 Task: Explore upcoming open houses in San Diego, California, to visit properties with a private courtyard or patio, and take note of the outdoor living spaces.
Action: Mouse pressed left at (317, 219)
Screenshot: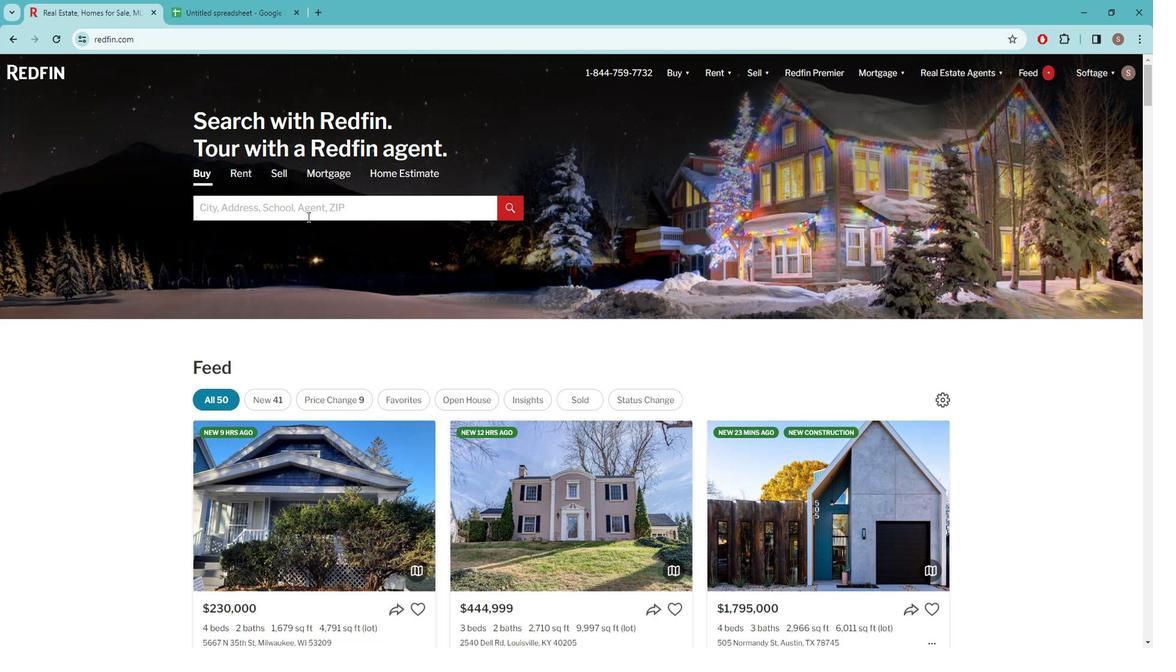 
Action: Key pressed s<Key.caps_lock>AN<Key.space><Key.caps_lock>d<Key.caps_lock>IEGO
Screenshot: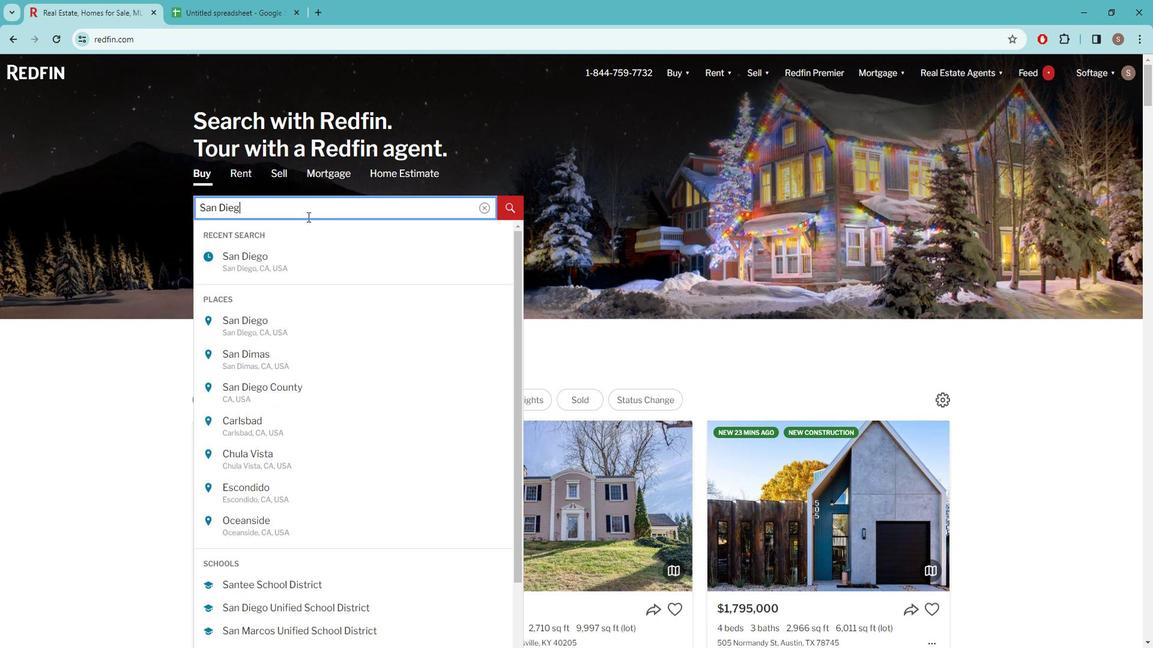 
Action: Mouse moved to (309, 266)
Screenshot: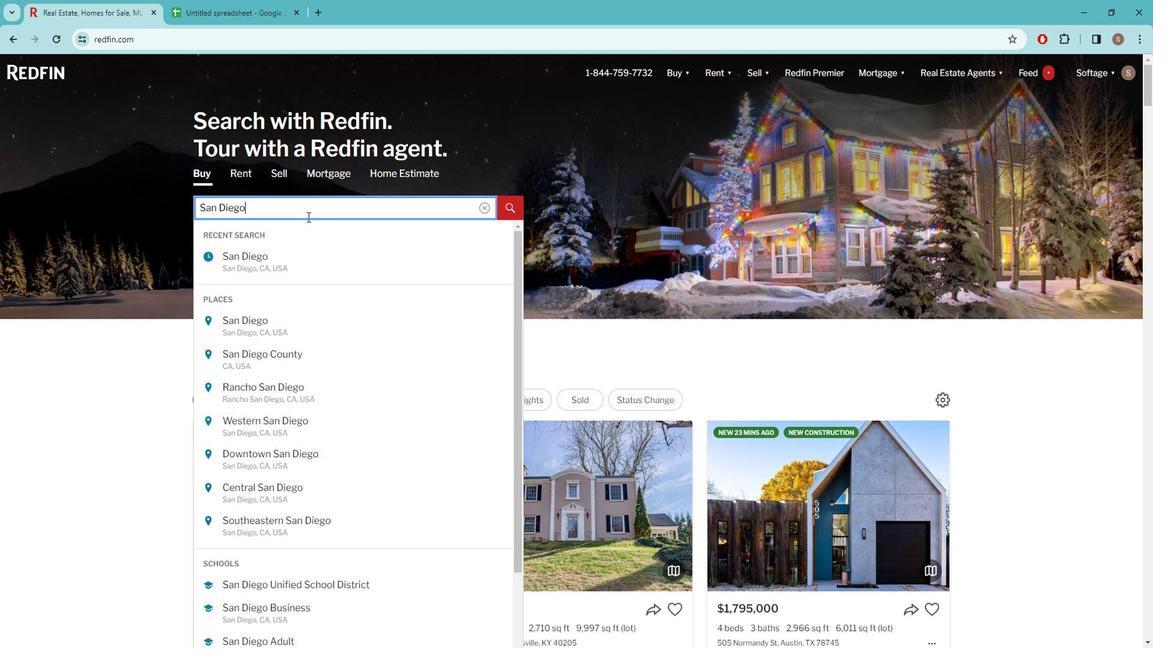 
Action: Mouse pressed left at (309, 266)
Screenshot: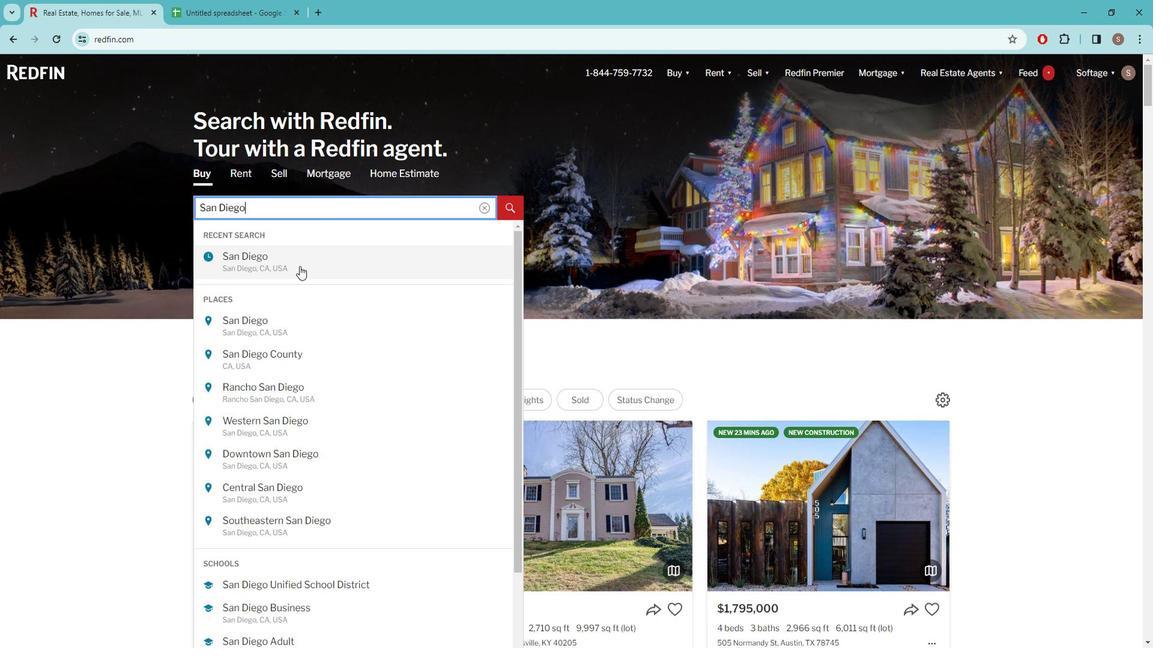 
Action: Mouse moved to (1021, 162)
Screenshot: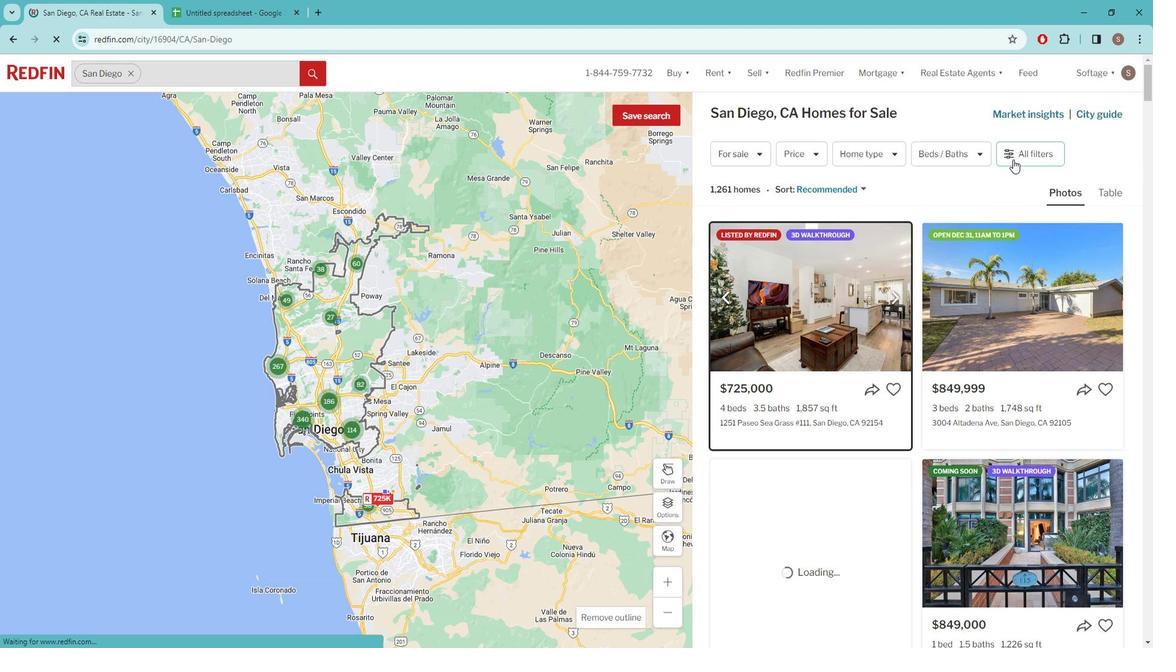 
Action: Mouse pressed left at (1021, 162)
Screenshot: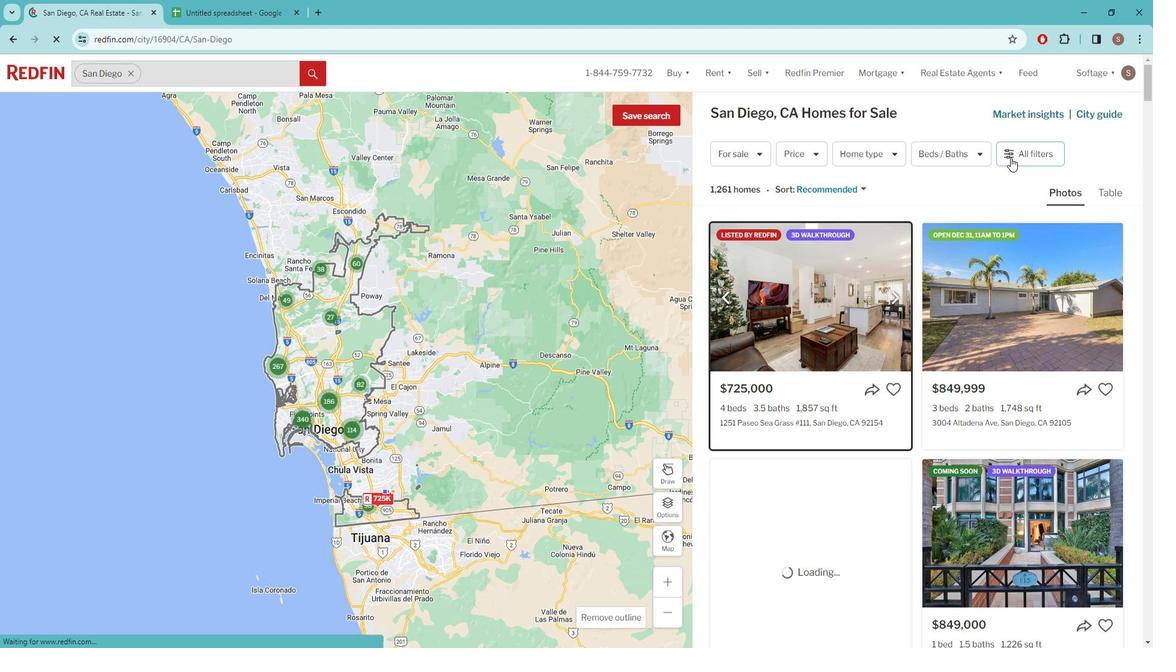 
Action: Mouse pressed left at (1021, 162)
Screenshot: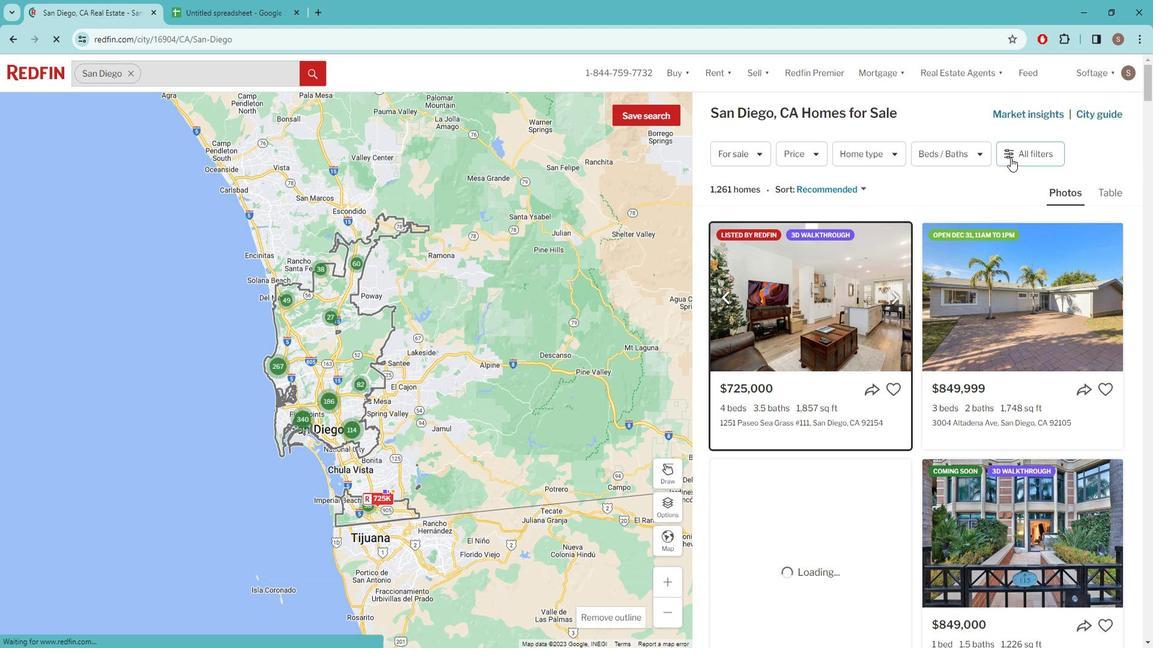 
Action: Mouse pressed left at (1021, 162)
Screenshot: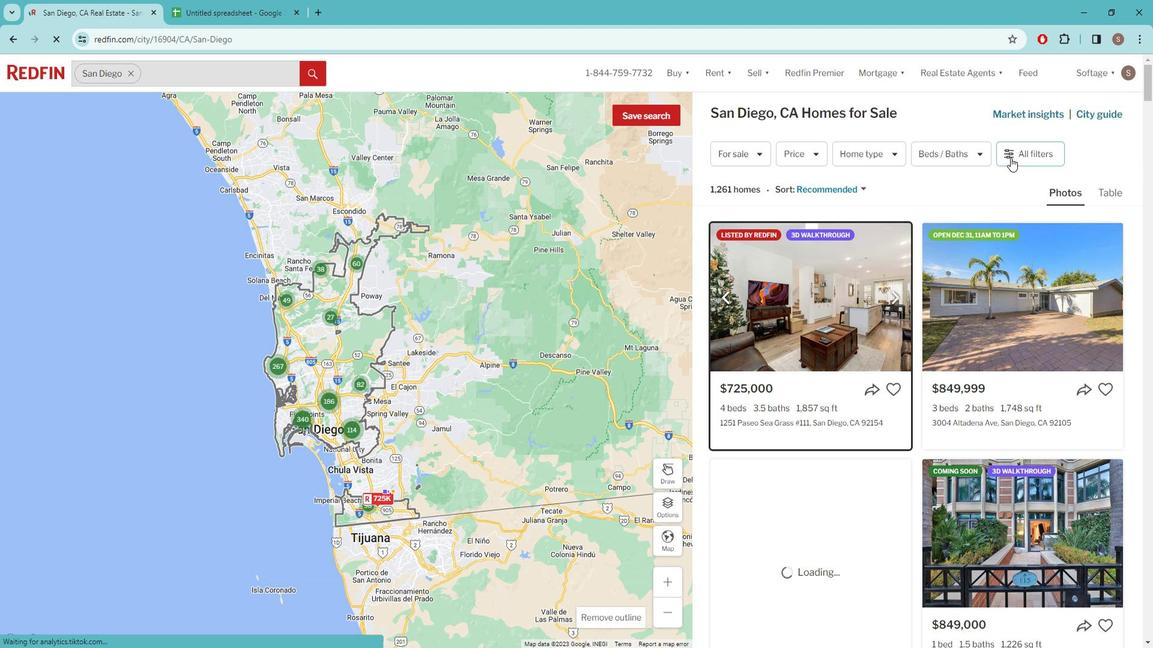 
Action: Mouse pressed left at (1021, 162)
Screenshot: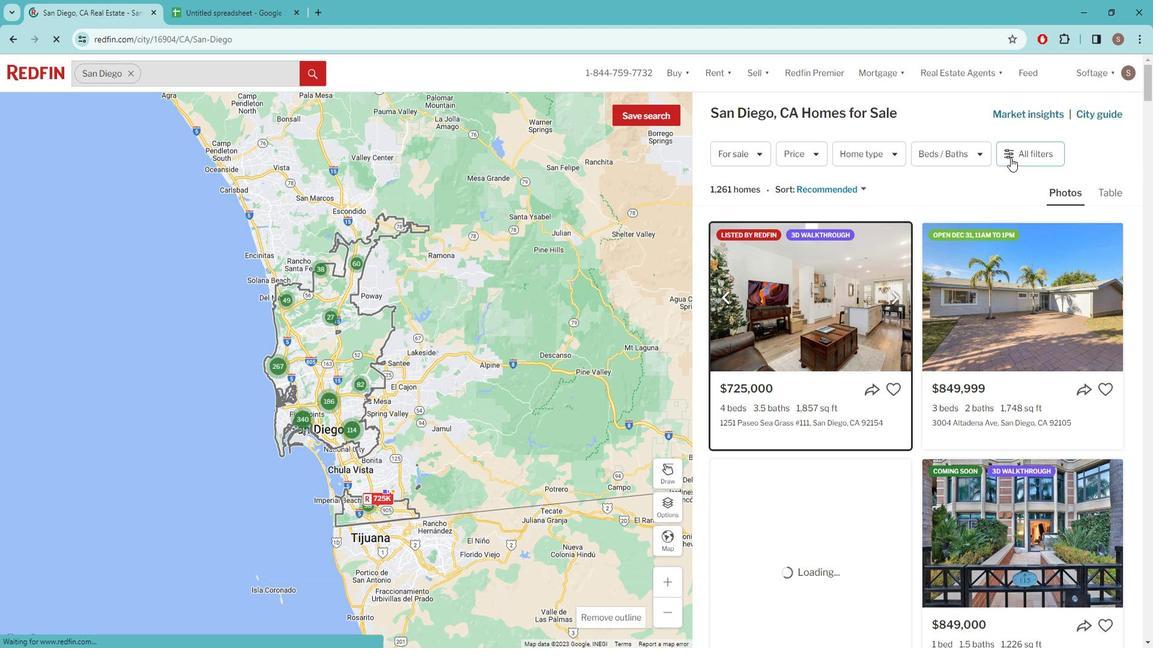 
Action: Mouse pressed left at (1021, 162)
Screenshot: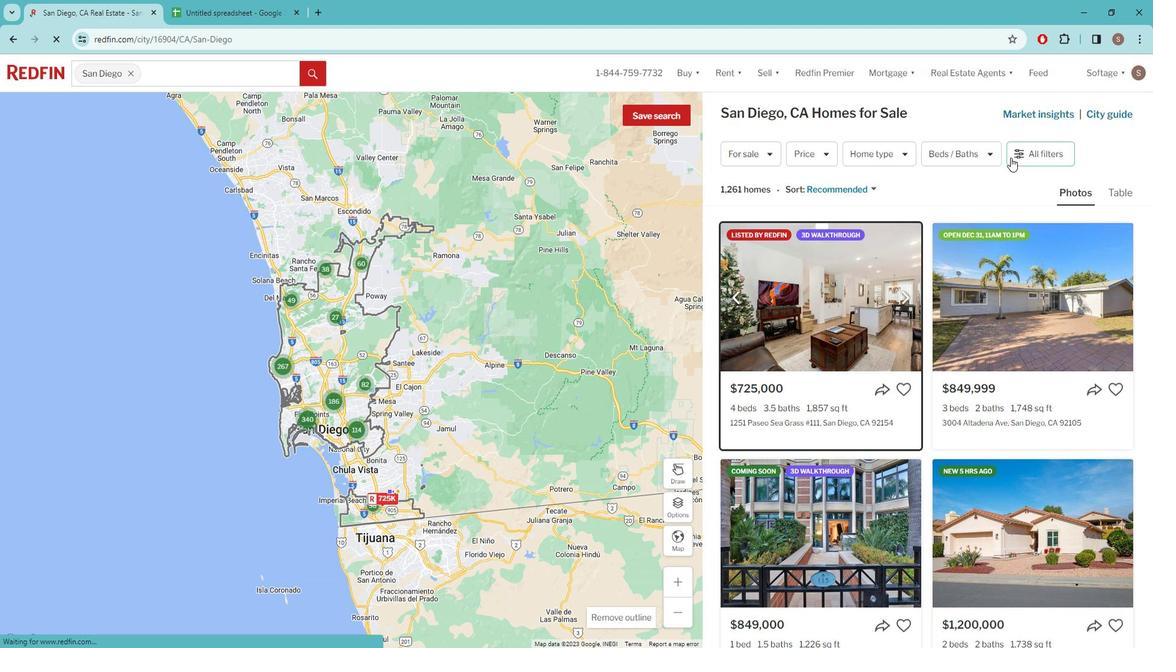 
Action: Mouse moved to (1028, 159)
Screenshot: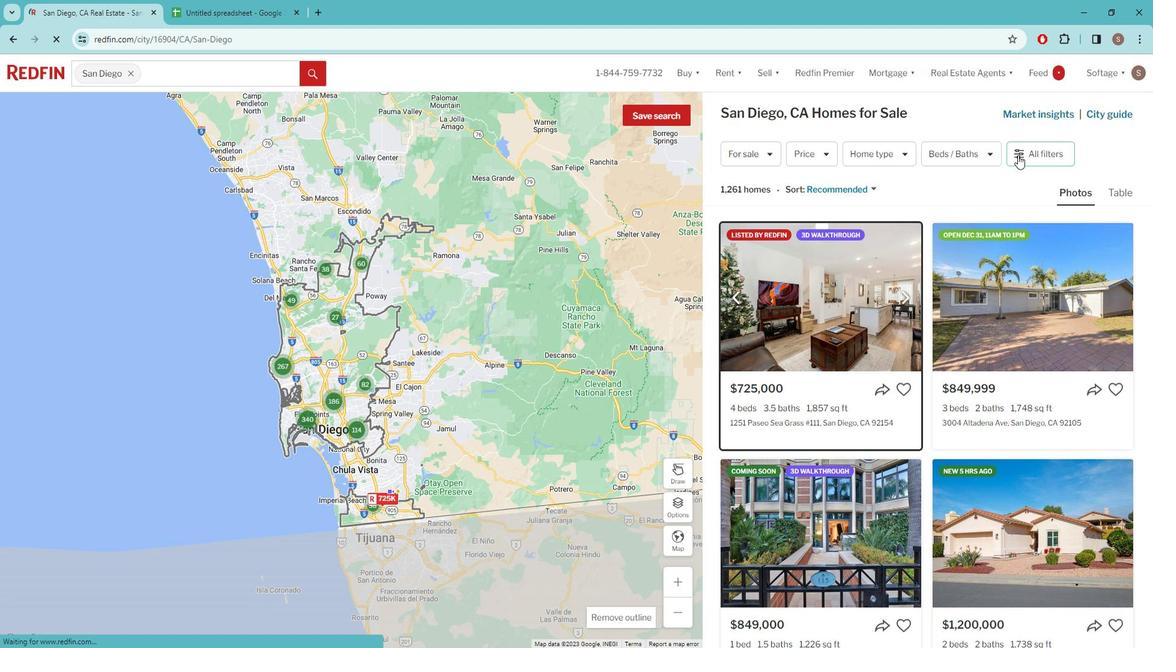 
Action: Mouse pressed left at (1028, 159)
Screenshot: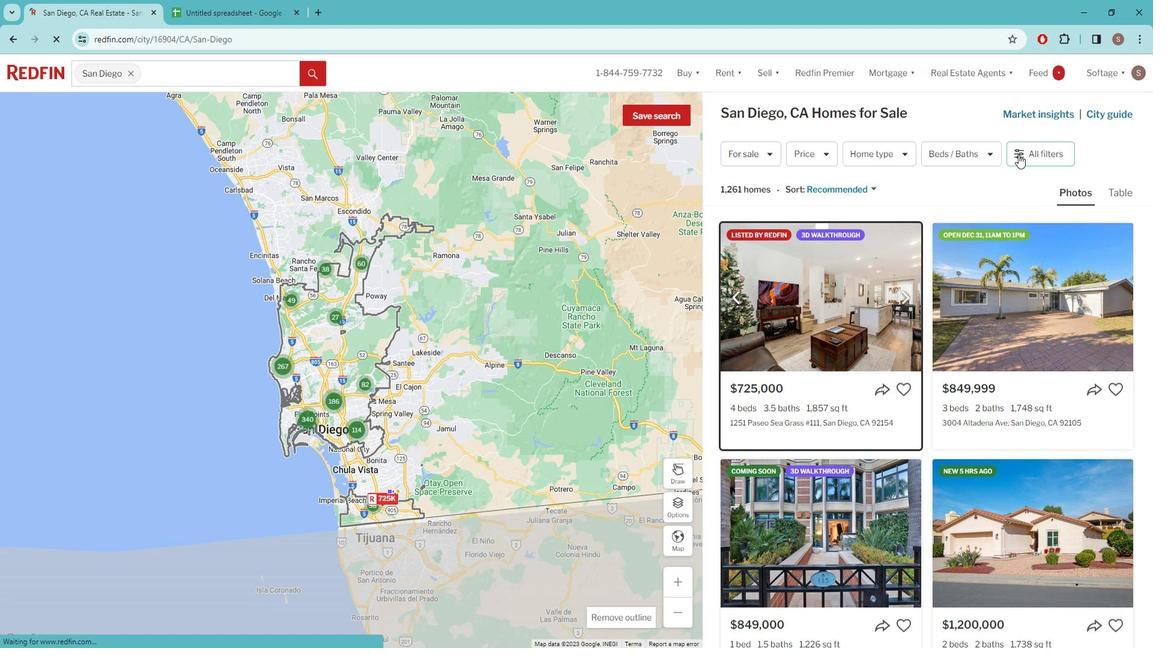 
Action: Mouse moved to (875, 287)
Screenshot: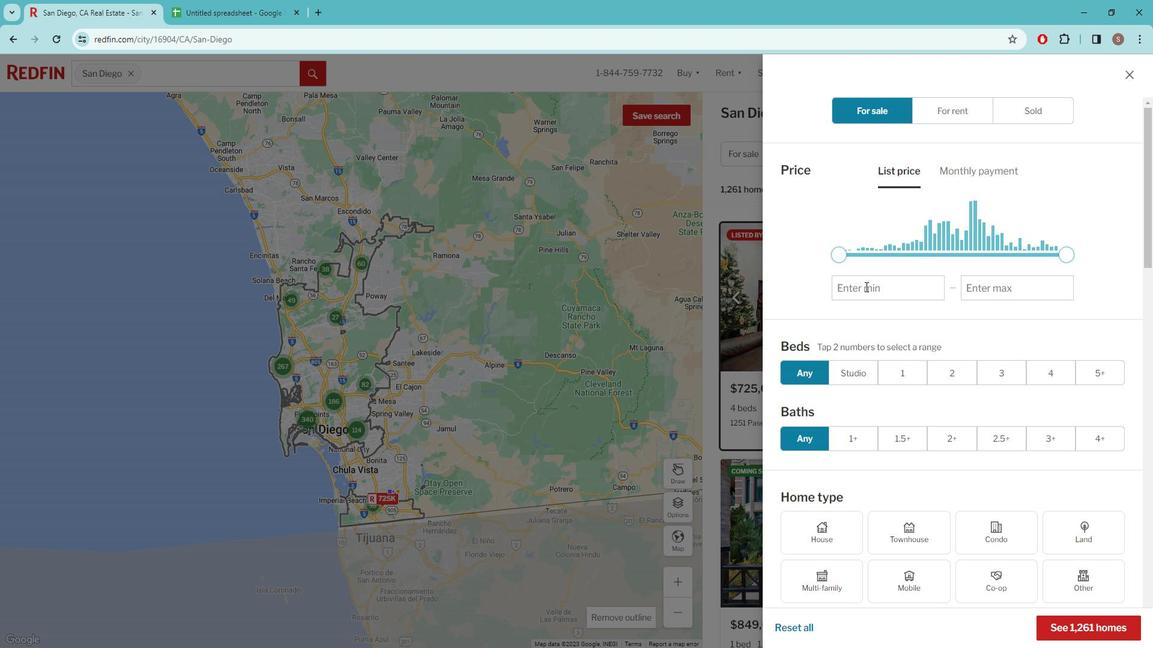 
Action: Mouse scrolled (875, 286) with delta (0, 0)
Screenshot: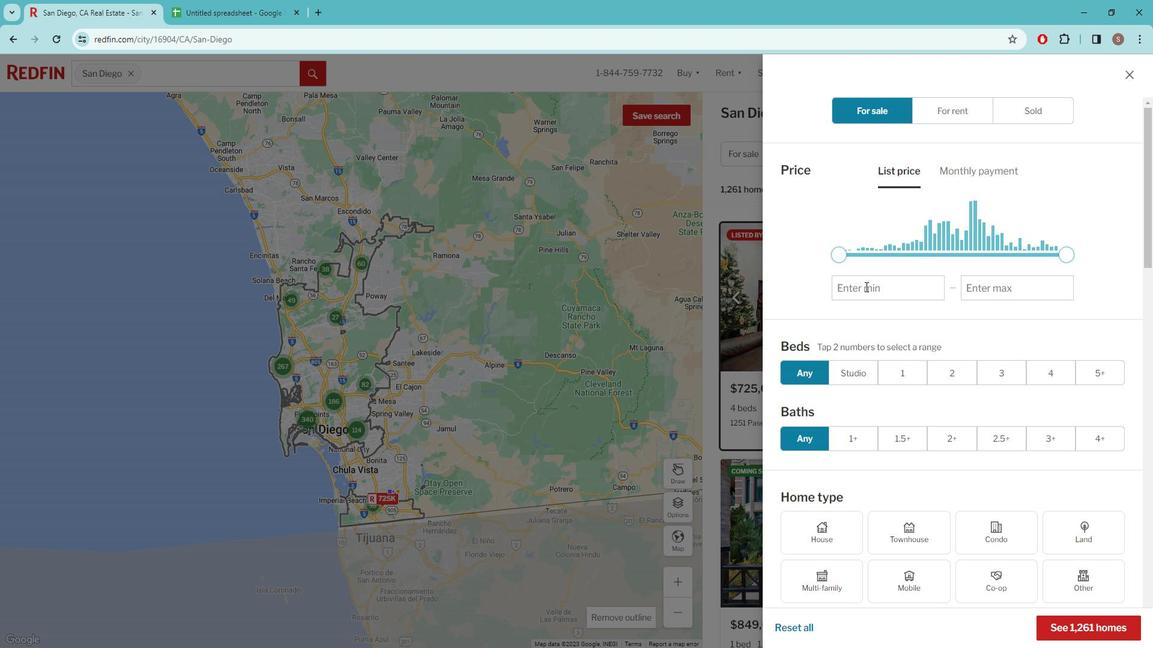 
Action: Mouse moved to (874, 287)
Screenshot: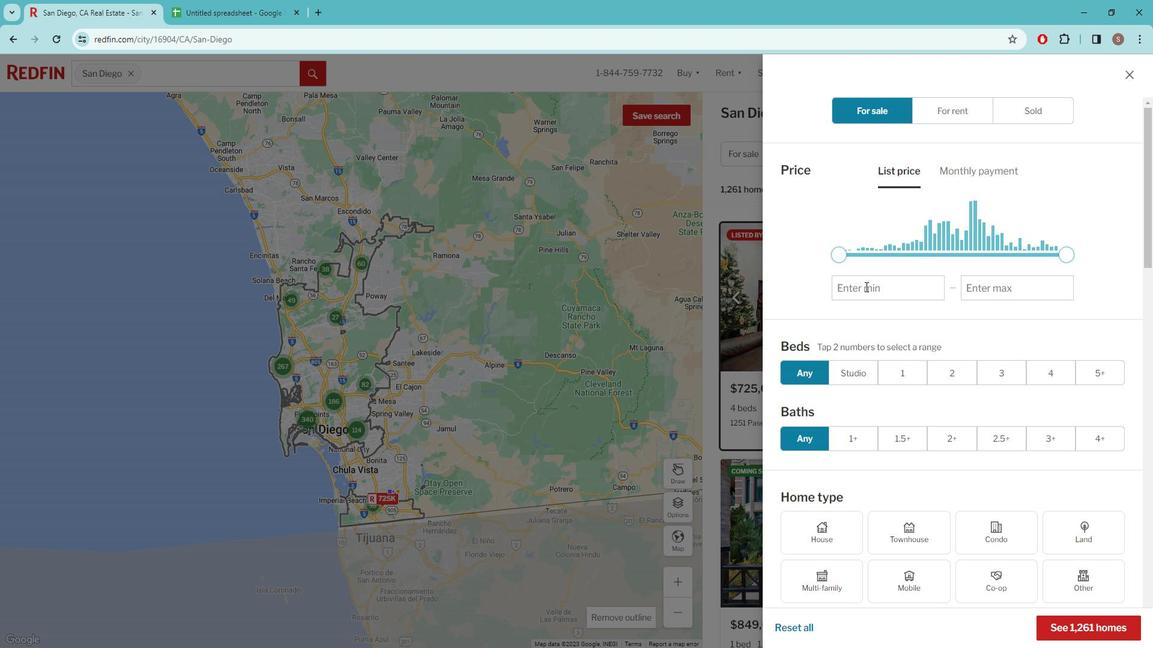 
Action: Mouse scrolled (874, 287) with delta (0, 0)
Screenshot: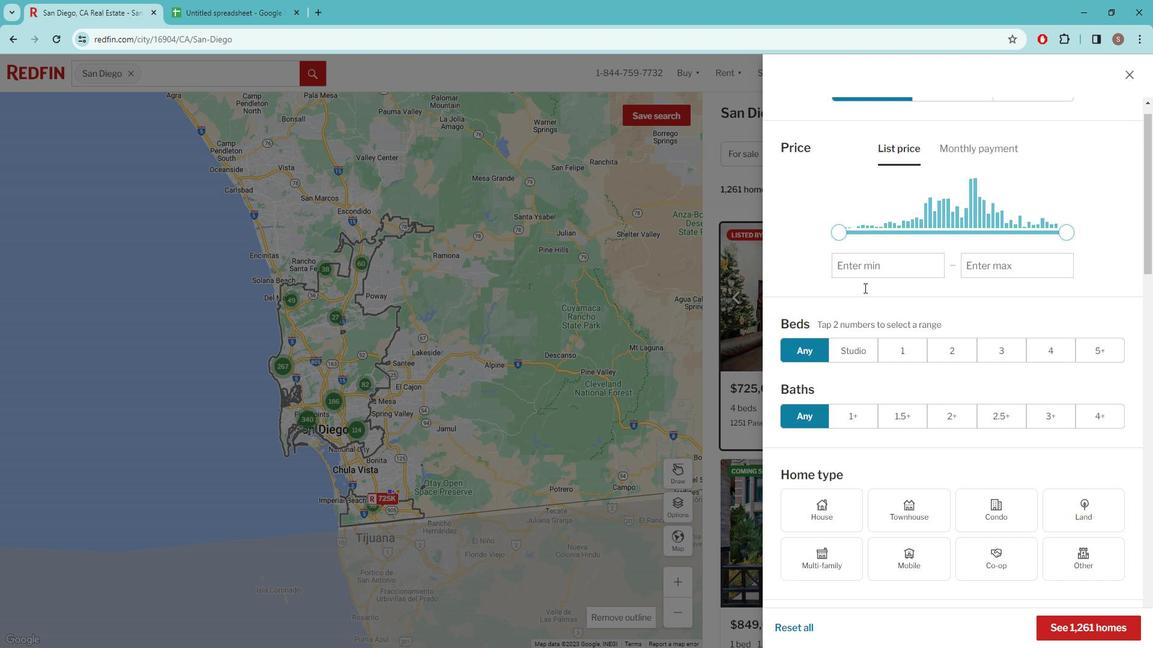 
Action: Mouse moved to (863, 302)
Screenshot: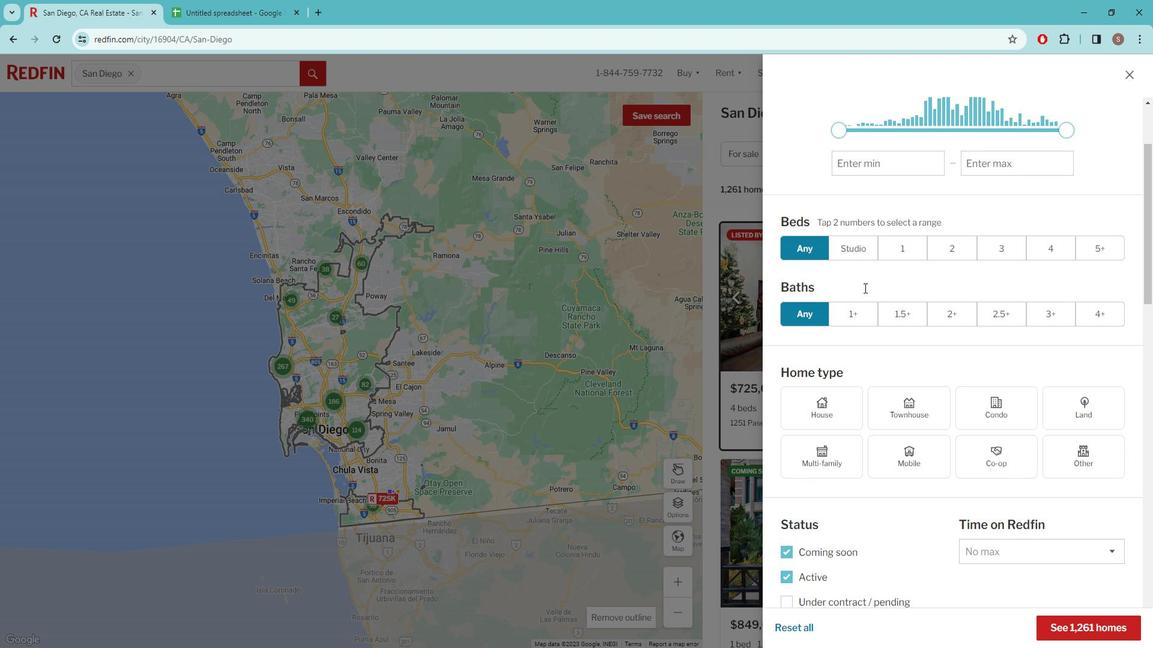 
Action: Mouse scrolled (863, 301) with delta (0, 0)
Screenshot: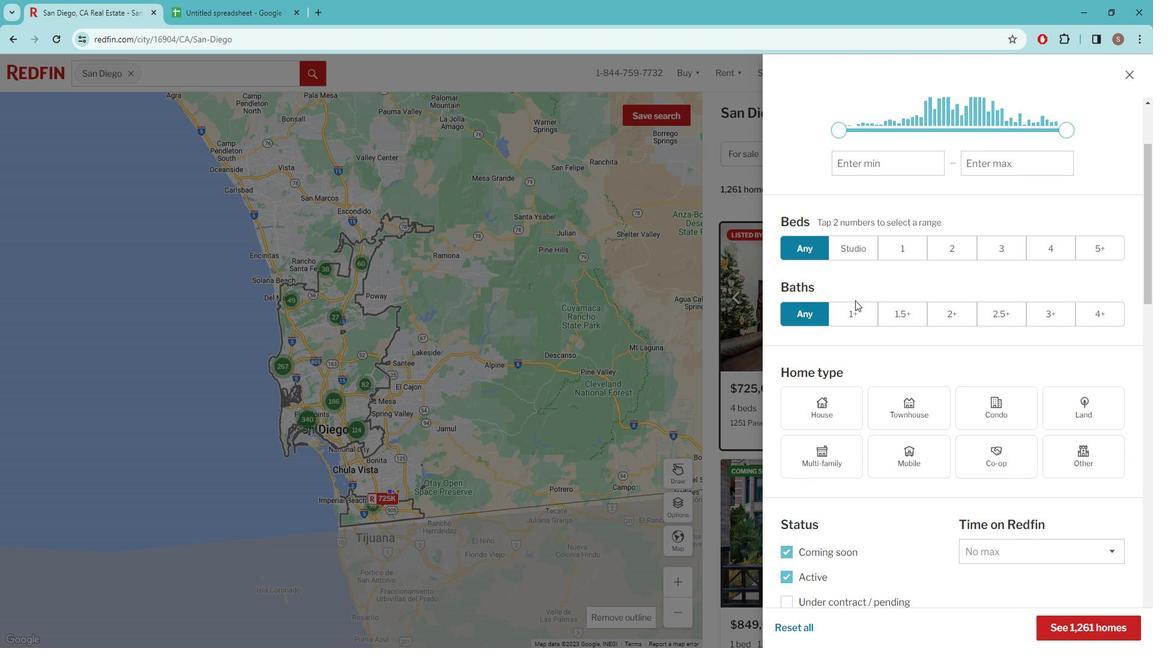 
Action: Mouse moved to (822, 343)
Screenshot: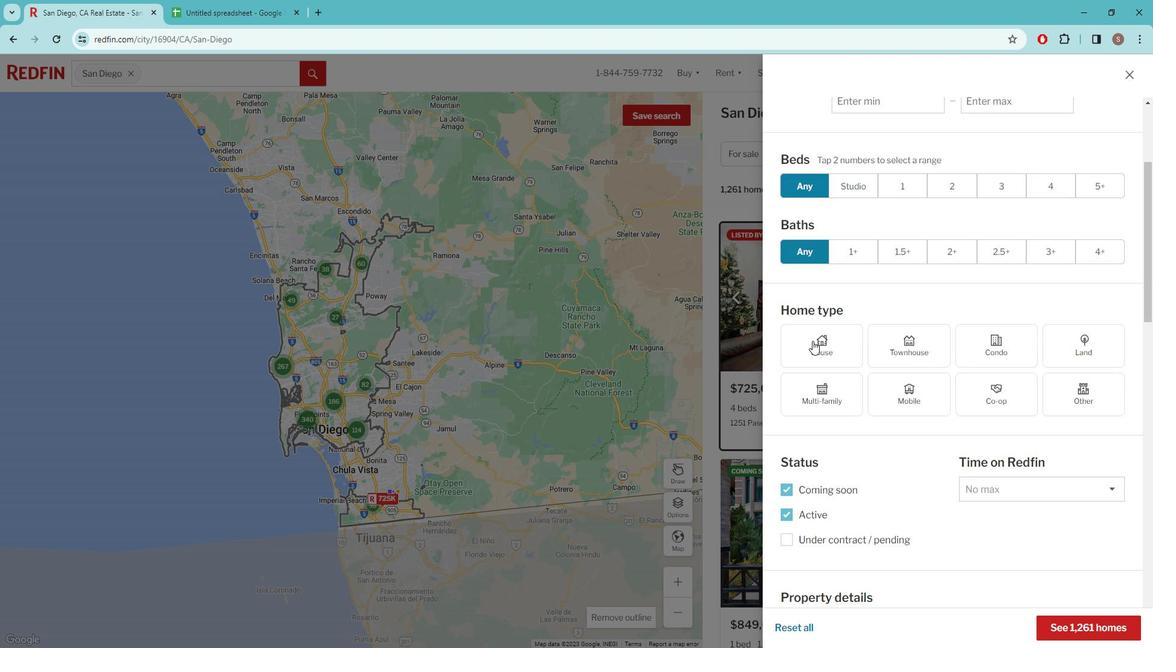 
Action: Mouse scrolled (822, 342) with delta (0, 0)
Screenshot: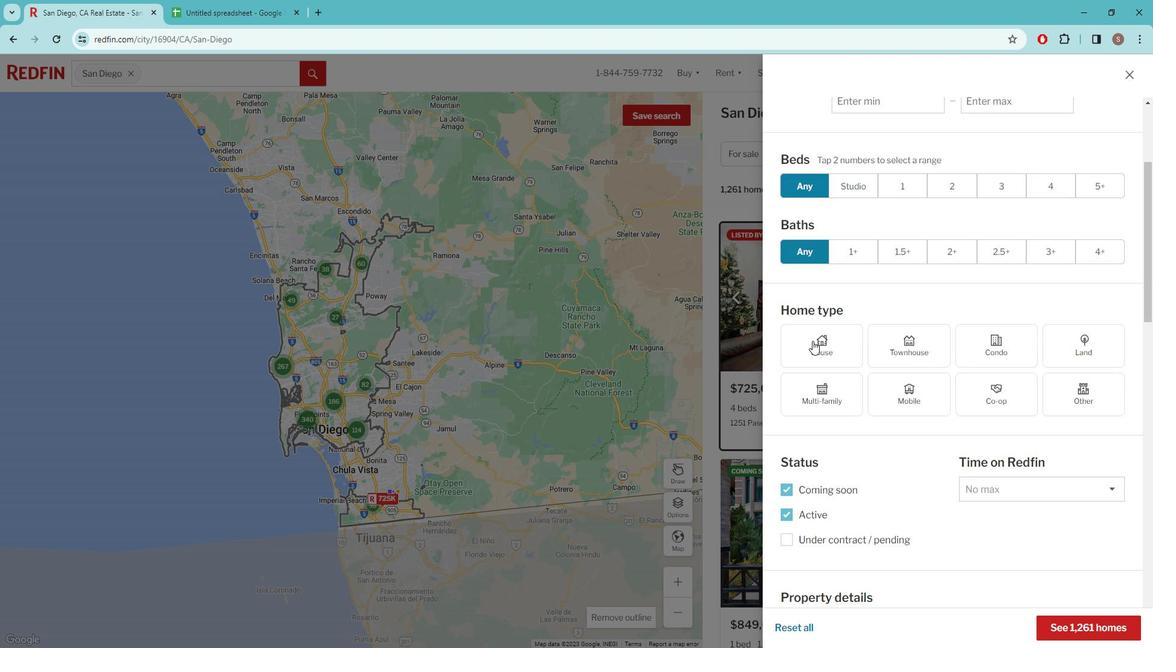 
Action: Mouse scrolled (822, 342) with delta (0, 0)
Screenshot: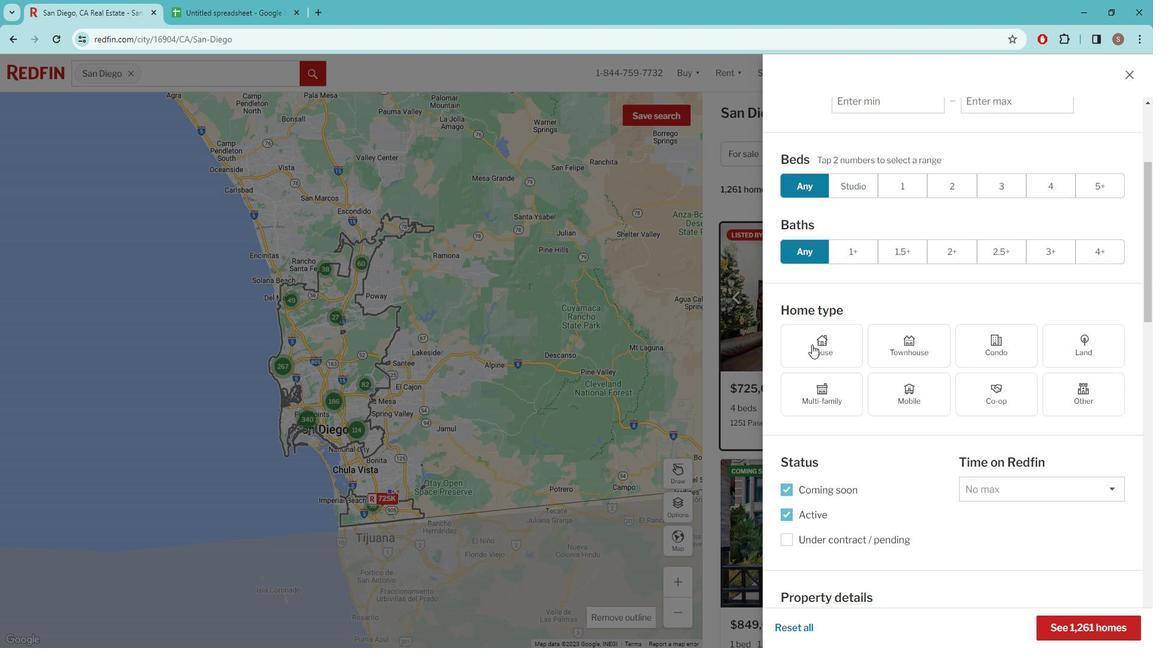 
Action: Mouse moved to (823, 357)
Screenshot: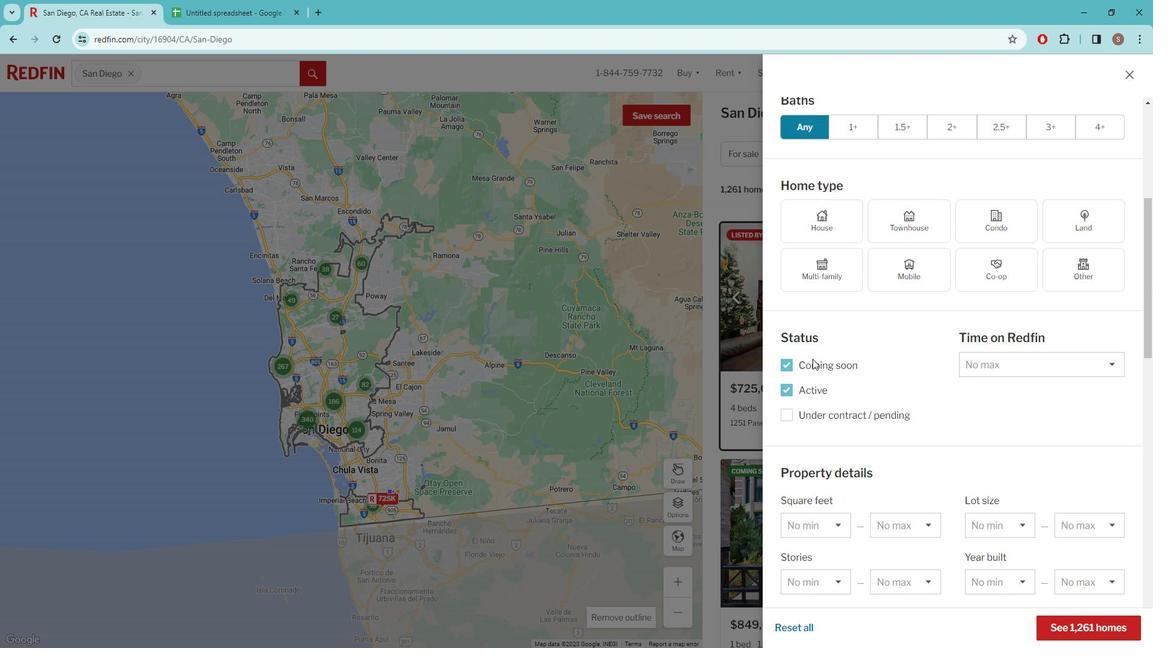 
Action: Mouse pressed left at (823, 357)
Screenshot: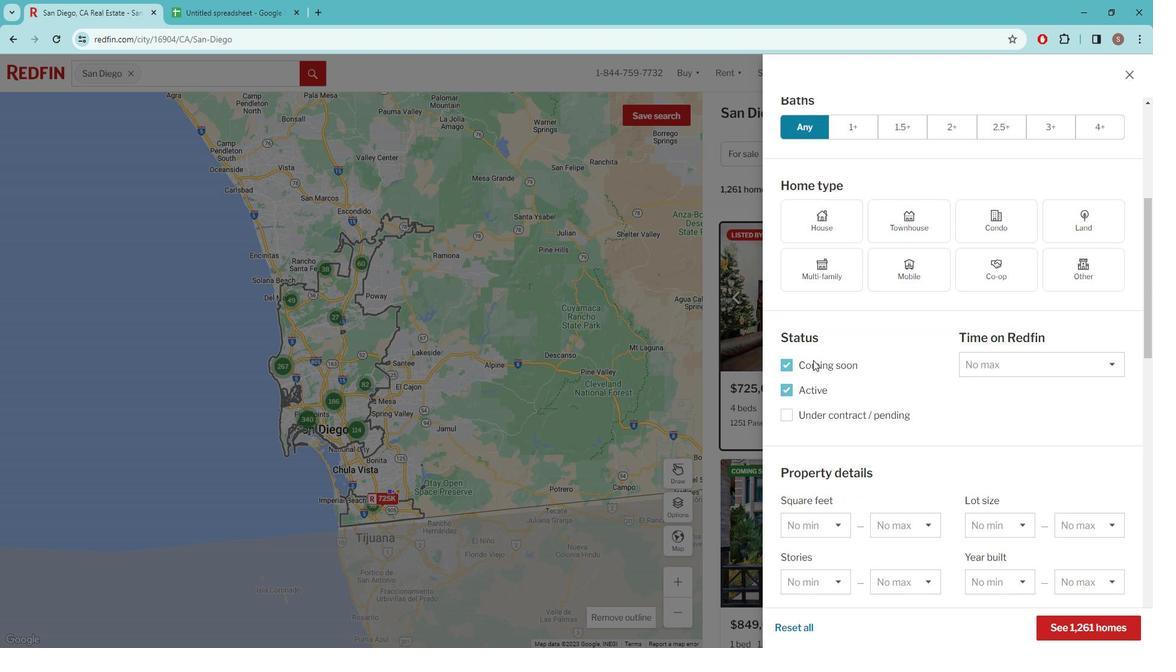 
Action: Mouse pressed left at (823, 357)
Screenshot: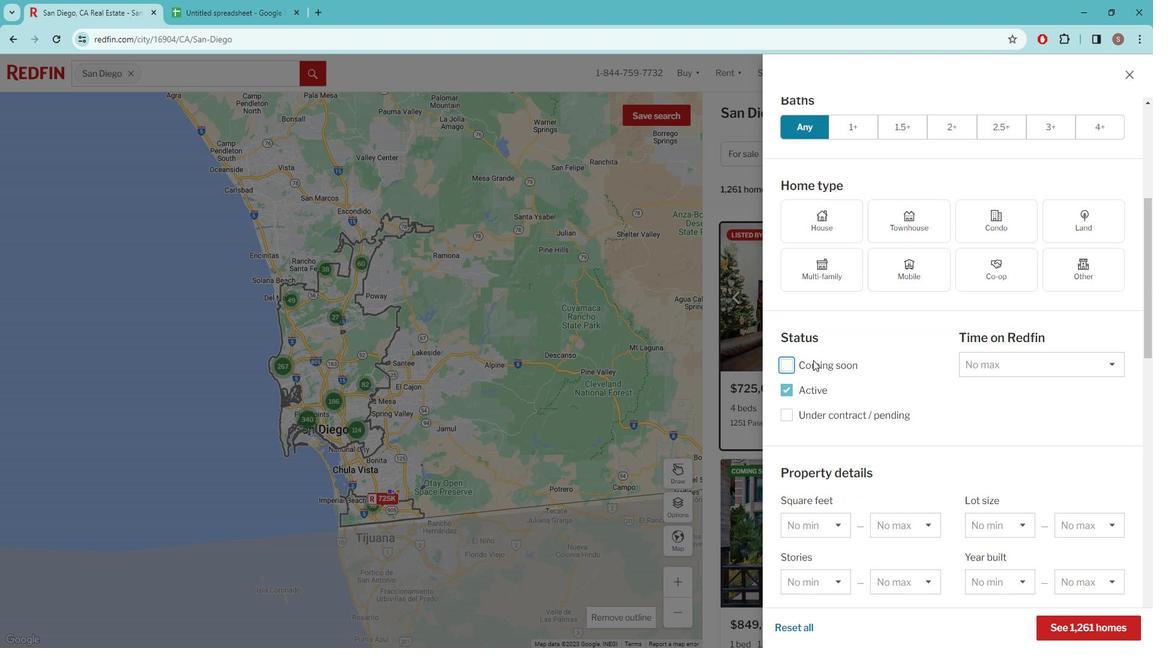 
Action: Mouse scrolled (823, 356) with delta (0, 0)
Screenshot: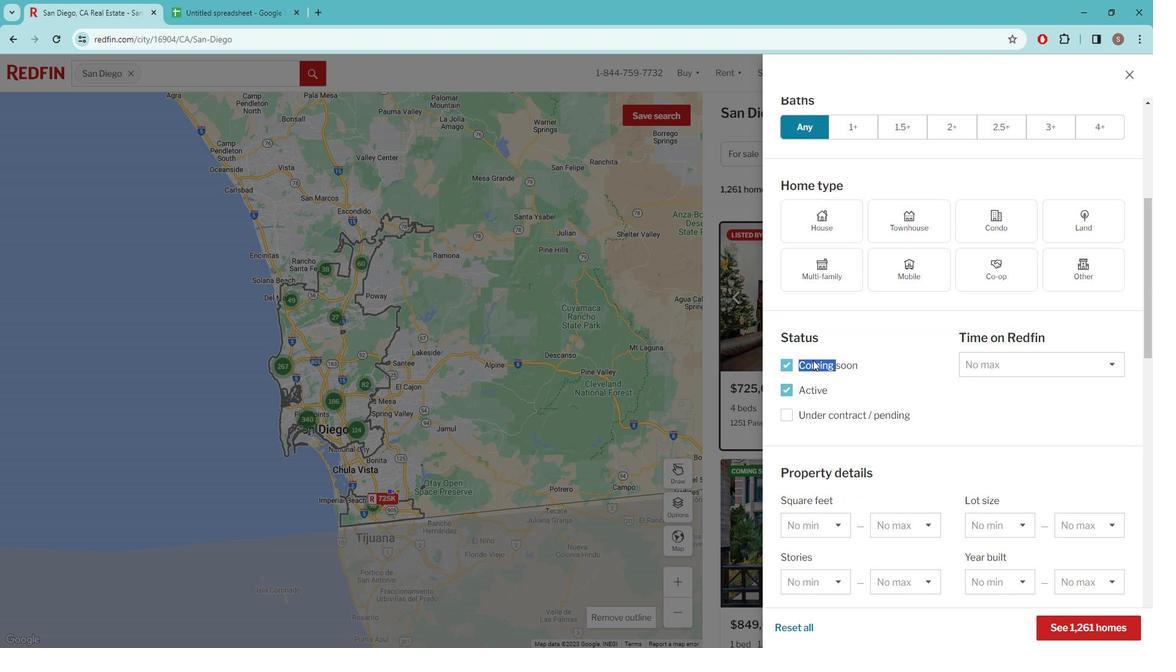 
Action: Mouse scrolled (823, 356) with delta (0, 0)
Screenshot: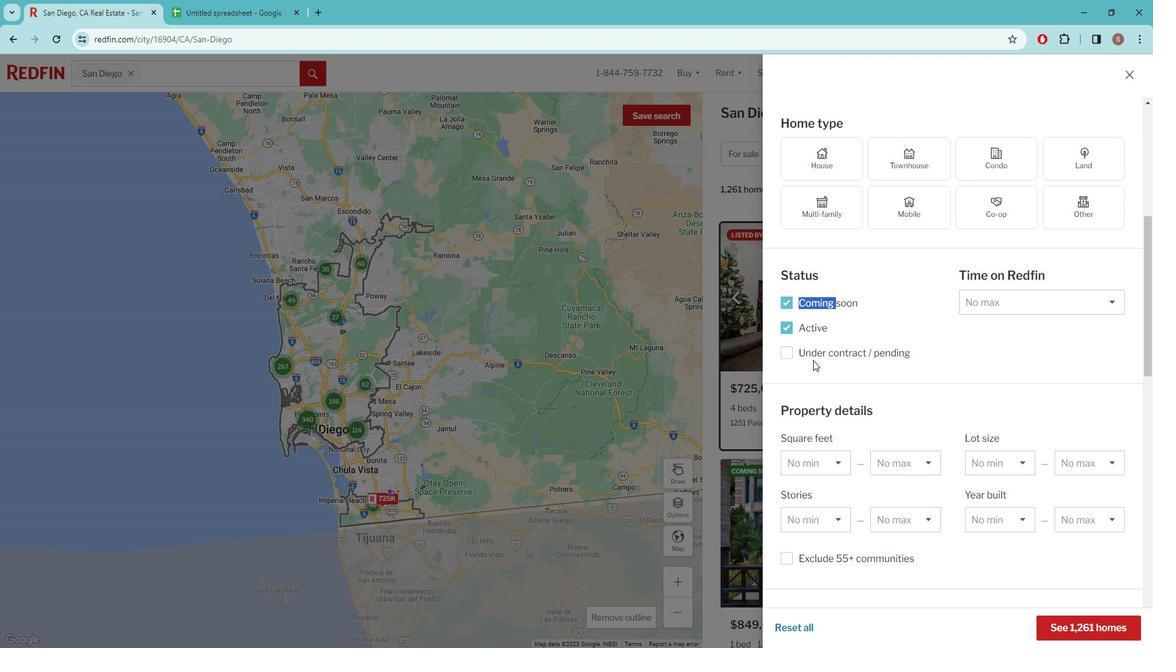 
Action: Mouse scrolled (823, 356) with delta (0, 0)
Screenshot: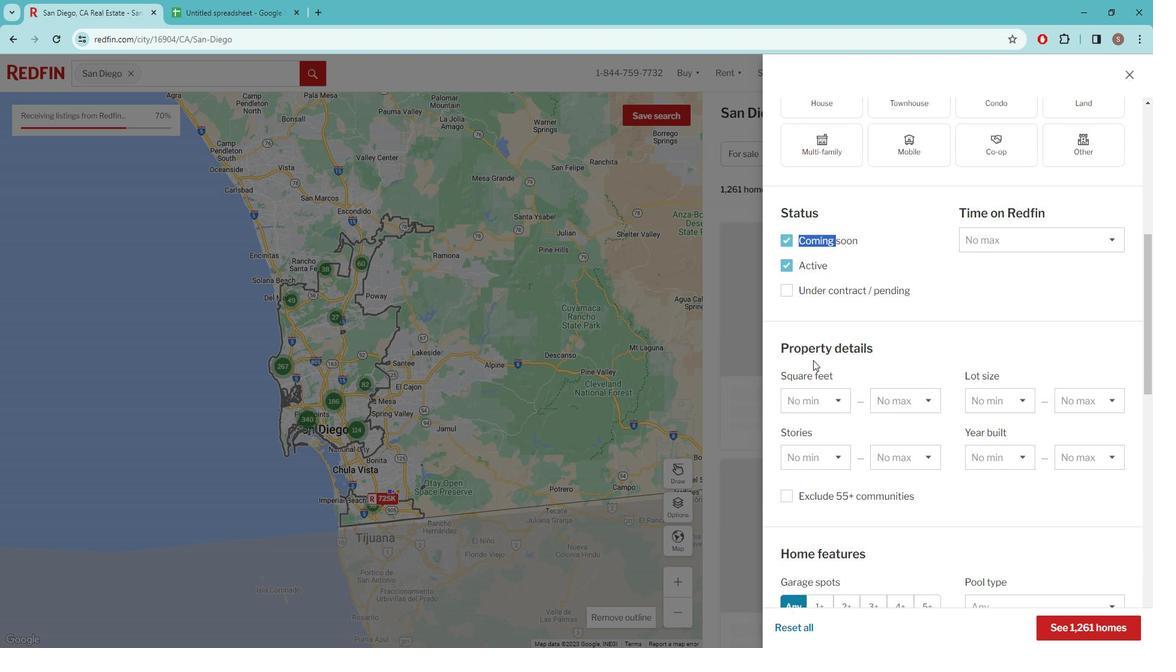 
Action: Mouse scrolled (823, 356) with delta (0, 0)
Screenshot: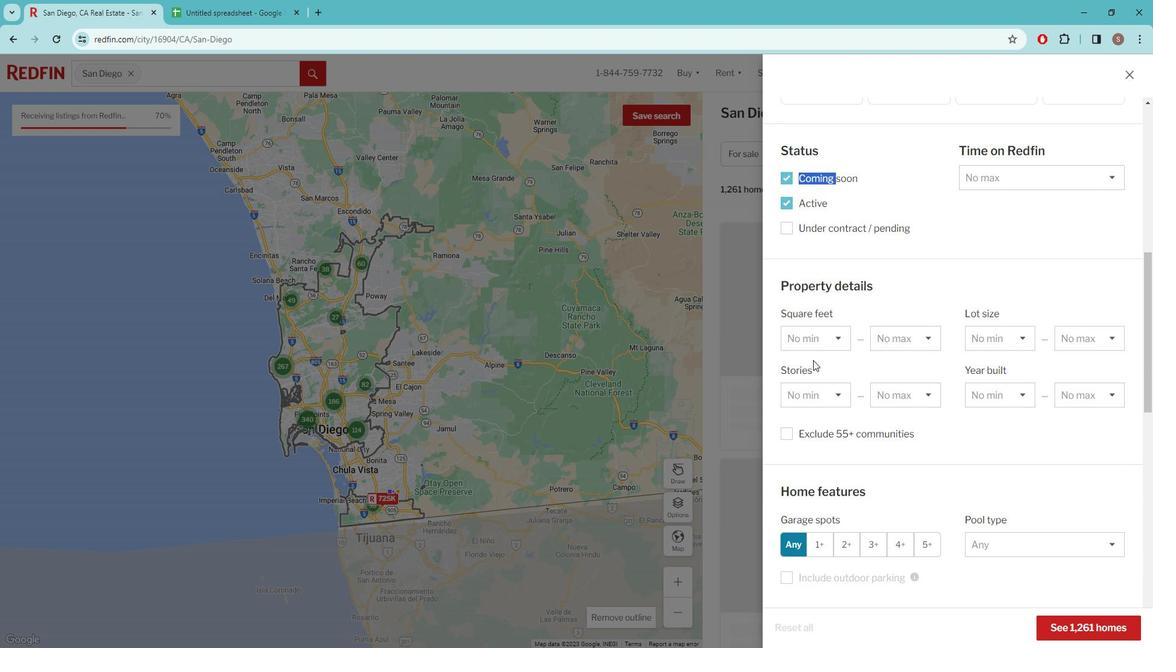 
Action: Mouse scrolled (823, 356) with delta (0, 0)
Screenshot: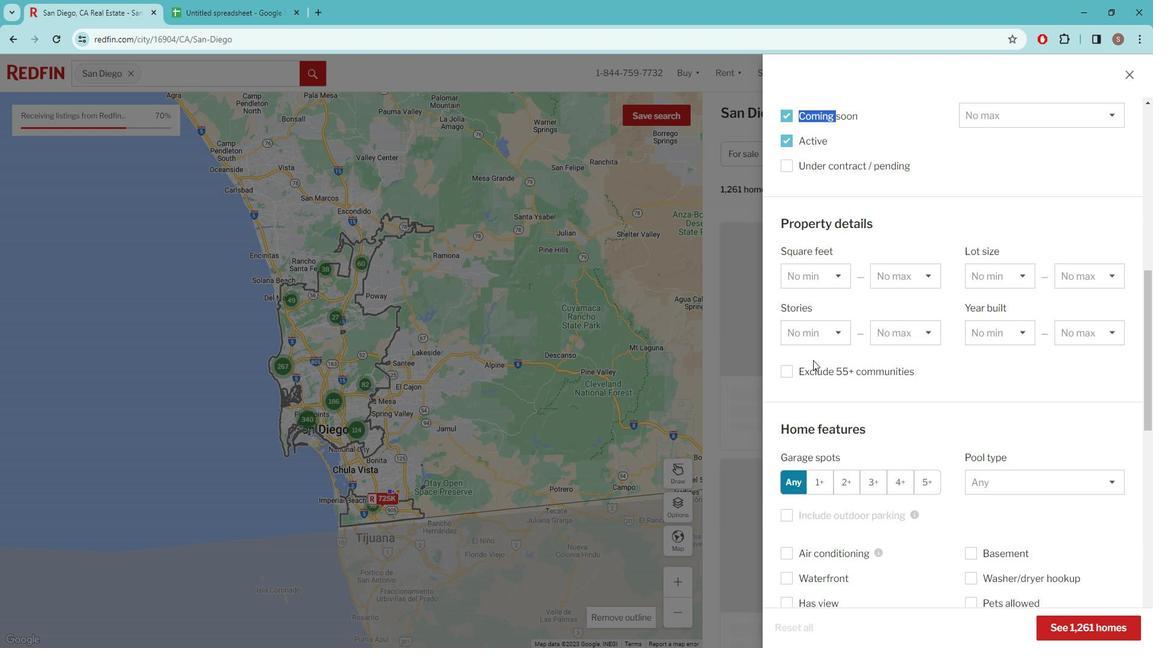 
Action: Mouse scrolled (823, 356) with delta (0, 0)
Screenshot: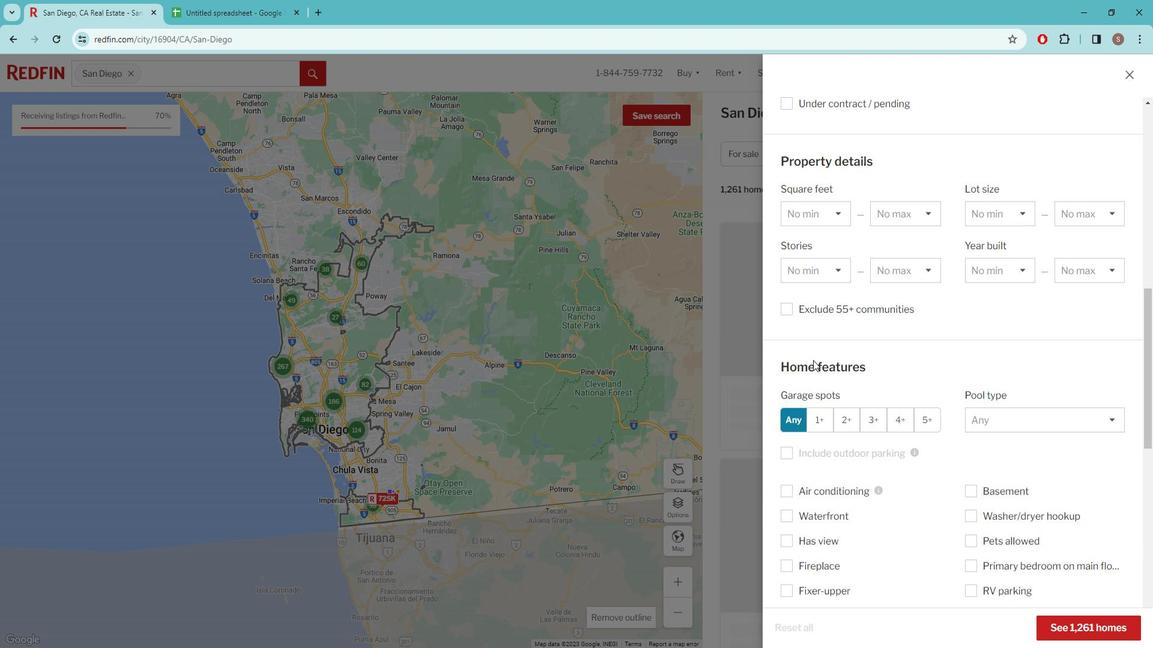 
Action: Mouse scrolled (823, 356) with delta (0, 0)
Screenshot: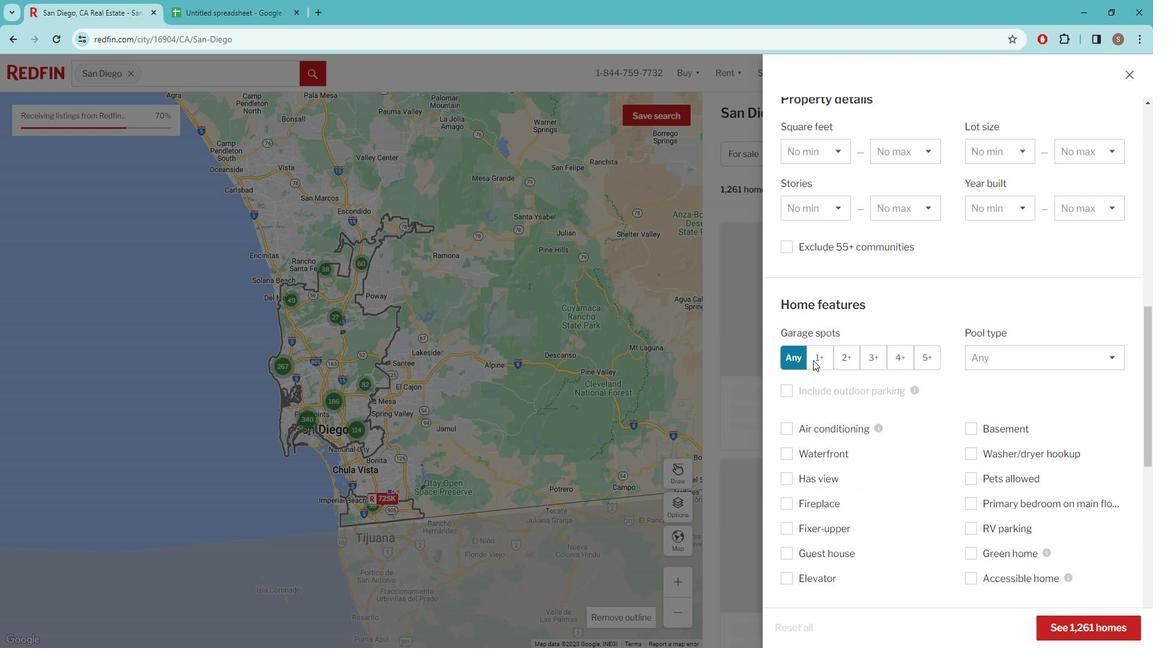 
Action: Mouse scrolled (823, 356) with delta (0, 0)
Screenshot: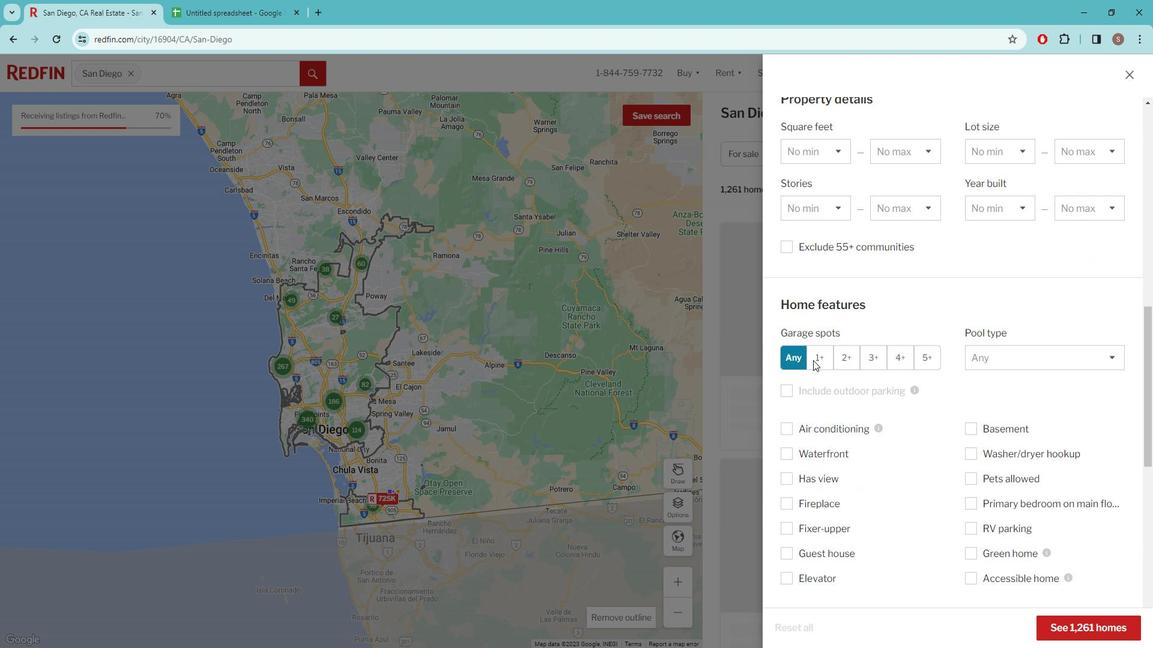 
Action: Mouse moved to (837, 504)
Screenshot: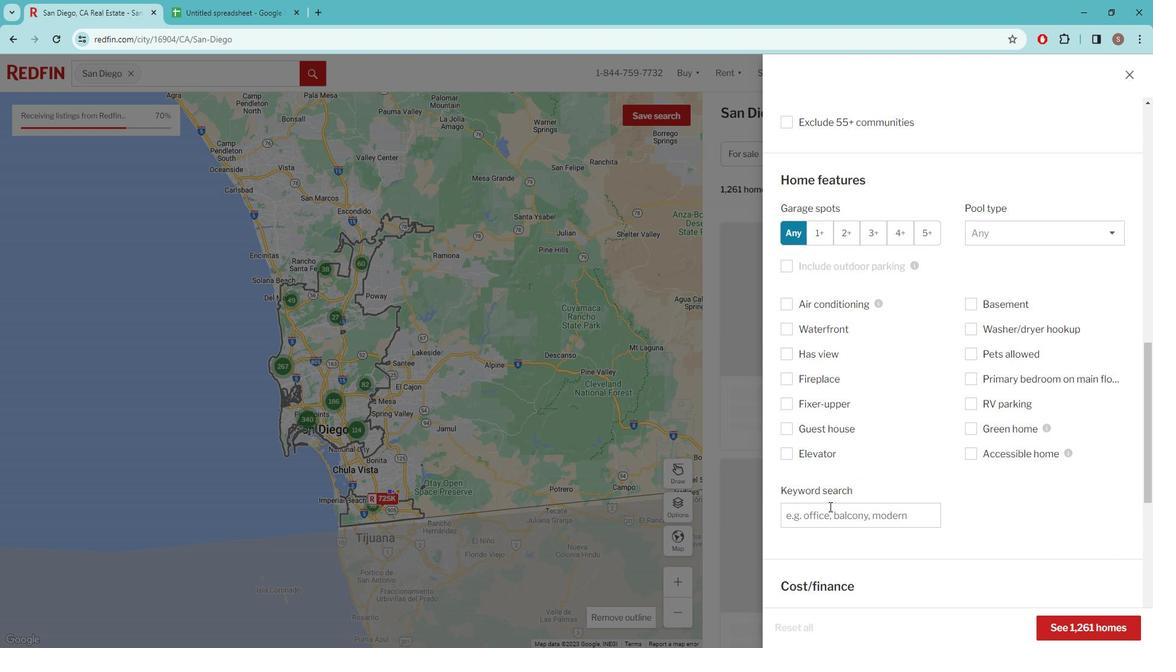 
Action: Mouse pressed left at (837, 504)
Screenshot: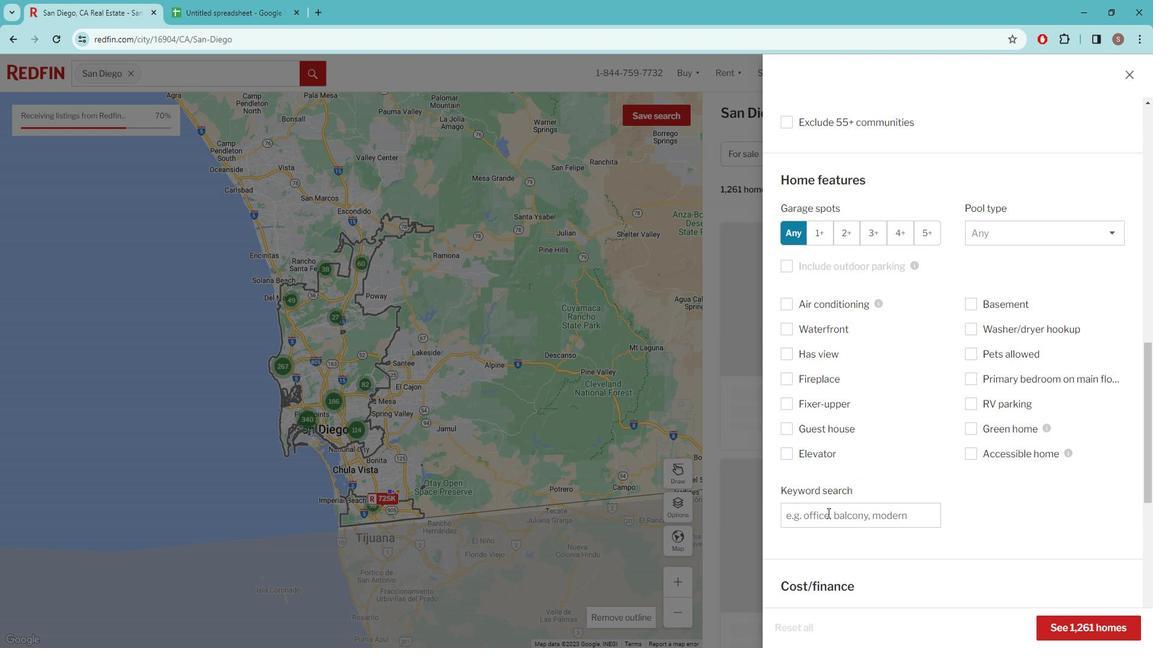 
Action: Key pressed PRIVATE<Key.space>PATIO<Key.space>WITH<Key.space>OUTDOOR<Key.space>LIVING<Key.space>SPACES
Screenshot: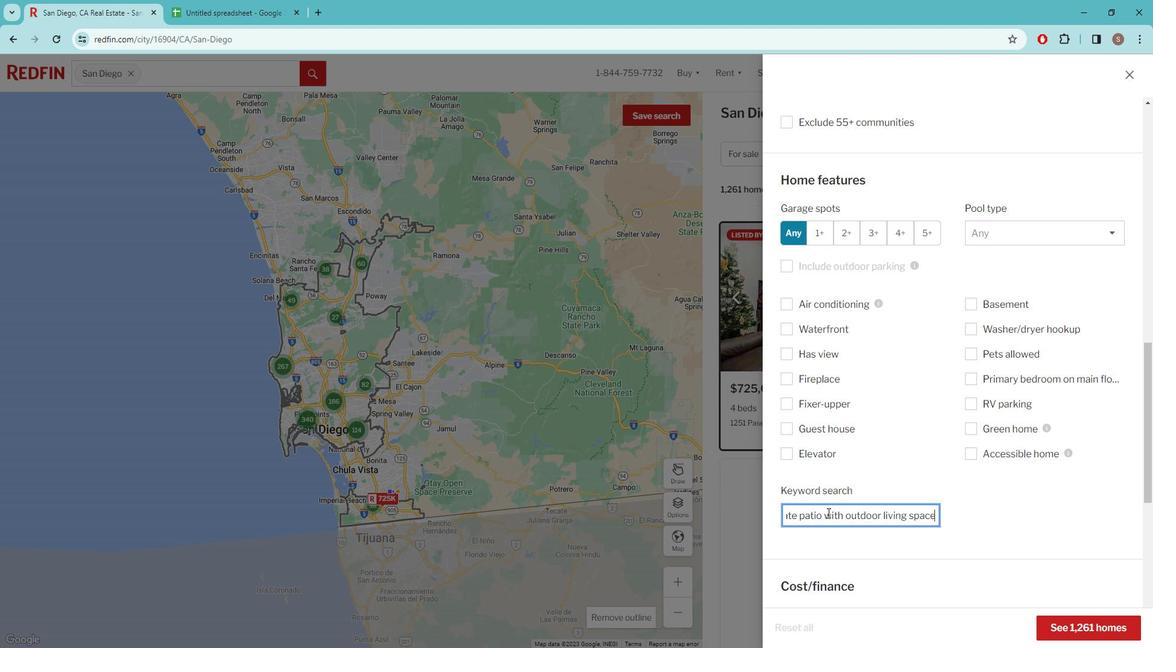 
Action: Mouse scrolled (837, 503) with delta (0, 0)
Screenshot: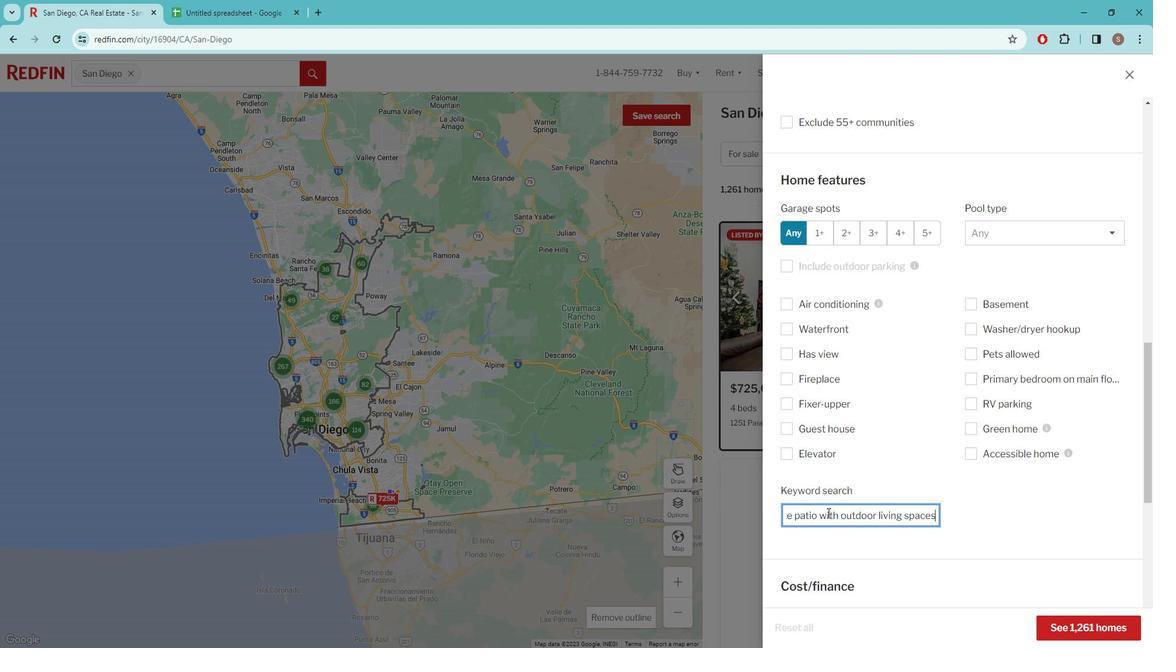 
Action: Mouse scrolled (837, 503) with delta (0, 0)
Screenshot: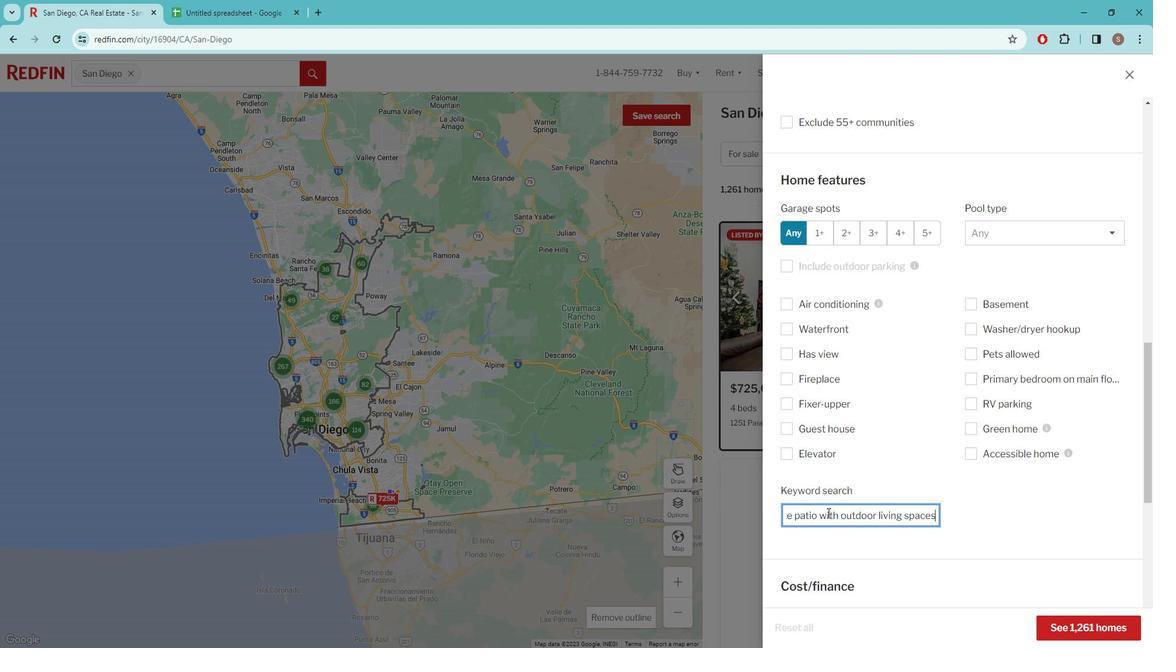 
Action: Mouse scrolled (837, 503) with delta (0, 0)
Screenshot: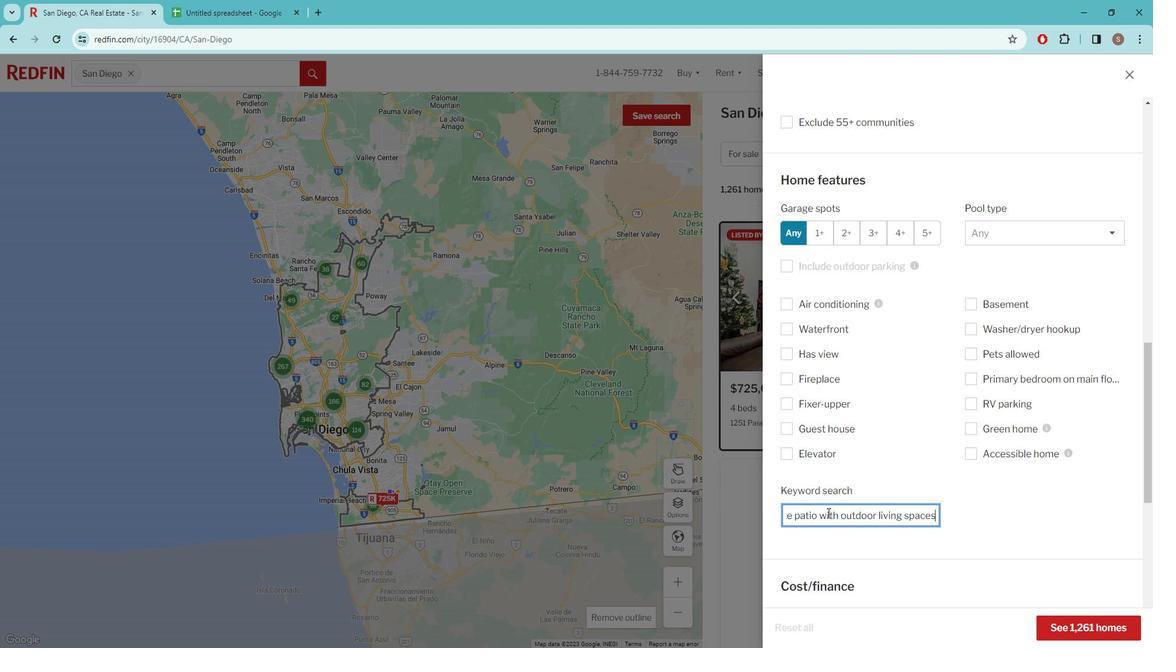 
Action: Mouse scrolled (837, 503) with delta (0, 0)
Screenshot: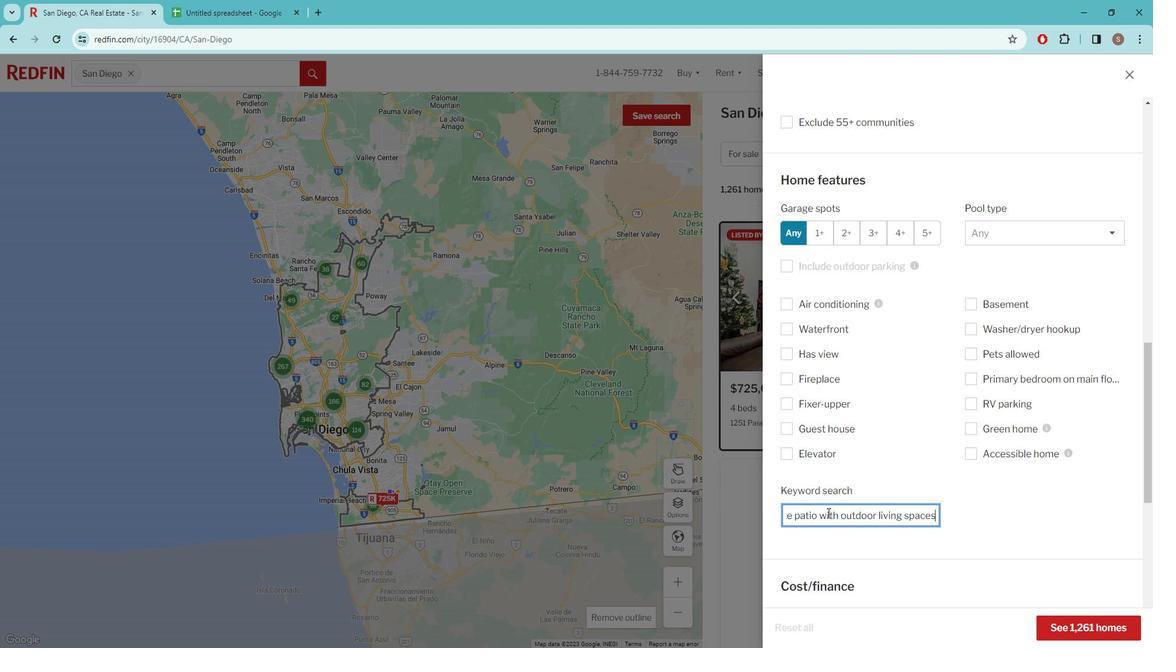 
Action: Mouse scrolled (837, 503) with delta (0, 0)
Screenshot: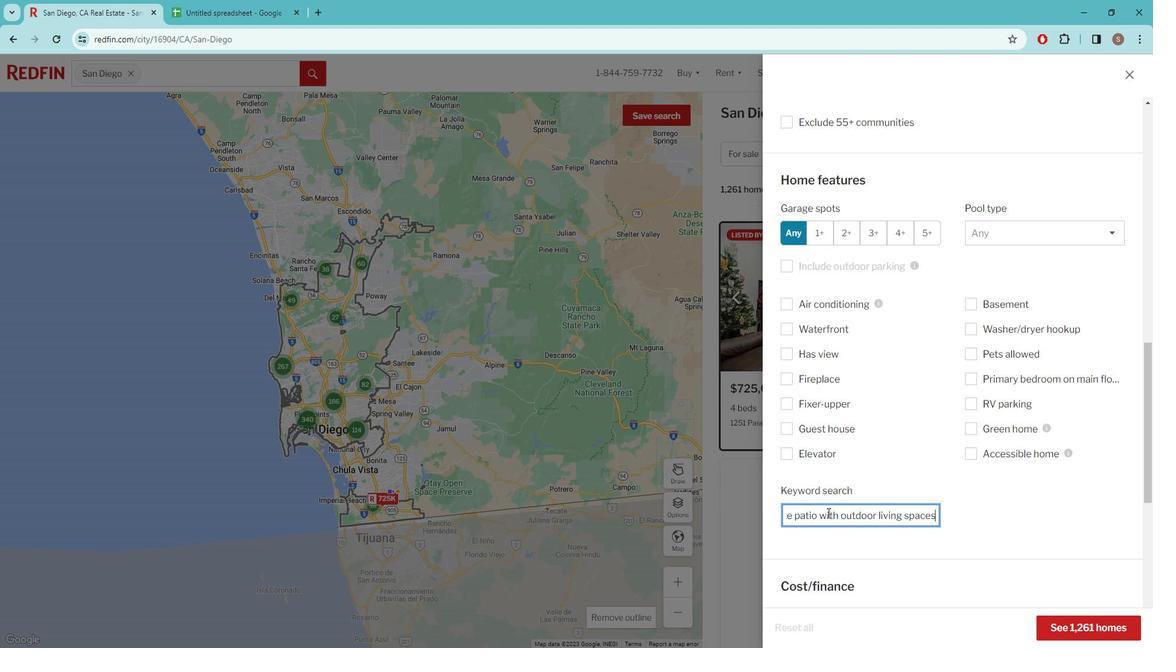 
Action: Mouse scrolled (837, 503) with delta (0, 0)
Screenshot: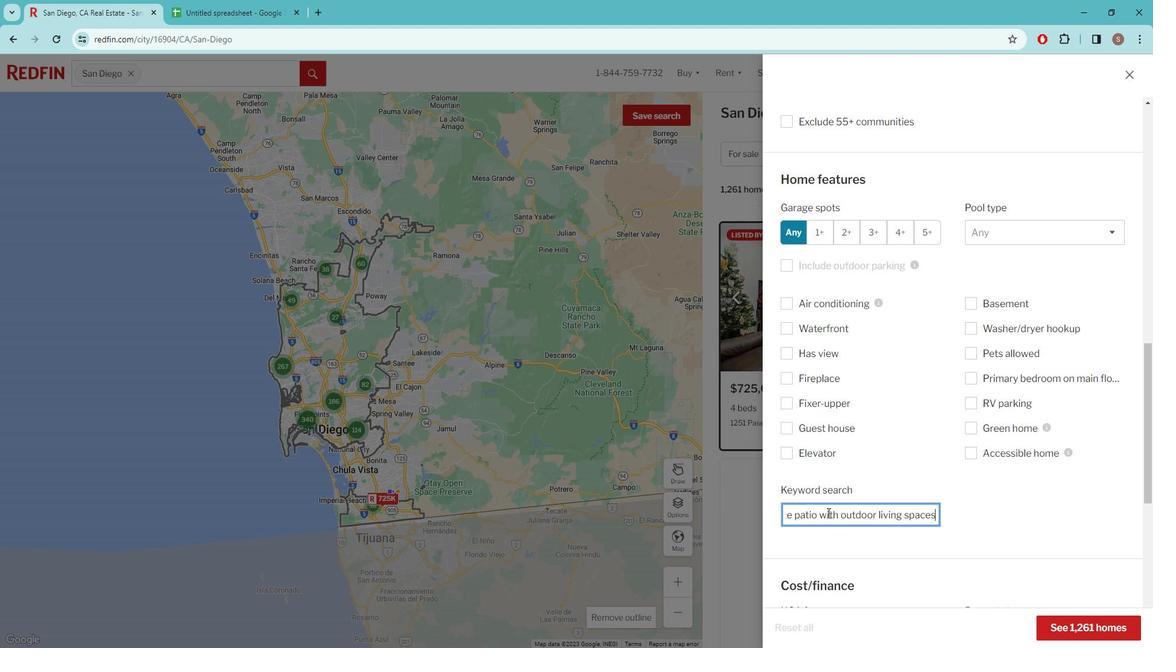 
Action: Mouse scrolled (837, 503) with delta (0, 0)
Screenshot: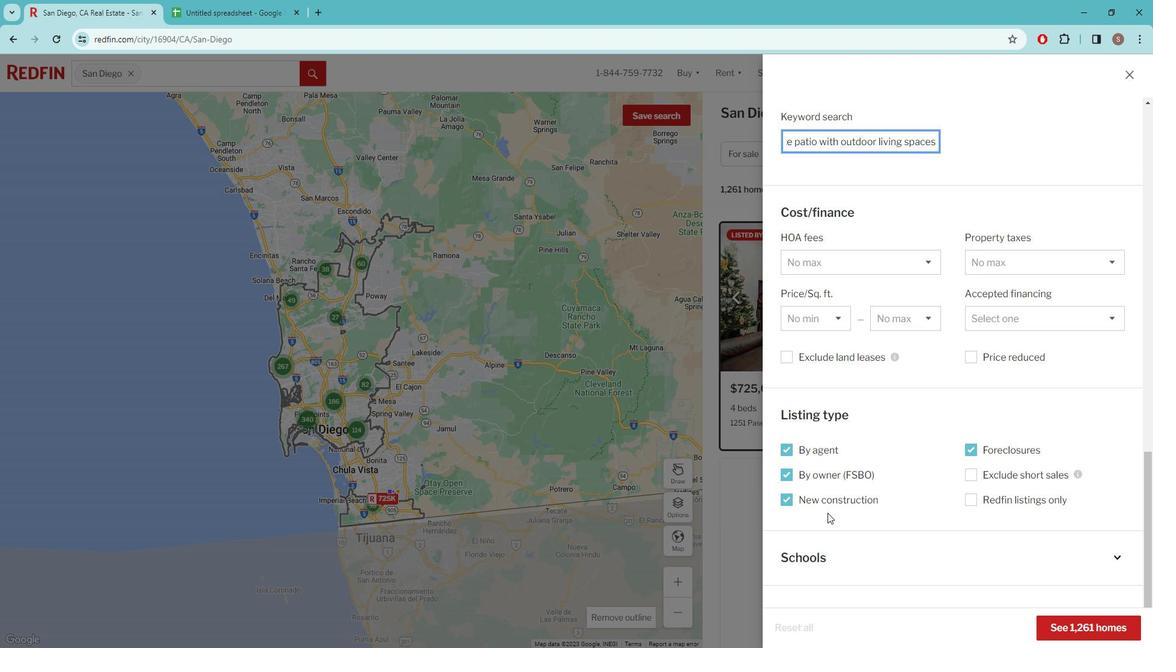 
Action: Mouse scrolled (837, 503) with delta (0, 0)
Screenshot: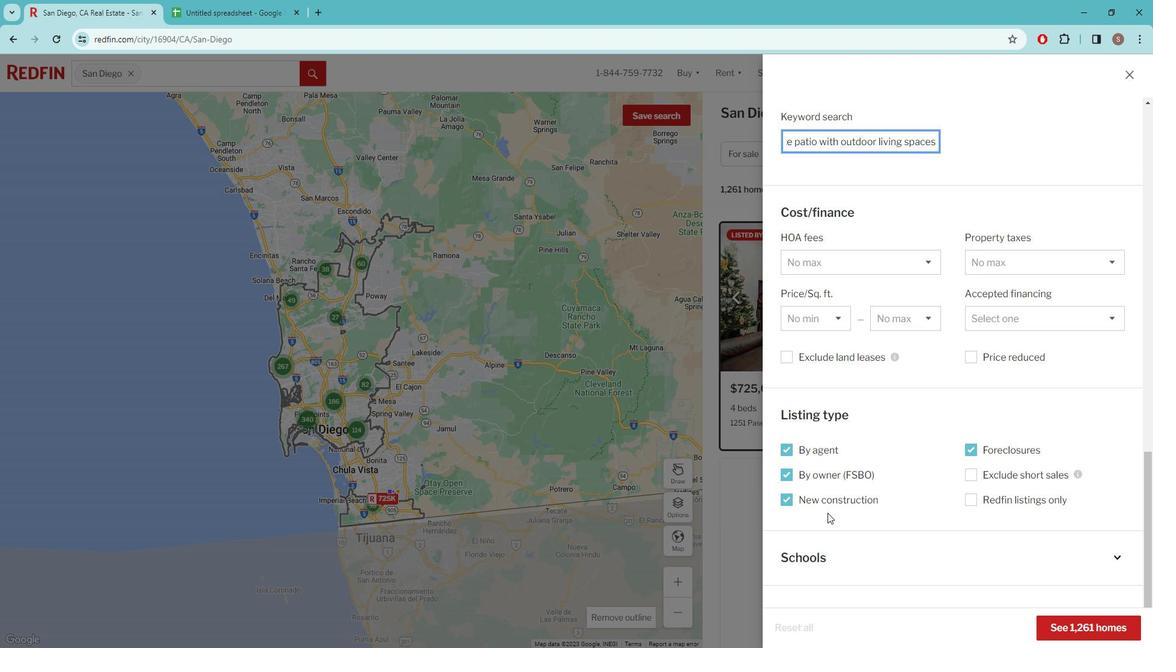 
Action: Mouse scrolled (837, 503) with delta (0, 0)
Screenshot: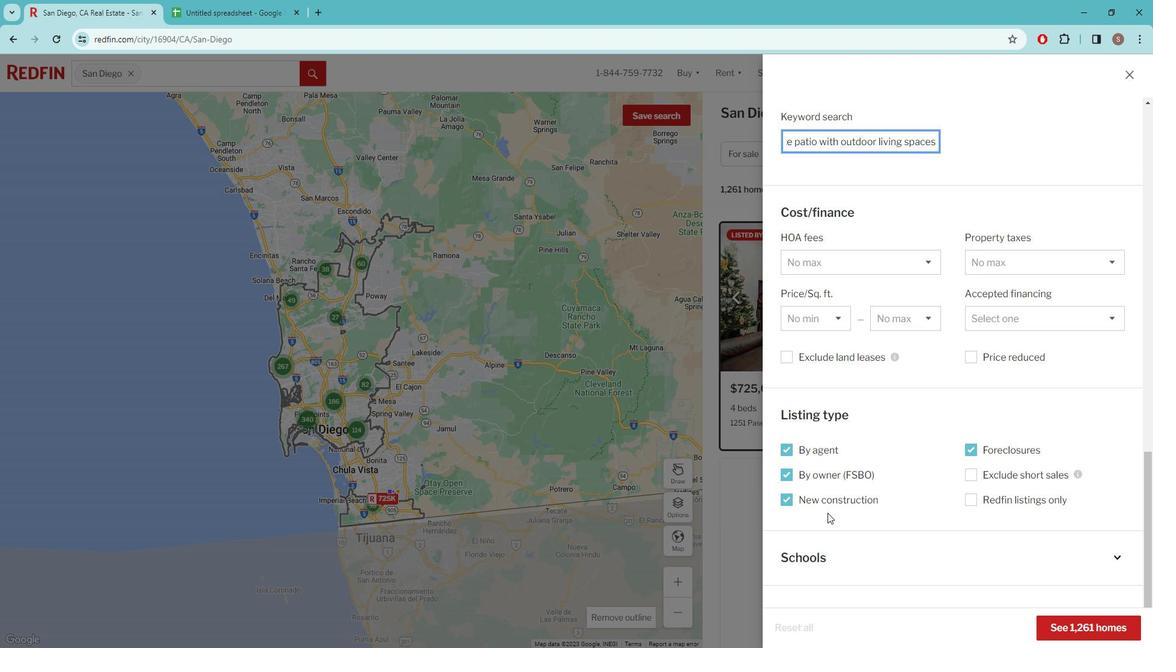 
Action: Mouse scrolled (837, 503) with delta (0, 0)
Screenshot: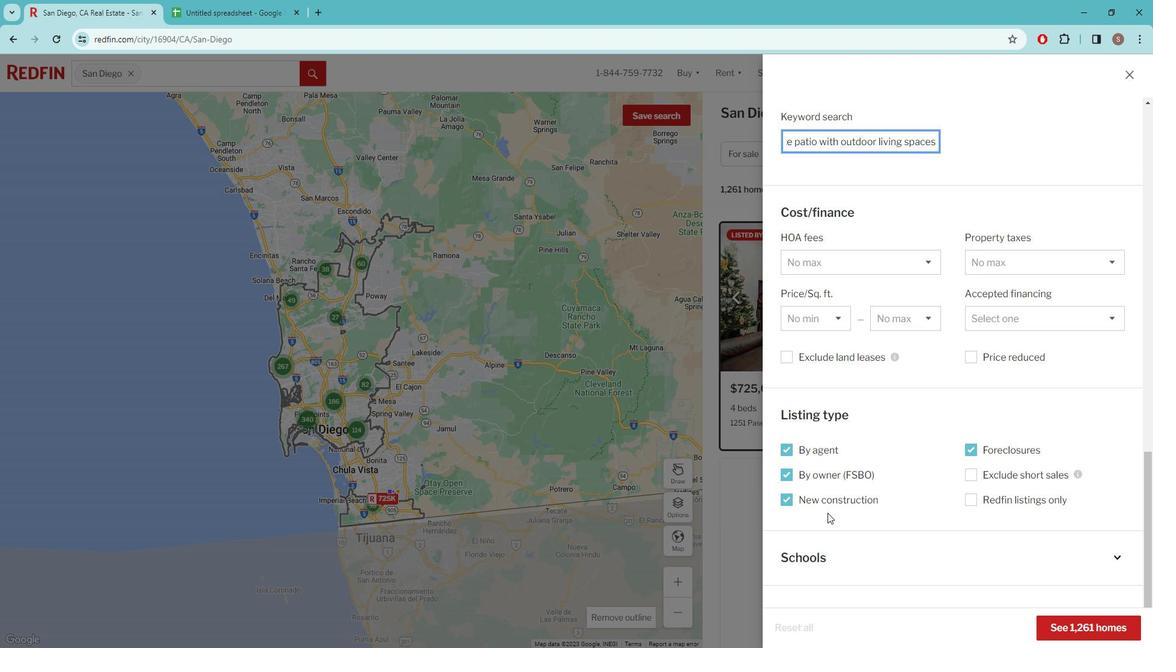
Action: Mouse scrolled (837, 503) with delta (0, 0)
Screenshot: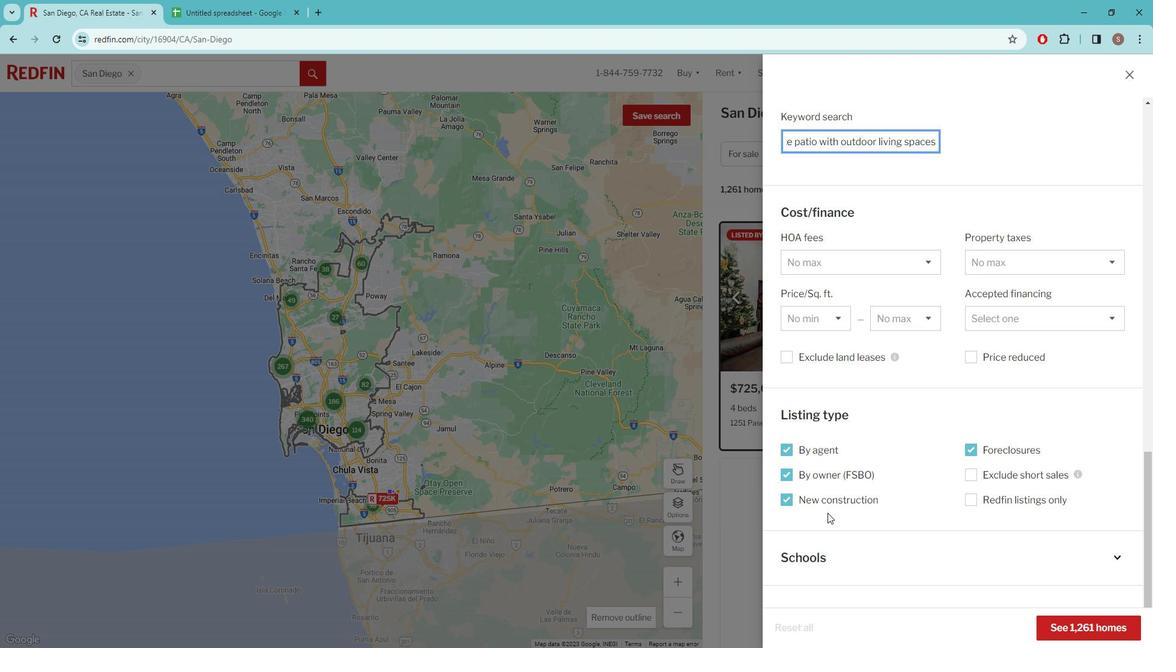 
Action: Mouse scrolled (837, 503) with delta (0, 0)
Screenshot: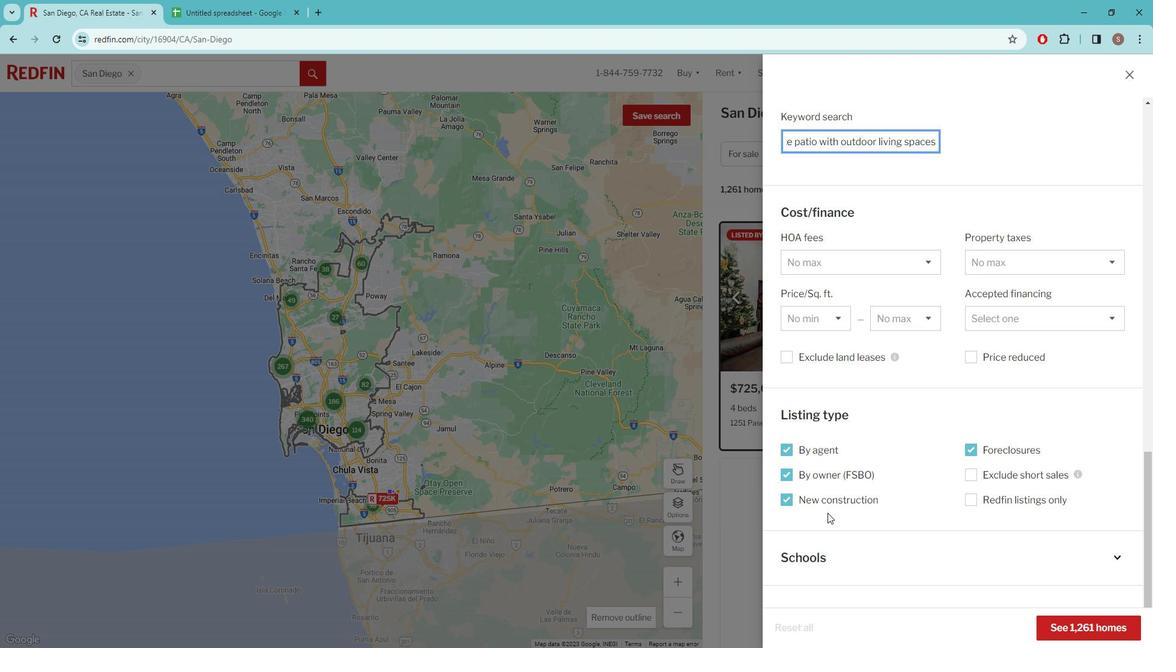 
Action: Mouse moved to (843, 513)
Screenshot: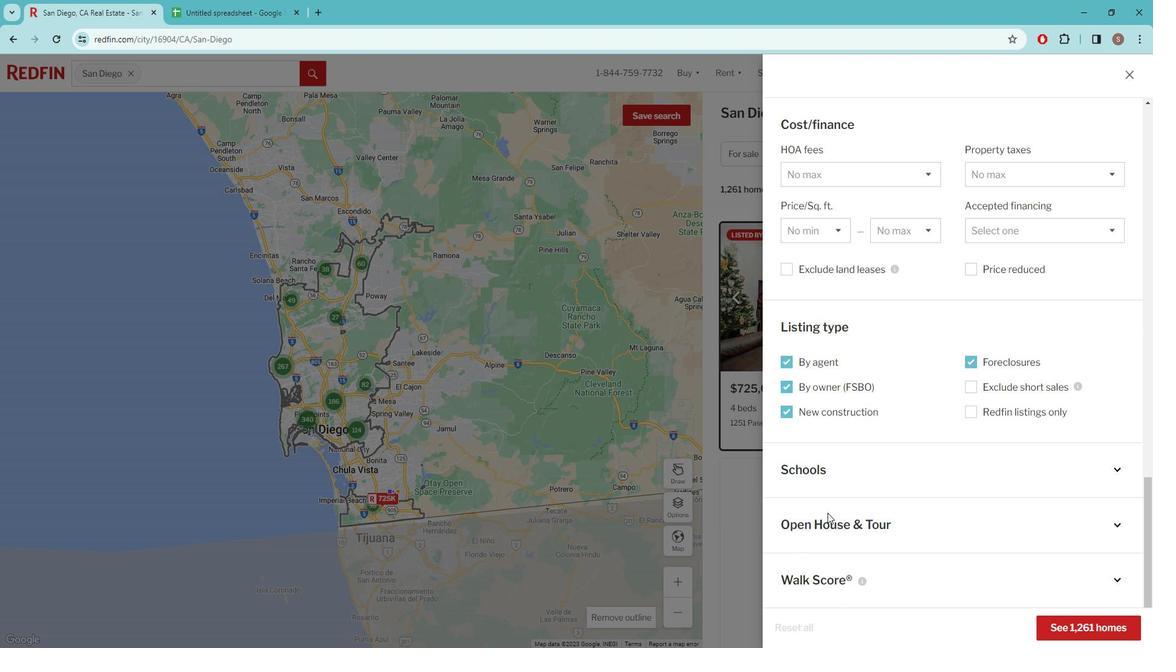 
Action: Mouse pressed left at (843, 513)
Screenshot: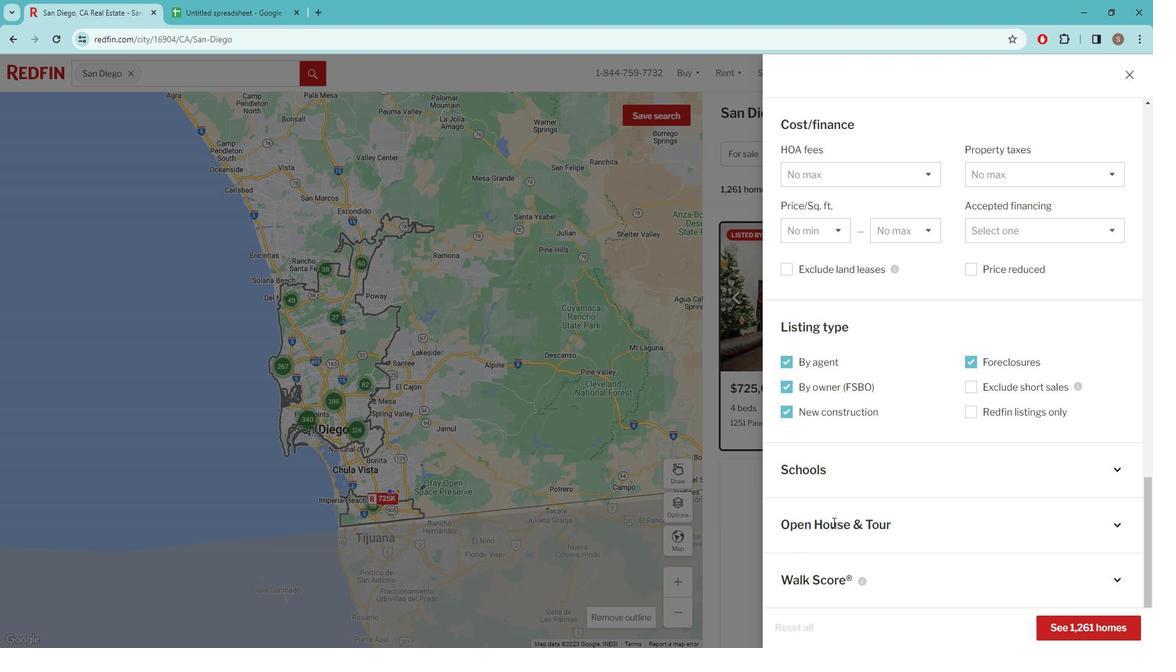 
Action: Mouse moved to (819, 508)
Screenshot: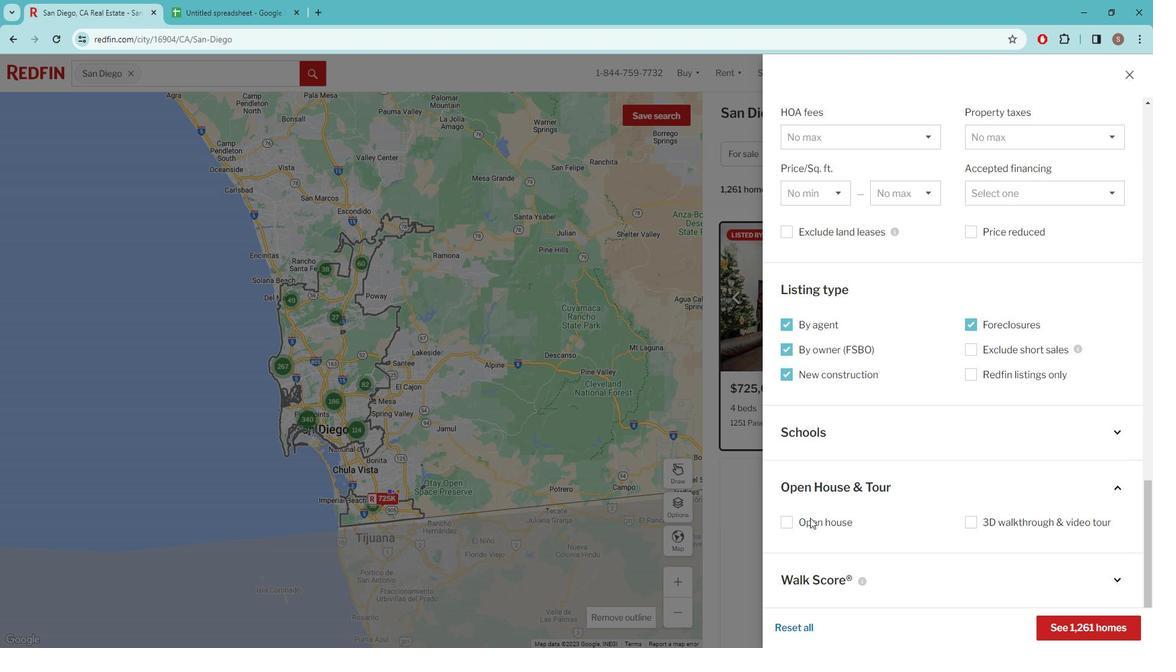 
Action: Mouse pressed left at (819, 508)
Screenshot: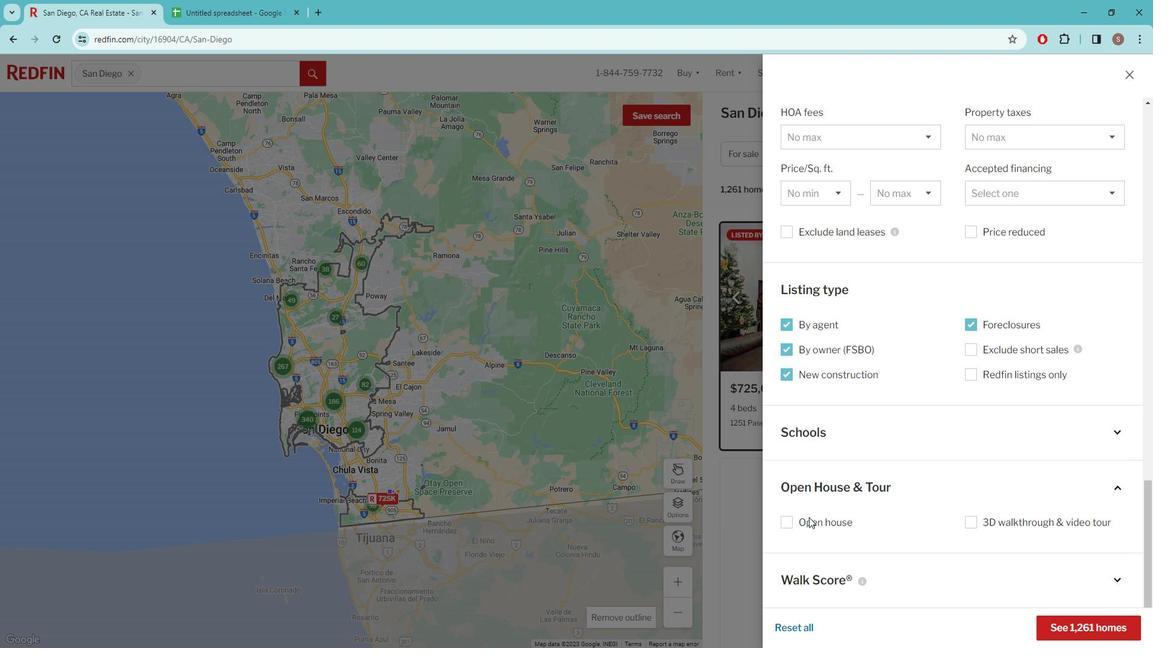 
Action: Mouse moved to (820, 560)
Screenshot: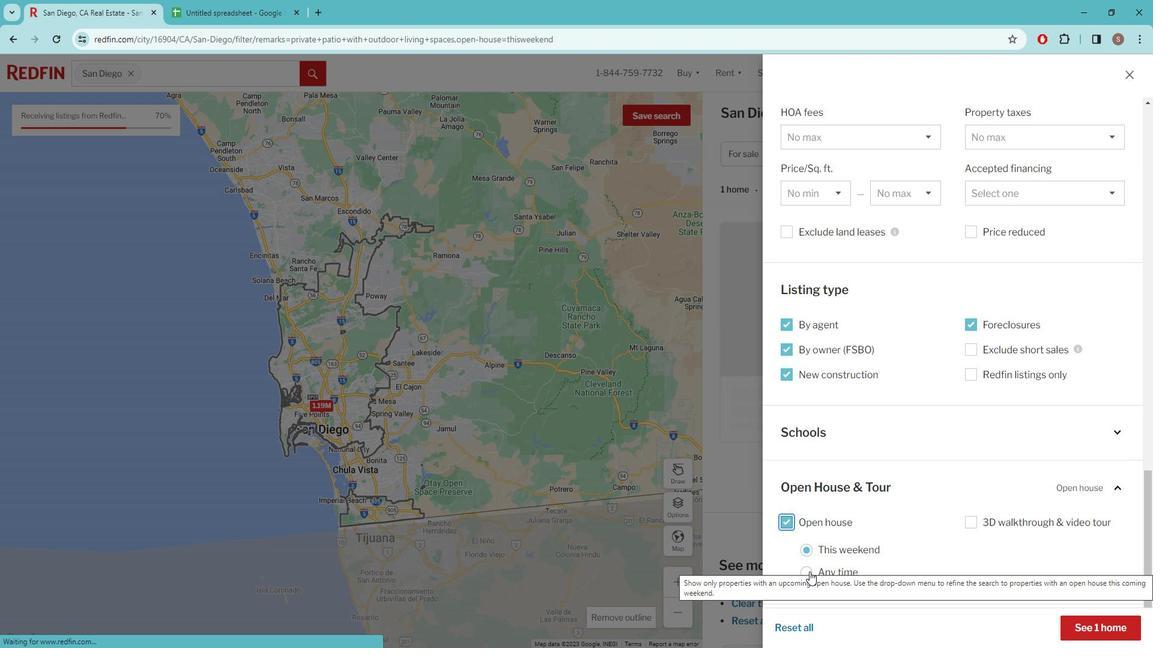
Action: Mouse pressed left at (820, 560)
Screenshot: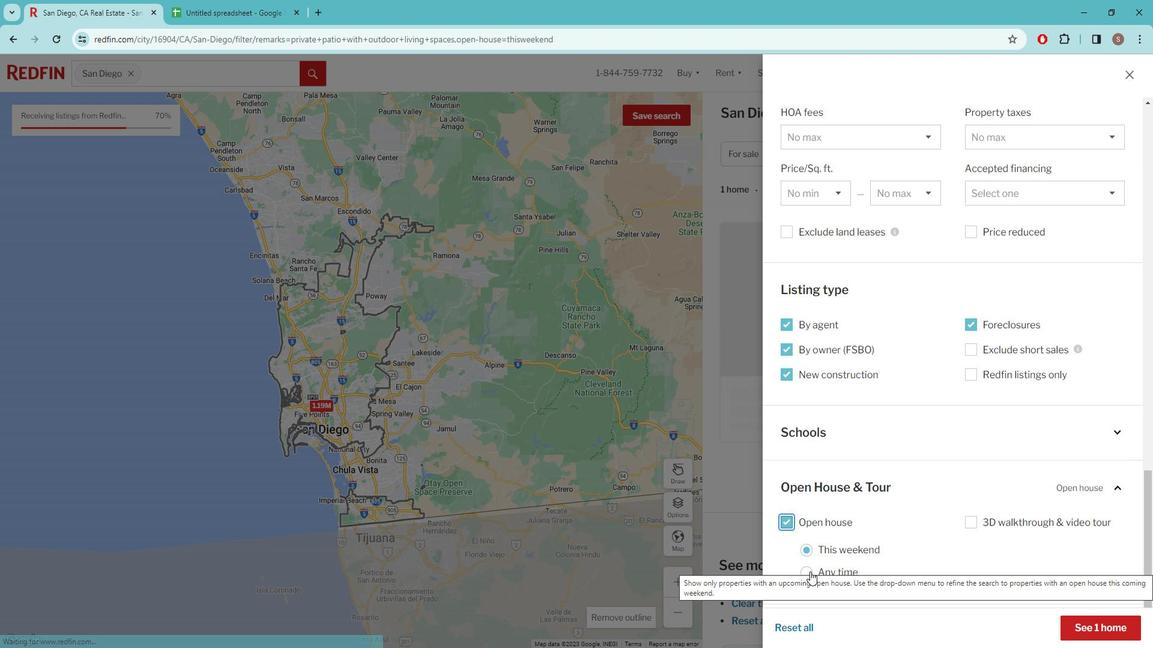 
Action: Mouse moved to (1103, 611)
Screenshot: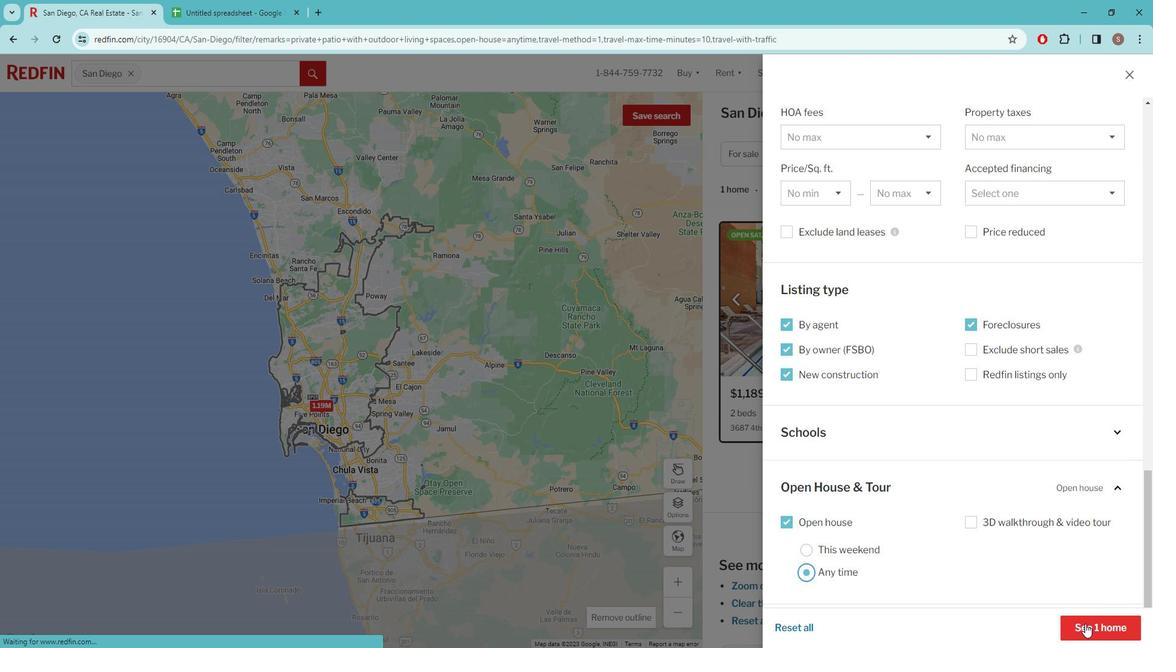 
Action: Mouse pressed left at (1103, 611)
Screenshot: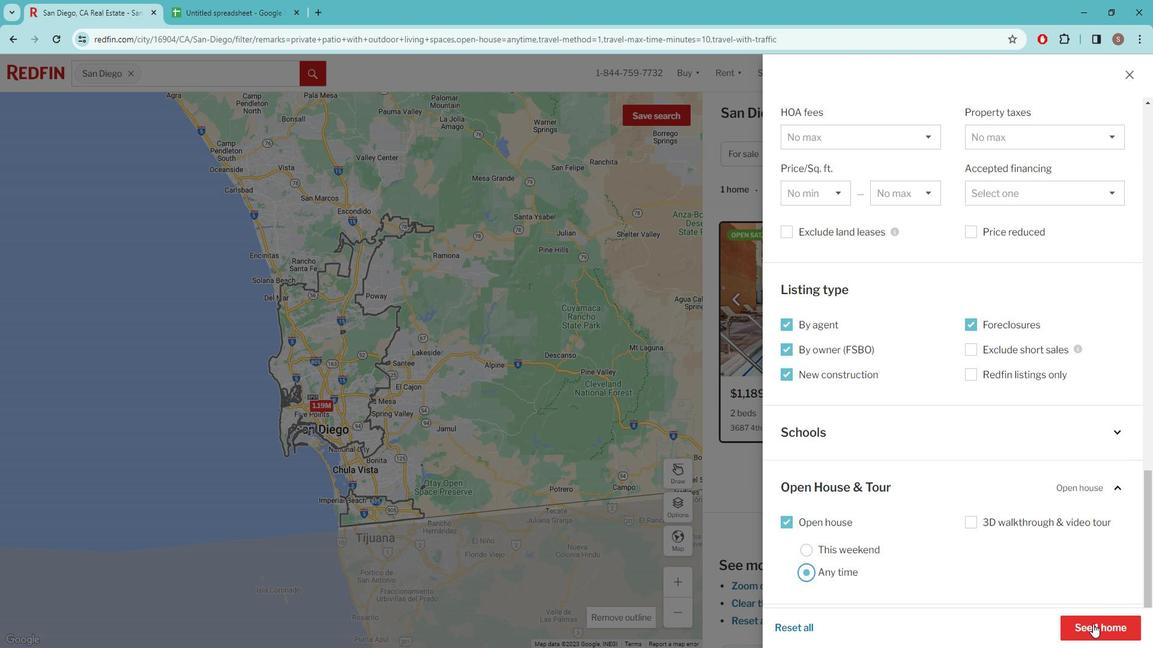 
Action: Mouse moved to (810, 334)
Screenshot: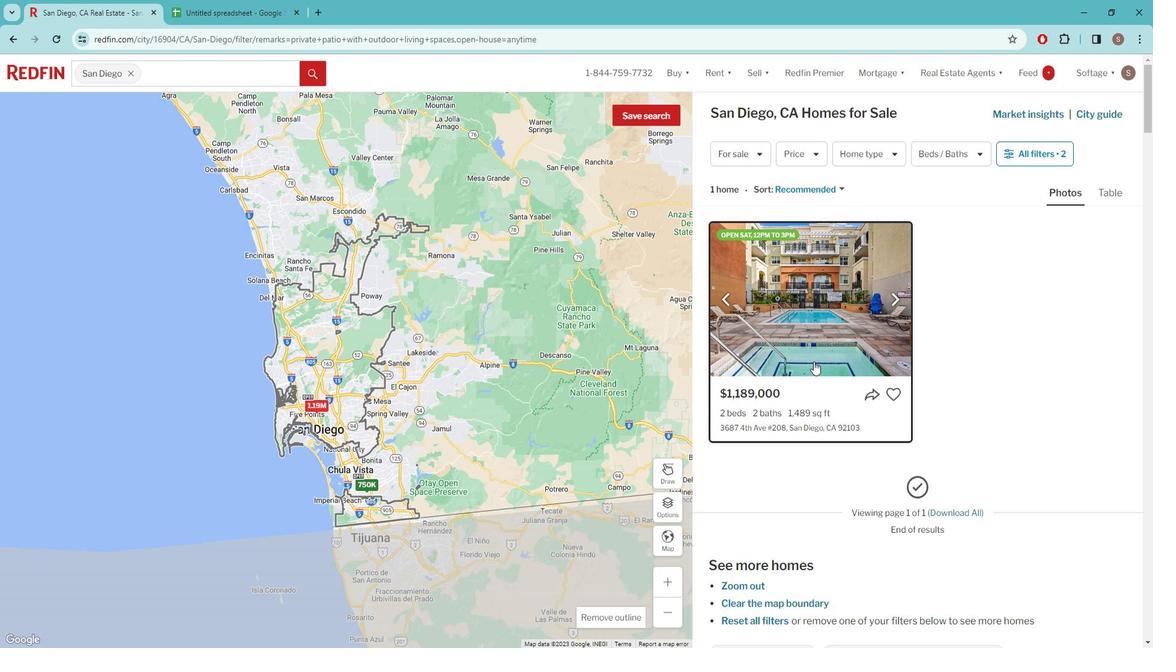 
Action: Mouse pressed left at (810, 334)
Screenshot: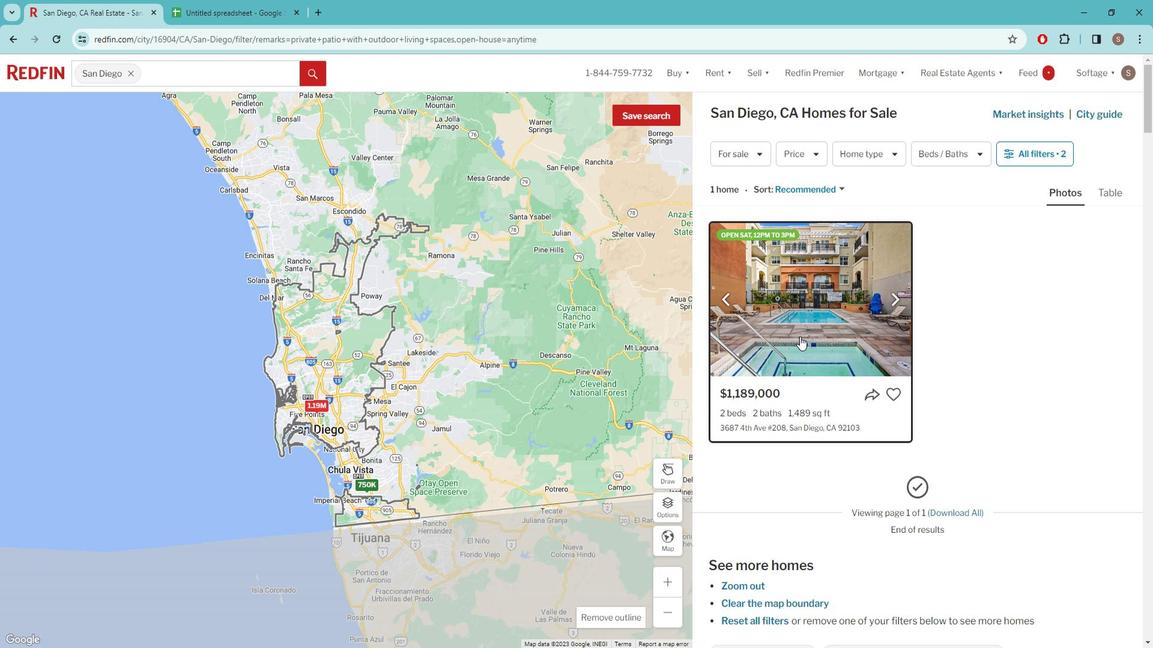 
Action: Mouse moved to (529, 248)
Screenshot: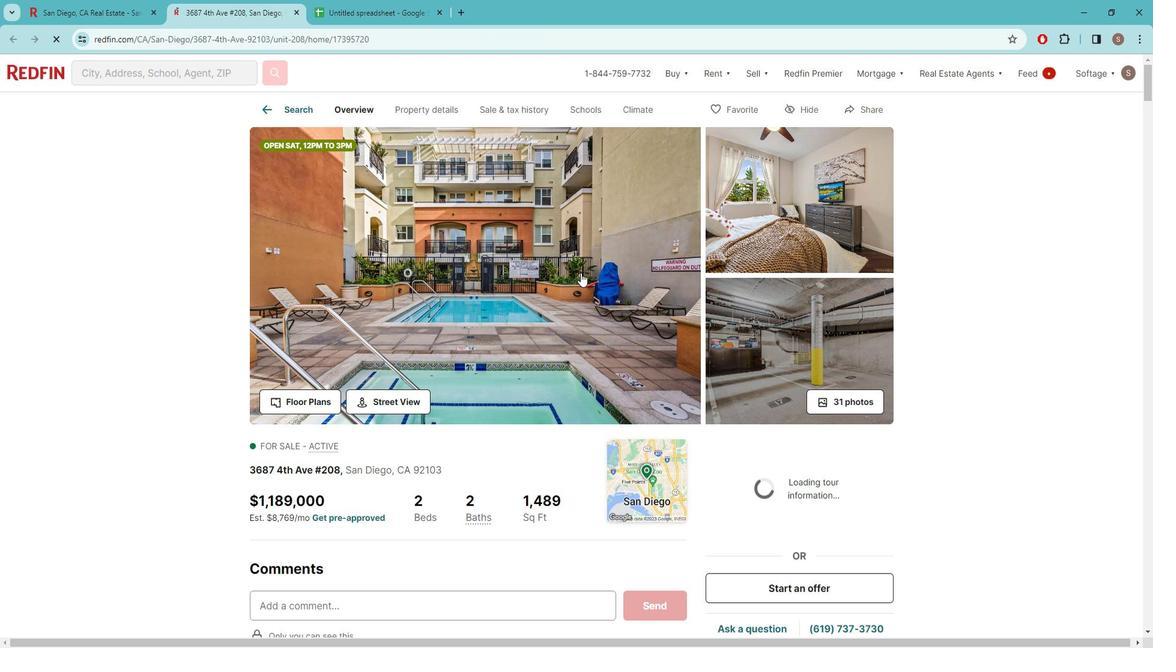 
Action: Mouse pressed left at (529, 248)
Screenshot: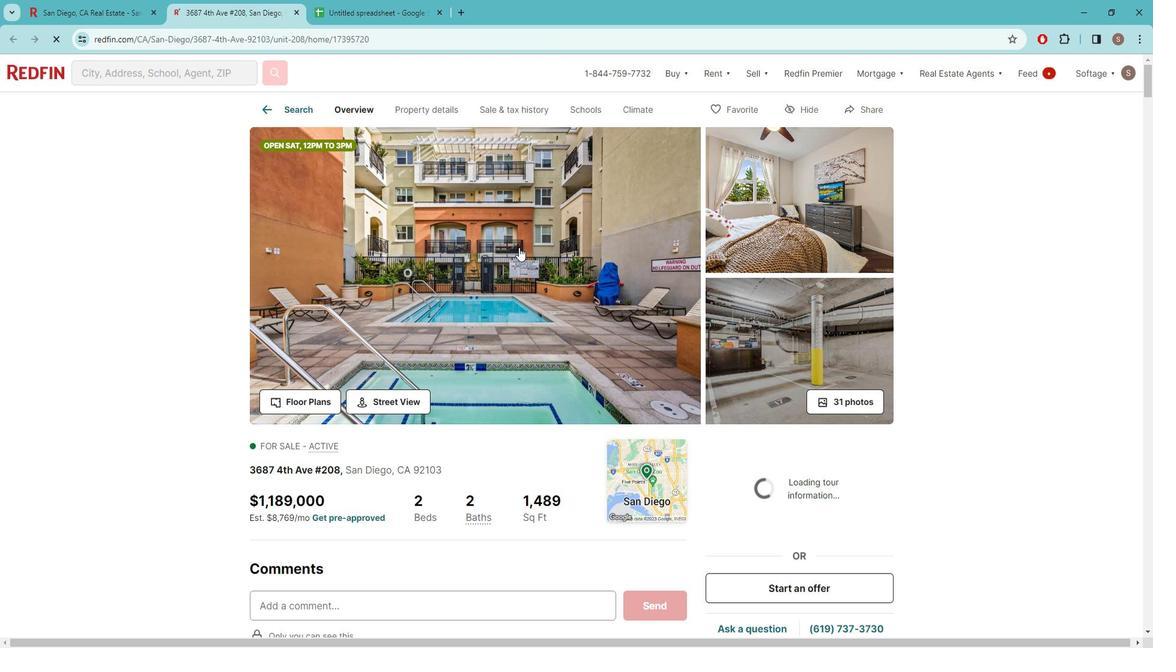 
Action: Mouse moved to (1095, 350)
Screenshot: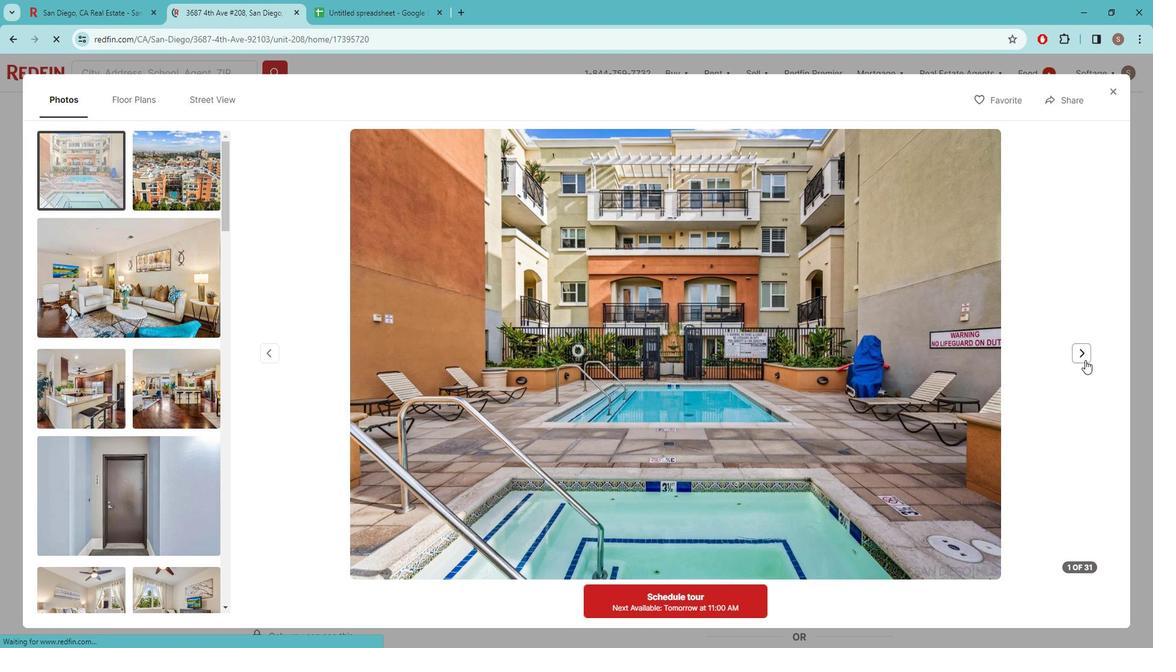 
Action: Mouse pressed left at (1095, 350)
Screenshot: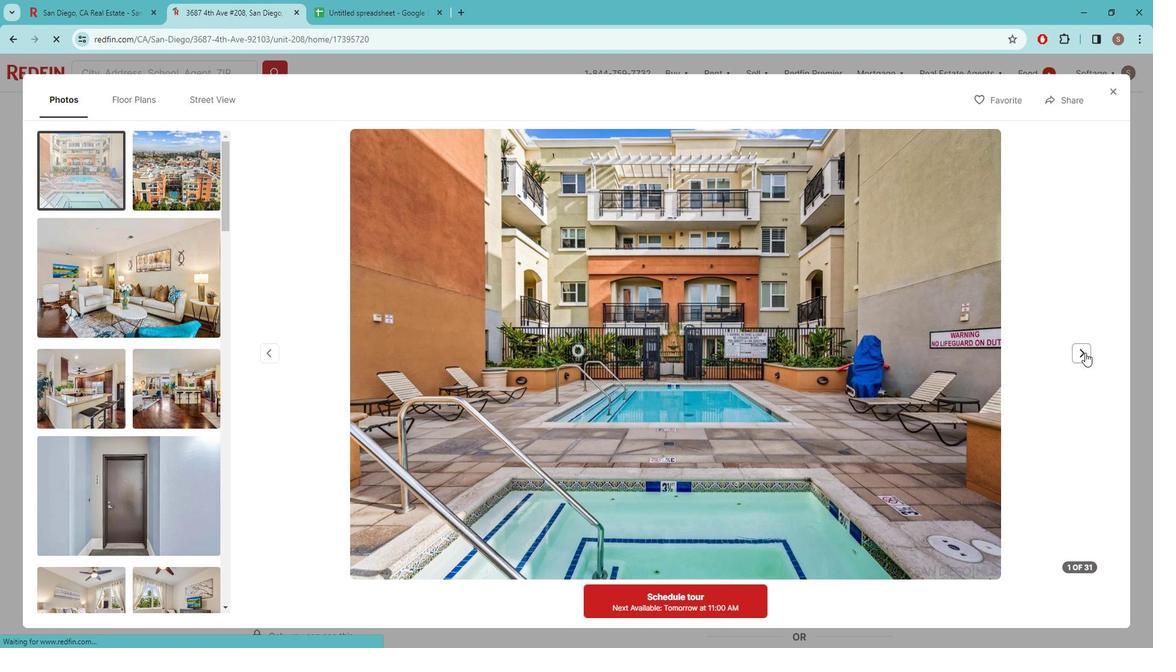 
Action: Mouse pressed left at (1095, 350)
Screenshot: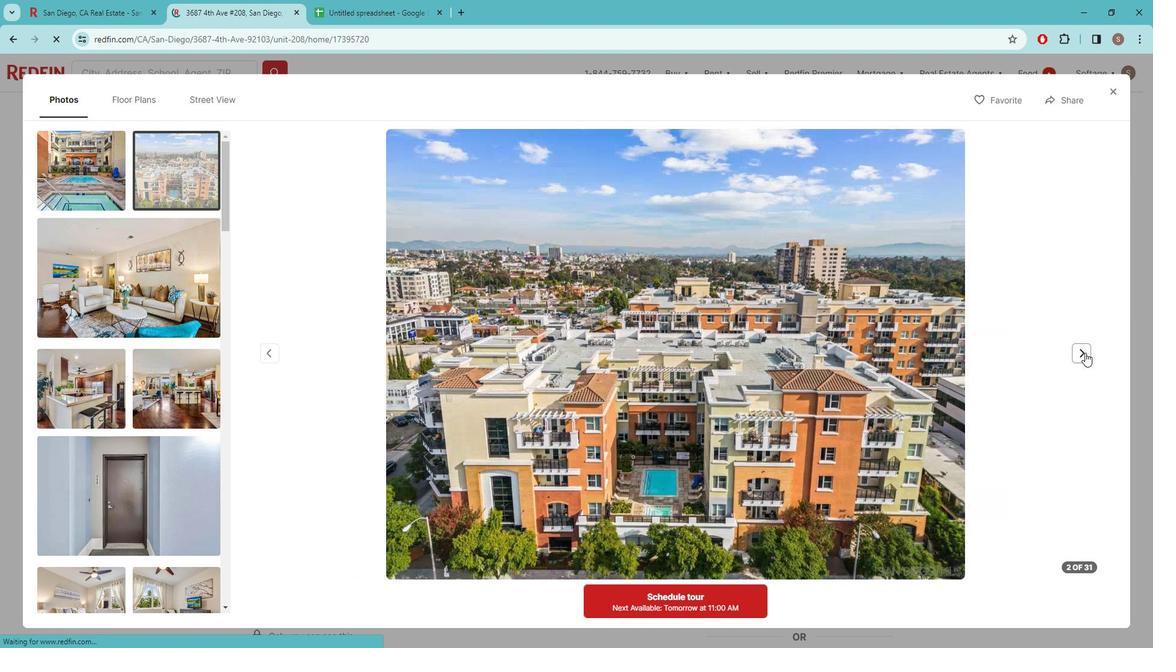 
Action: Mouse pressed left at (1095, 350)
Screenshot: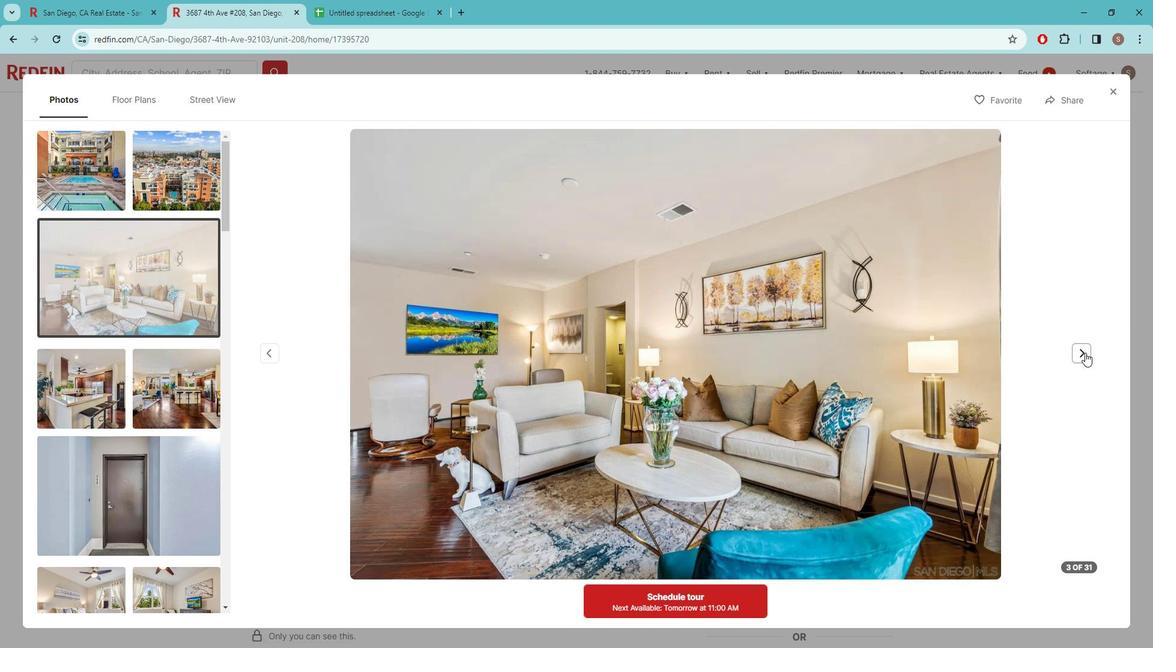 
Action: Mouse pressed left at (1095, 350)
Screenshot: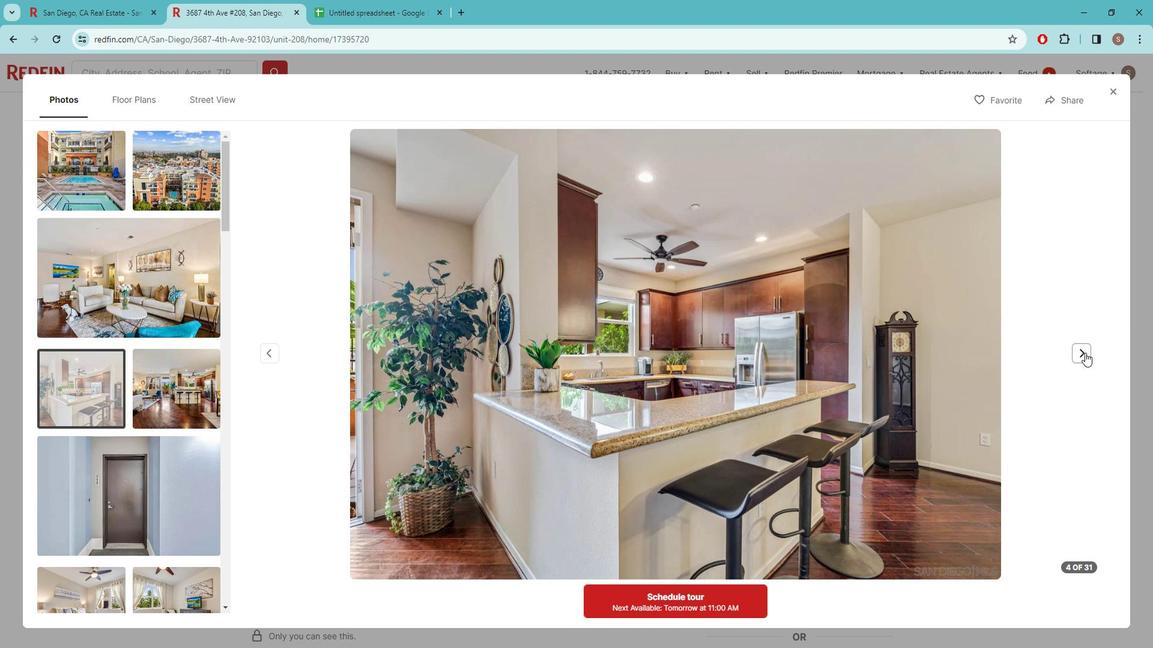 
Action: Mouse pressed left at (1095, 350)
Screenshot: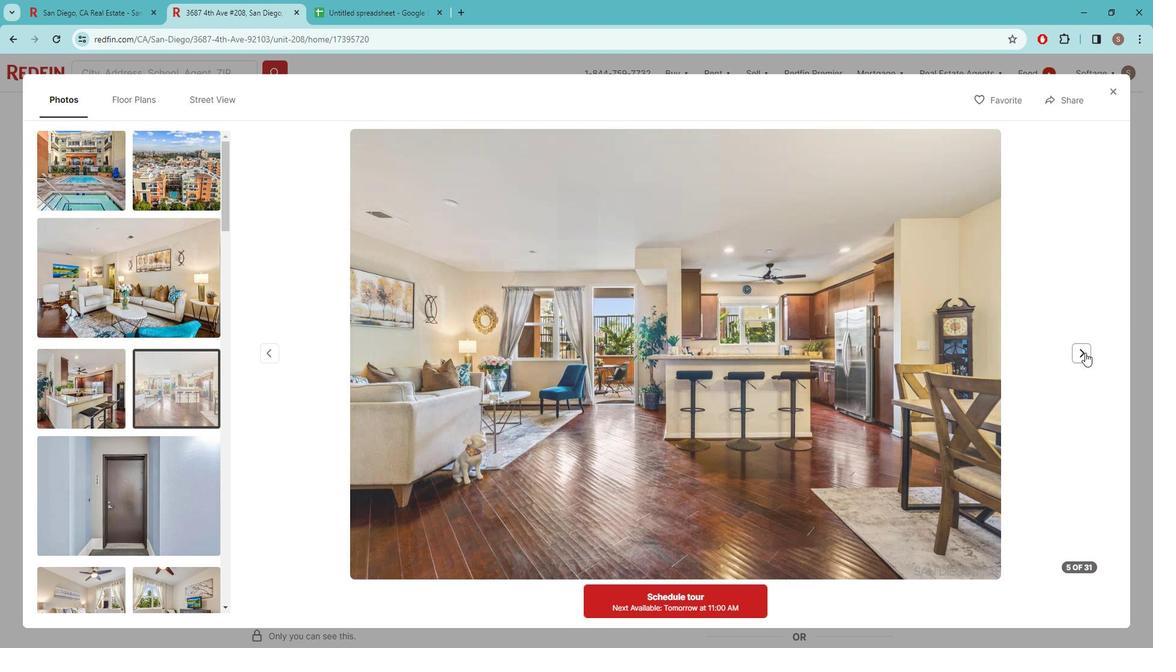 
Action: Mouse pressed left at (1095, 350)
Screenshot: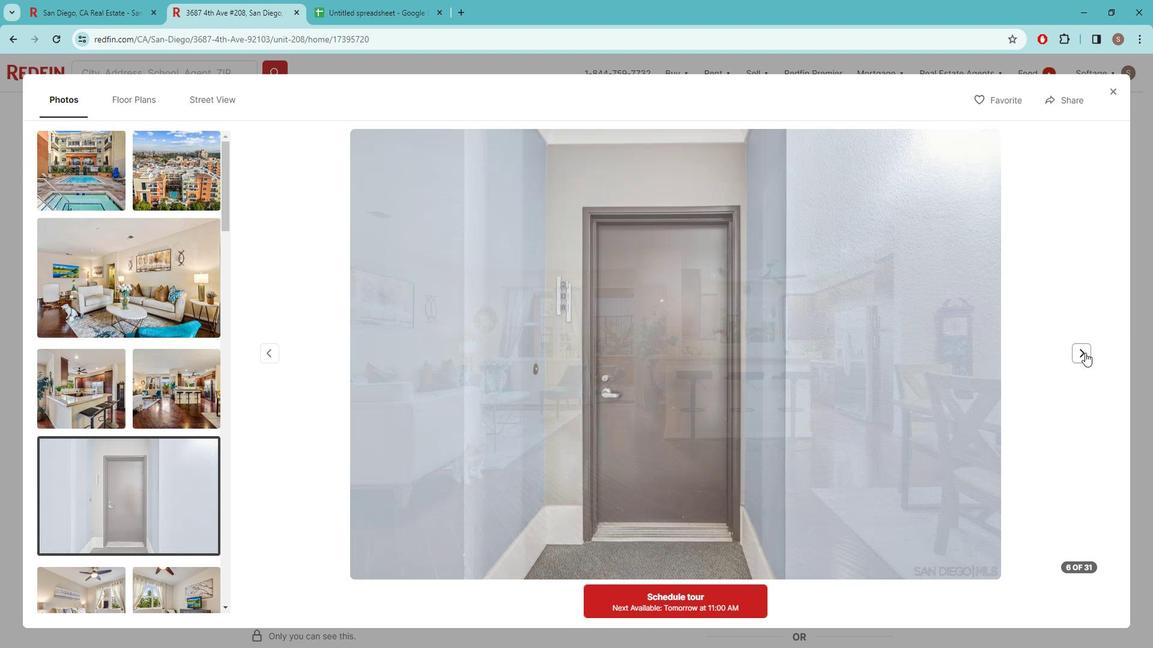 
Action: Mouse pressed left at (1095, 350)
Screenshot: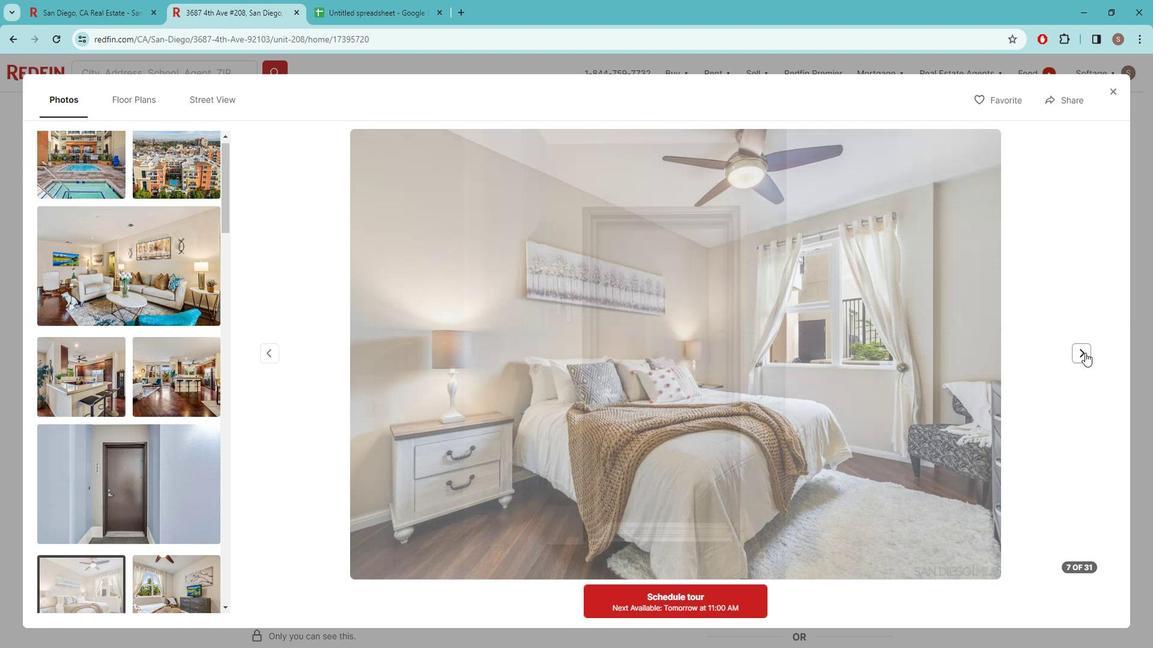
Action: Mouse pressed left at (1095, 350)
Screenshot: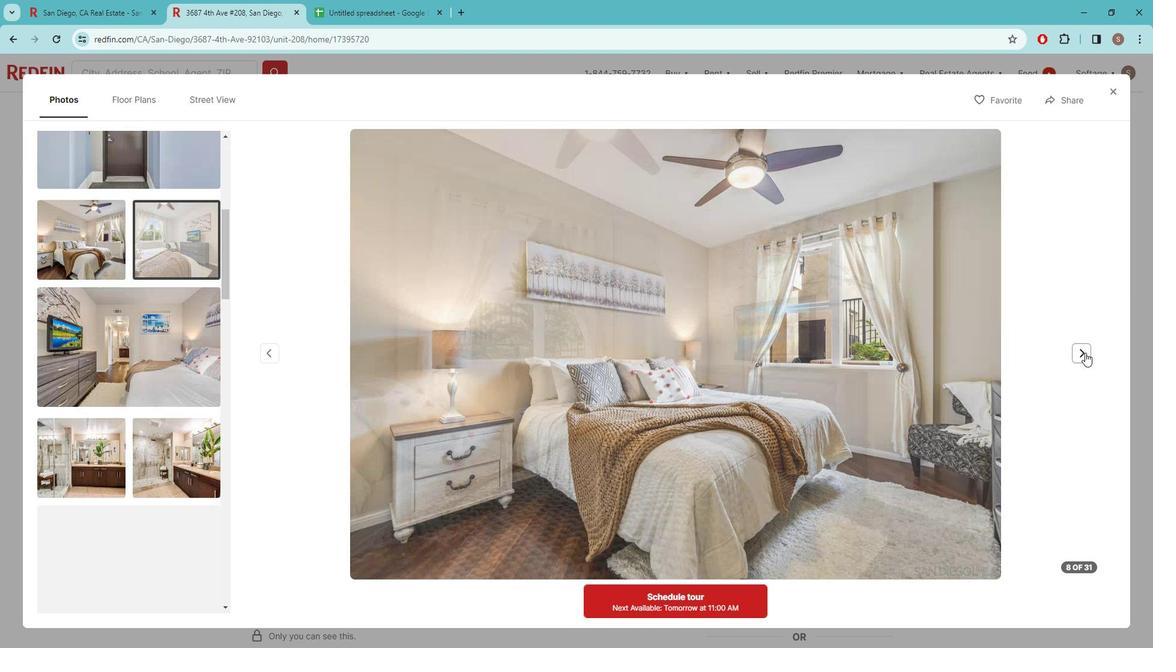
Action: Mouse pressed left at (1095, 350)
Screenshot: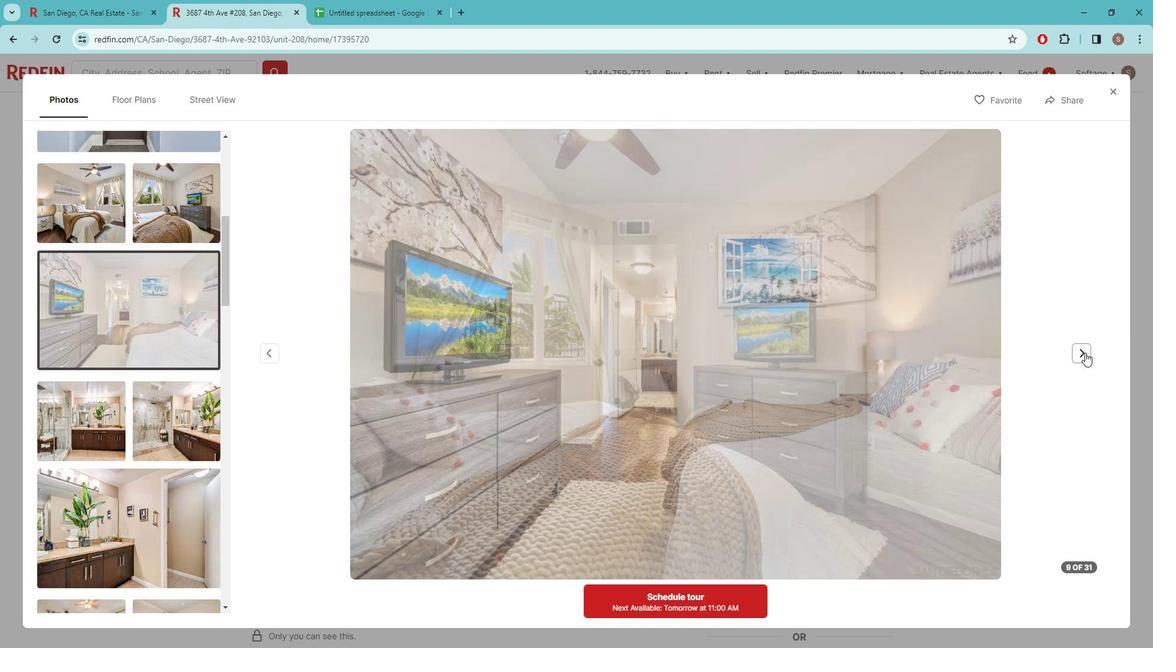 
Action: Mouse pressed left at (1095, 350)
Screenshot: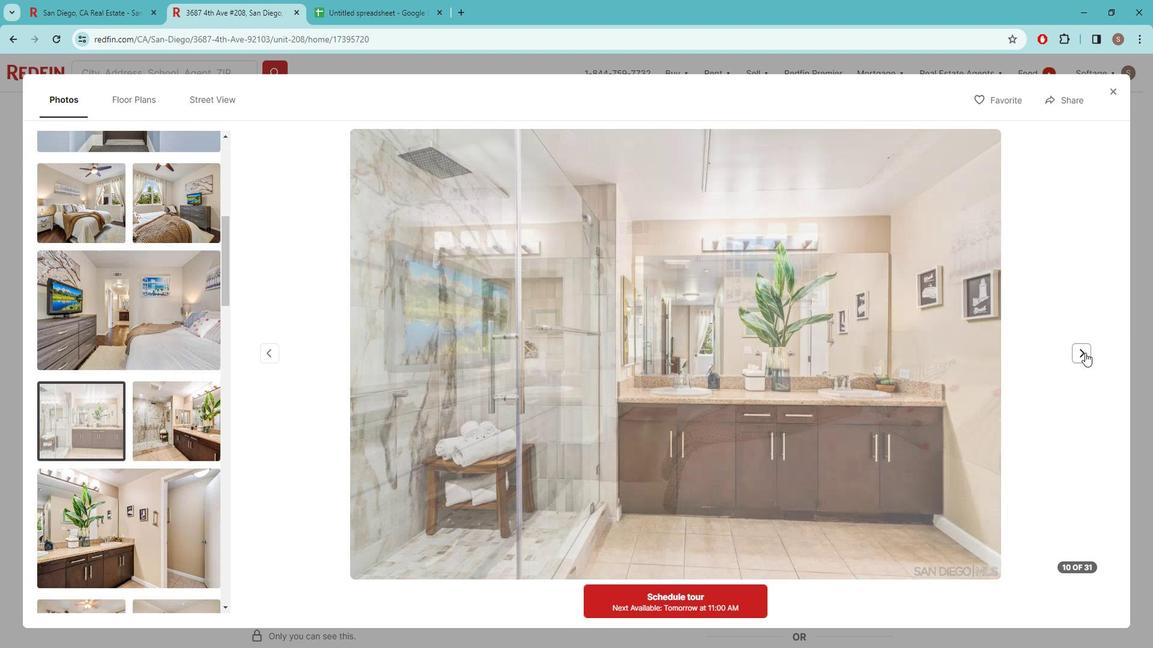
Action: Mouse pressed left at (1095, 350)
Screenshot: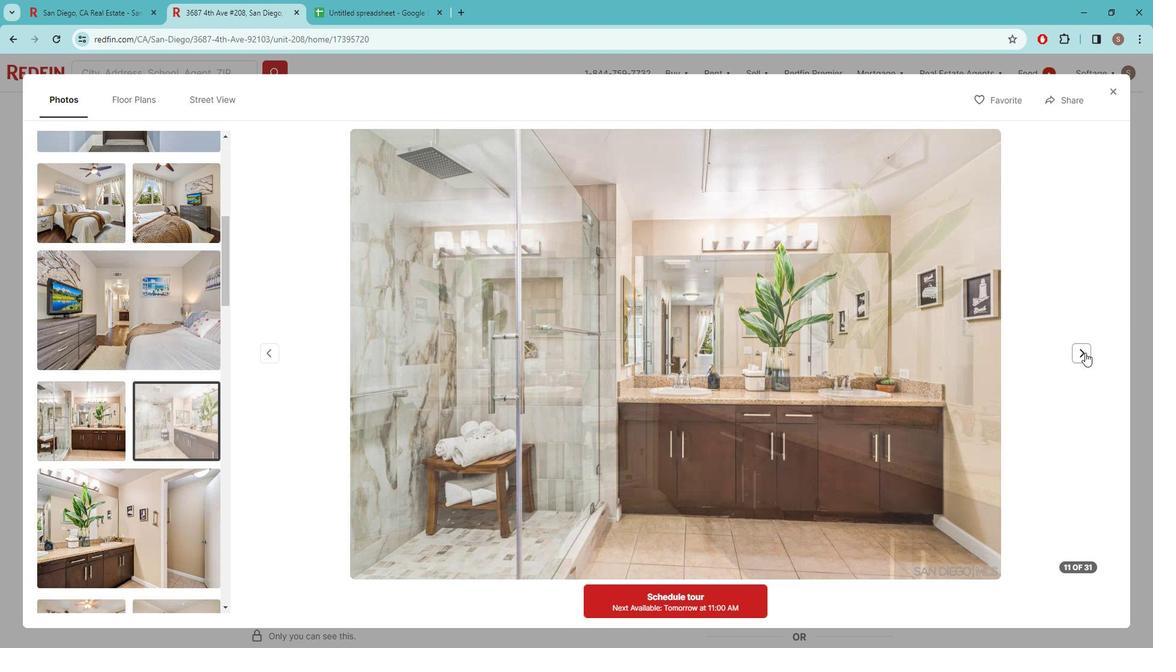 
Action: Mouse pressed left at (1095, 350)
Screenshot: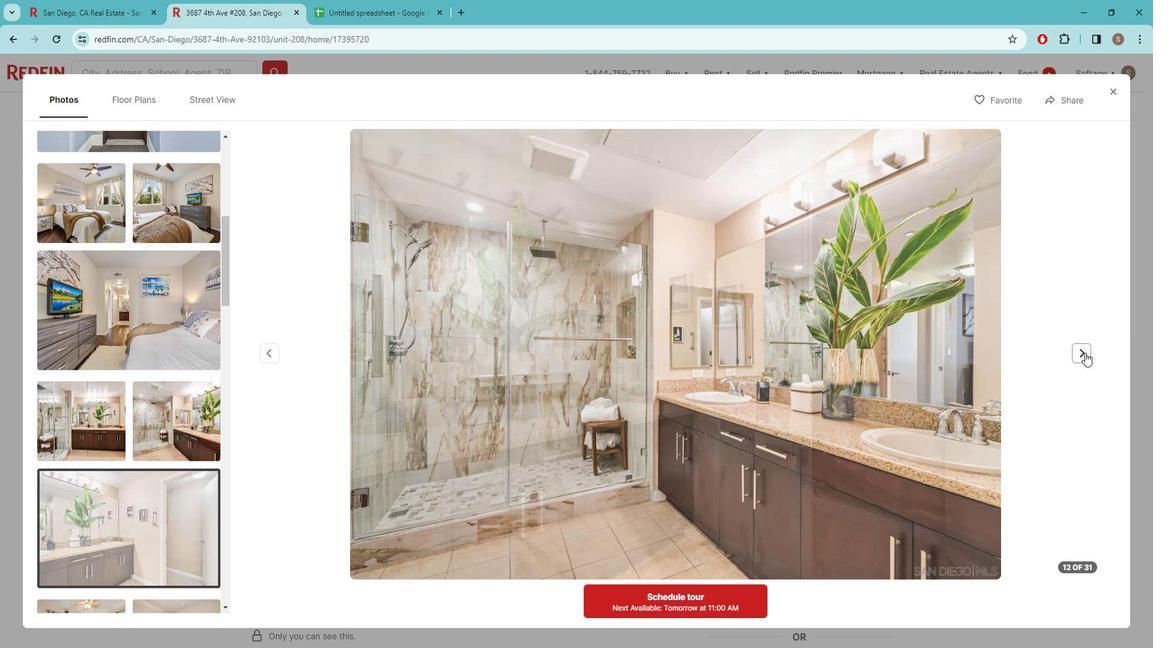 
Action: Mouse pressed left at (1095, 350)
Screenshot: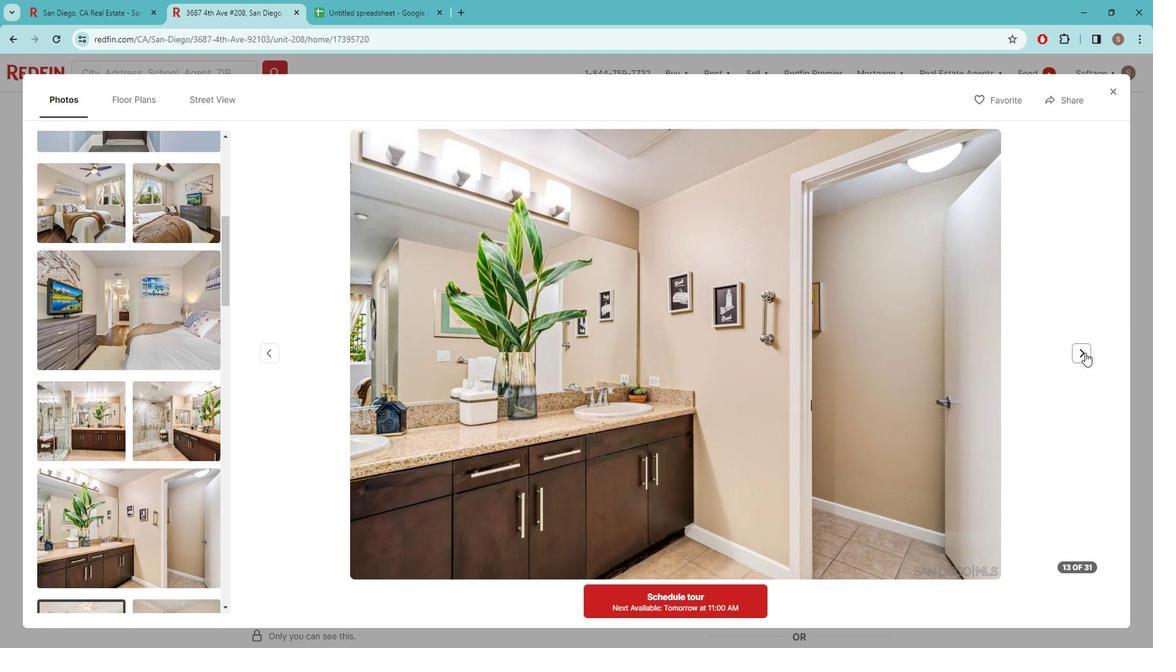 
Action: Mouse pressed left at (1095, 350)
Screenshot: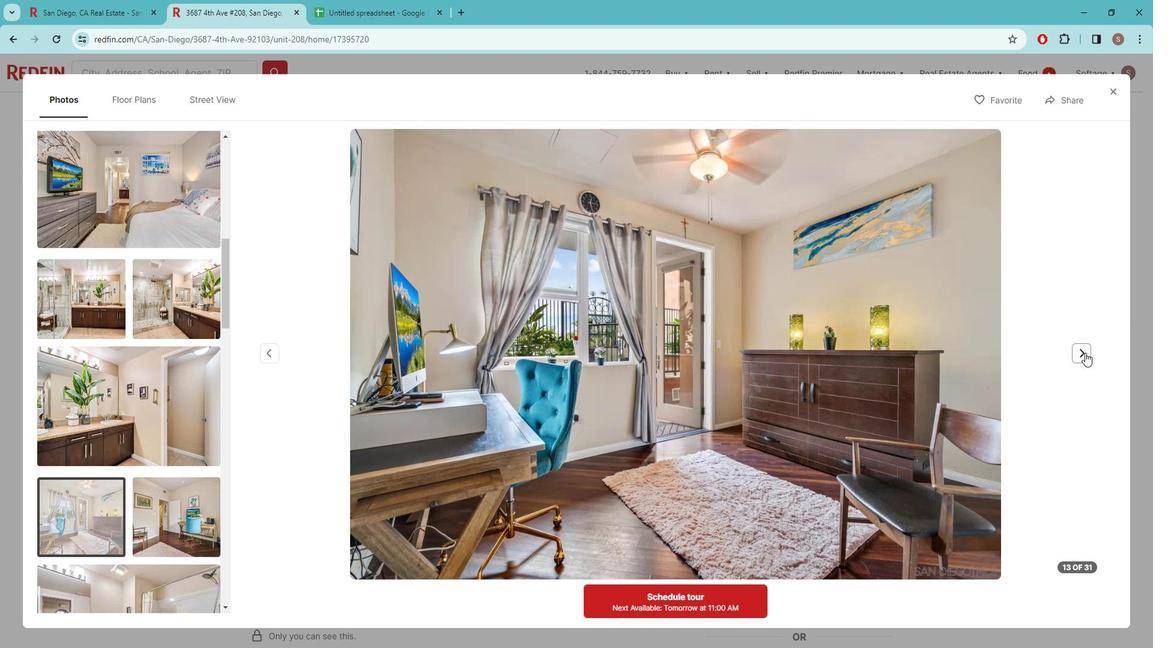 
Action: Mouse pressed left at (1095, 350)
Screenshot: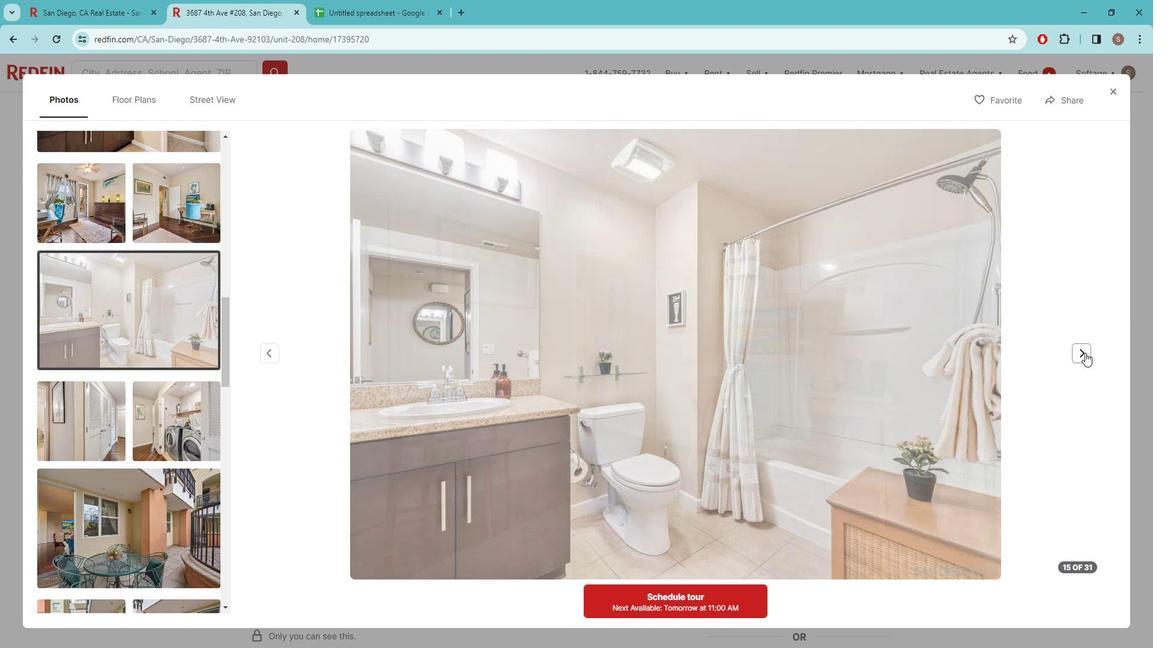 
Action: Mouse pressed left at (1095, 350)
Screenshot: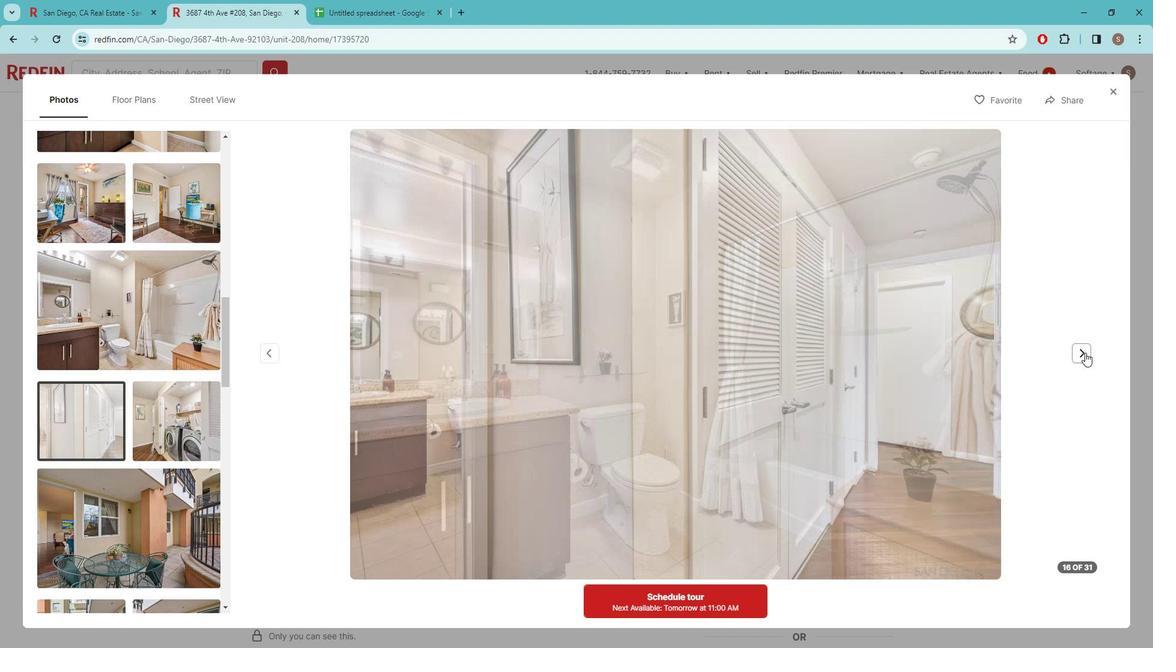 
Action: Mouse pressed left at (1095, 350)
Screenshot: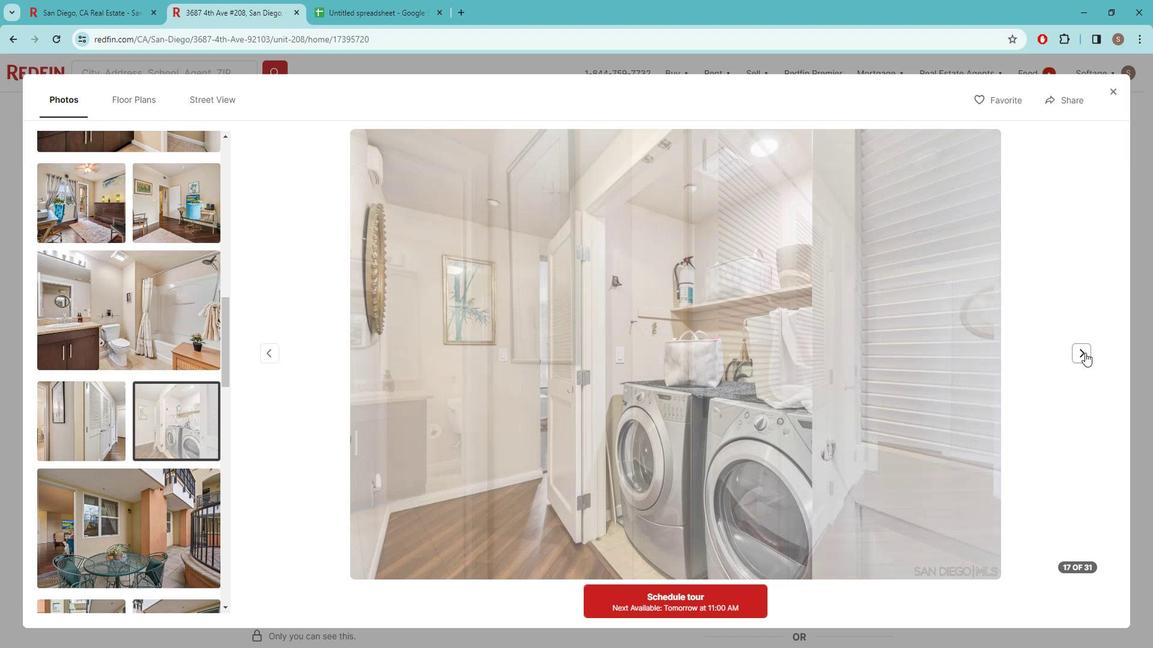 
Action: Mouse pressed left at (1095, 350)
Screenshot: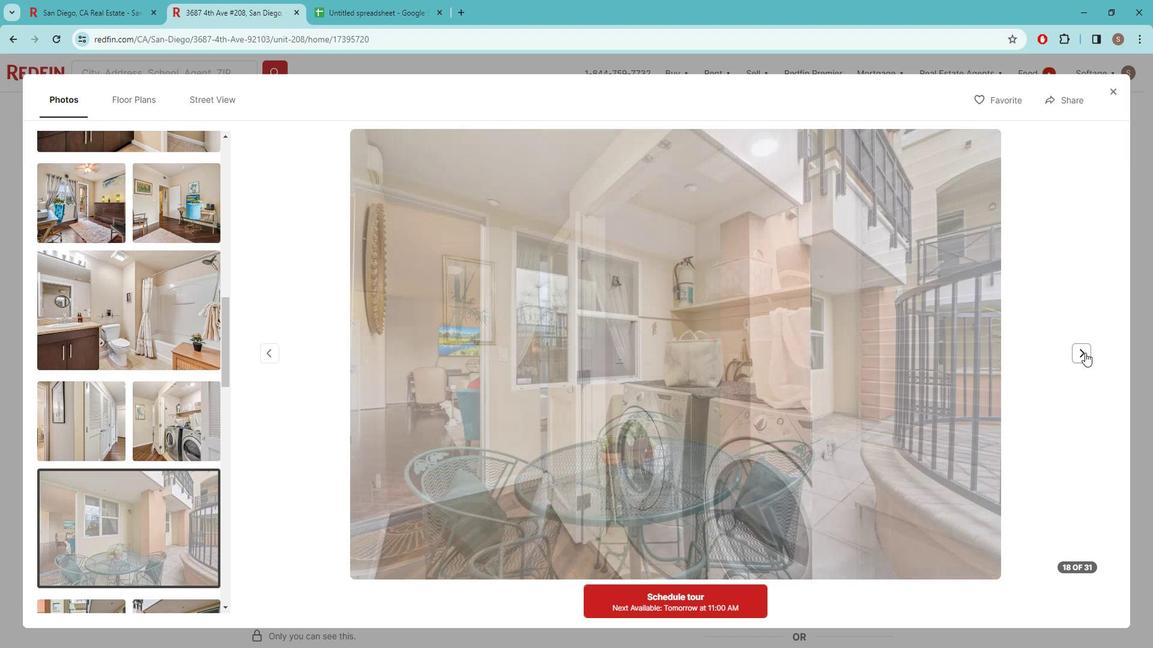 
Action: Mouse pressed left at (1095, 350)
Screenshot: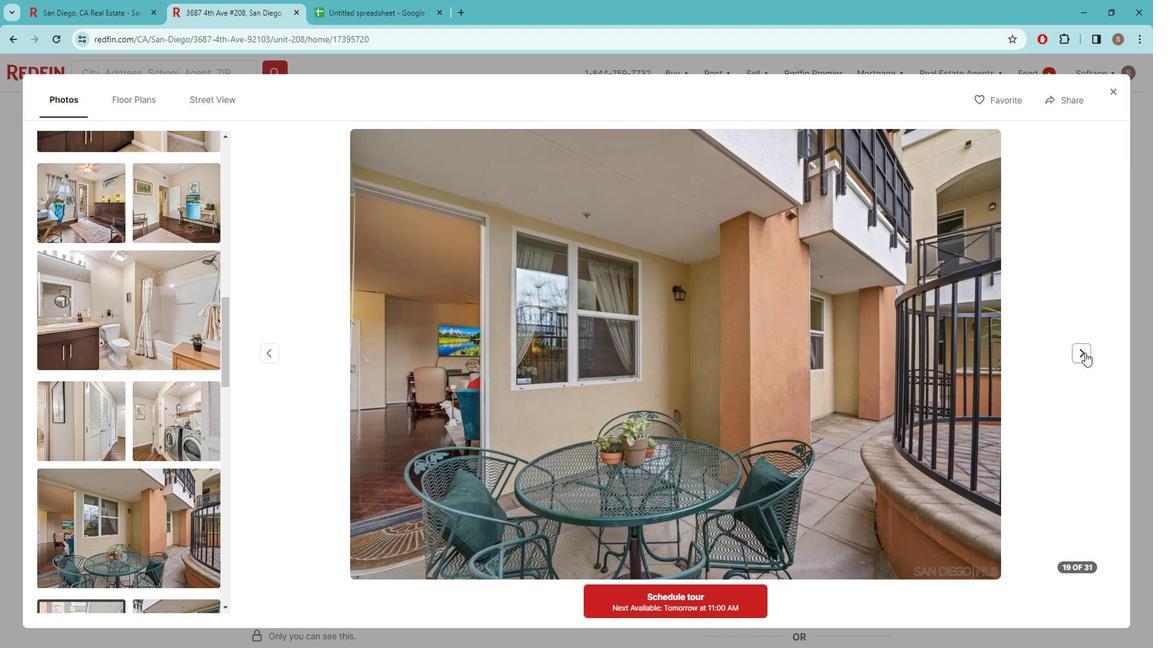 
Action: Mouse pressed left at (1095, 350)
Screenshot: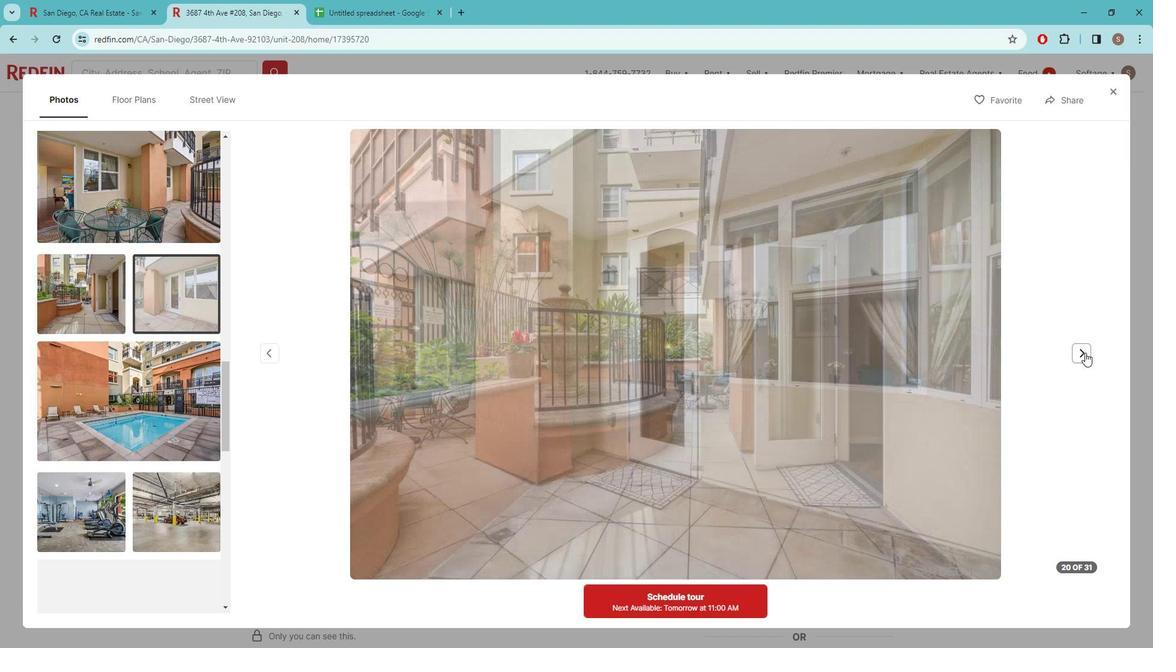 
Action: Mouse pressed left at (1095, 350)
Screenshot: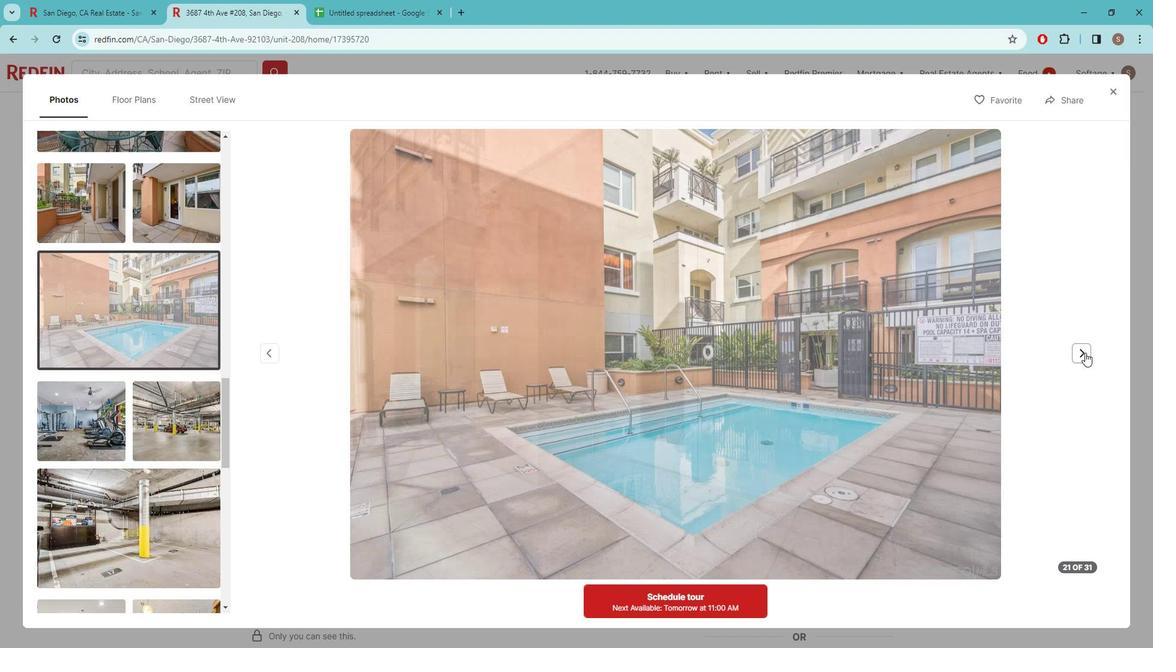 
Action: Mouse pressed left at (1095, 350)
Screenshot: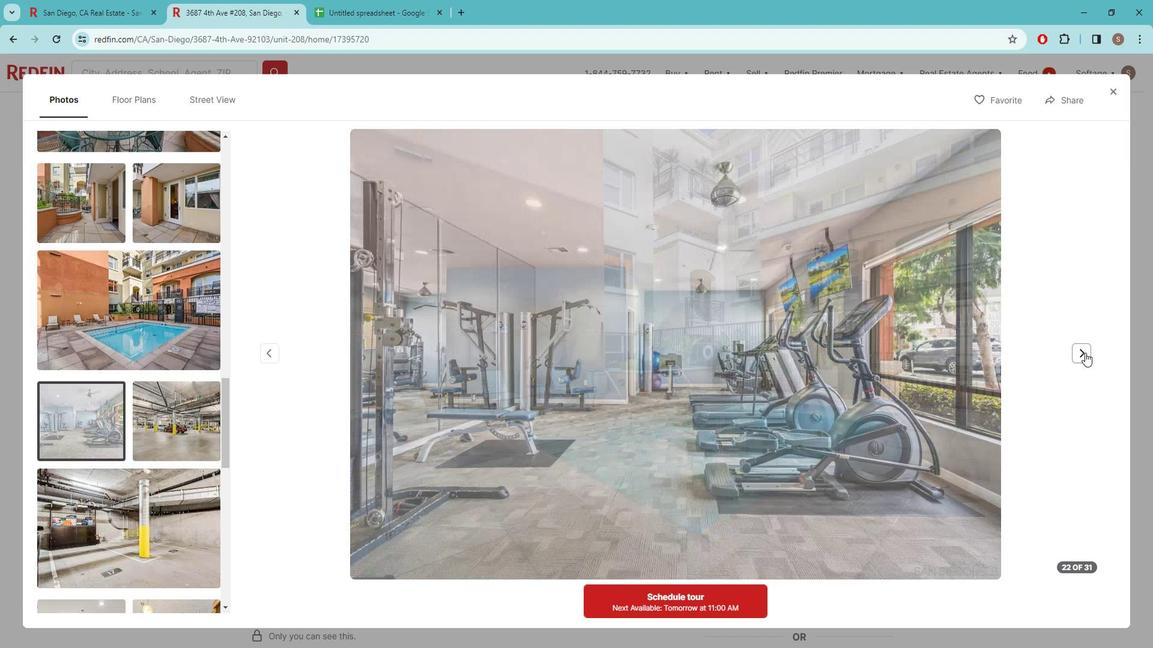 
Action: Mouse pressed left at (1095, 350)
Screenshot: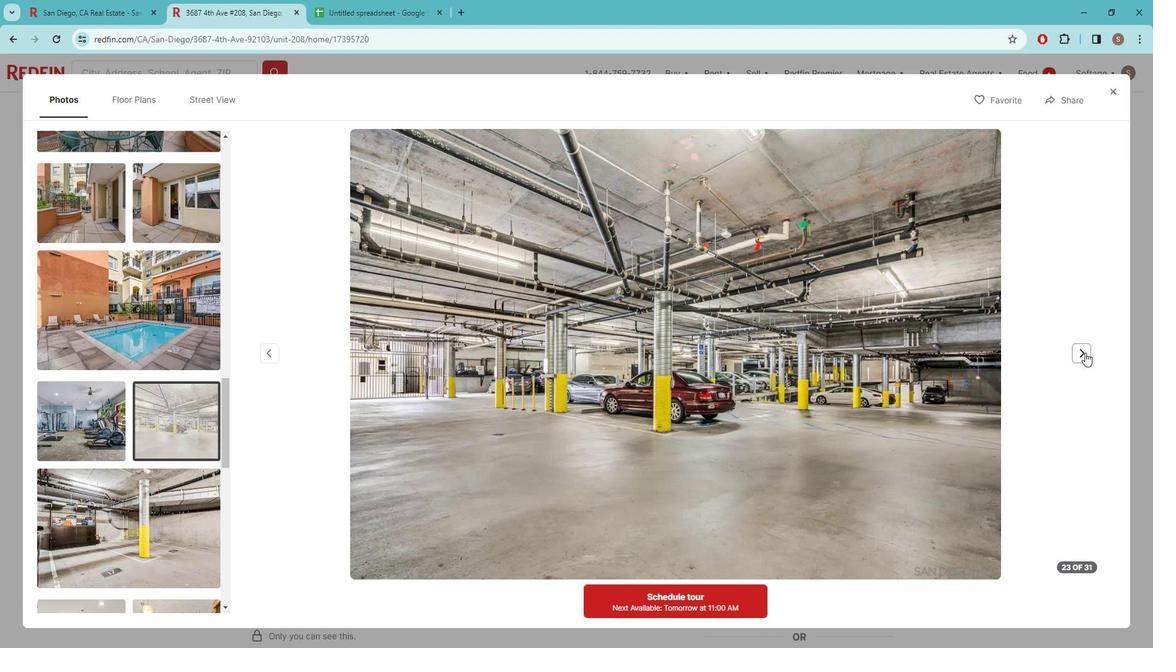 
Action: Mouse pressed left at (1095, 350)
Screenshot: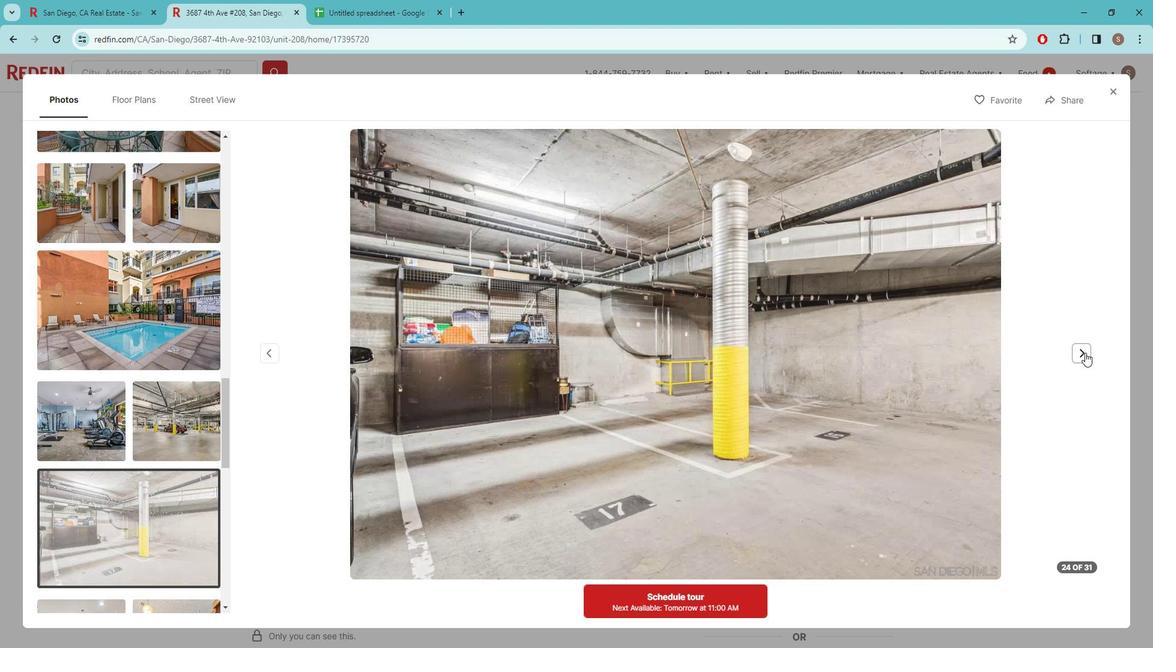 
Action: Mouse pressed left at (1095, 350)
Screenshot: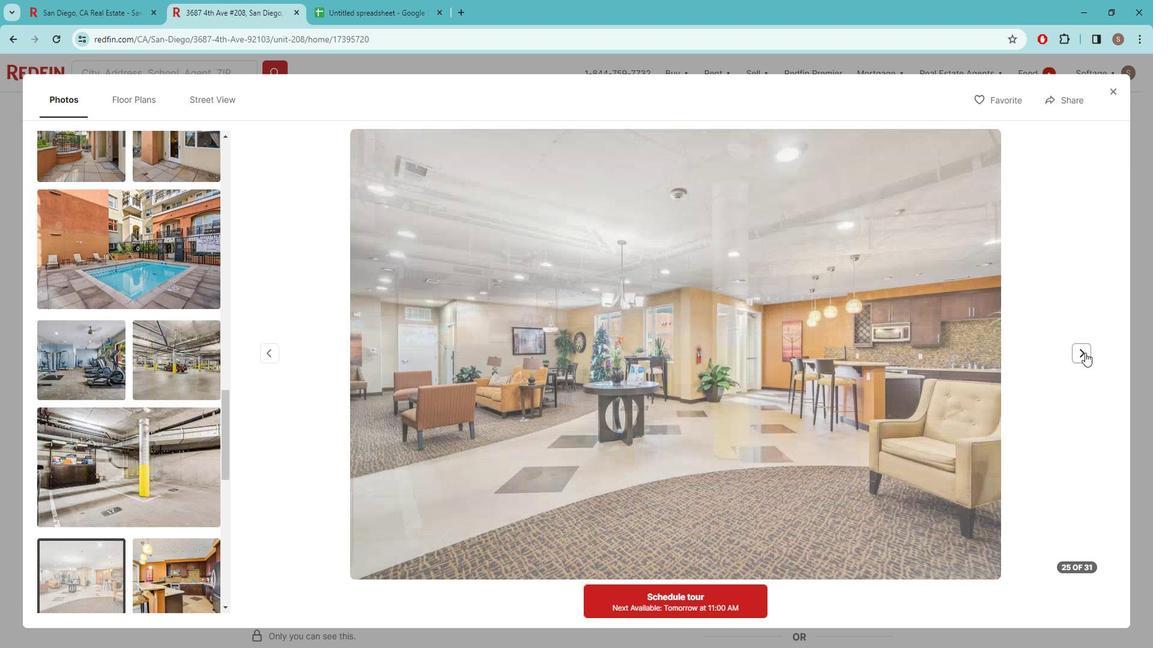 
Action: Mouse pressed left at (1095, 350)
Screenshot: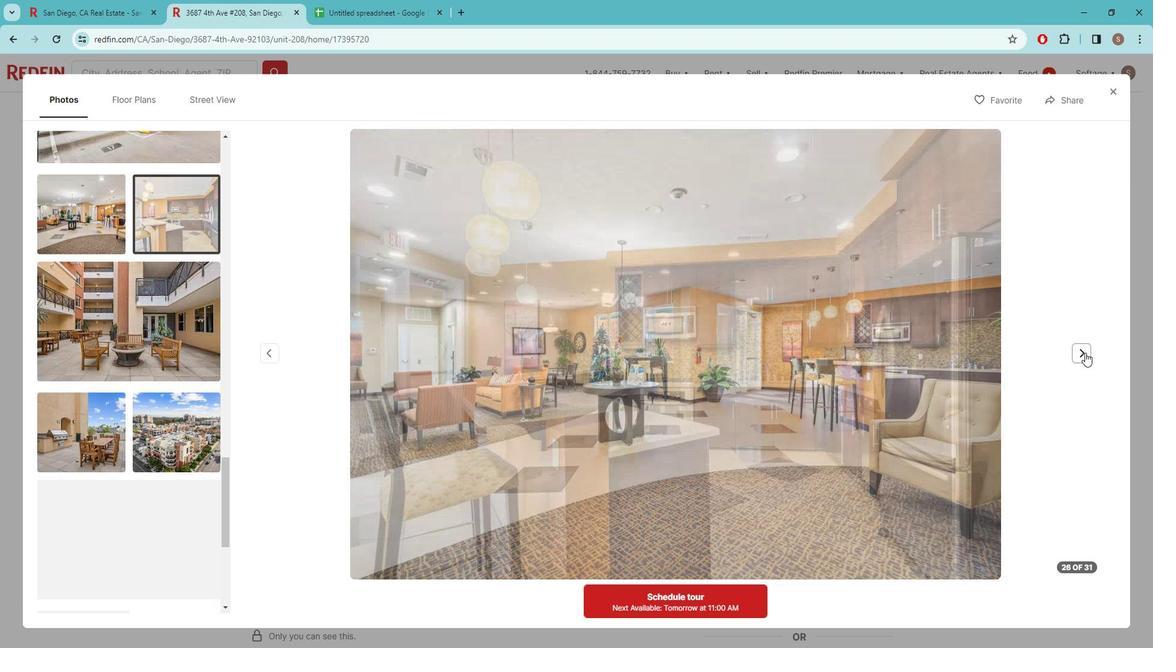 
Action: Mouse pressed left at (1095, 350)
Screenshot: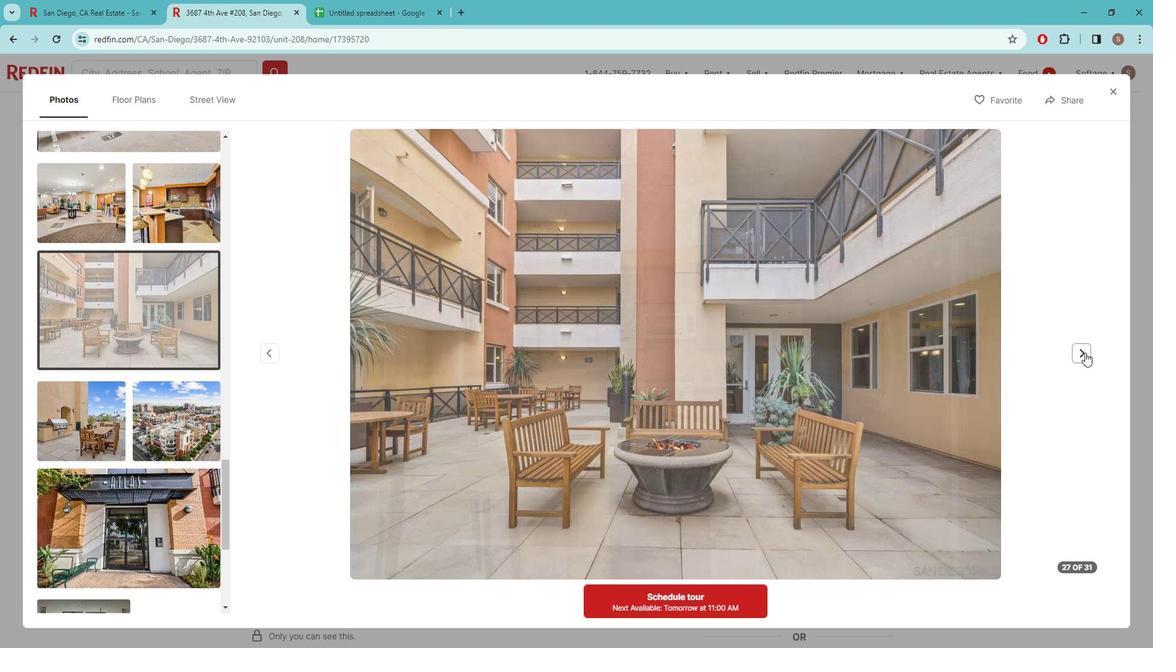 
Action: Mouse pressed left at (1095, 350)
Screenshot: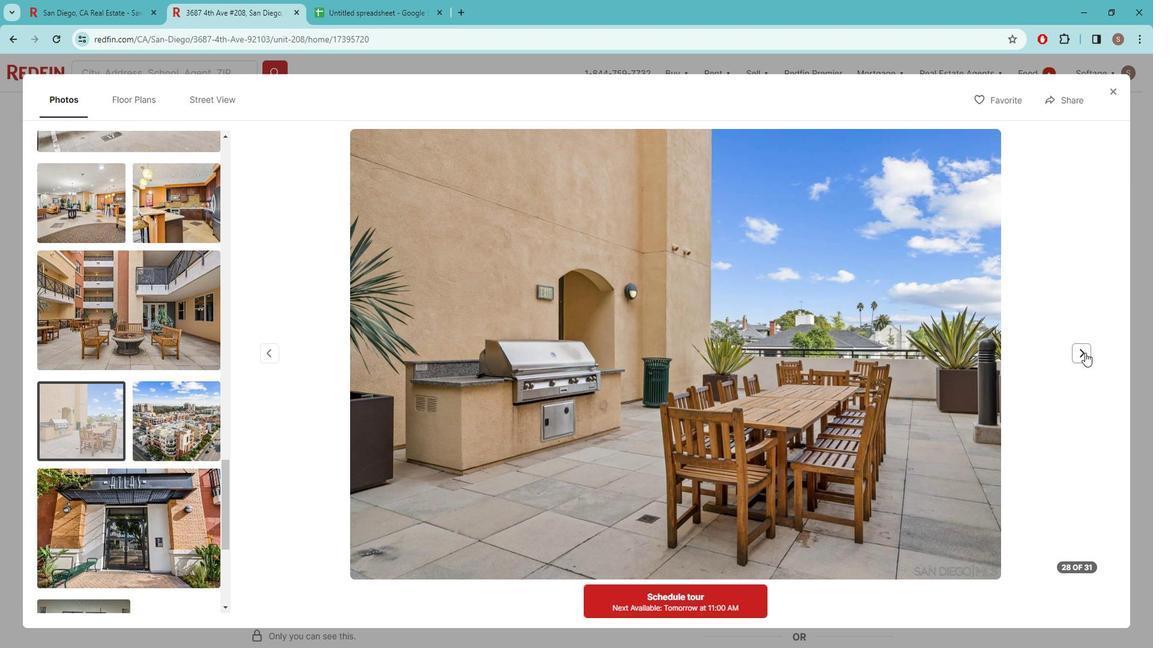 
Action: Mouse pressed left at (1095, 350)
Screenshot: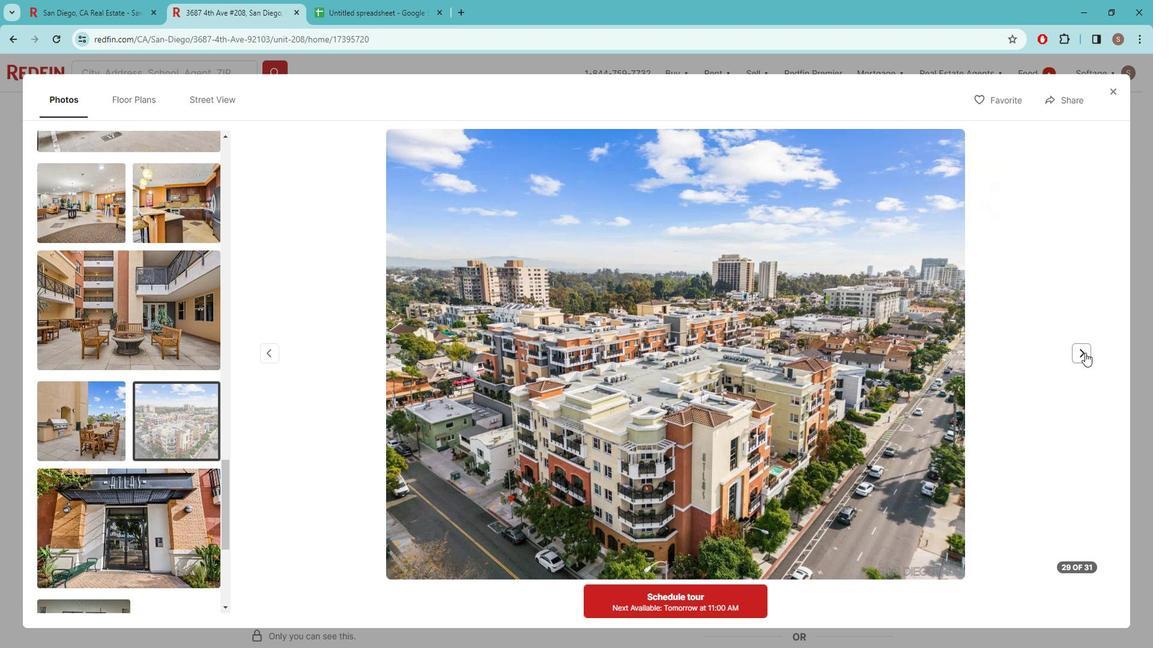 
Action: Mouse pressed left at (1095, 350)
Screenshot: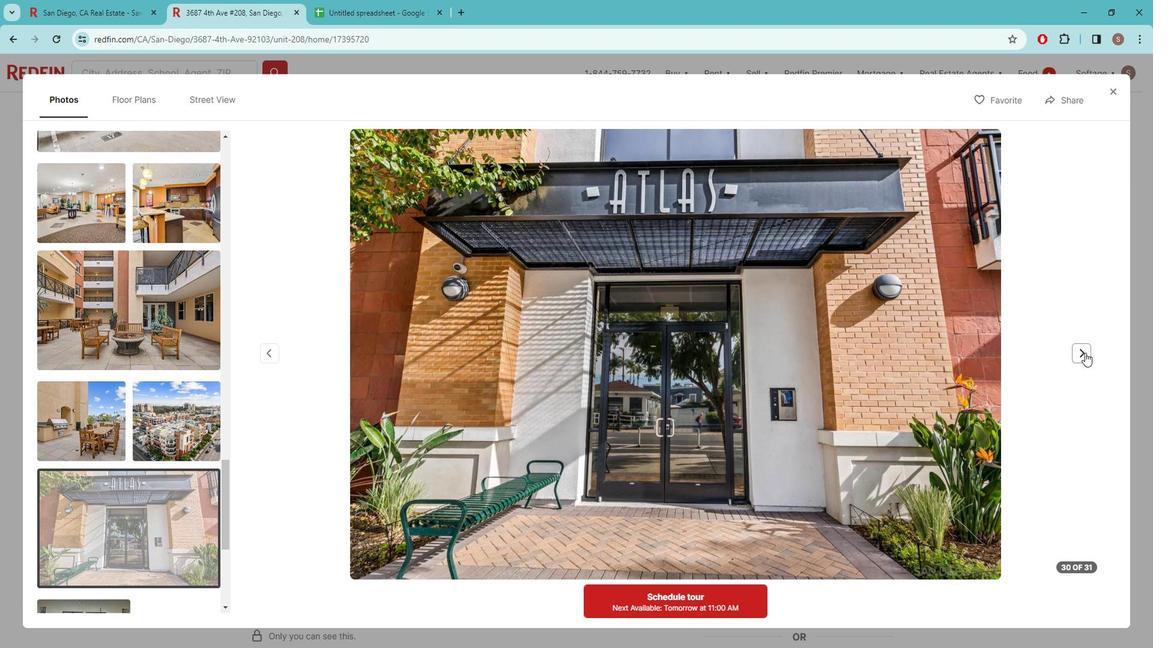 
Action: Mouse moved to (1121, 100)
Screenshot: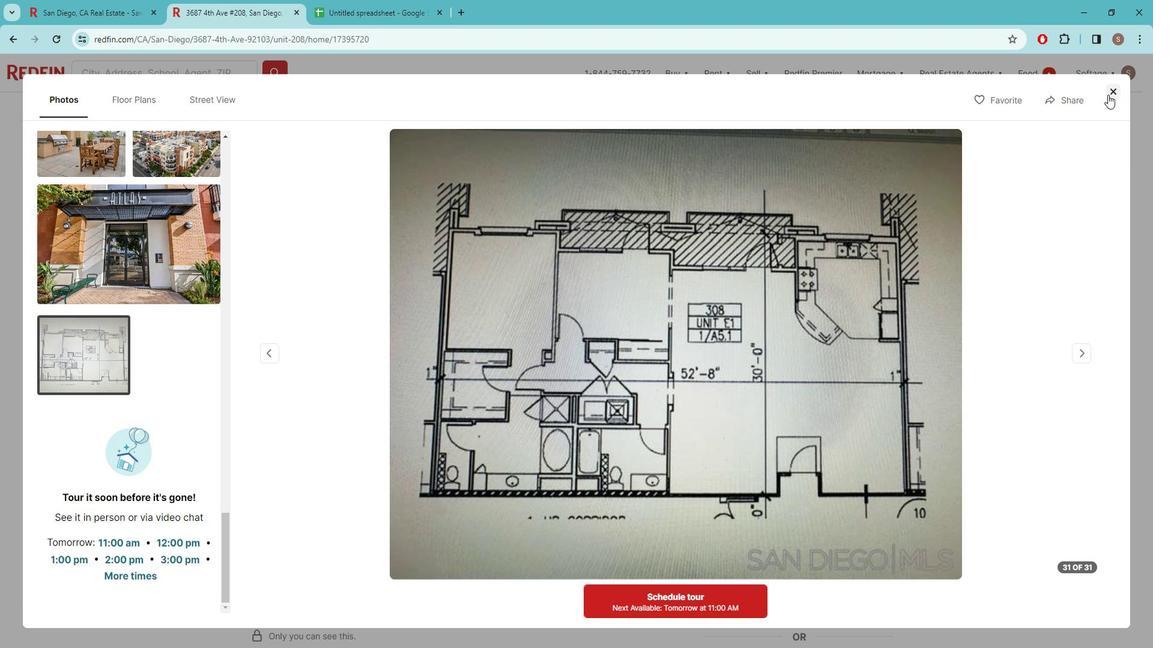 
Action: Mouse pressed left at (1121, 100)
Screenshot: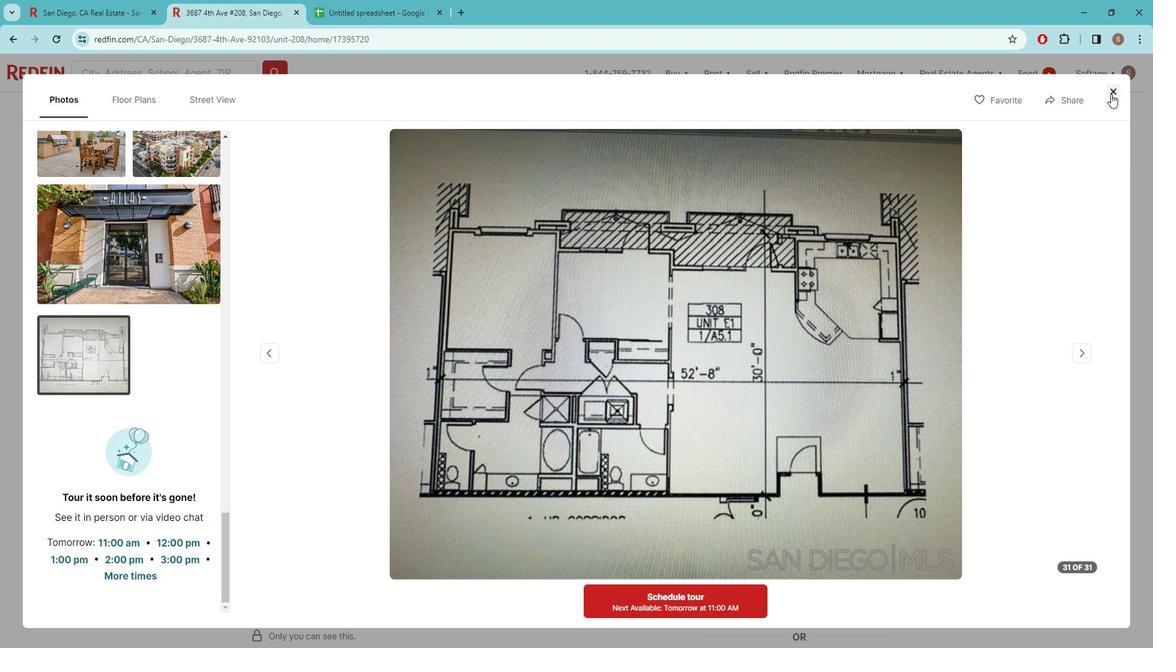 
Action: Mouse moved to (383, 376)
Screenshot: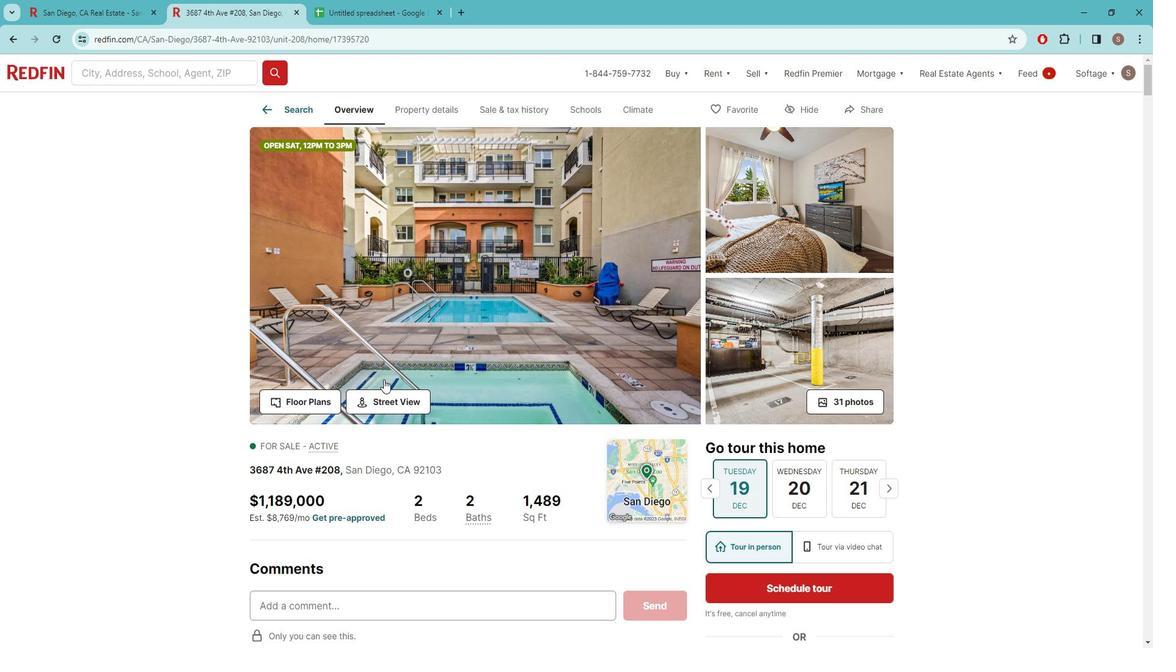 
Action: Mouse scrolled (383, 375) with delta (0, 0)
Screenshot: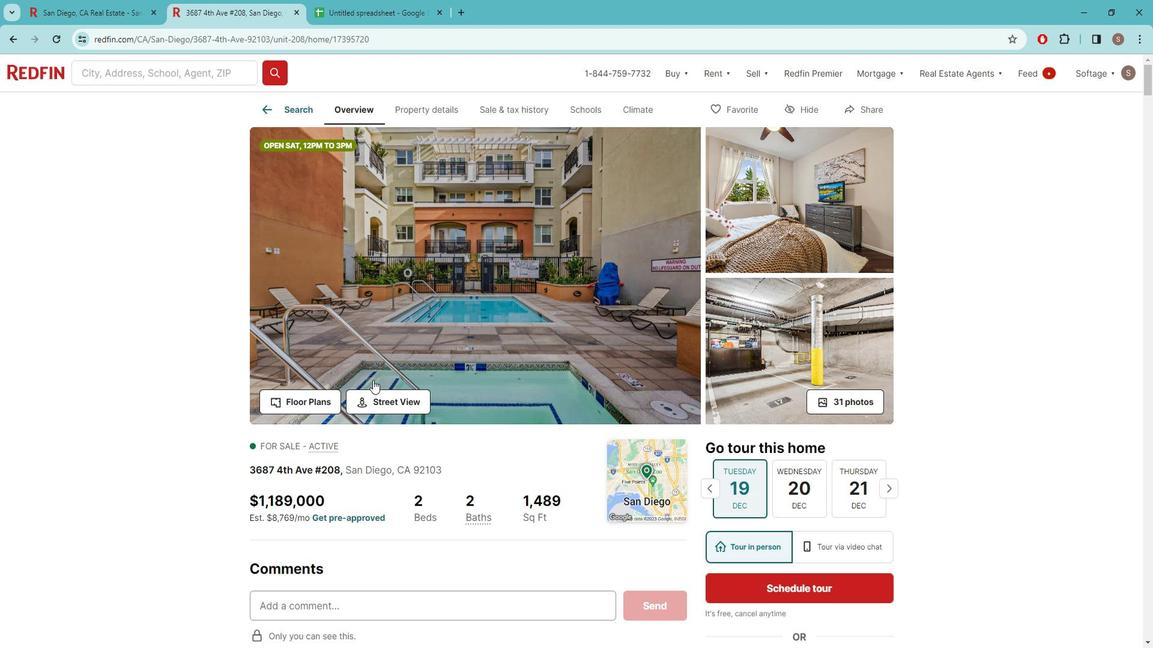 
Action: Mouse scrolled (383, 375) with delta (0, 0)
Screenshot: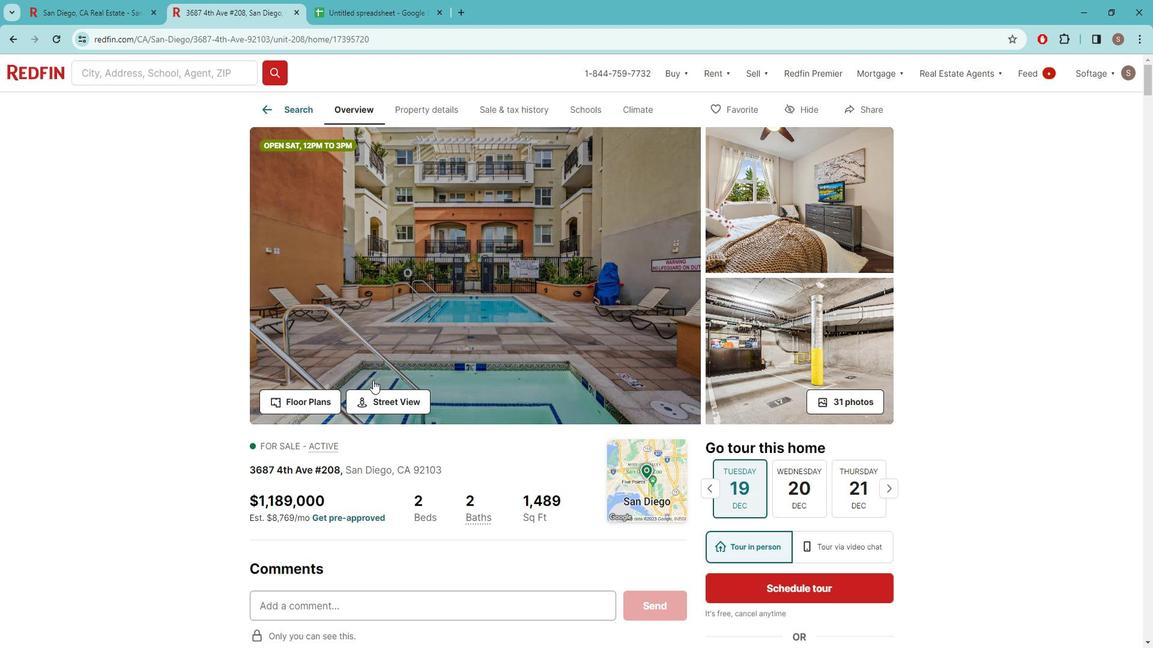 
Action: Mouse scrolled (383, 375) with delta (0, 0)
Screenshot: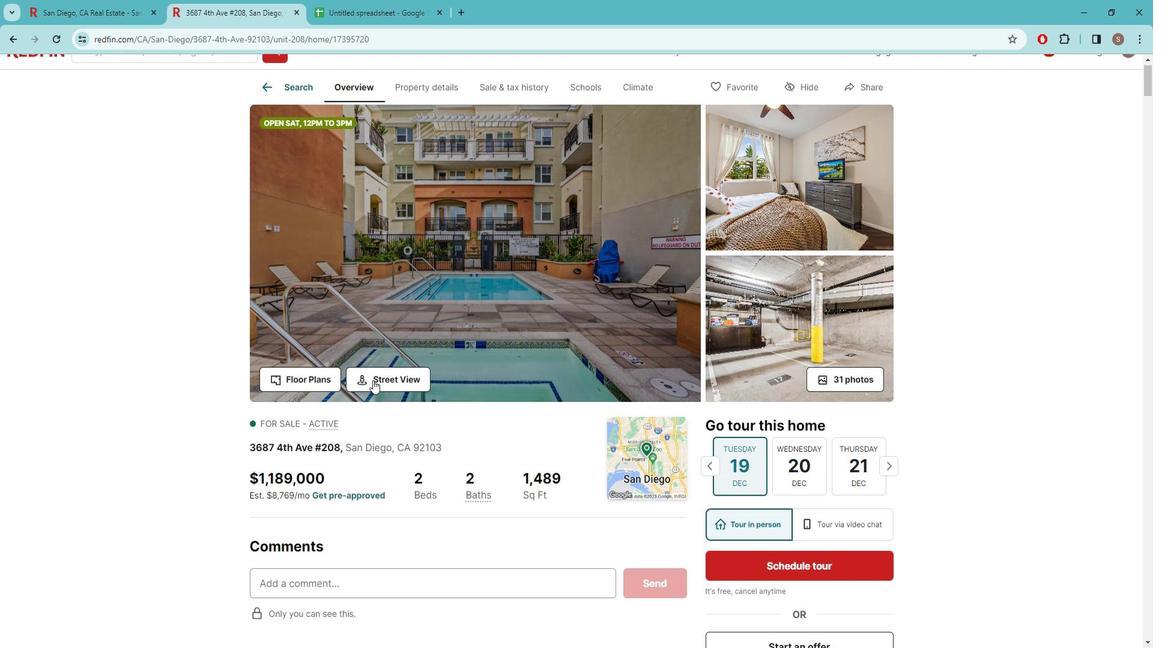 
Action: Mouse scrolled (383, 375) with delta (0, 0)
Screenshot: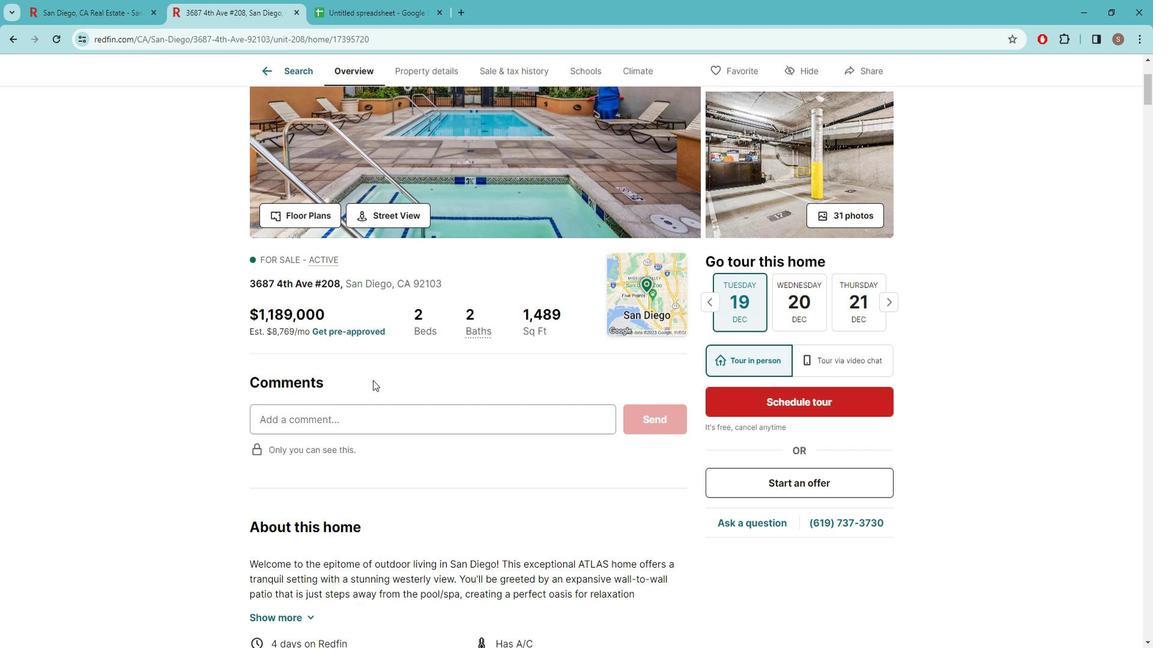 
Action: Mouse scrolled (383, 375) with delta (0, 0)
Screenshot: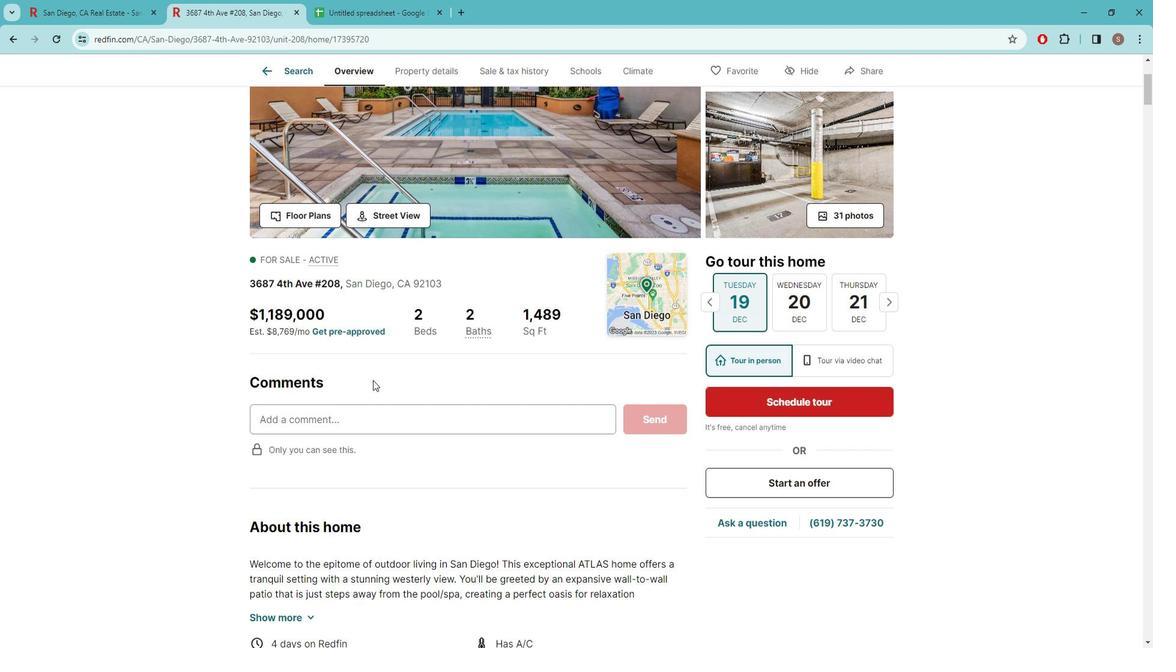 
Action: Mouse moved to (326, 479)
Screenshot: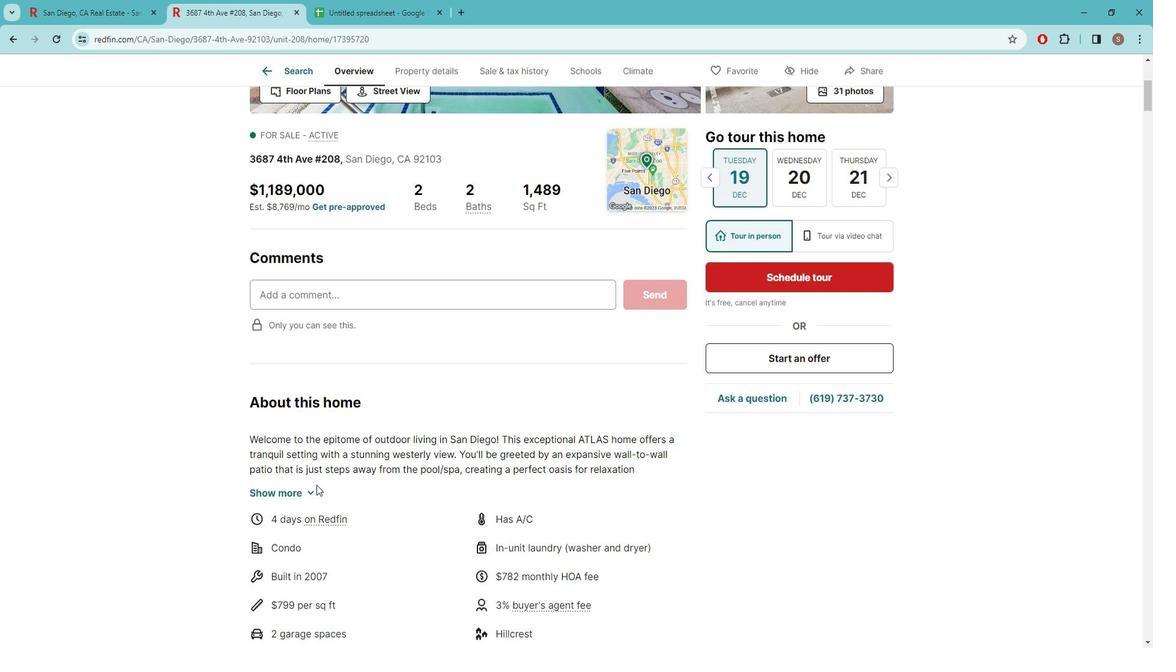 
Action: Mouse pressed left at (326, 479)
Screenshot: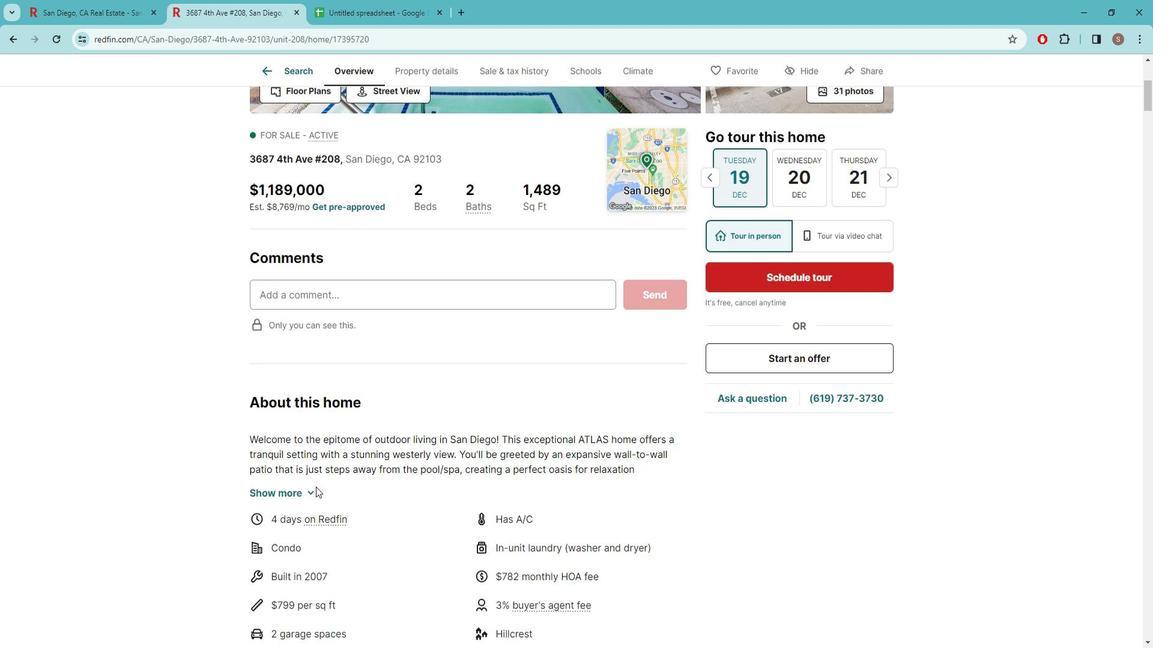 
Action: Mouse moved to (323, 479)
Screenshot: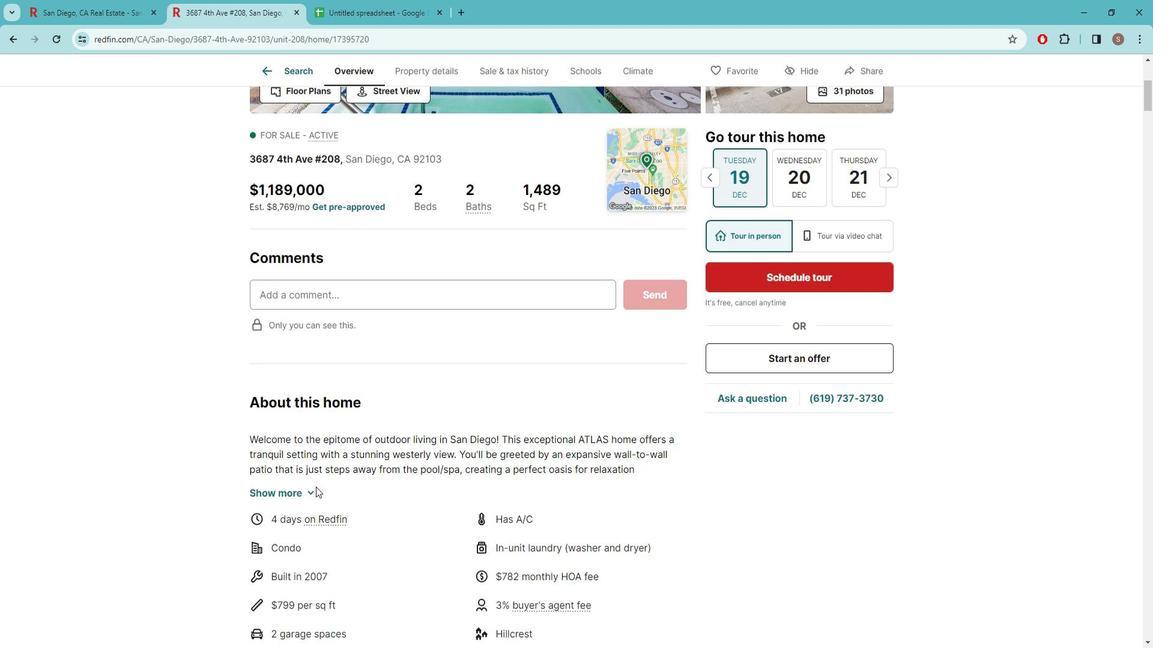 
Action: Mouse pressed left at (323, 479)
Screenshot: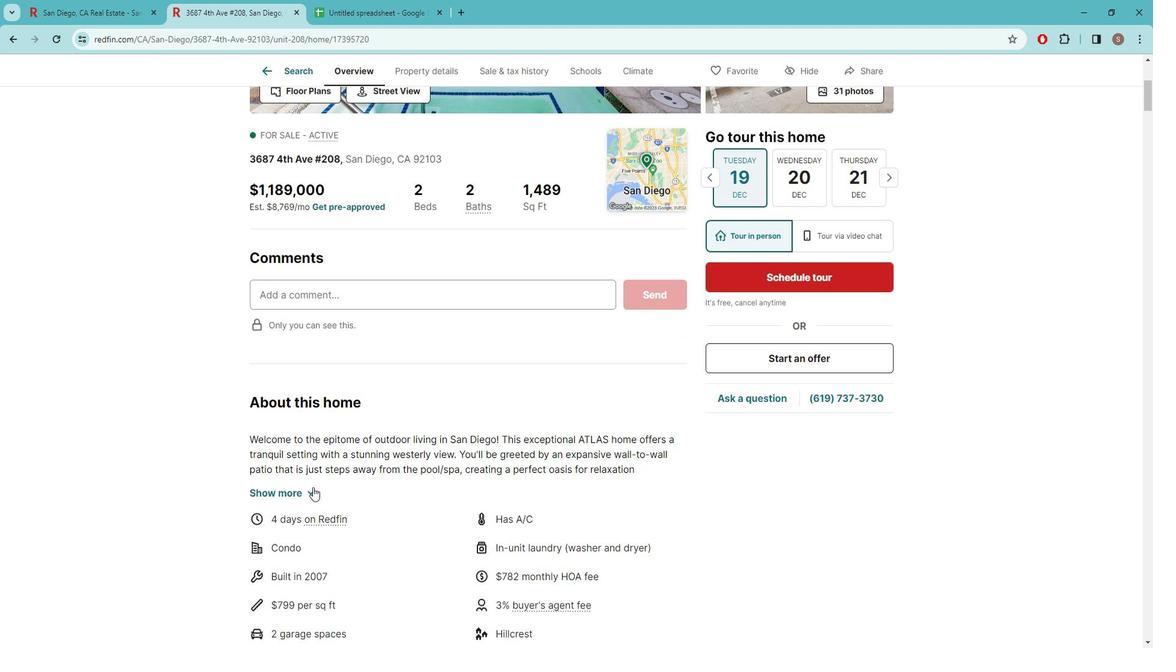 
Action: Mouse moved to (309, 163)
Screenshot: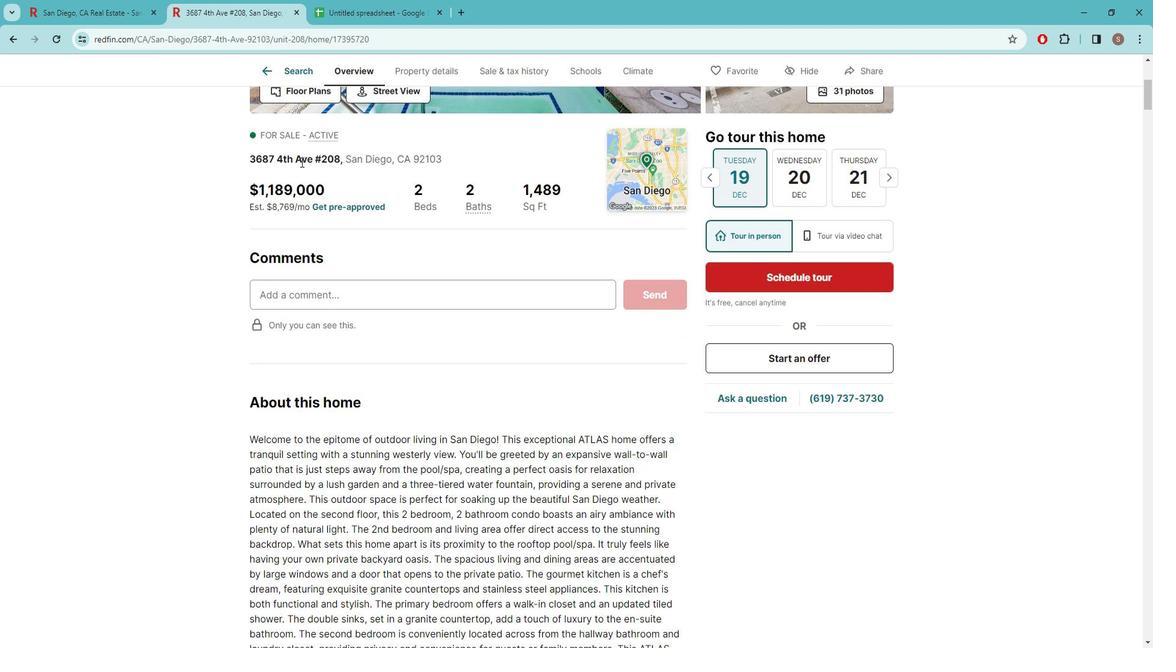 
Action: Mouse pressed left at (309, 163)
Screenshot: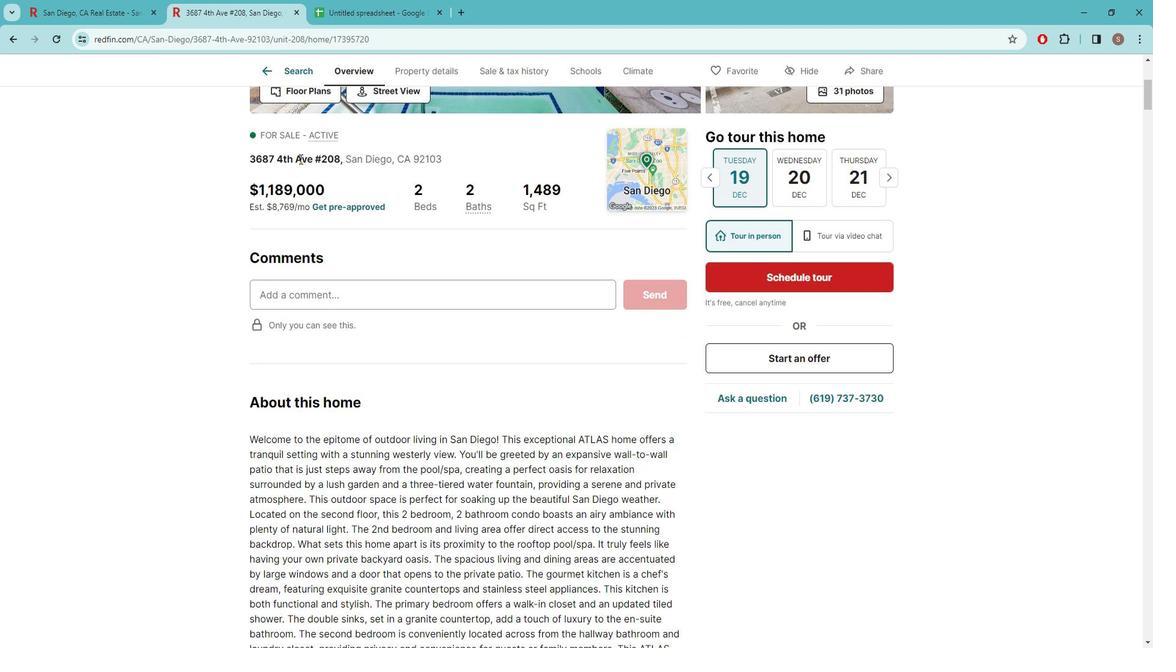 
Action: Mouse pressed left at (309, 163)
Screenshot: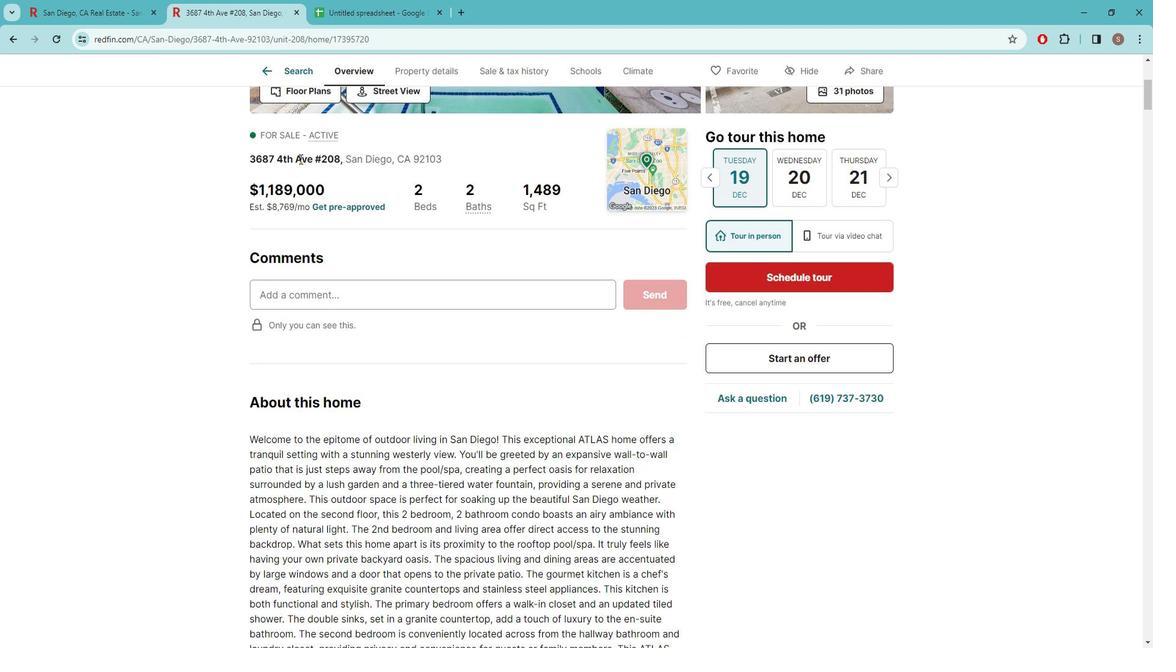 
Action: Mouse pressed left at (309, 163)
Screenshot: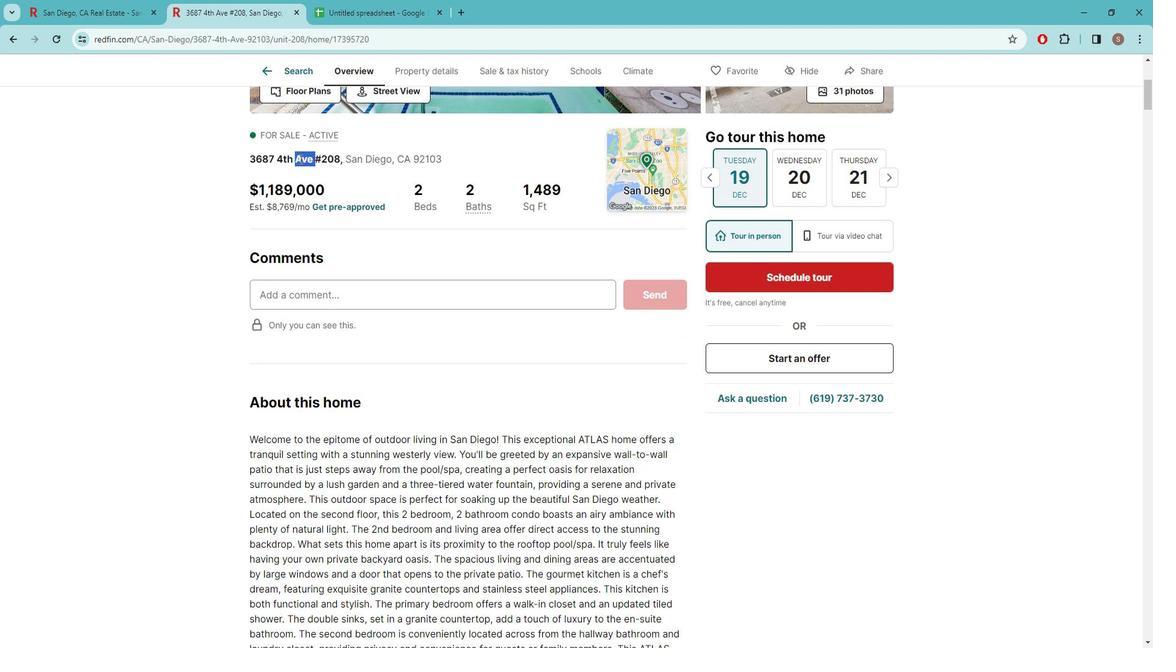 
Action: Key pressed ctrl+C
Screenshot: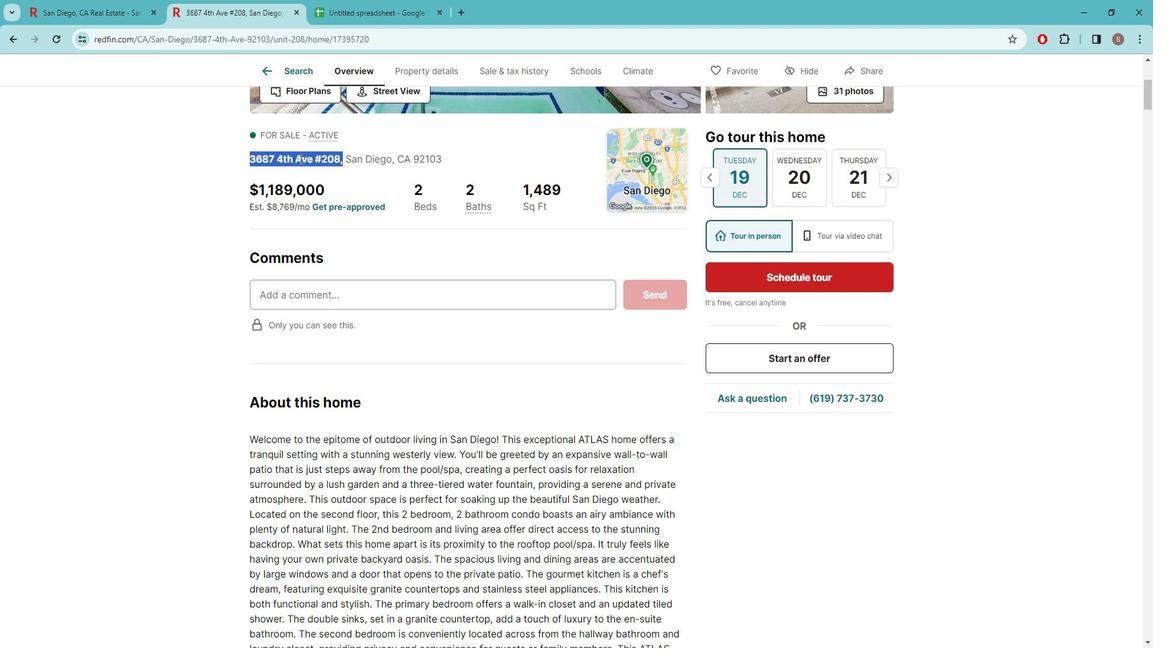 
Action: Mouse moved to (337, 10)
Screenshot: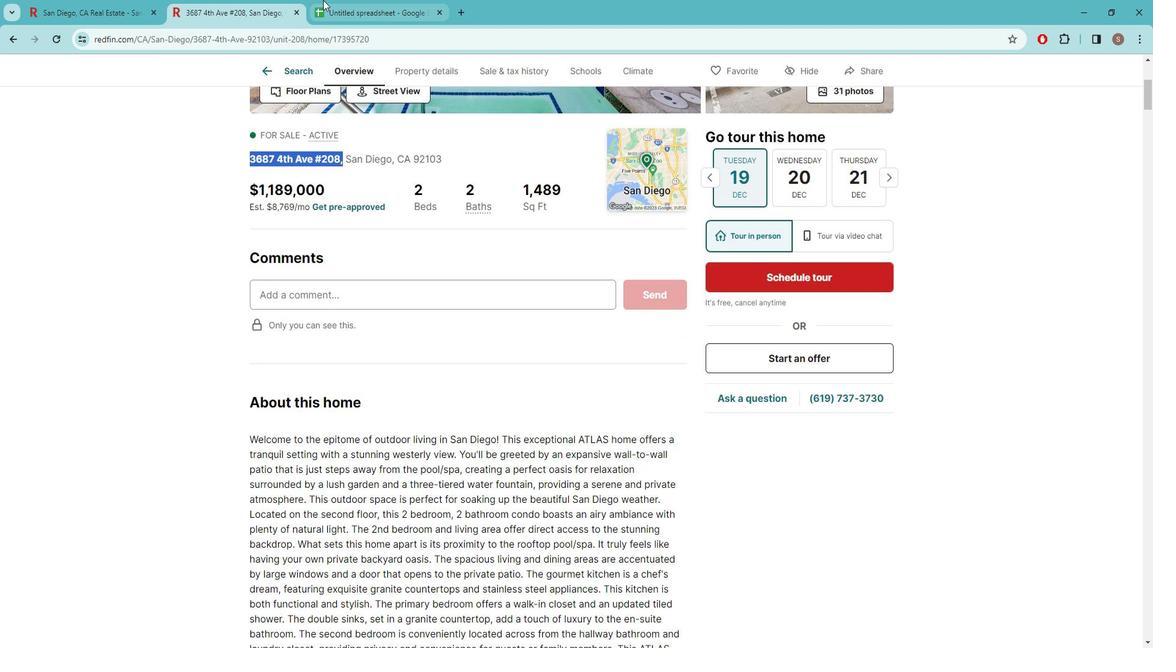 
Action: Mouse pressed left at (337, 10)
Screenshot: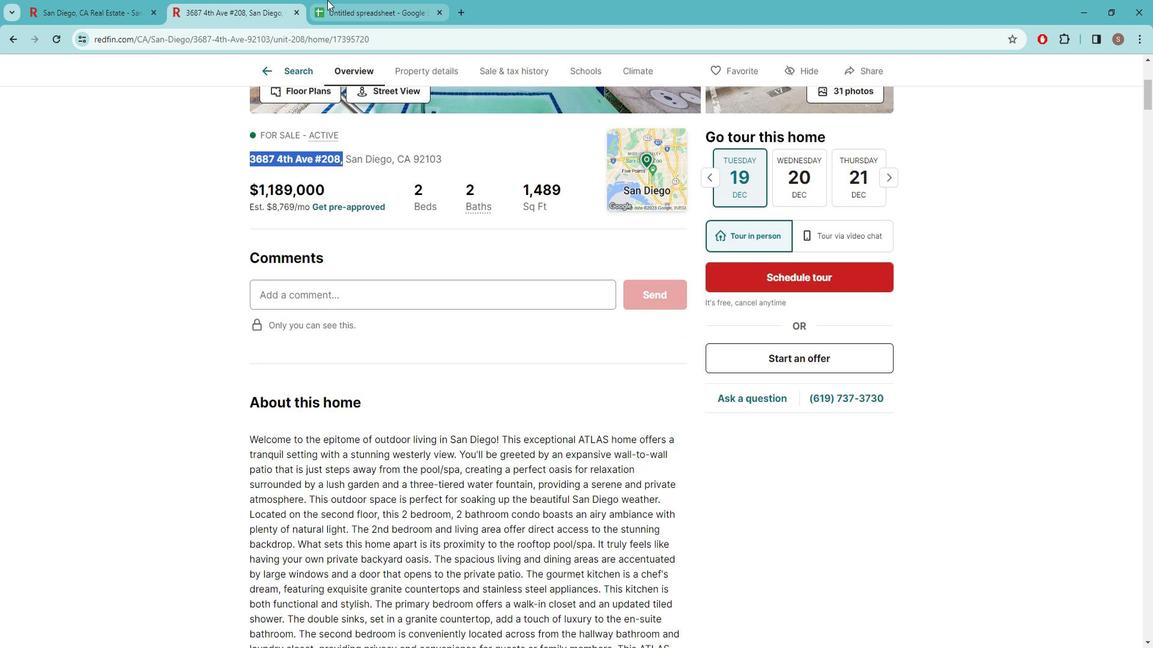 
Action: Mouse moved to (159, 203)
Screenshot: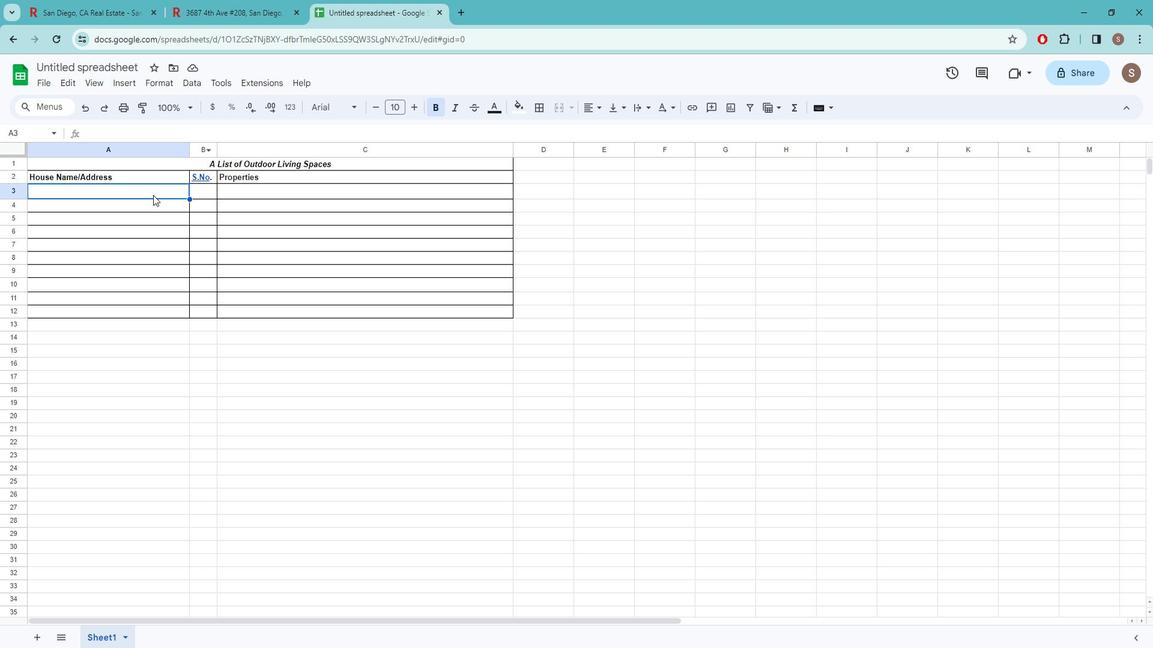 
Action: Mouse pressed left at (159, 203)
Screenshot: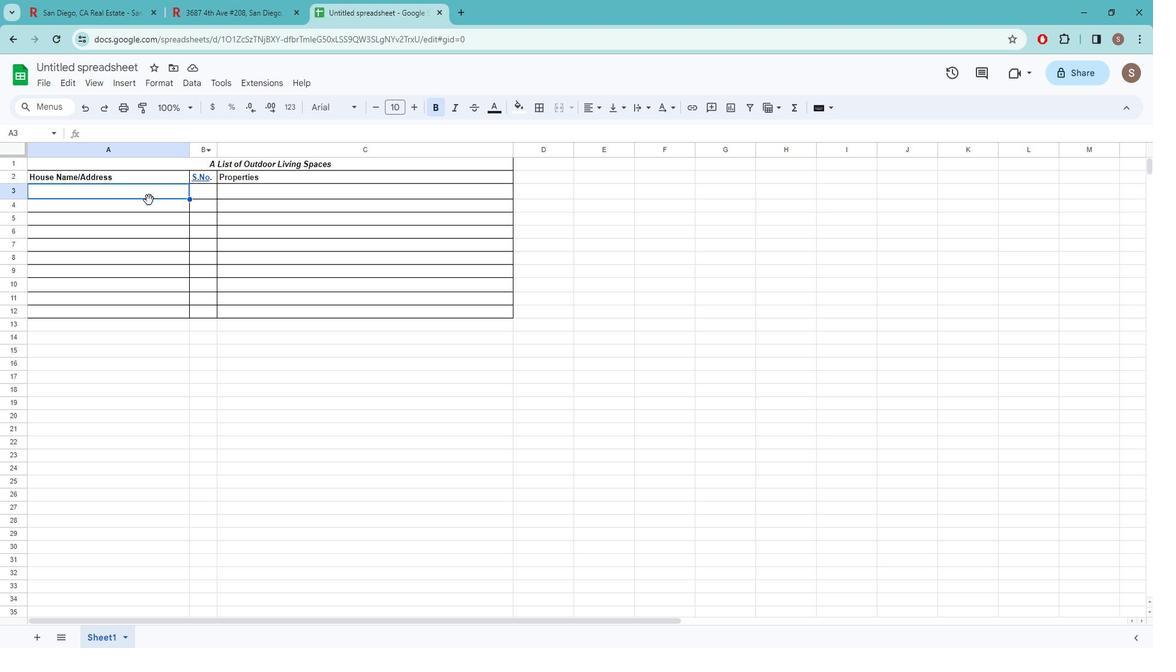 
Action: Key pressed ctrl+V
Screenshot: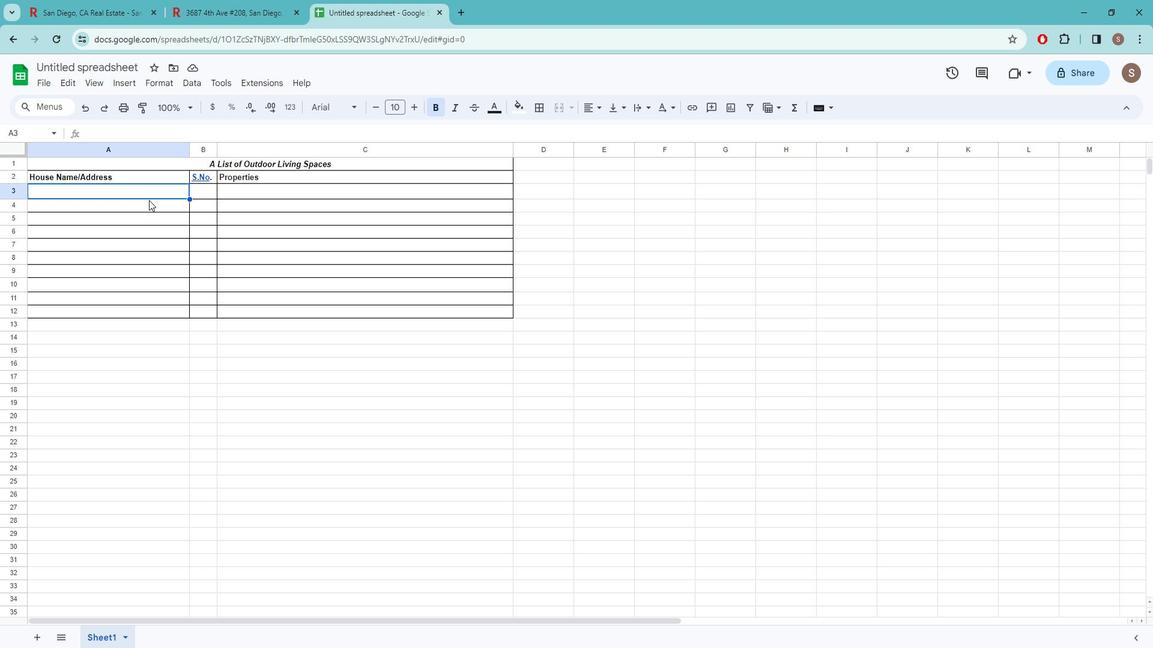 
Action: Mouse moved to (212, 9)
Screenshot: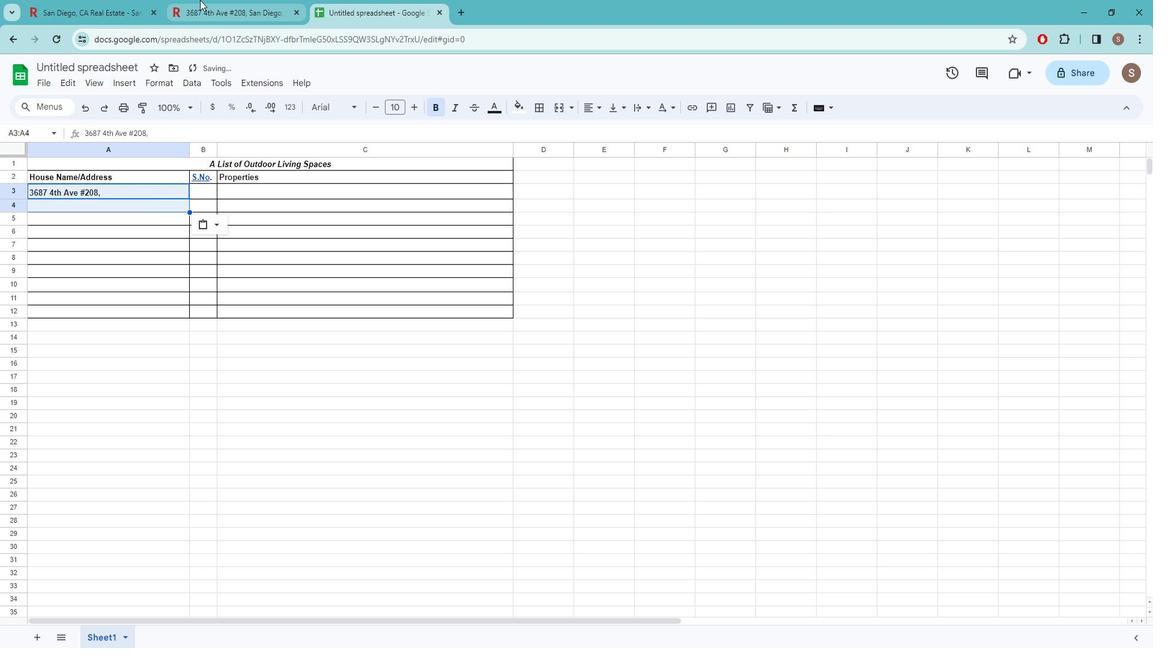 
Action: Mouse pressed left at (212, 10)
Screenshot: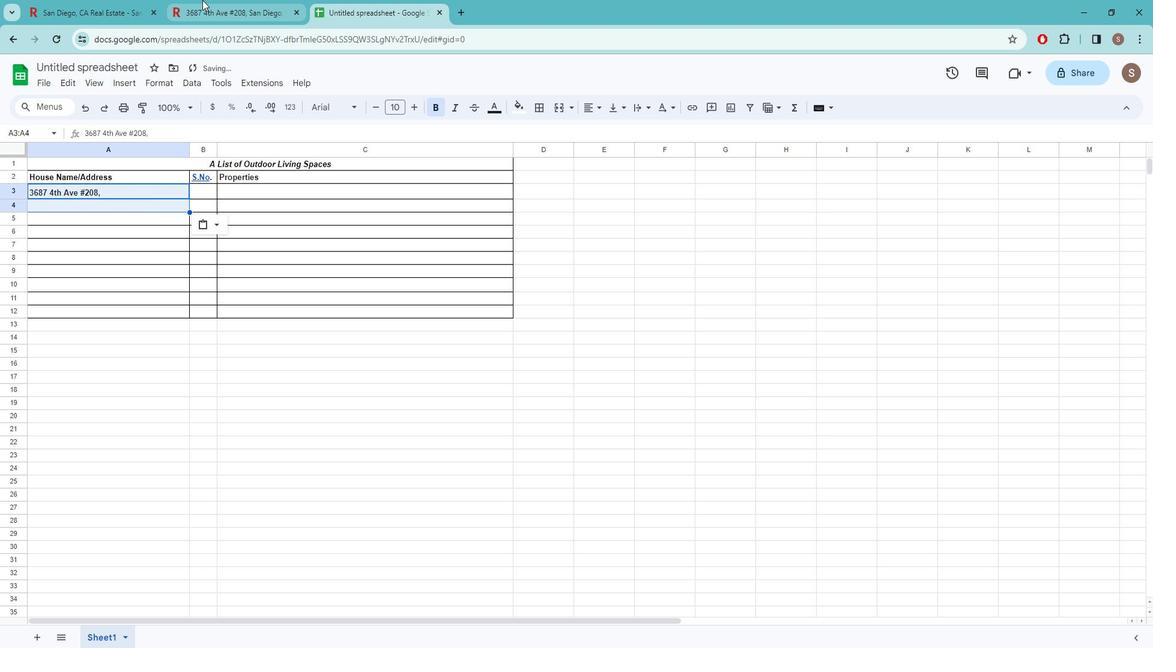 
Action: Mouse moved to (375, 159)
Screenshot: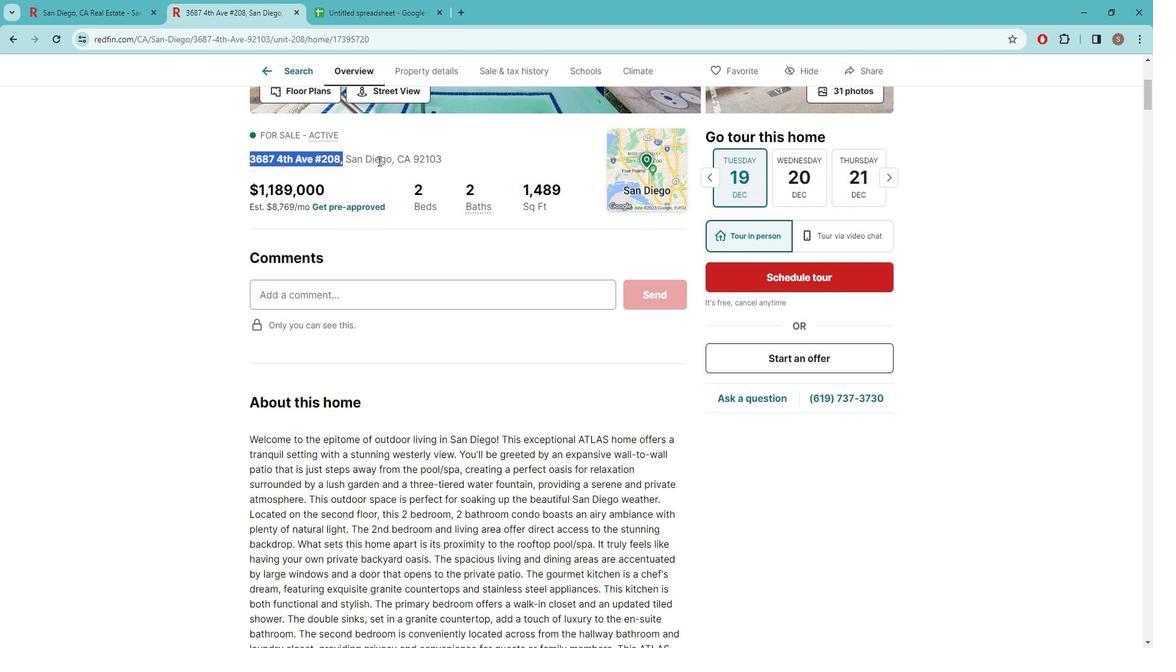 
Action: Mouse pressed left at (375, 159)
Screenshot: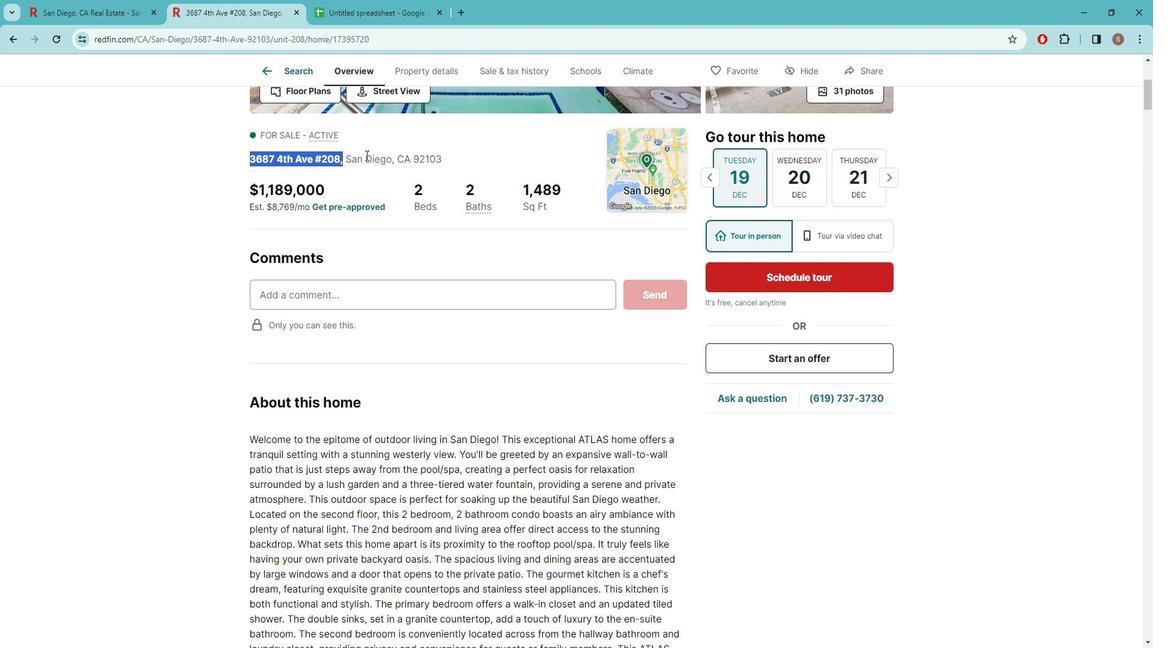 
Action: Mouse pressed left at (375, 159)
Screenshot: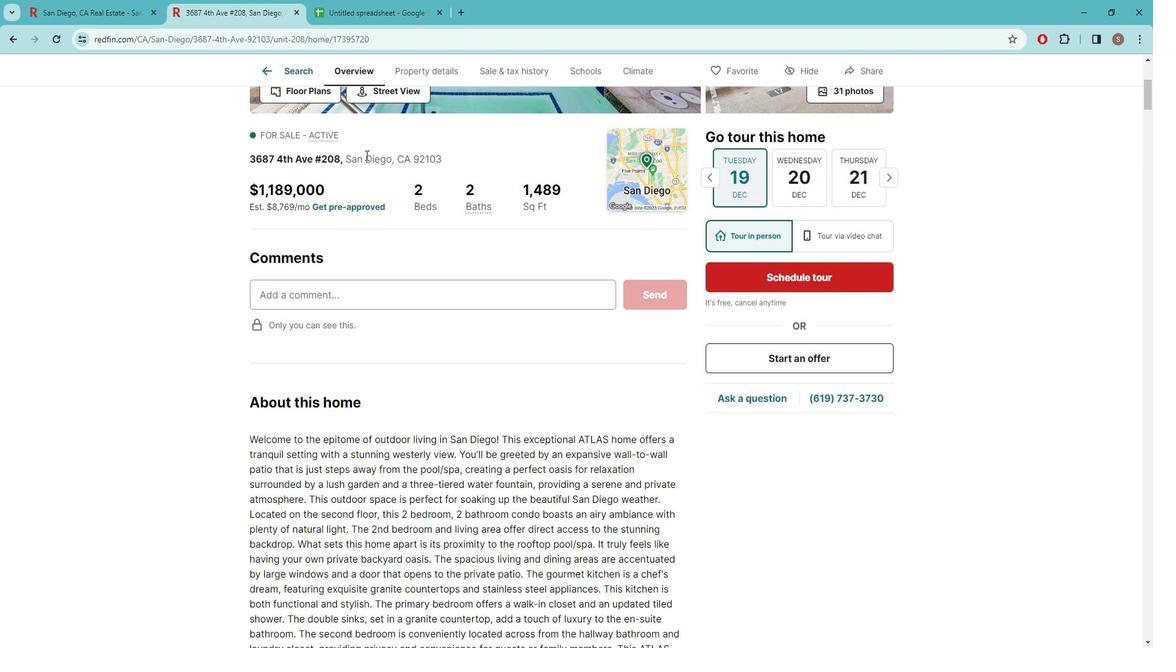 
Action: Mouse pressed left at (375, 159)
Screenshot: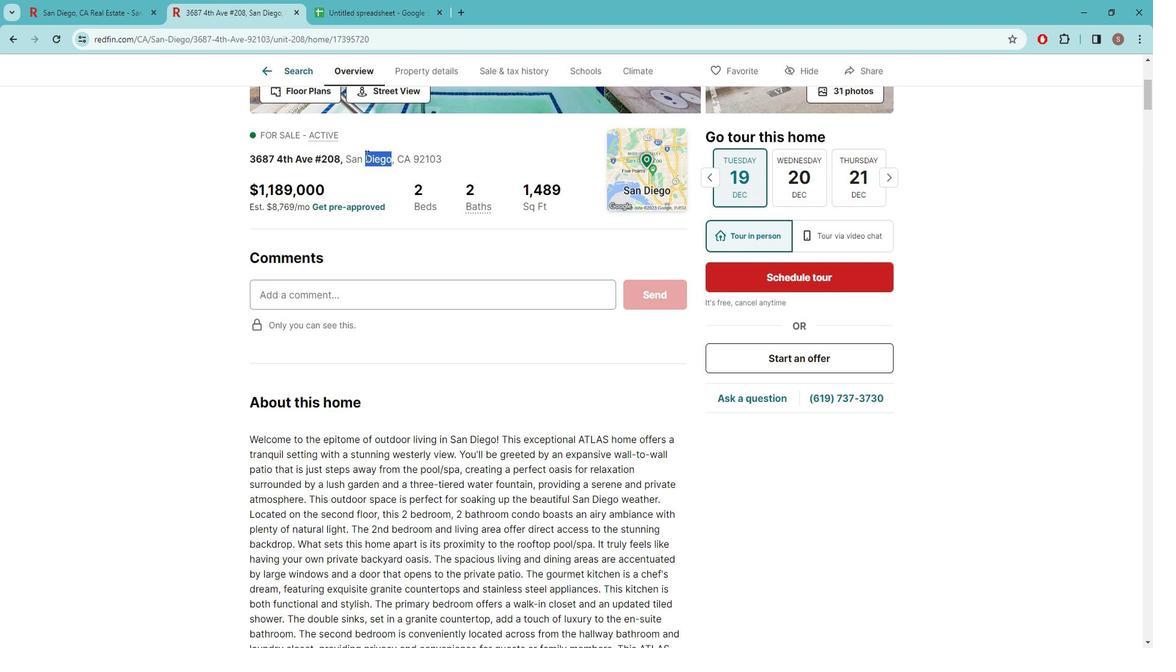 
Action: Key pressed ctrl+C
Screenshot: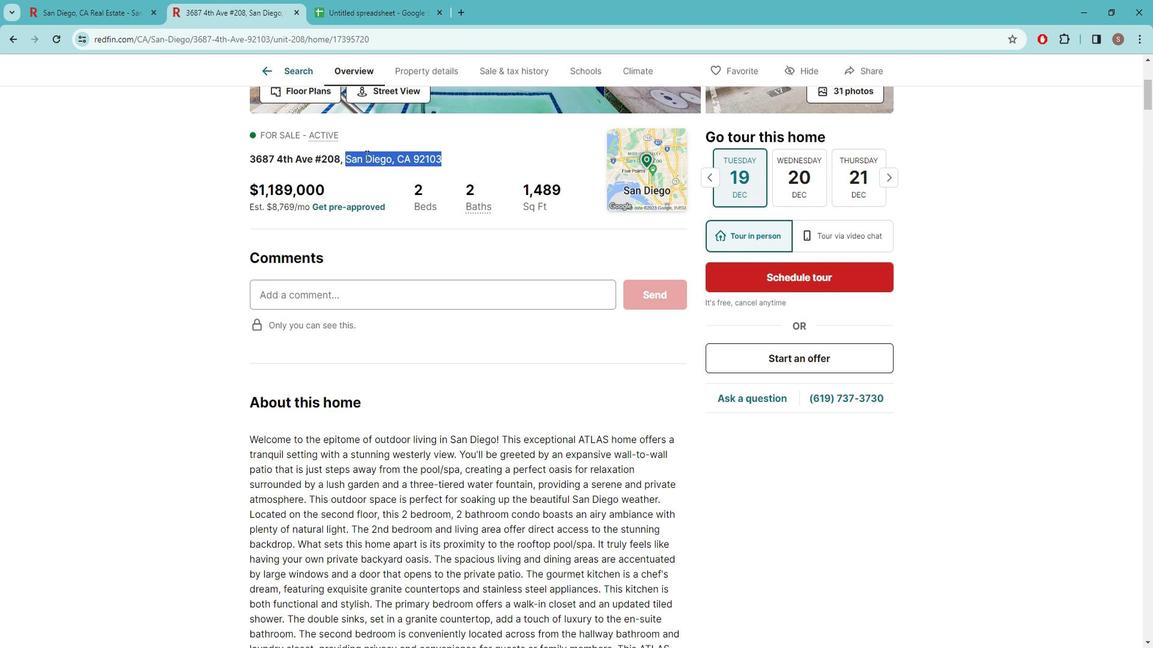
Action: Mouse moved to (385, 22)
Screenshot: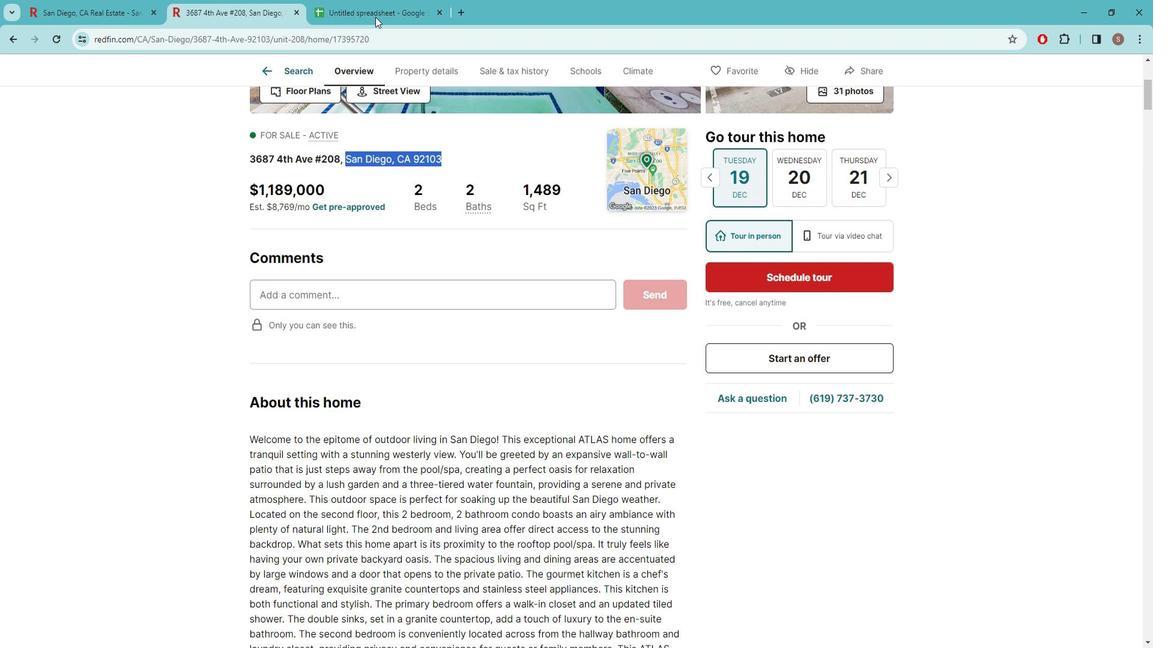 
Action: Mouse pressed left at (385, 22)
Screenshot: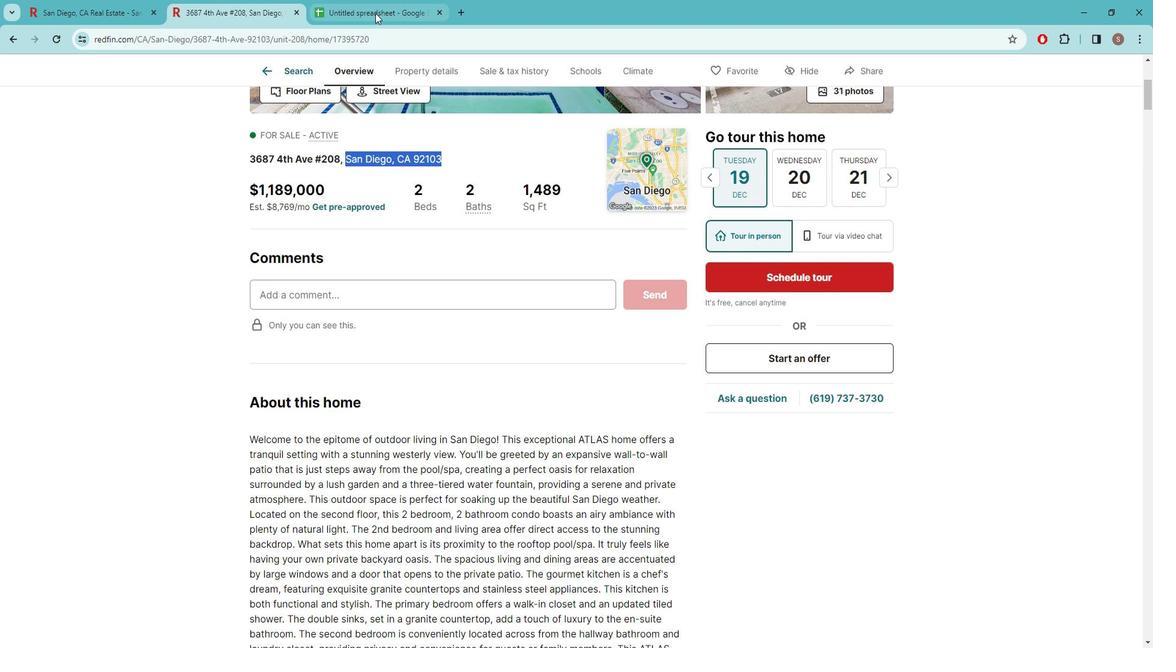 
Action: Mouse moved to (148, 193)
Screenshot: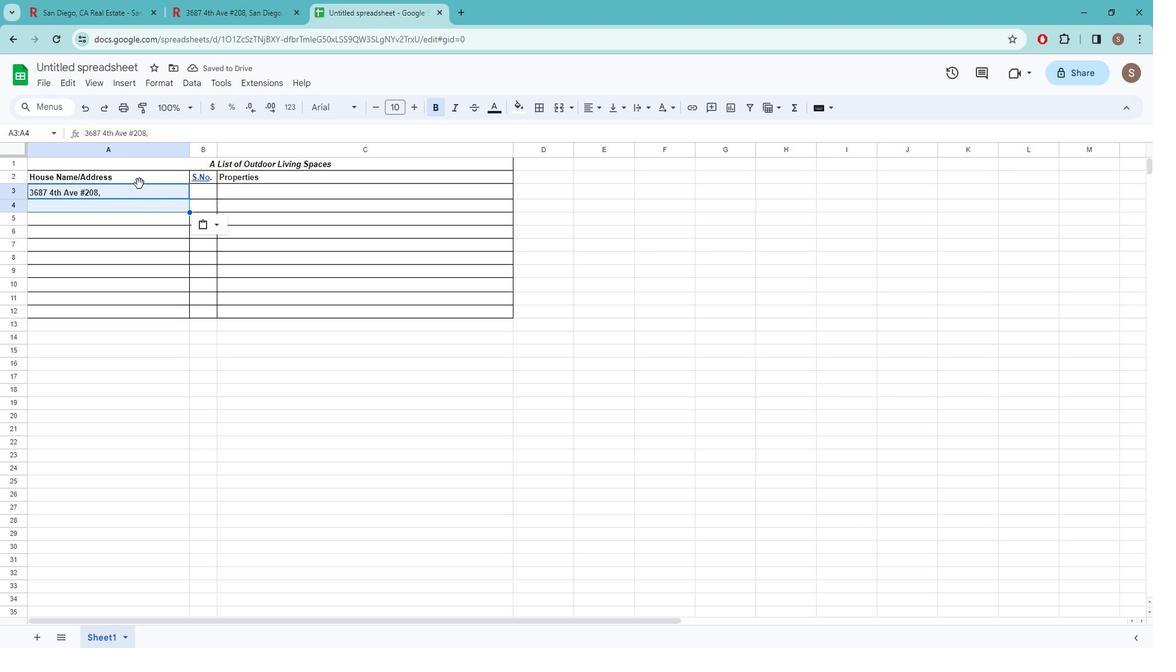 
Action: Mouse pressed left at (148, 193)
Screenshot: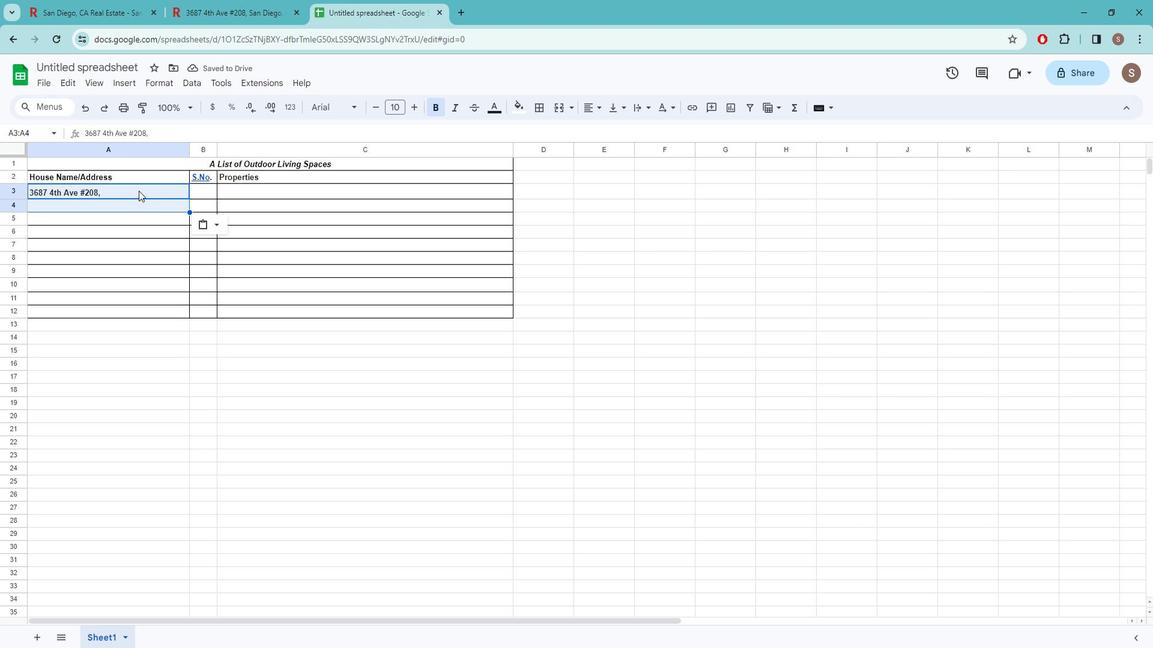 
Action: Mouse pressed left at (148, 193)
Screenshot: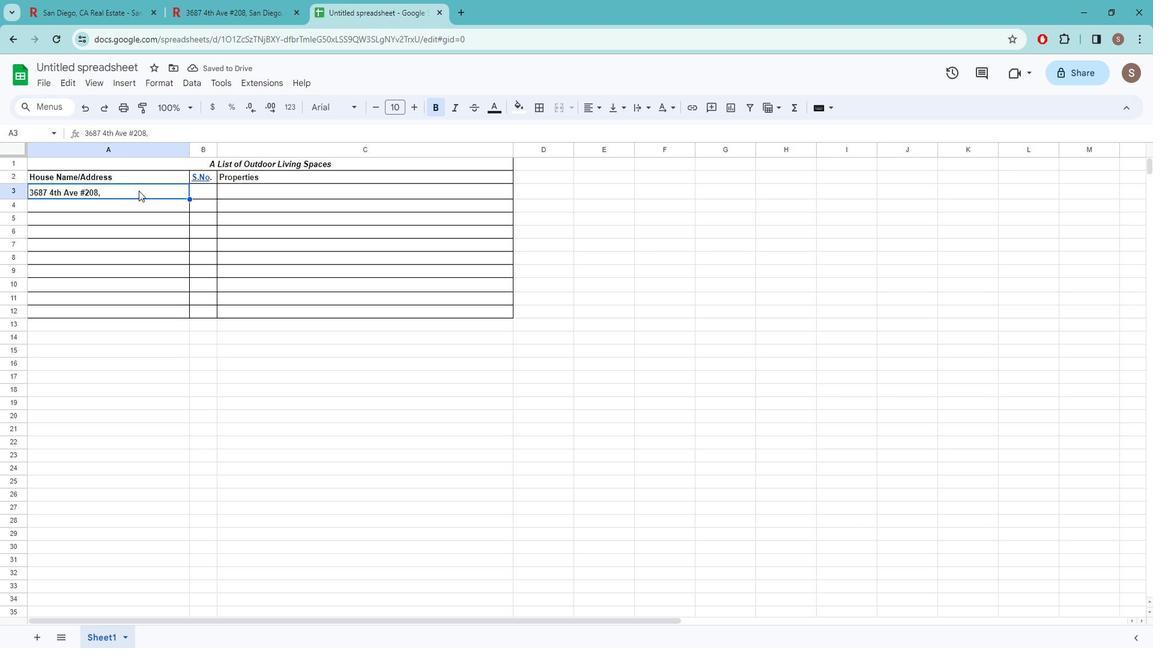 
Action: Key pressed <Key.space>ctrl+V
Screenshot: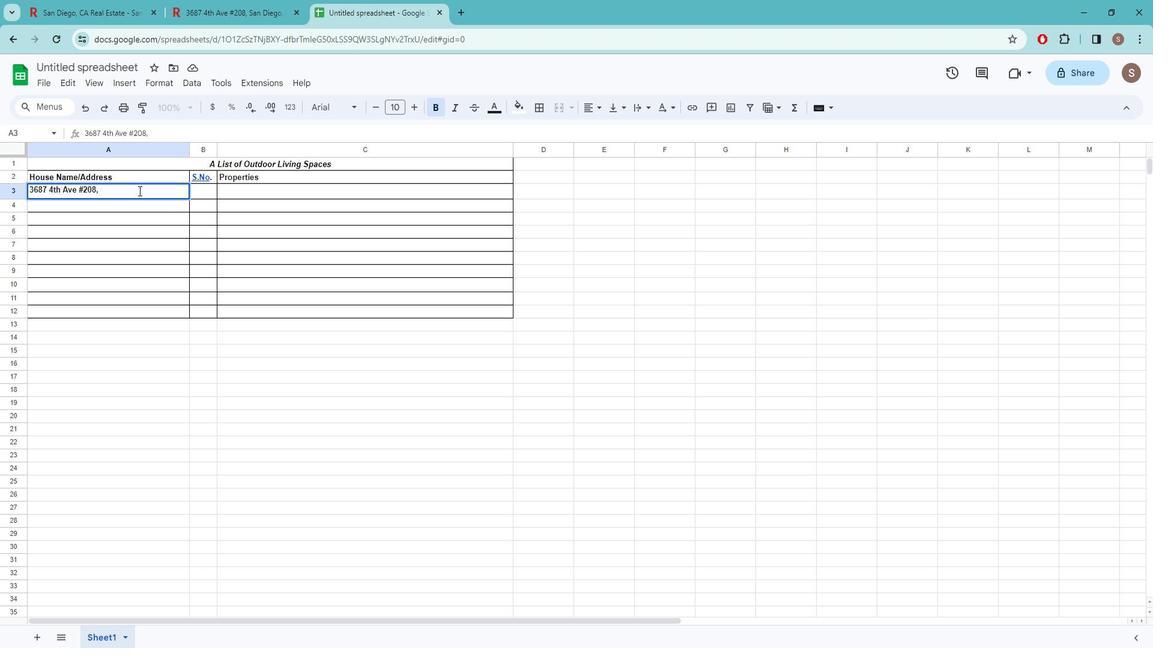 
Action: Mouse moved to (146, 246)
Screenshot: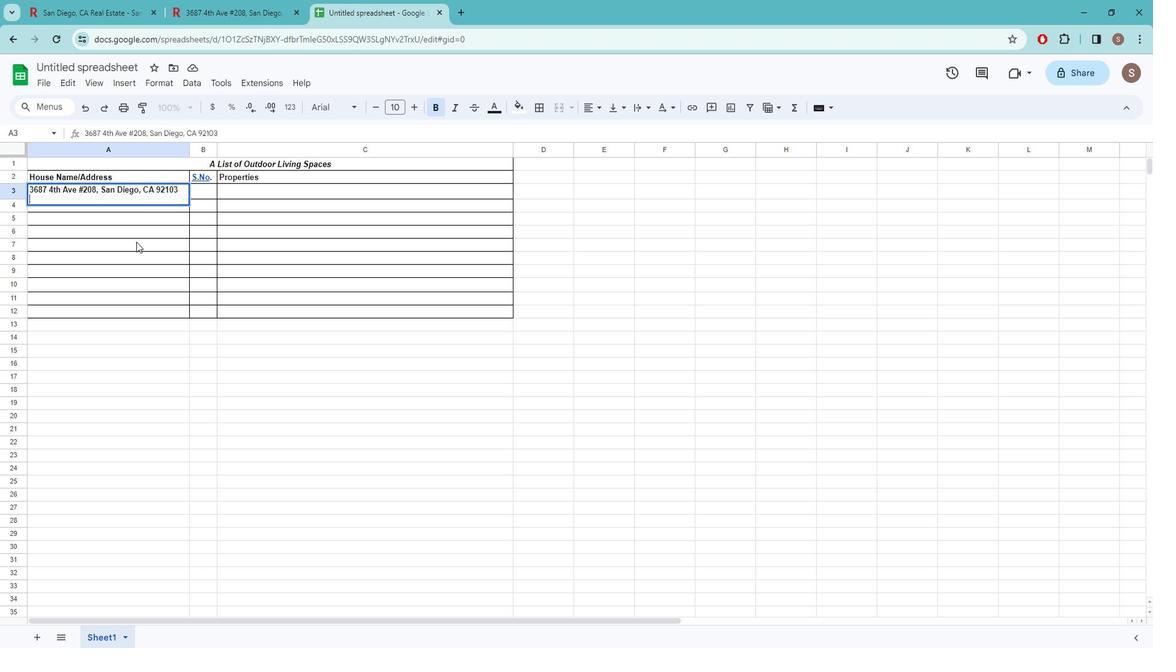 
Action: Mouse pressed left at (146, 246)
Screenshot: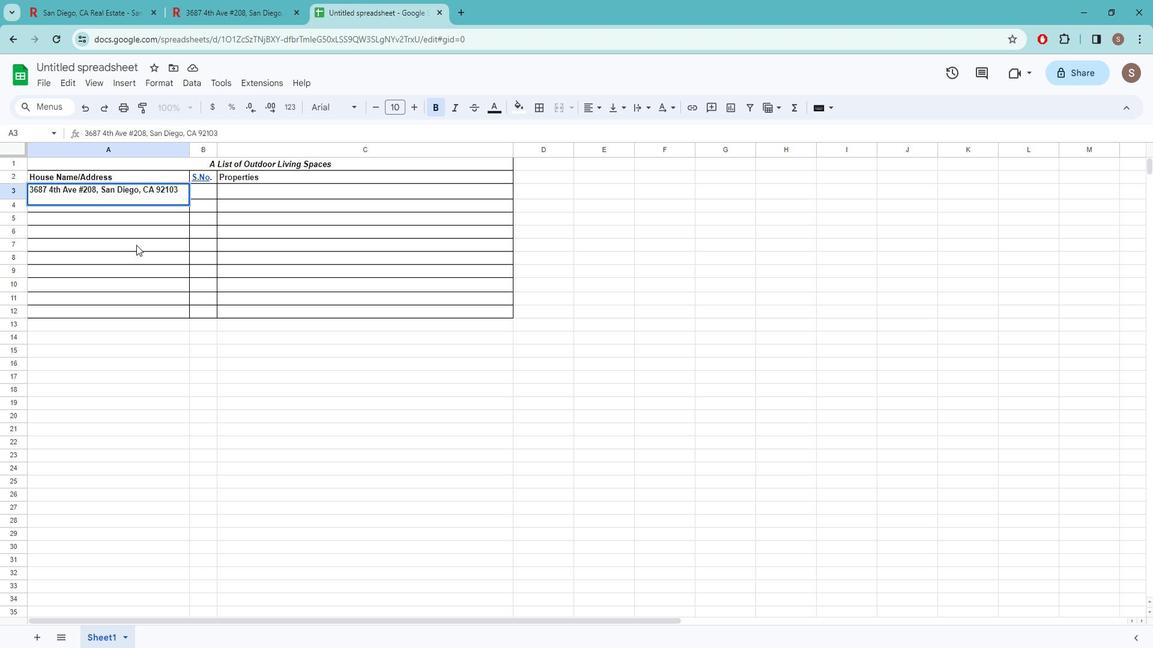 
Action: Mouse moved to (166, 203)
Screenshot: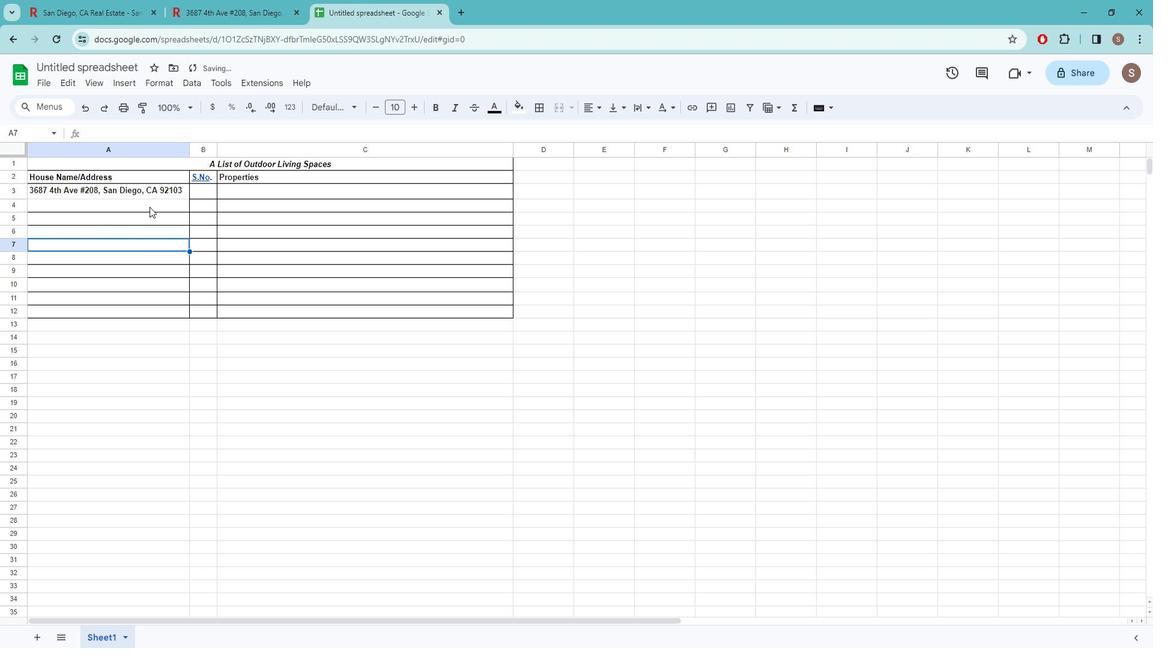 
Action: Mouse pressed left at (166, 203)
Screenshot: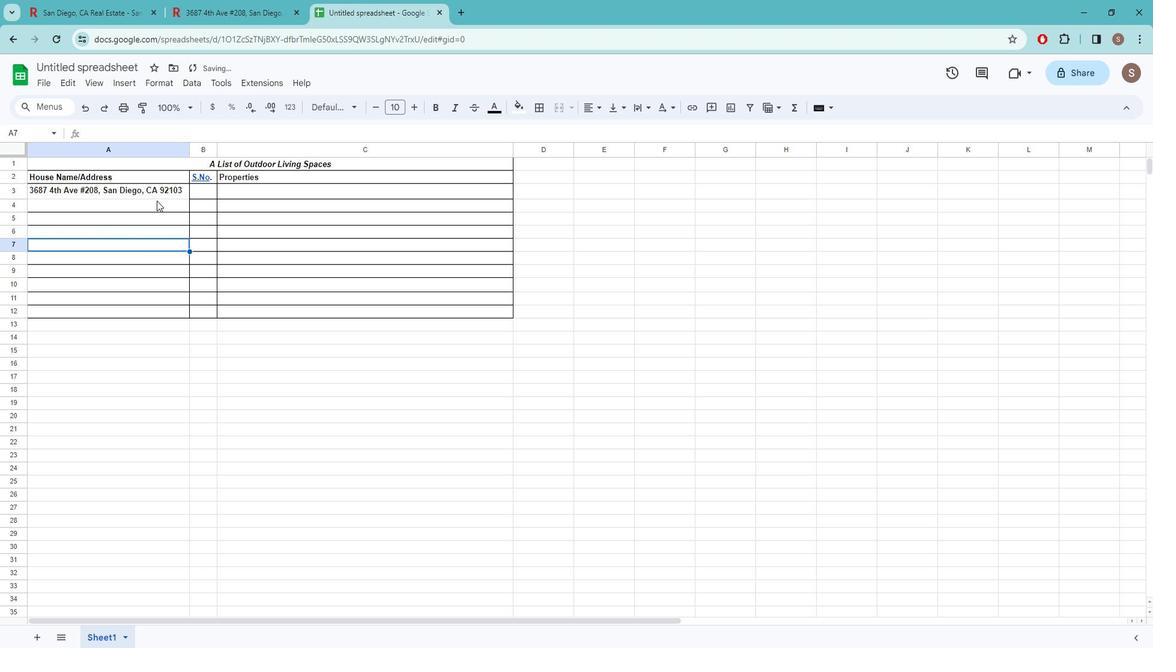 
Action: Mouse moved to (548, 113)
Screenshot: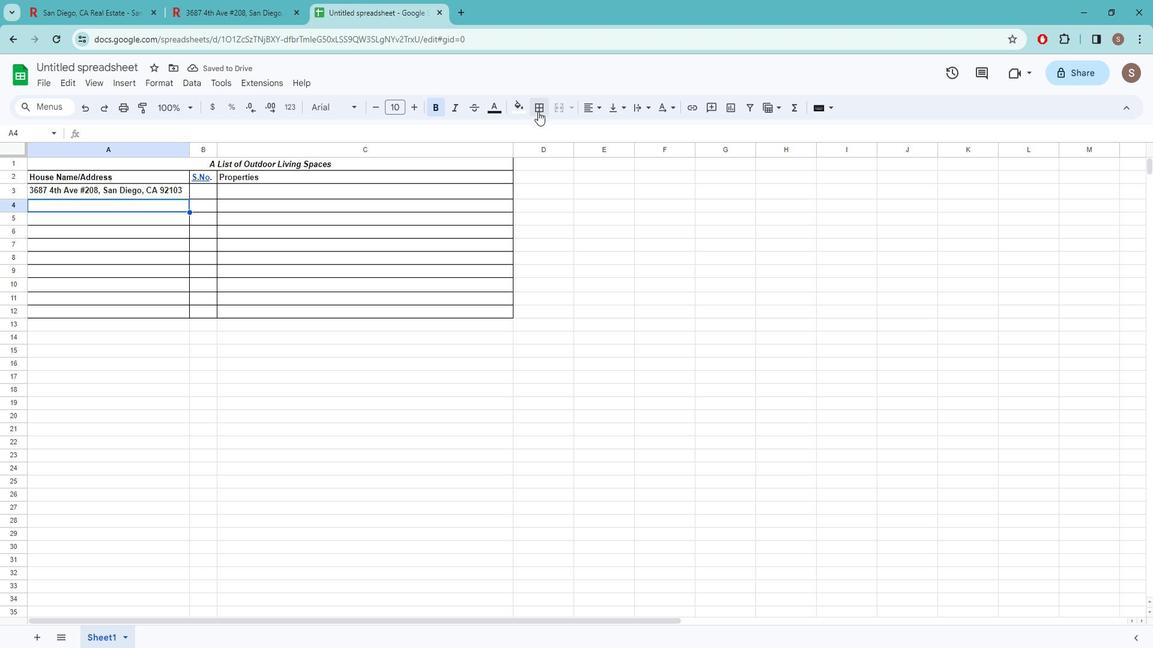 
Action: Mouse pressed left at (548, 113)
Screenshot: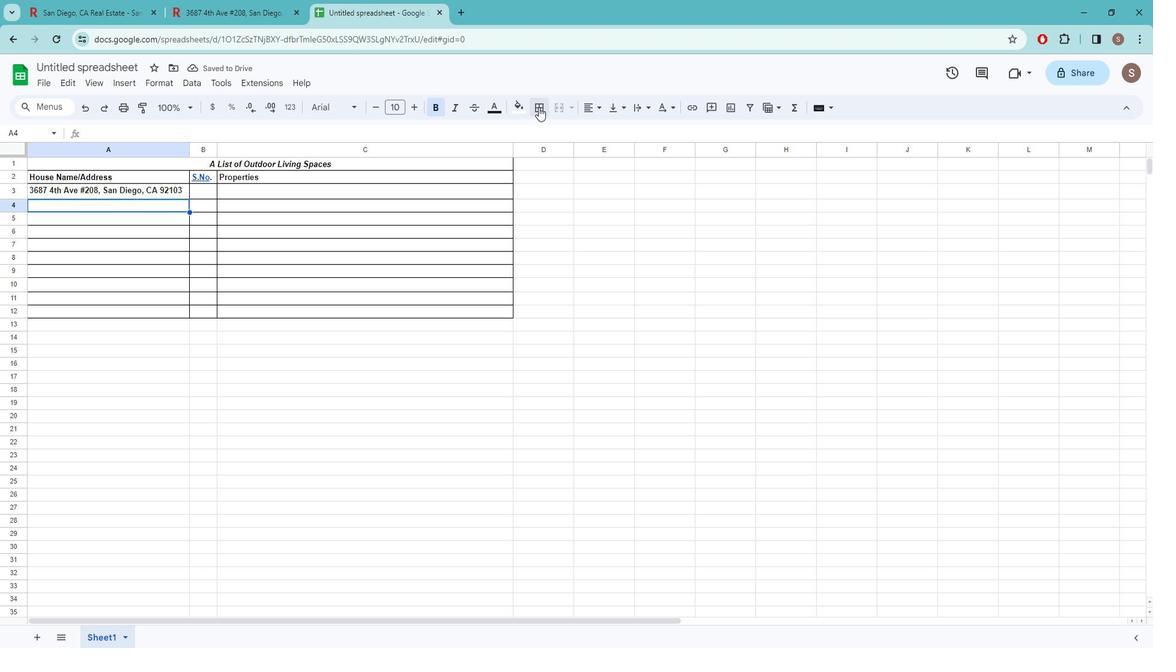 
Action: Mouse moved to (554, 139)
Screenshot: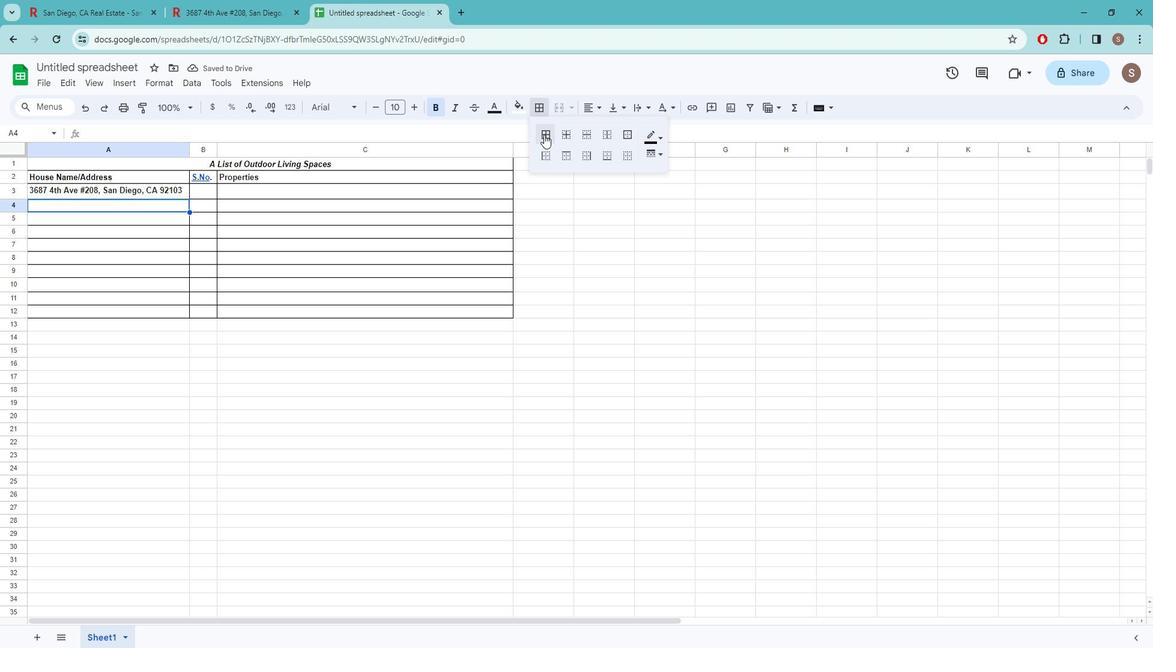 
Action: Mouse pressed left at (554, 139)
Screenshot: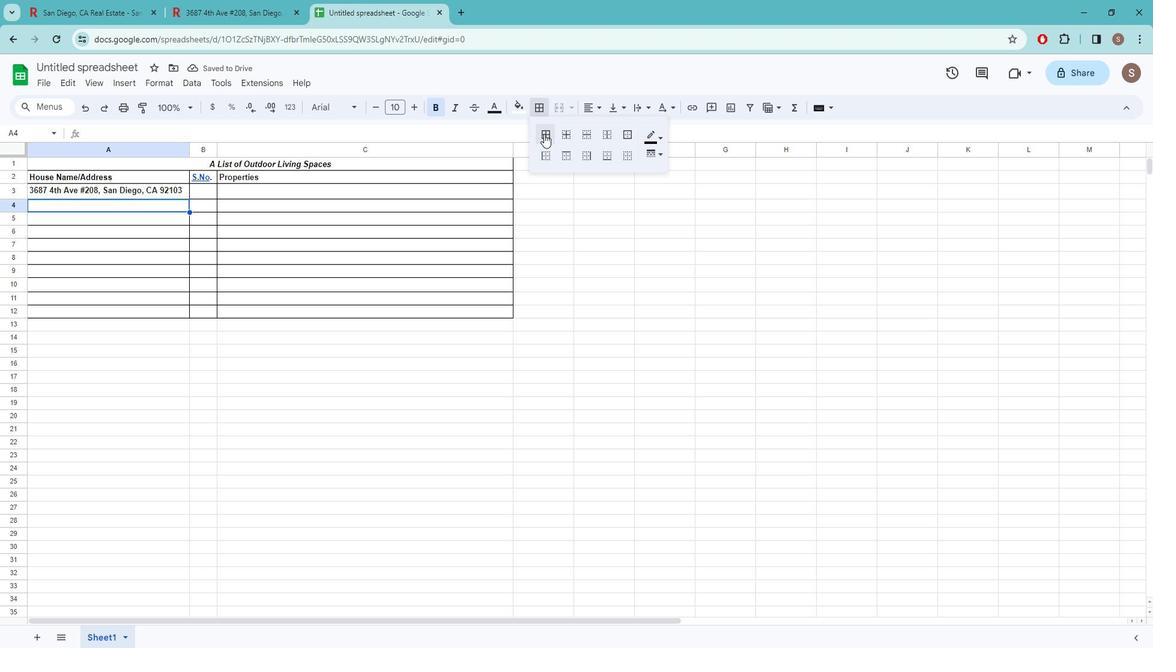 
Action: Mouse moved to (258, 285)
Screenshot: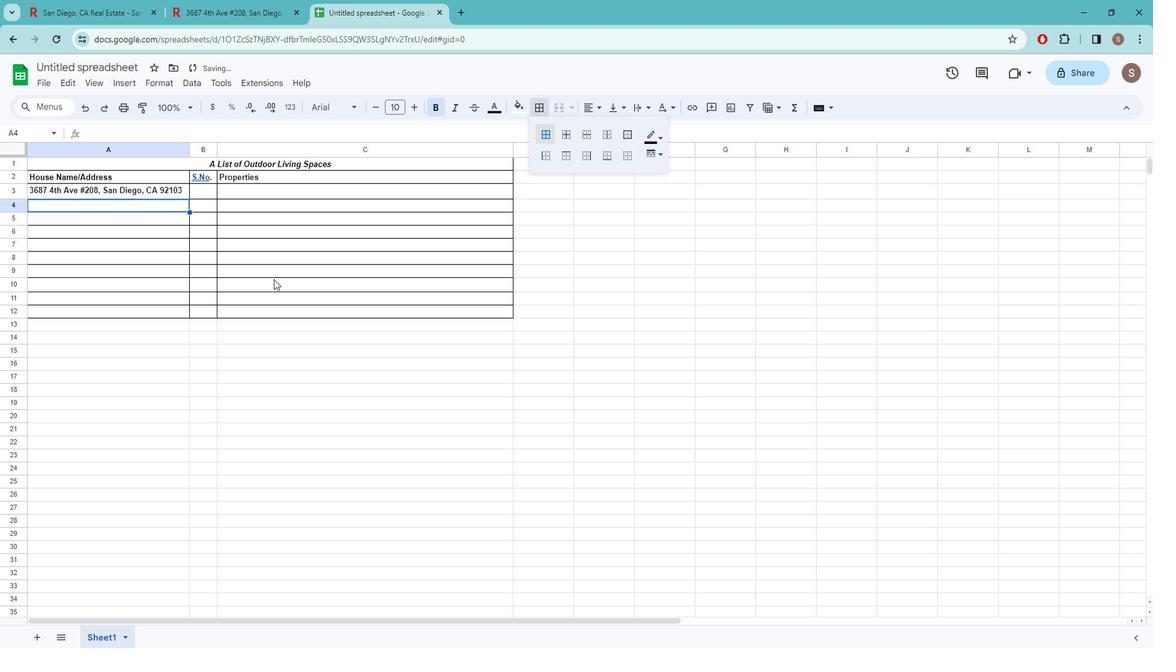 
Action: Mouse pressed left at (258, 285)
Screenshot: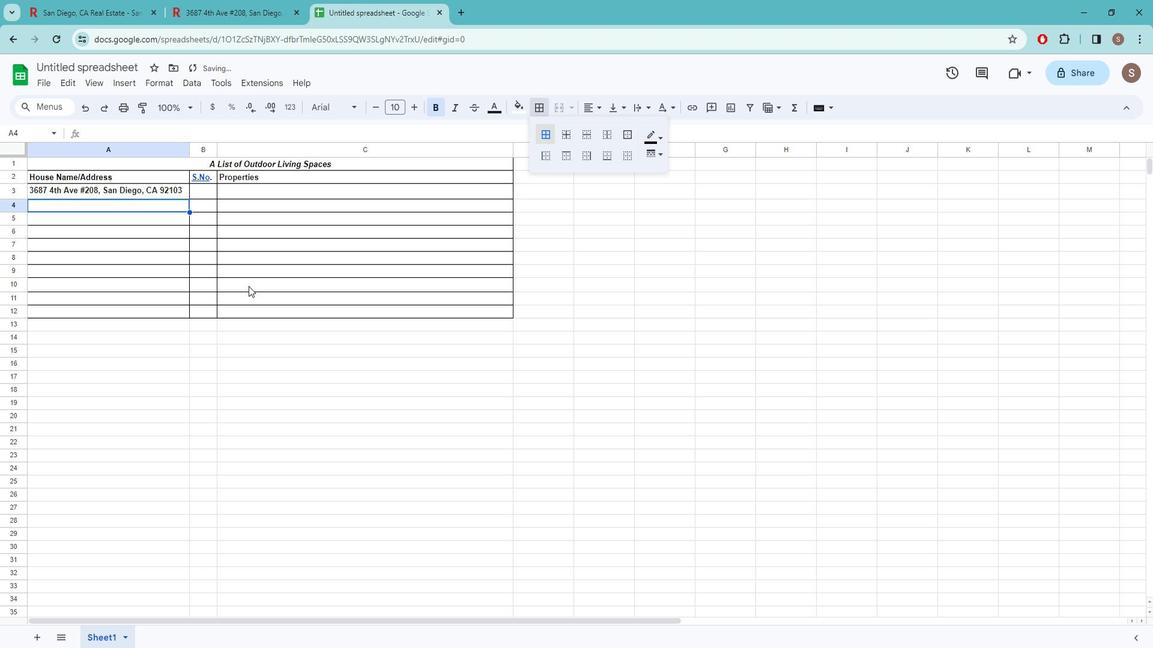 
Action: Mouse moved to (232, 195)
Screenshot: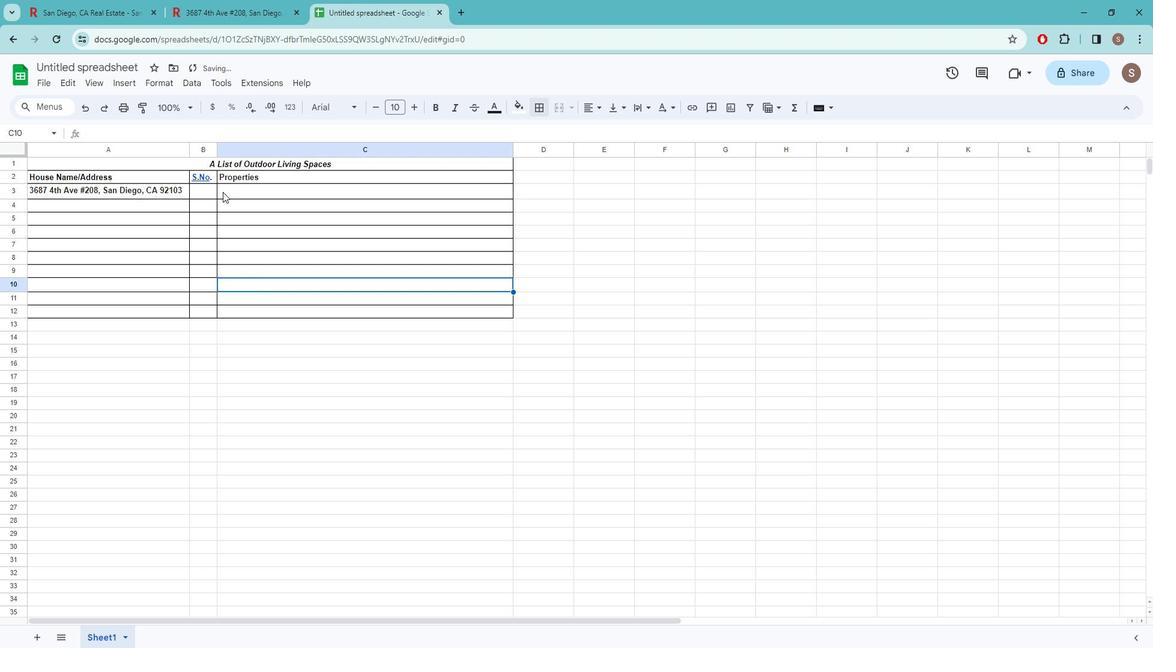 
Action: Mouse pressed left at (232, 195)
Screenshot: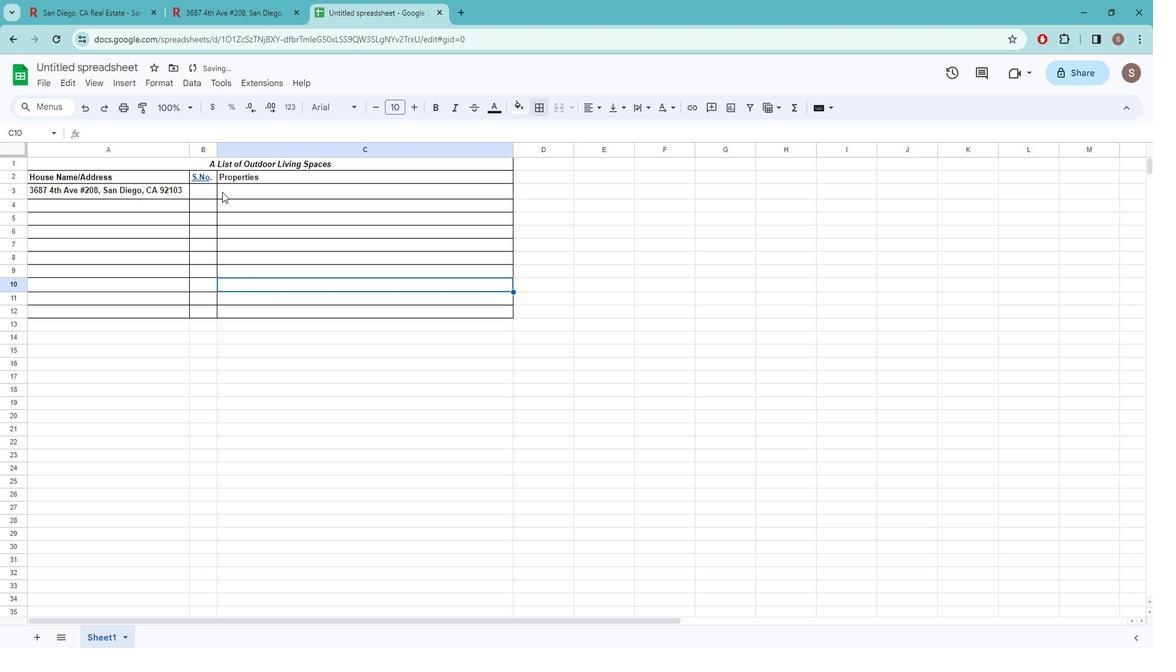 
Action: Mouse moved to (219, 9)
Screenshot: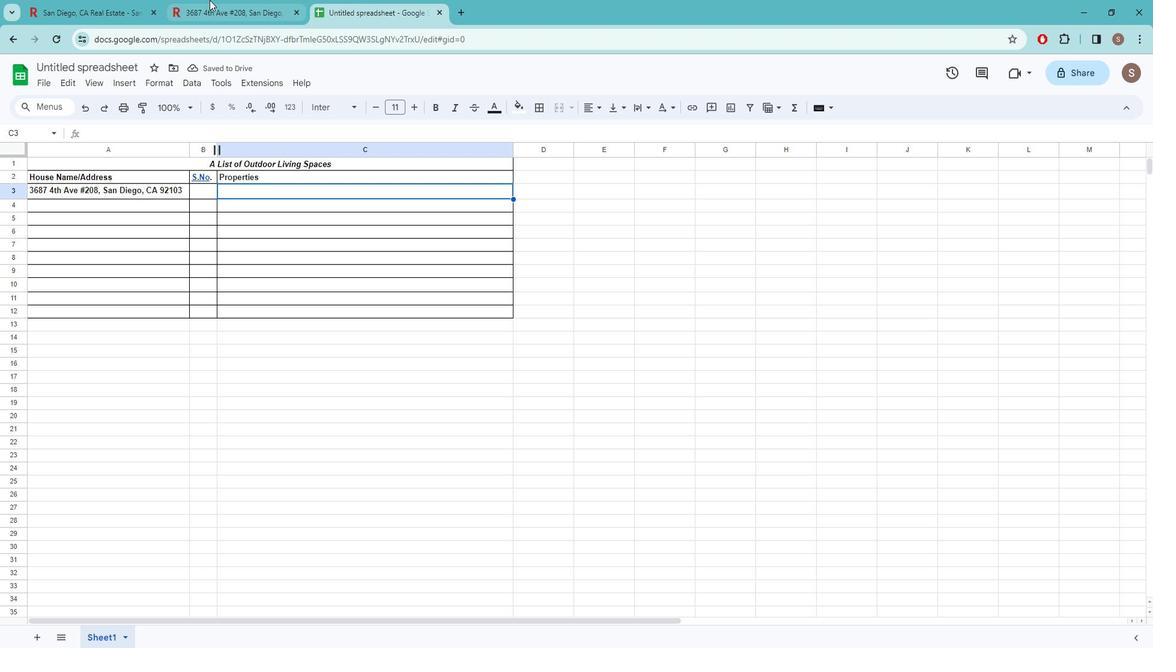 
Action: Mouse pressed left at (219, 10)
Screenshot: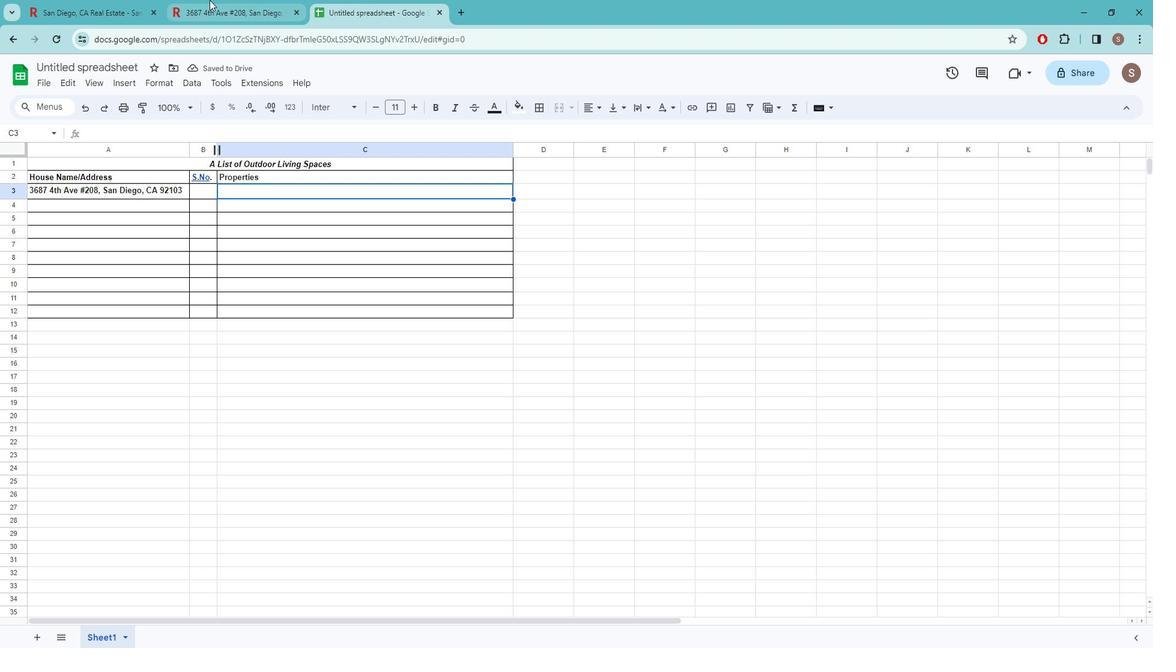 
Action: Mouse moved to (393, 357)
Screenshot: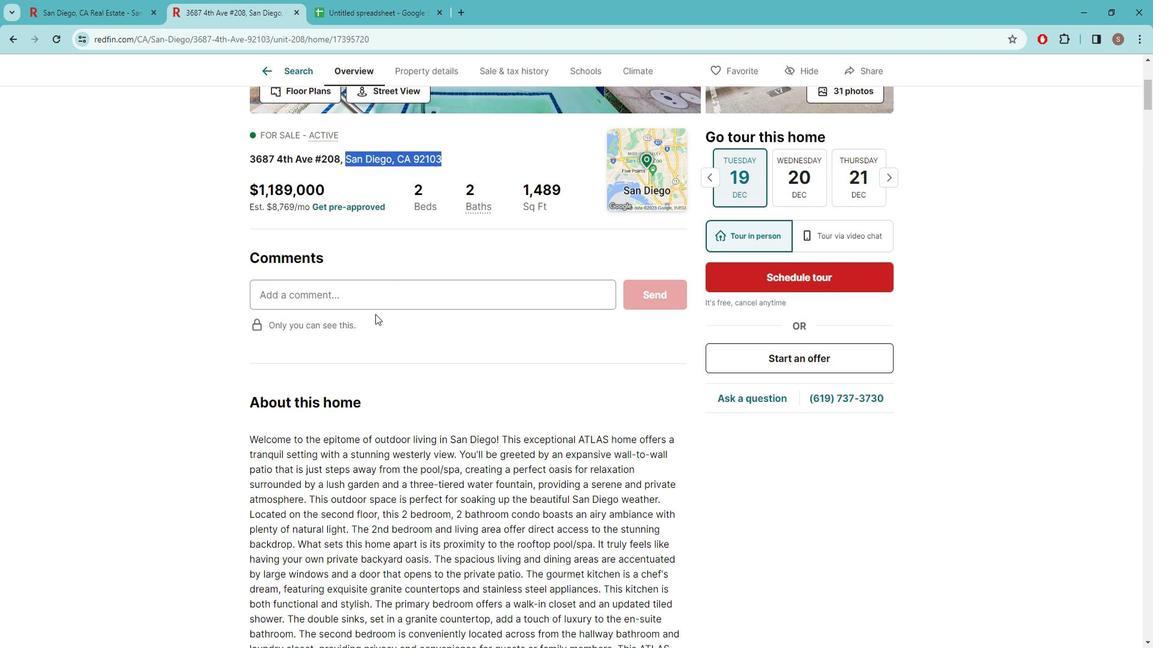 
Action: Mouse scrolled (393, 357) with delta (0, 0)
Screenshot: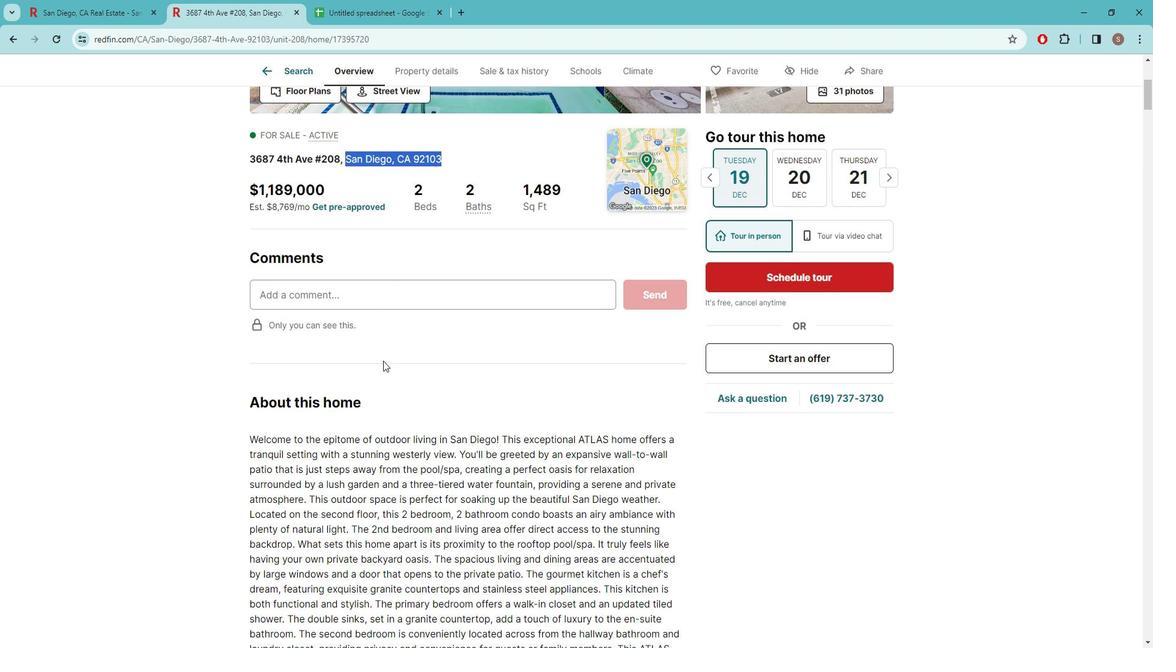 
Action: Mouse scrolled (393, 357) with delta (0, 0)
Screenshot: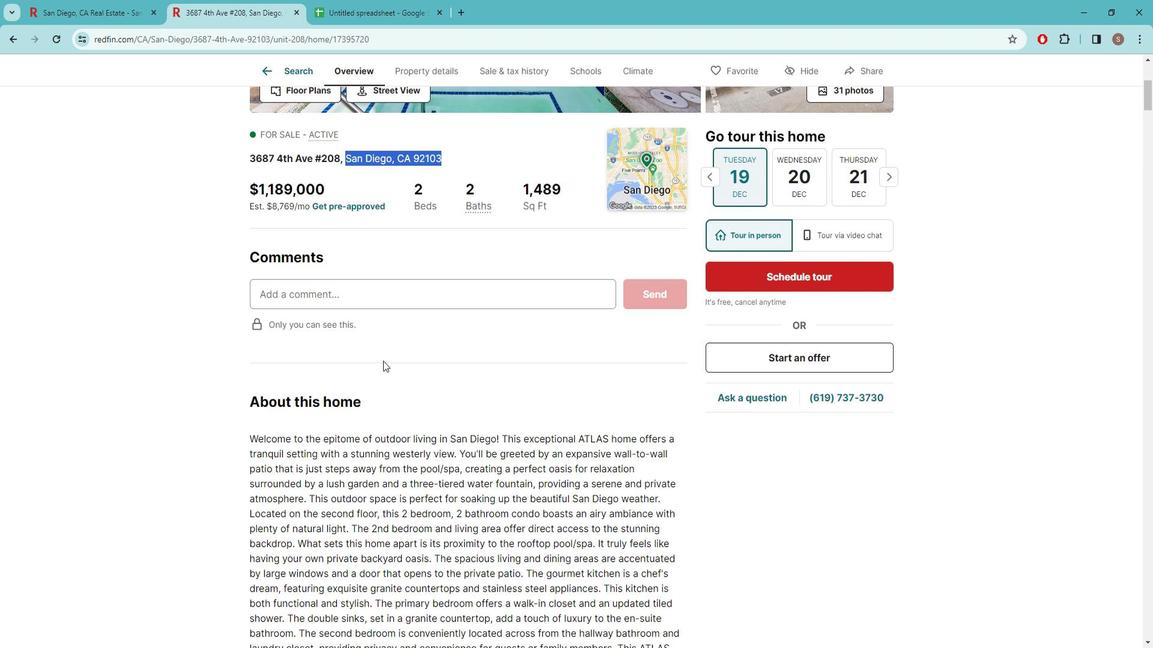 
Action: Mouse scrolled (393, 358) with delta (0, 0)
Screenshot: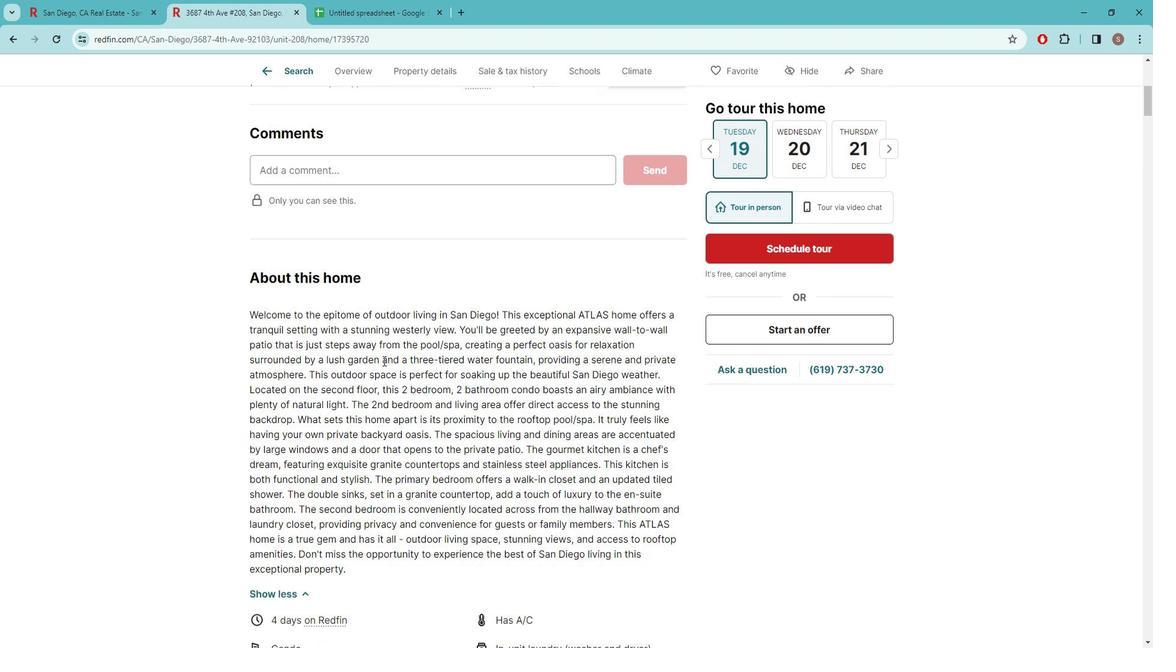 
Action: Mouse scrolled (393, 358) with delta (0, 0)
Screenshot: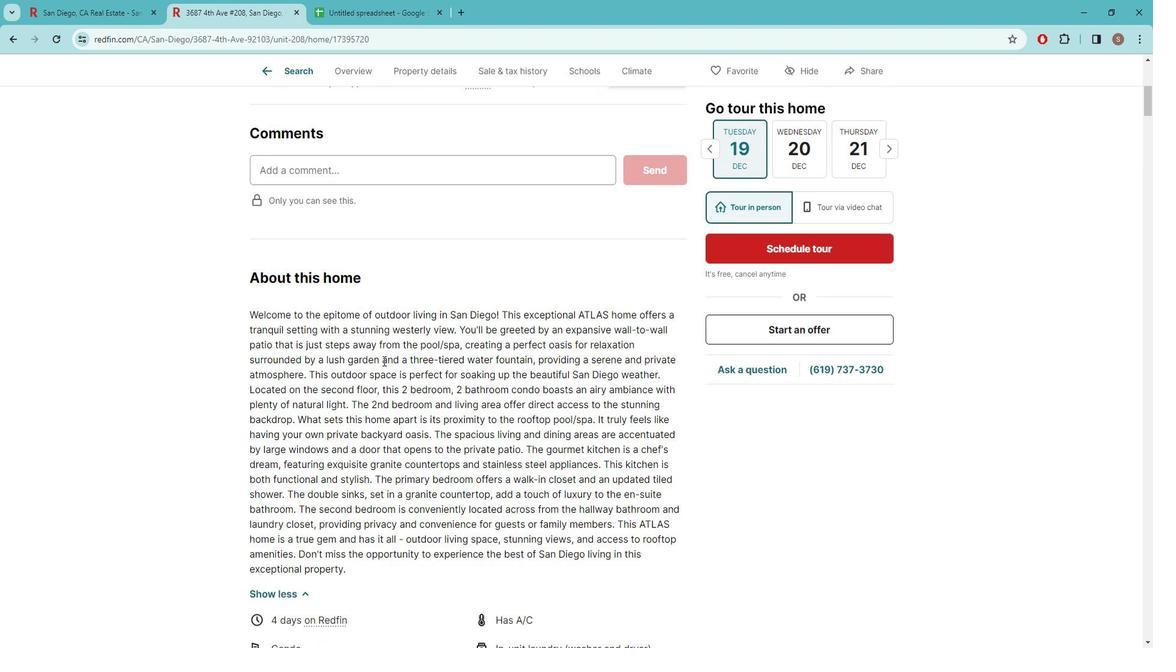 
Action: Mouse scrolled (393, 357) with delta (0, 0)
Screenshot: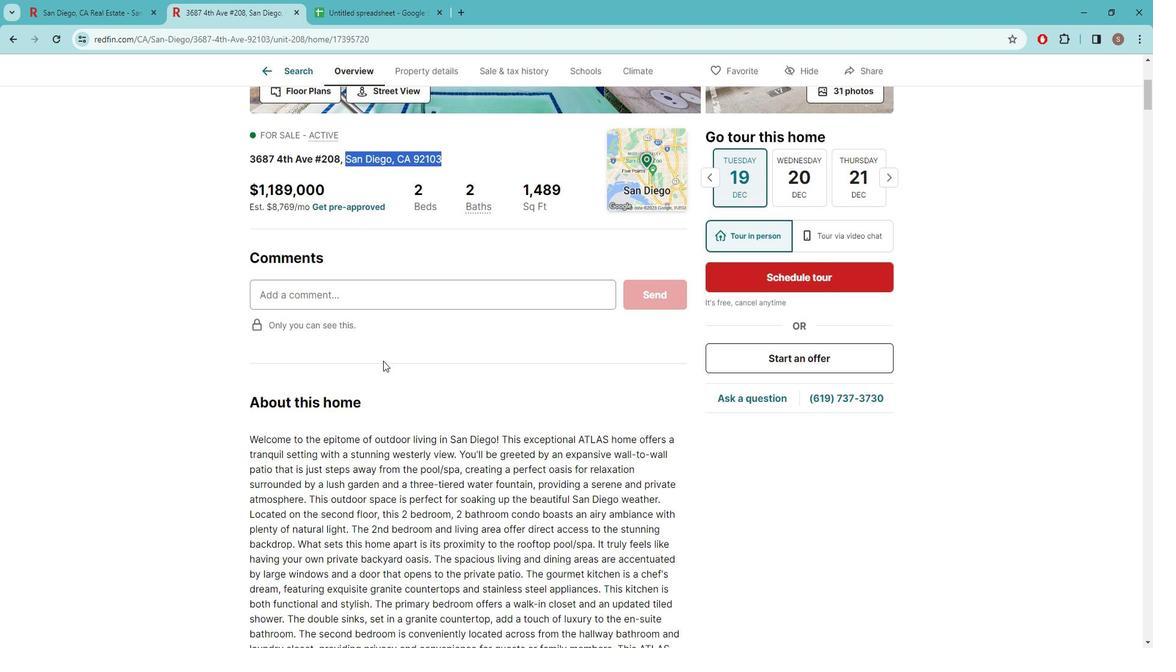 
Action: Mouse scrolled (393, 357) with delta (0, 0)
Screenshot: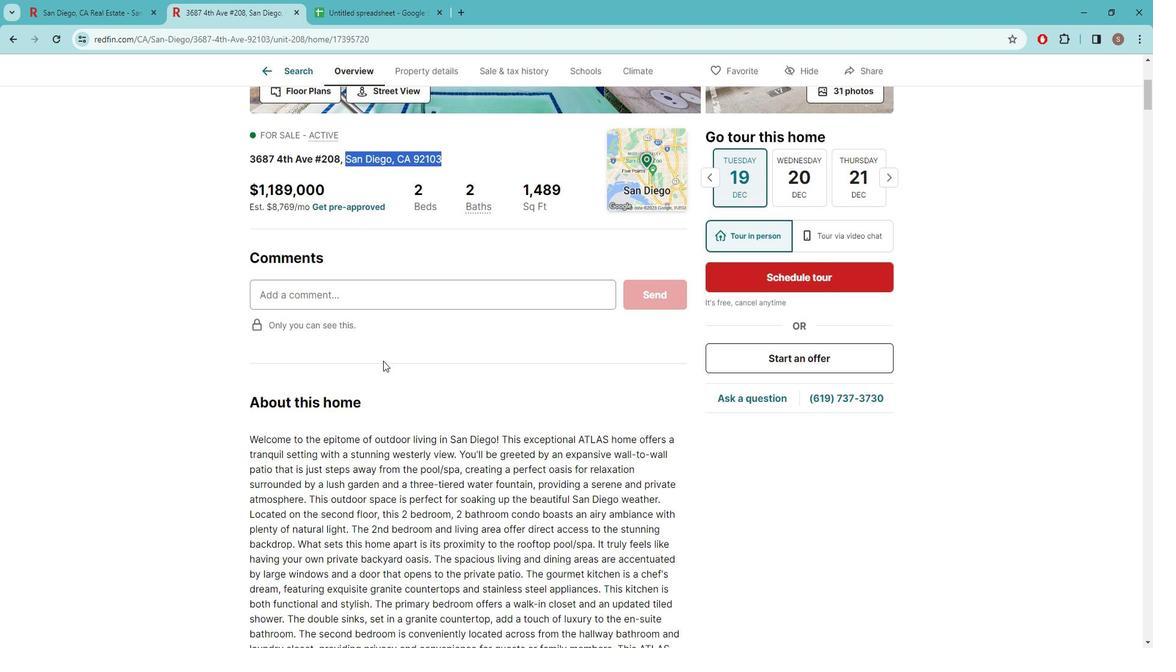 
Action: Mouse scrolled (393, 357) with delta (0, 0)
Screenshot: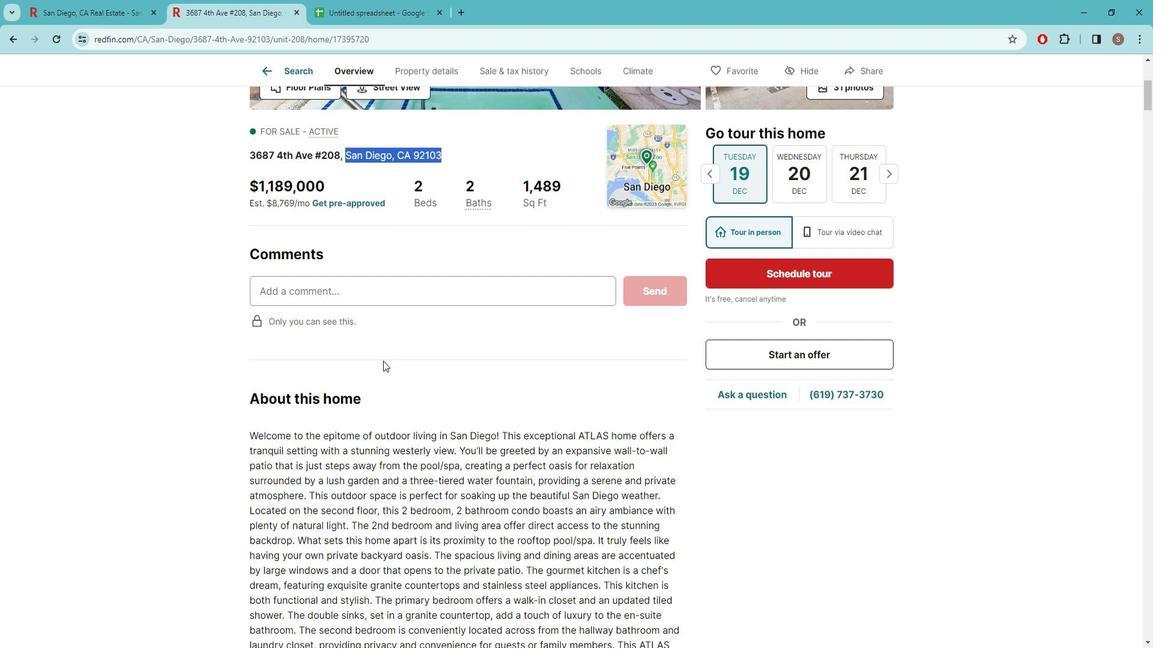 
Action: Mouse moved to (393, 360)
Screenshot: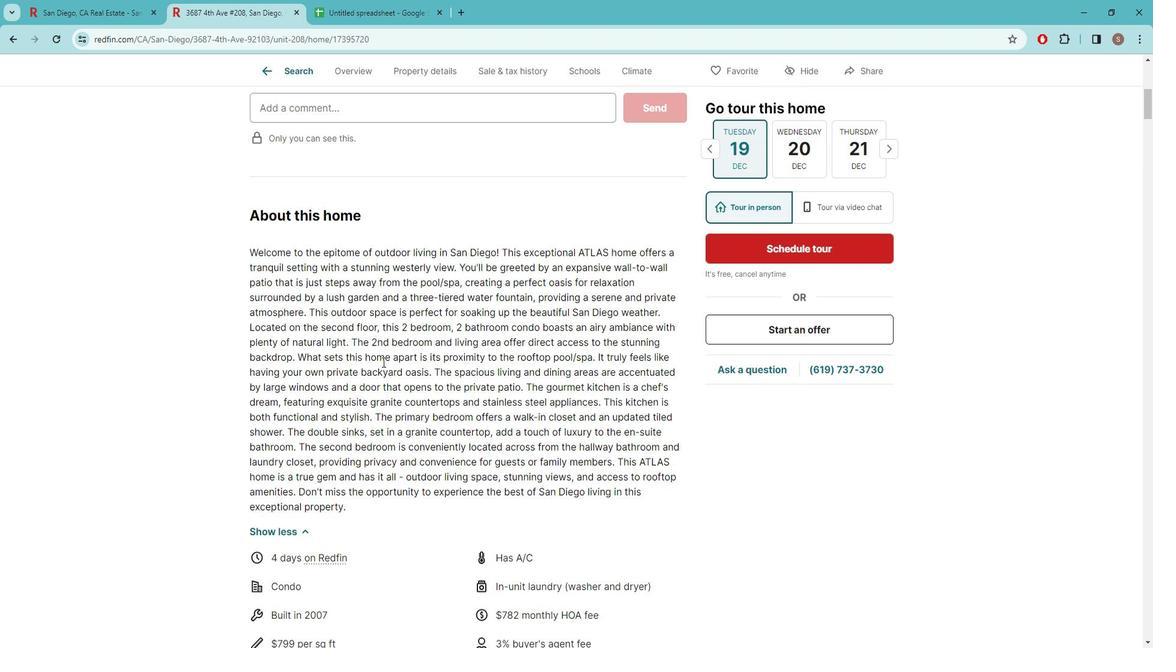 
Action: Mouse scrolled (393, 359) with delta (0, 0)
Screenshot: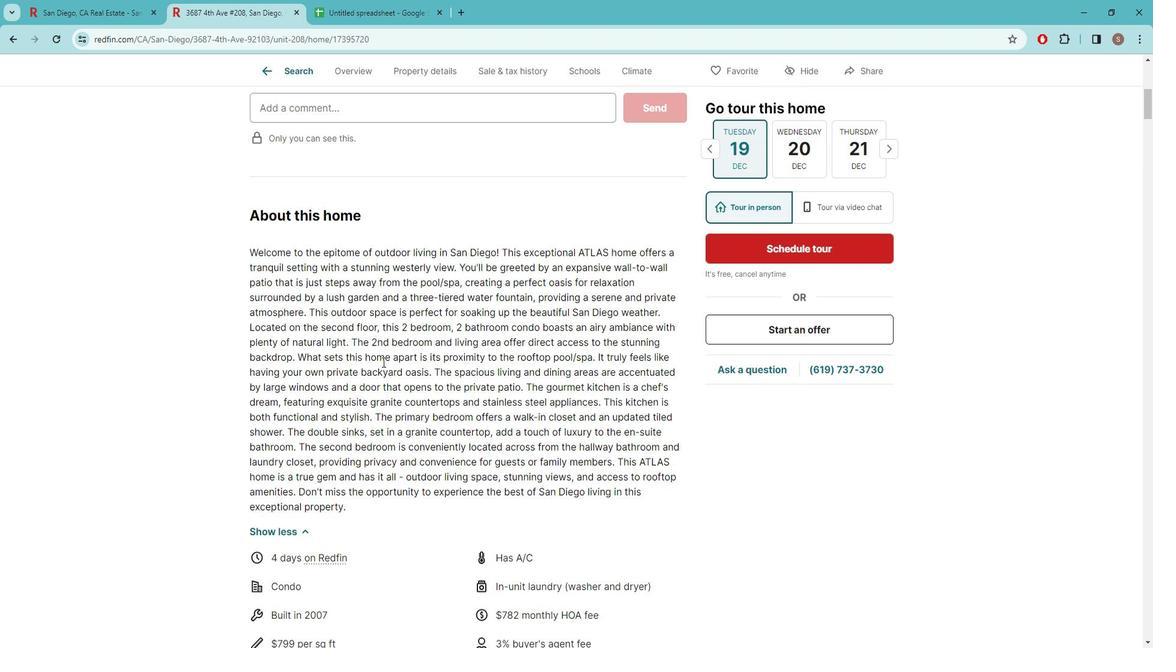 
Action: Mouse moved to (393, 361)
Screenshot: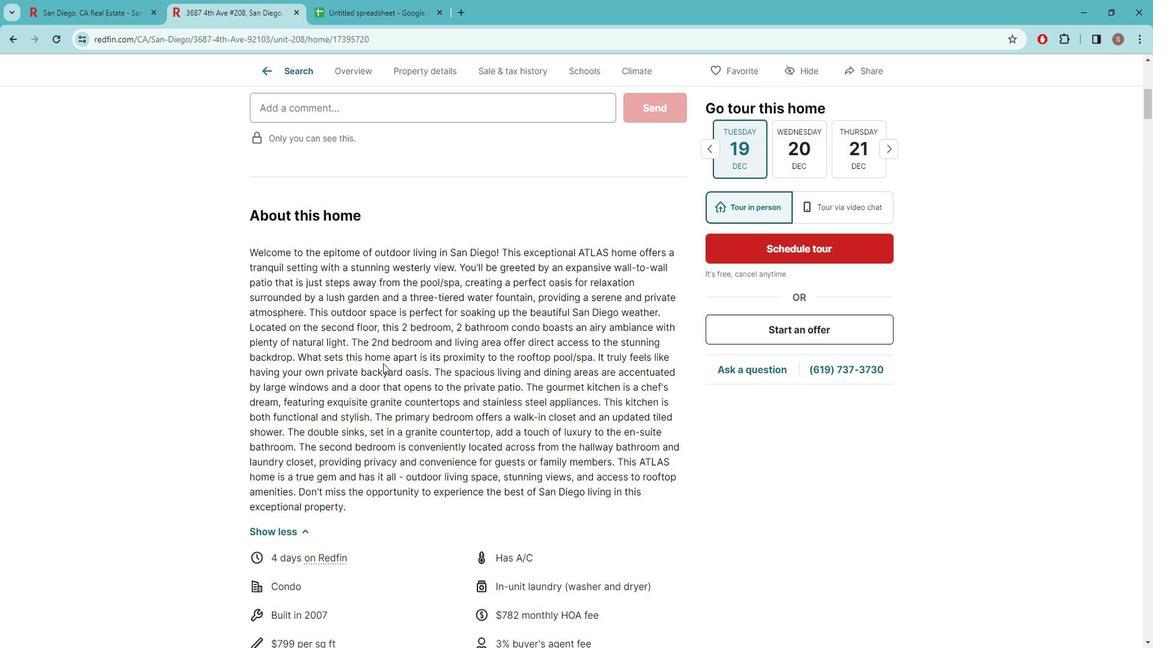 
Action: Mouse scrolled (393, 360) with delta (0, 0)
Screenshot: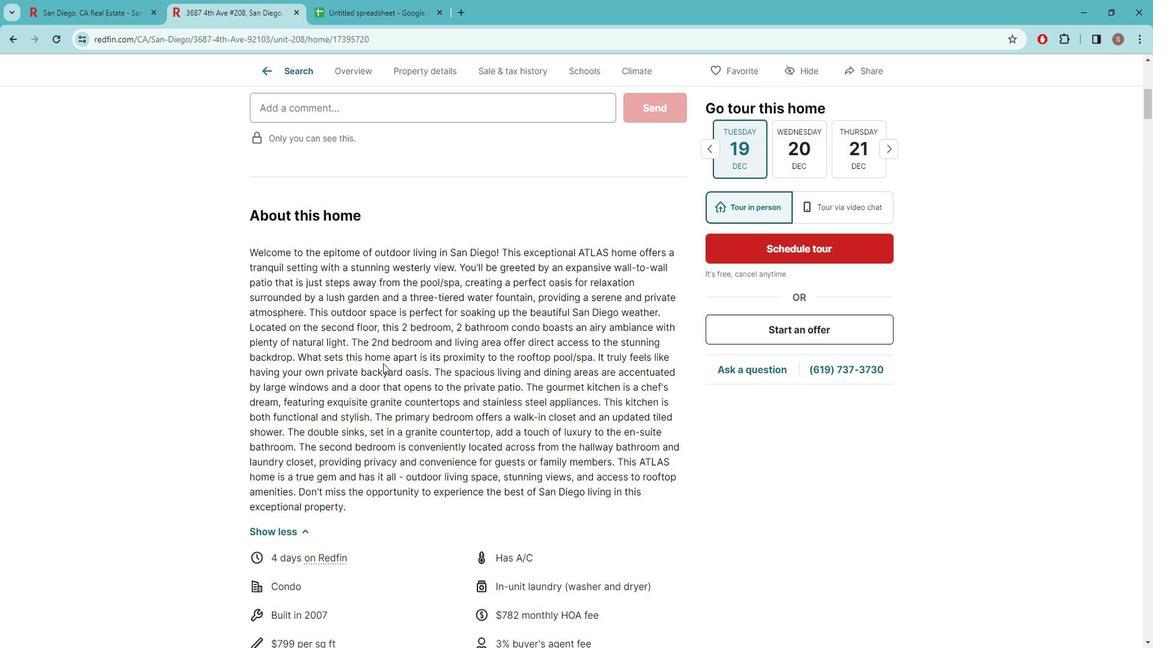 
Action: Mouse moved to (448, 350)
Screenshot: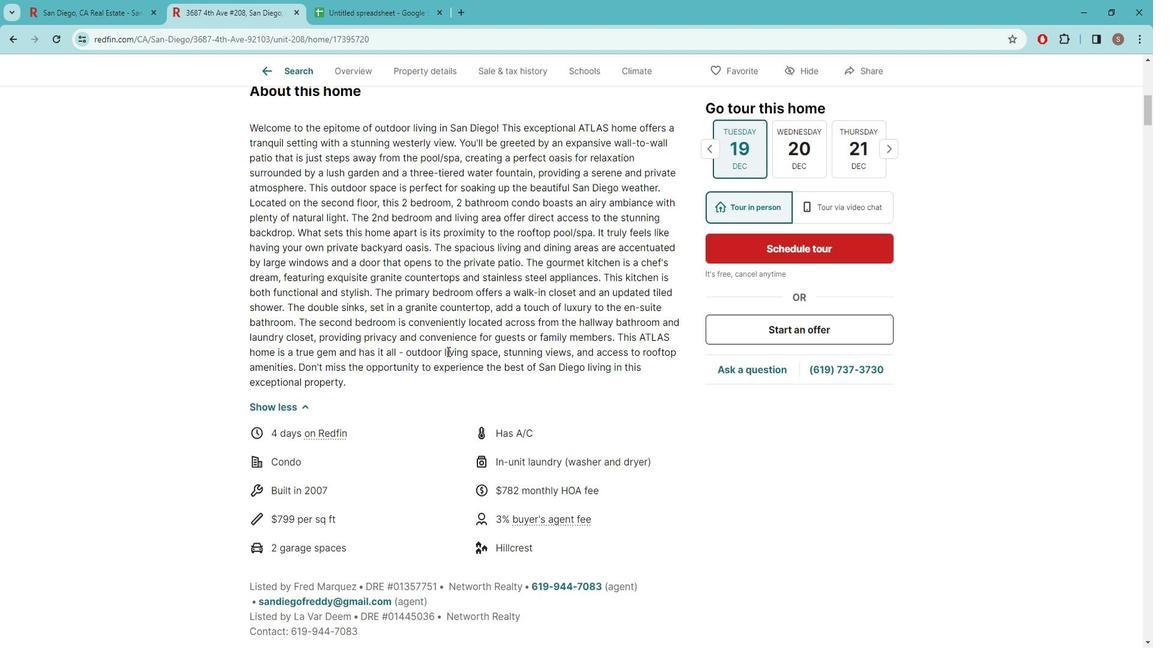 
Action: Mouse scrolled (448, 350) with delta (0, 0)
Screenshot: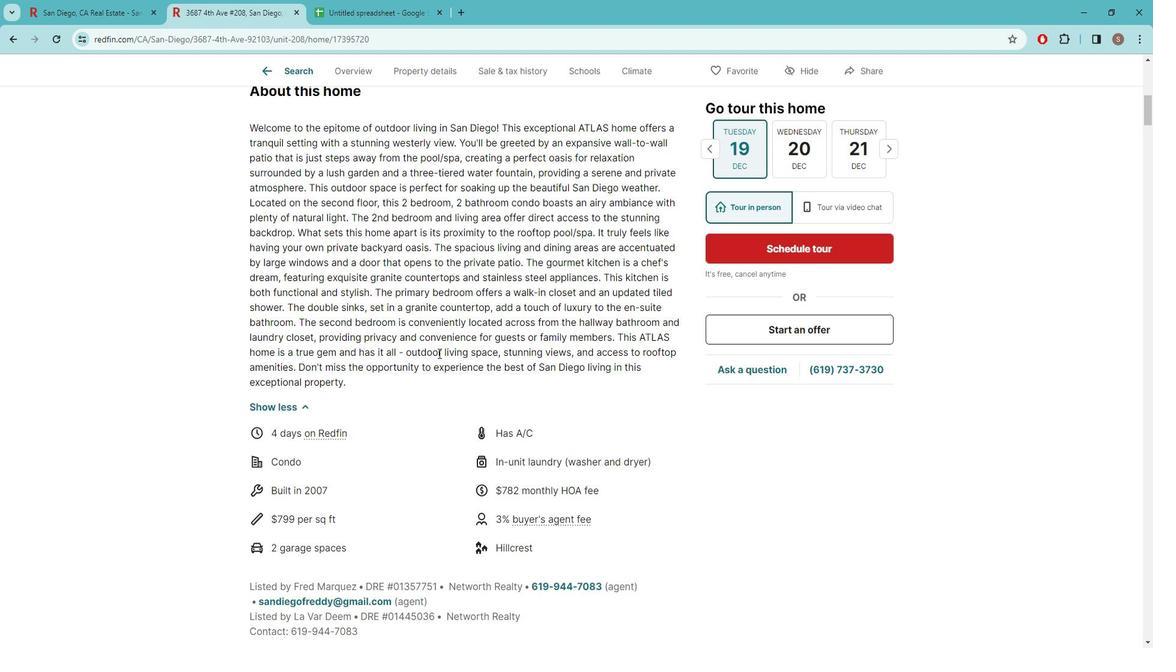 
Action: Mouse moved to (445, 349)
Screenshot: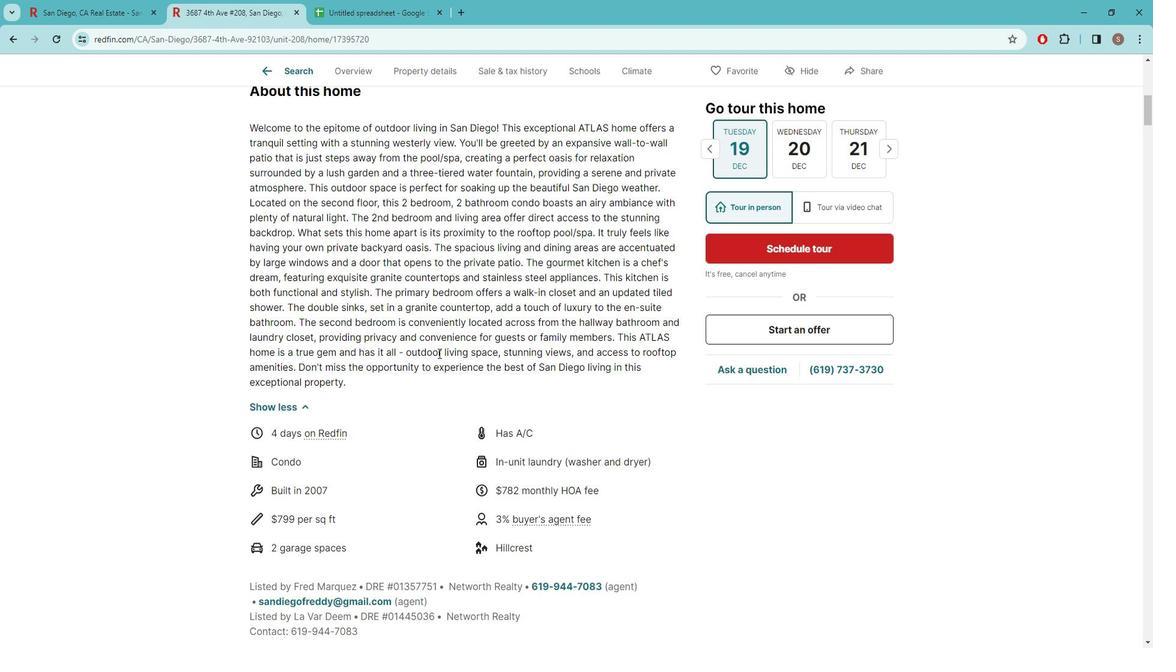 
Action: Mouse scrolled (445, 348) with delta (0, 0)
Screenshot: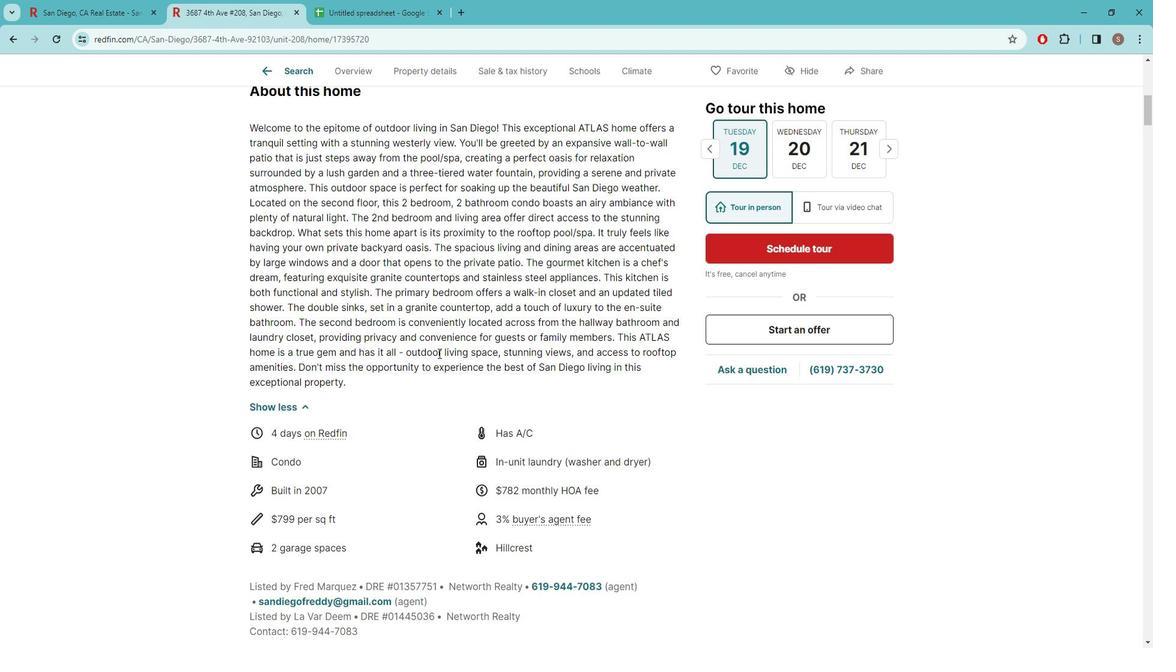 
Action: Mouse moved to (383, 362)
Screenshot: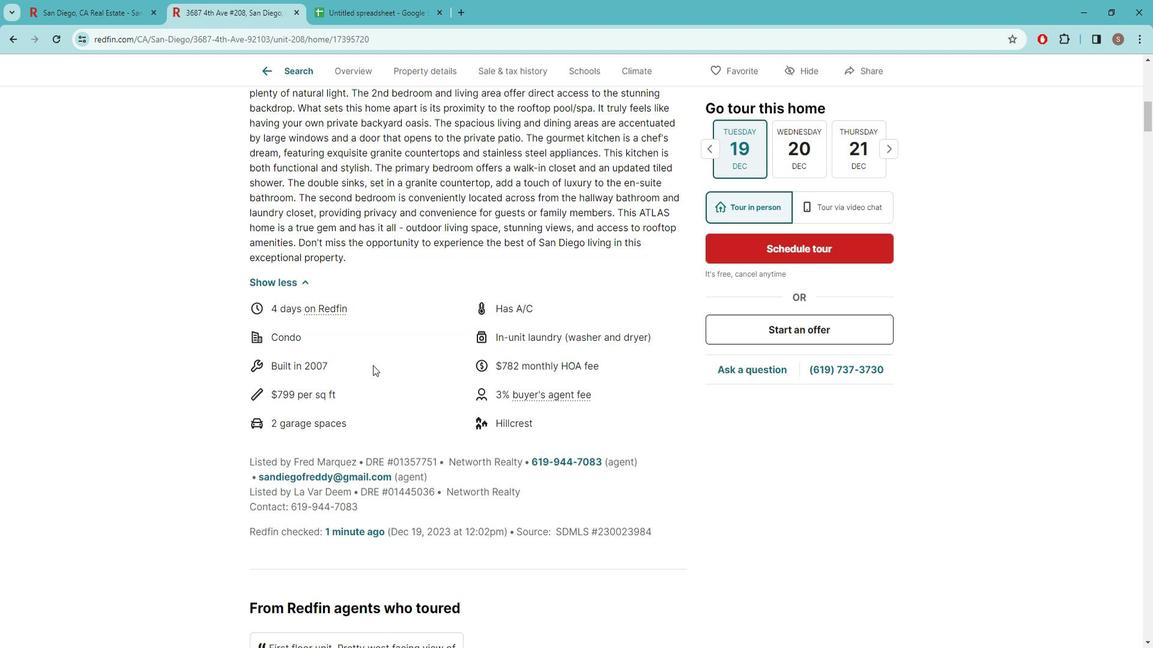 
Action: Mouse scrolled (383, 362) with delta (0, 0)
Screenshot: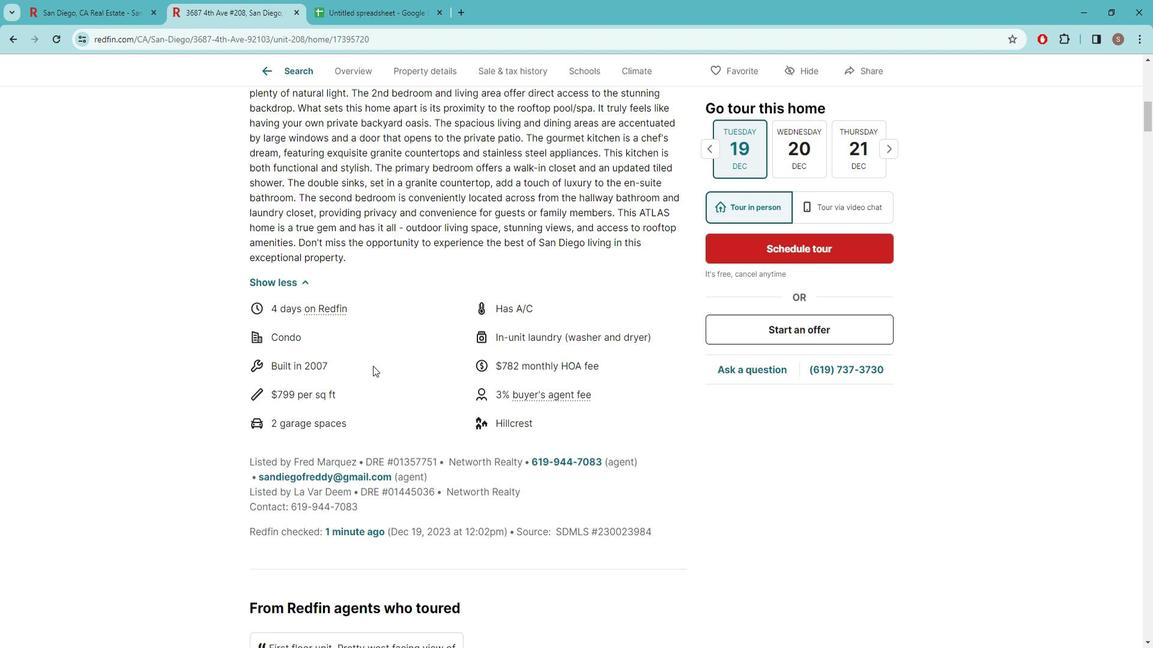 
Action: Mouse scrolled (383, 362) with delta (0, 0)
Screenshot: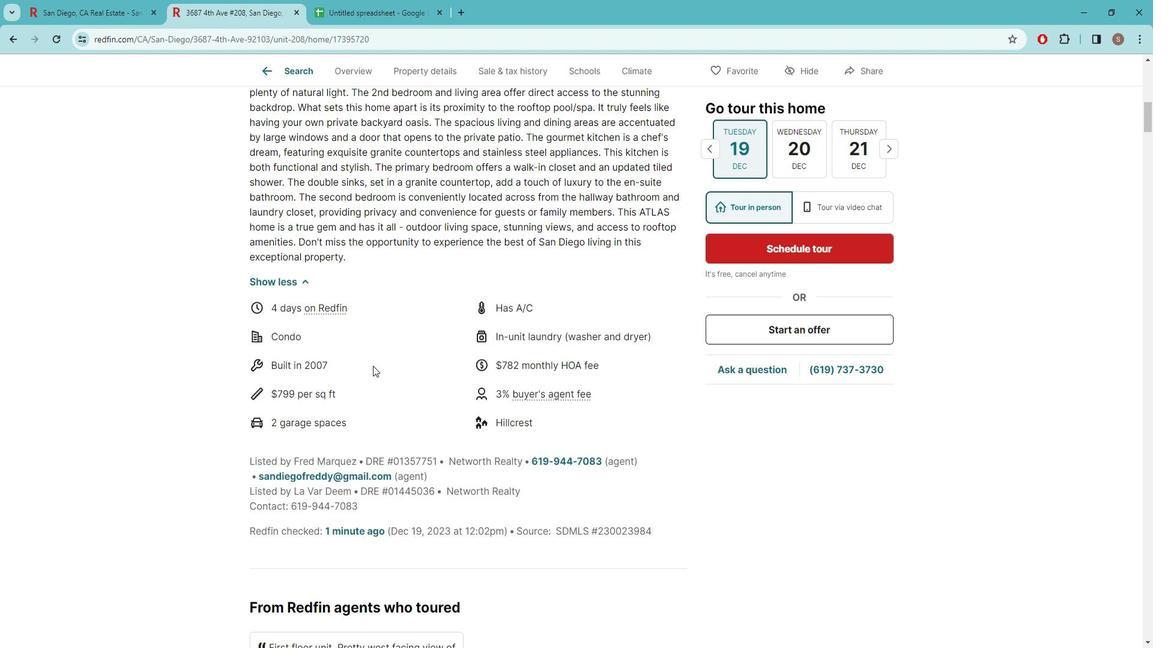 
Action: Mouse scrolled (383, 362) with delta (0, 0)
Screenshot: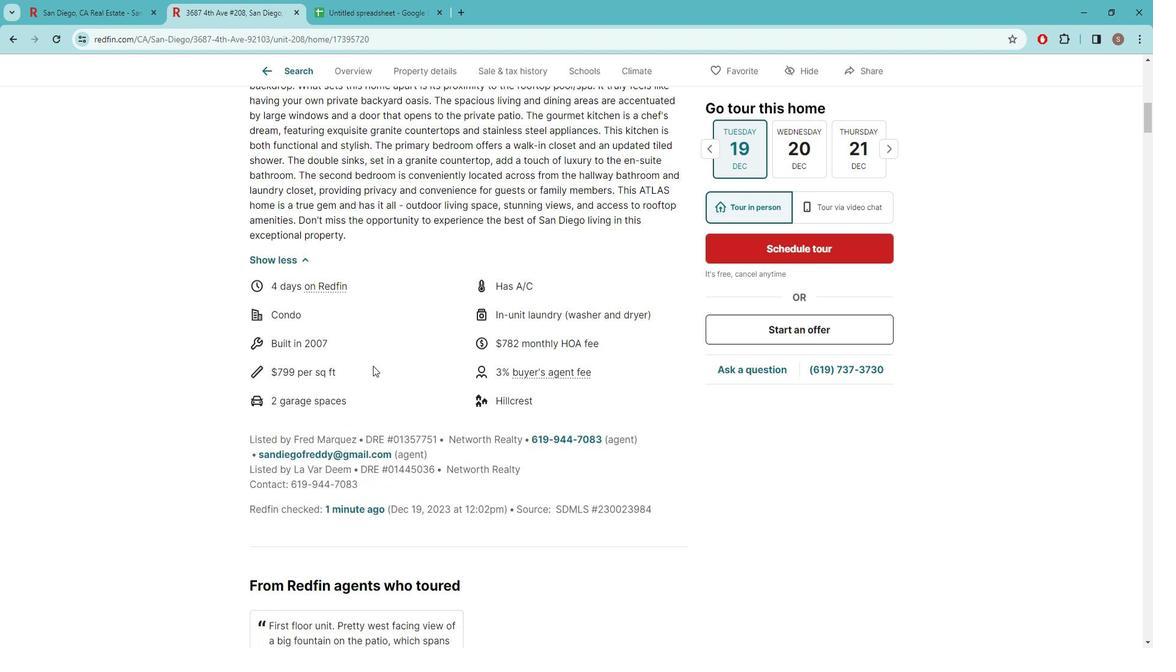 
Action: Mouse scrolled (383, 362) with delta (0, 0)
Screenshot: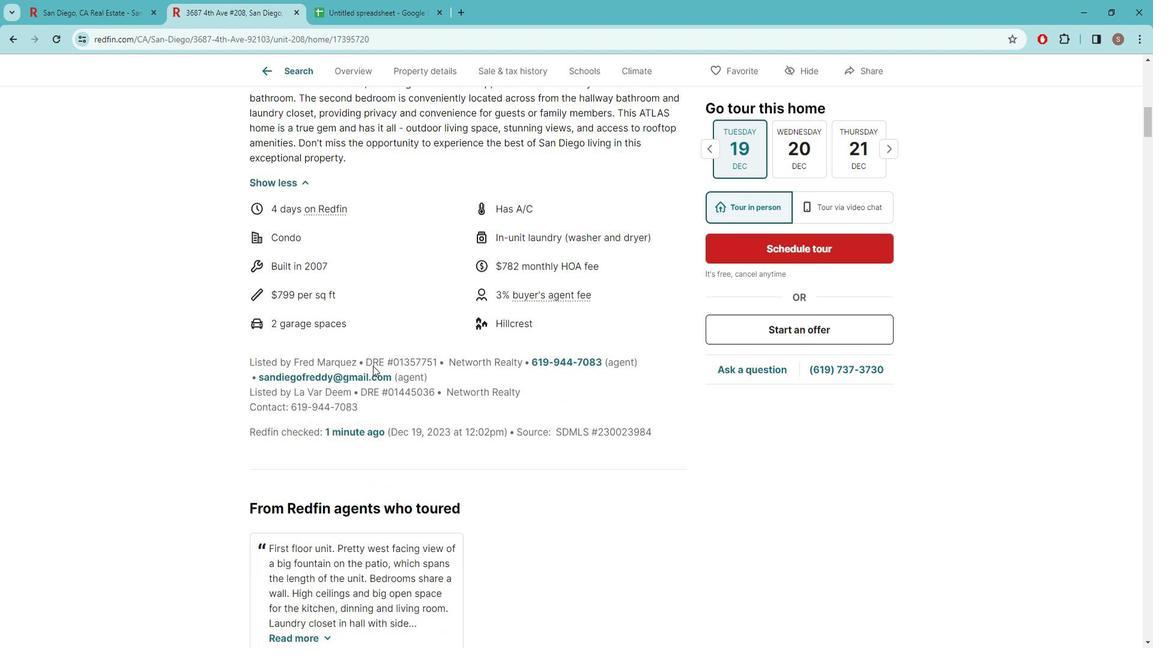
Action: Mouse scrolled (383, 362) with delta (0, 0)
Screenshot: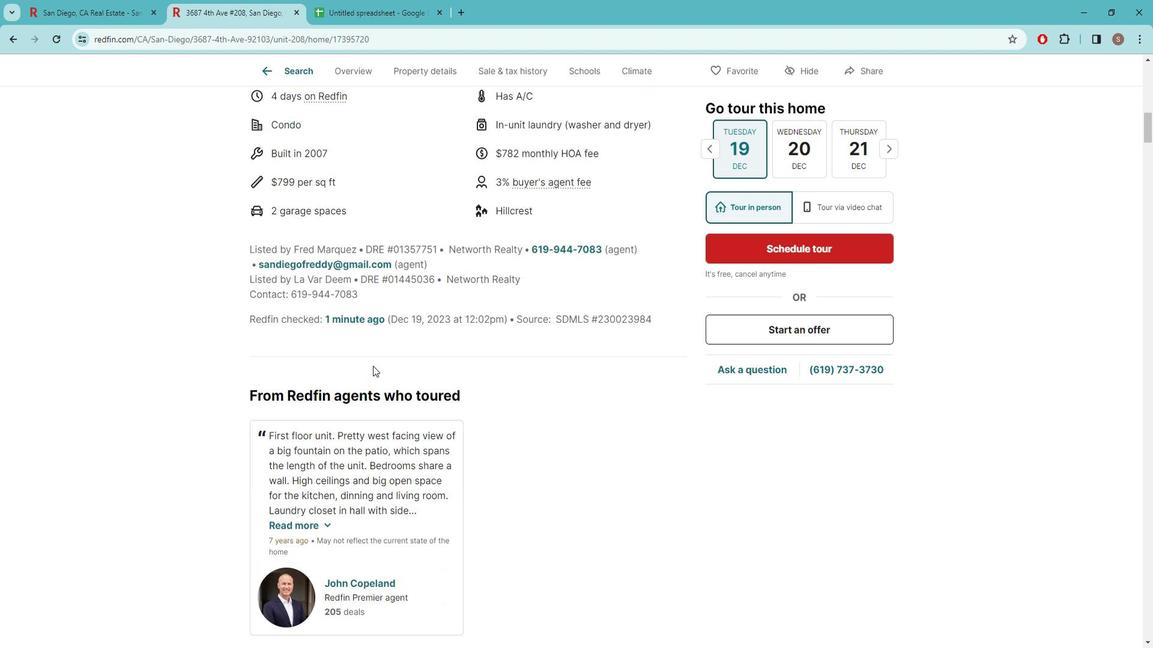 
Action: Mouse scrolled (383, 362) with delta (0, 0)
Screenshot: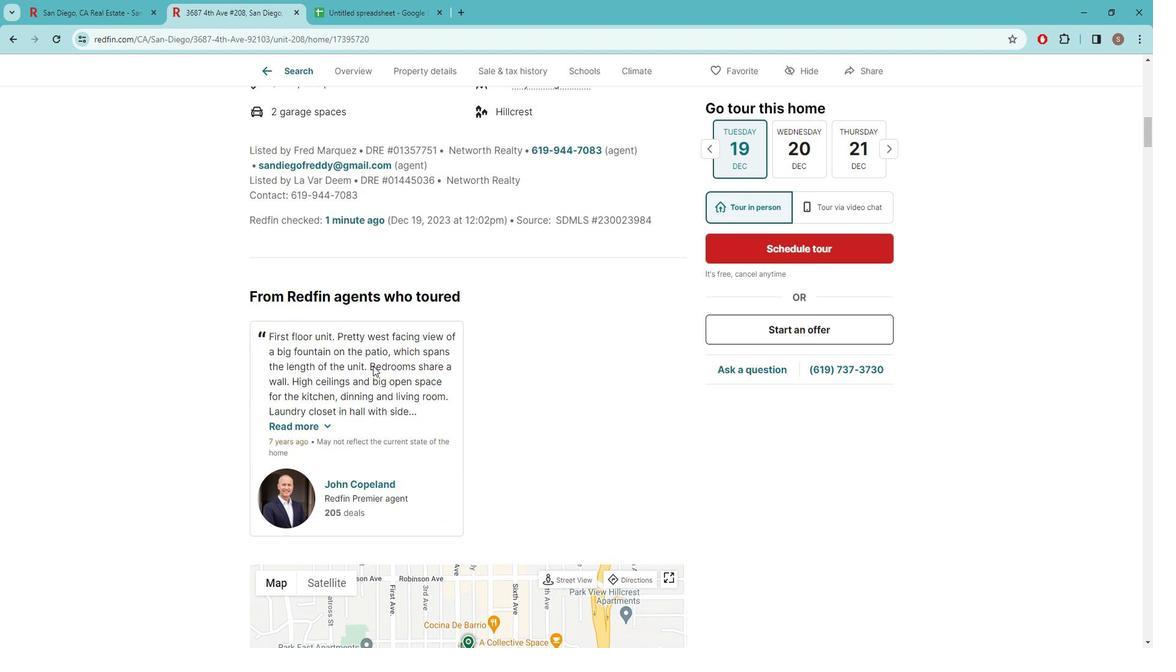 
Action: Mouse scrolled (383, 362) with delta (0, 0)
Screenshot: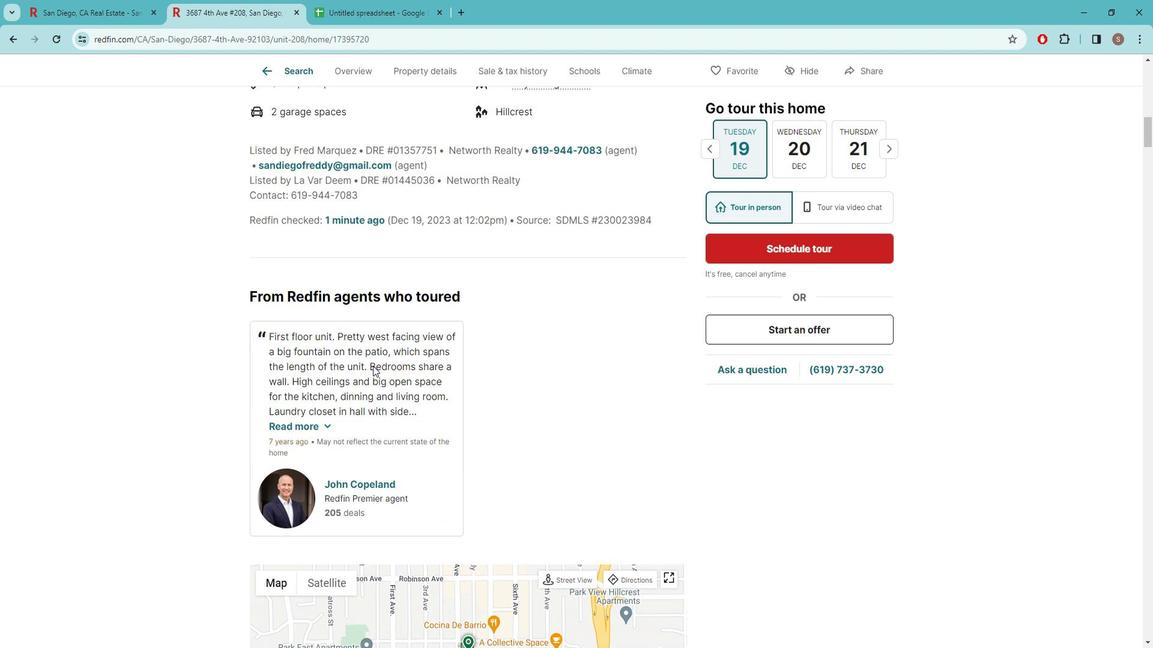 
Action: Mouse scrolled (383, 362) with delta (0, 0)
Screenshot: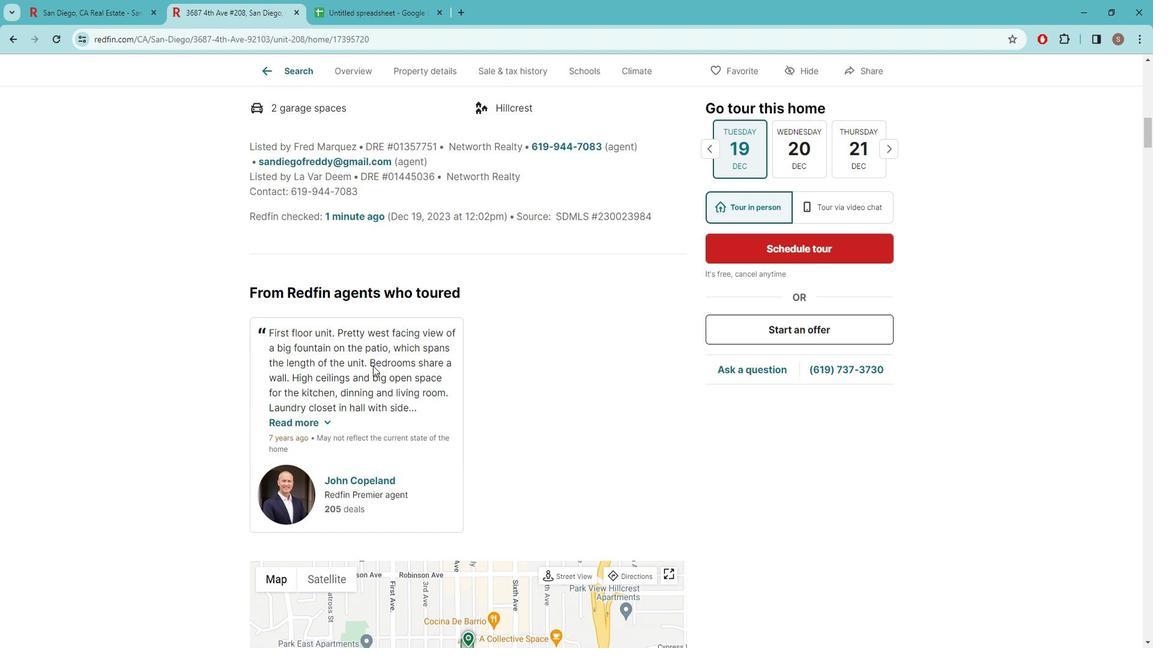 
Action: Mouse scrolled (383, 362) with delta (0, 0)
Screenshot: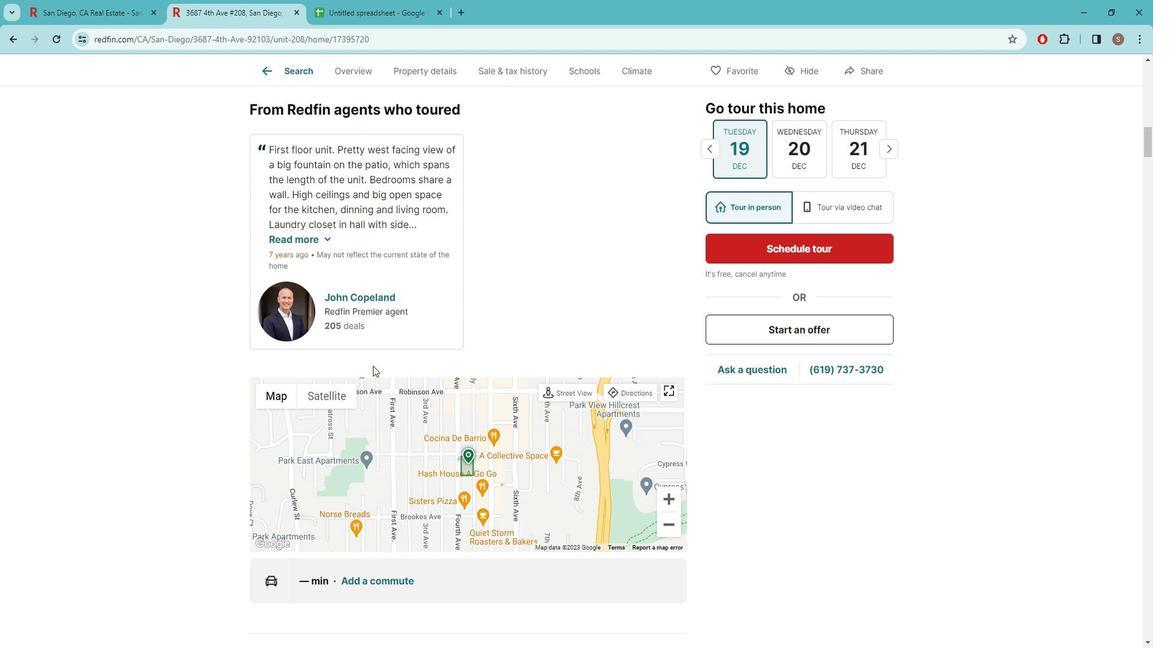 
Action: Mouse scrolled (383, 362) with delta (0, 0)
Screenshot: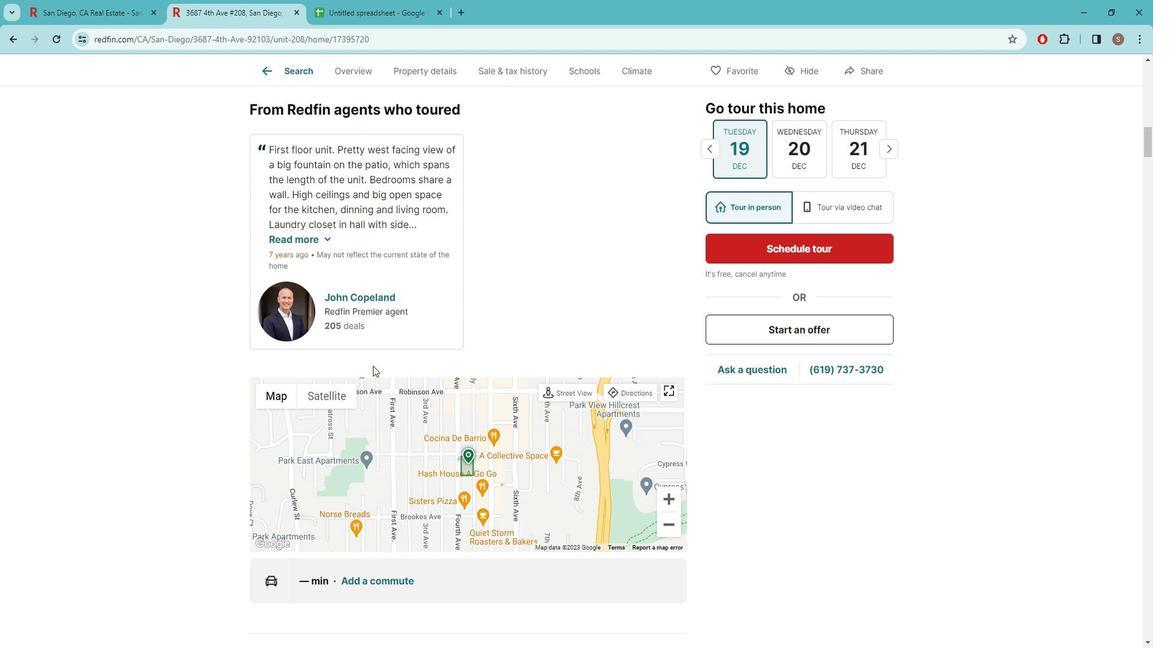 
Action: Mouse scrolled (383, 362) with delta (0, 0)
Screenshot: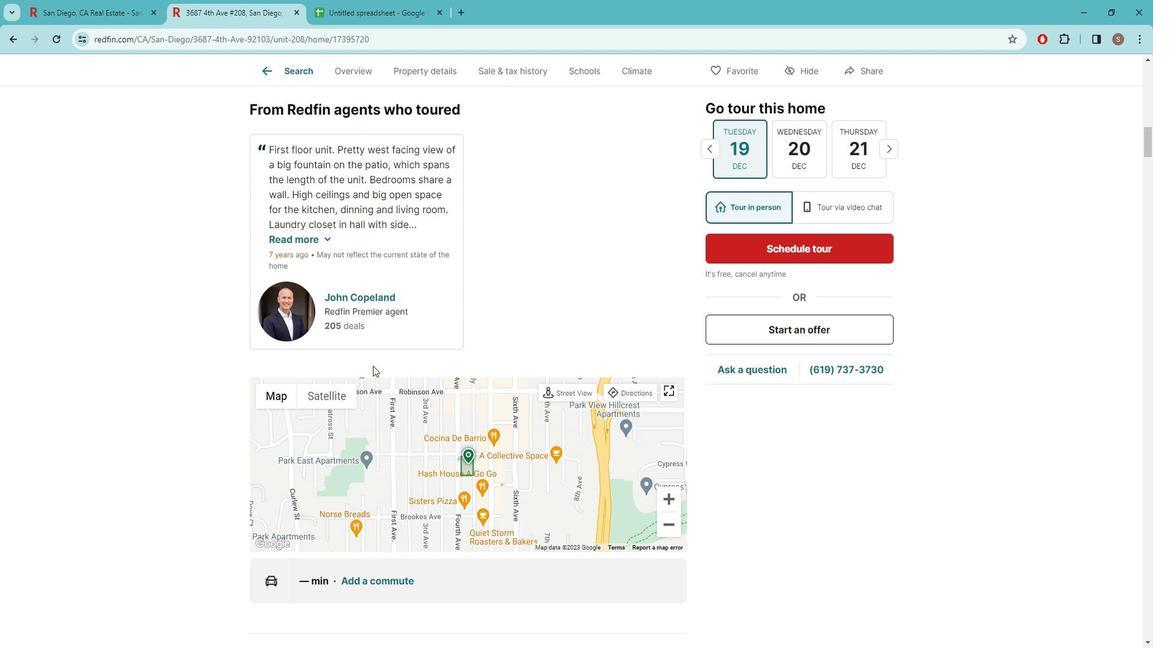 
Action: Mouse scrolled (383, 362) with delta (0, 0)
Screenshot: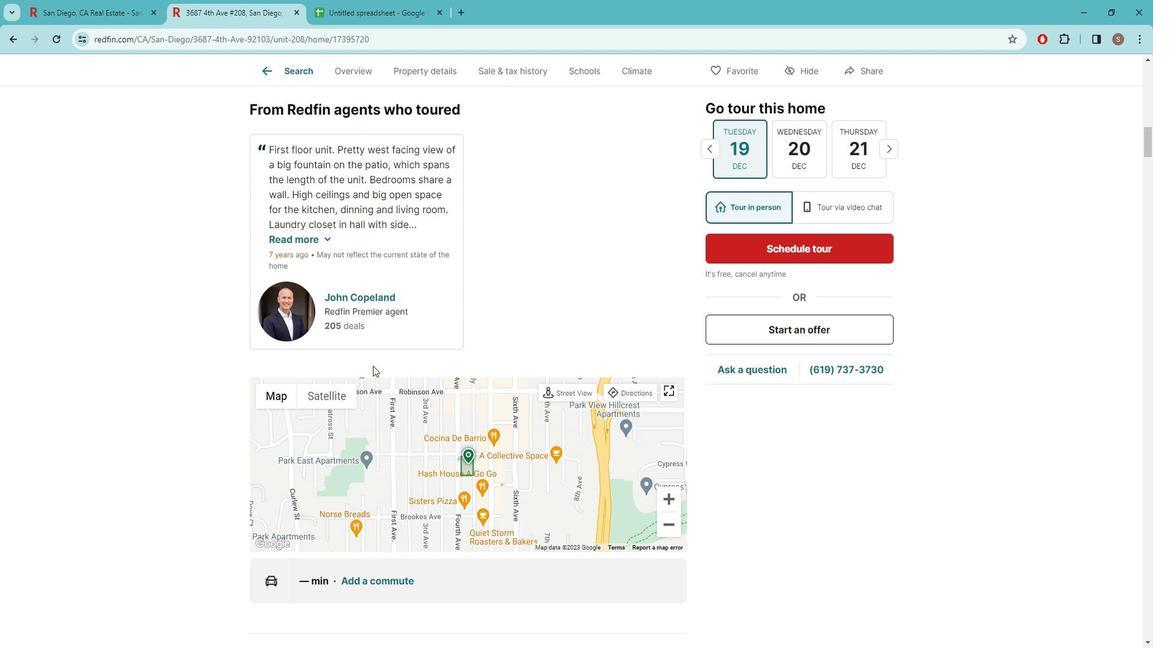 
Action: Mouse scrolled (383, 362) with delta (0, 0)
Screenshot: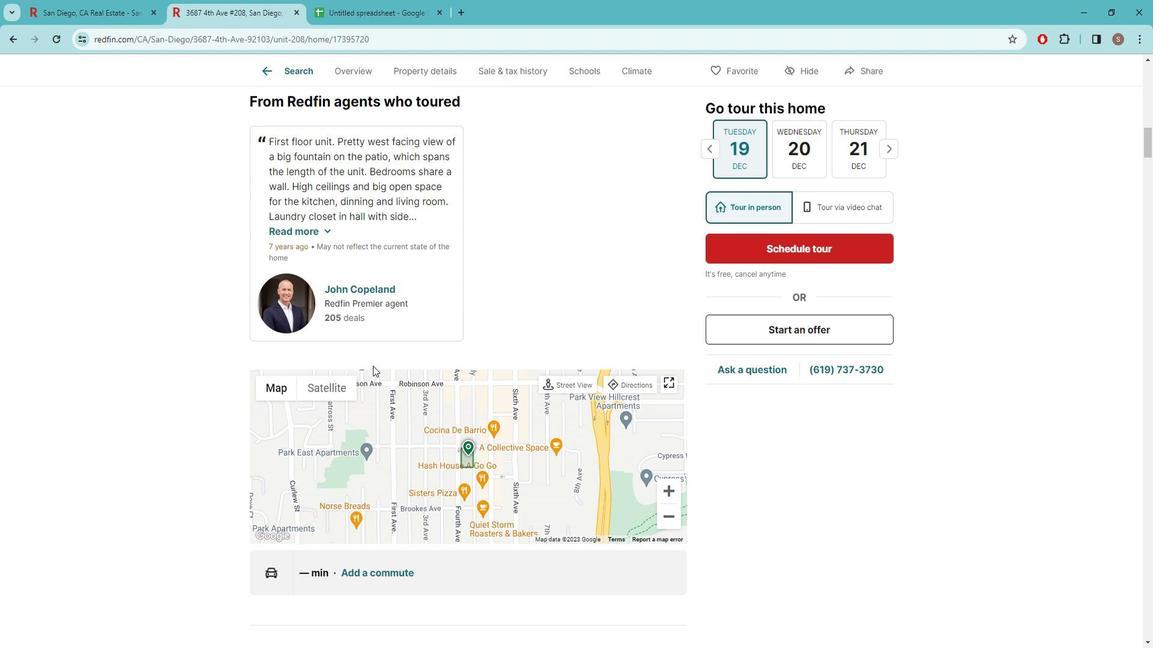 
Action: Mouse scrolled (383, 362) with delta (0, 0)
Screenshot: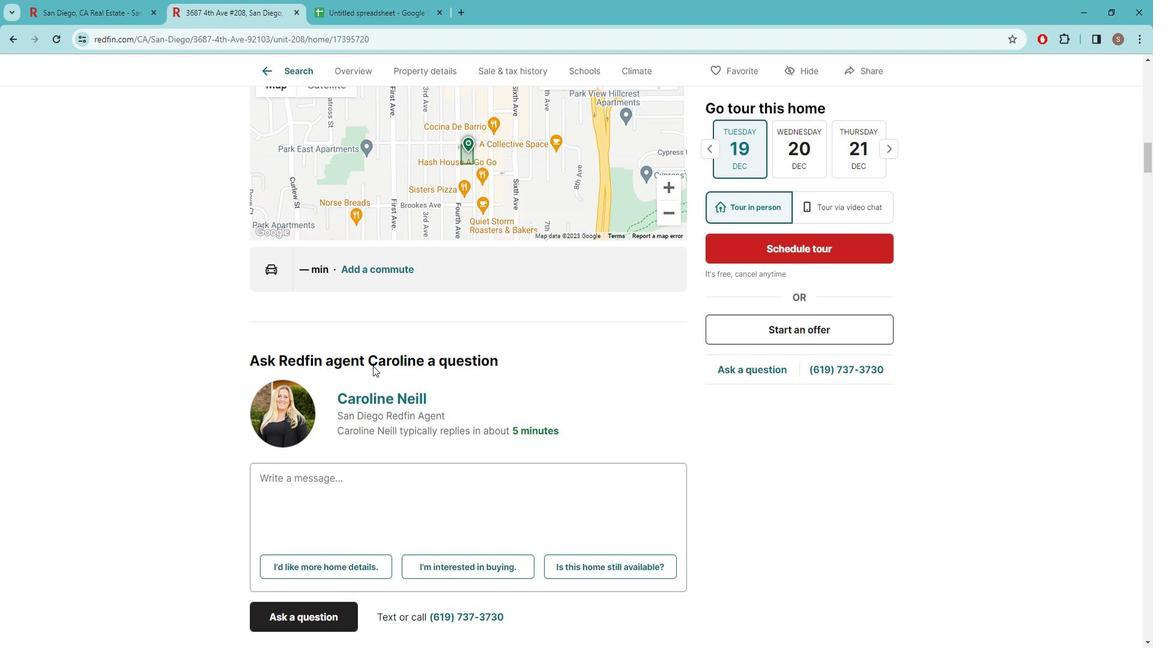 
Action: Mouse scrolled (383, 362) with delta (0, 0)
Screenshot: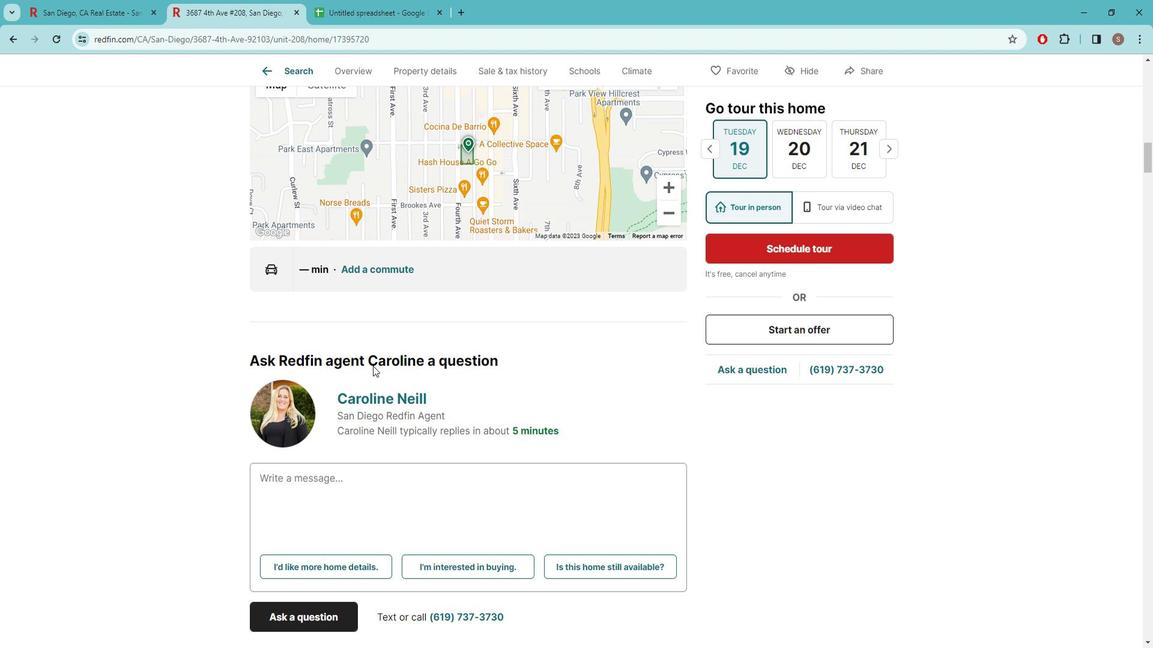 
Action: Mouse scrolled (383, 362) with delta (0, 0)
Screenshot: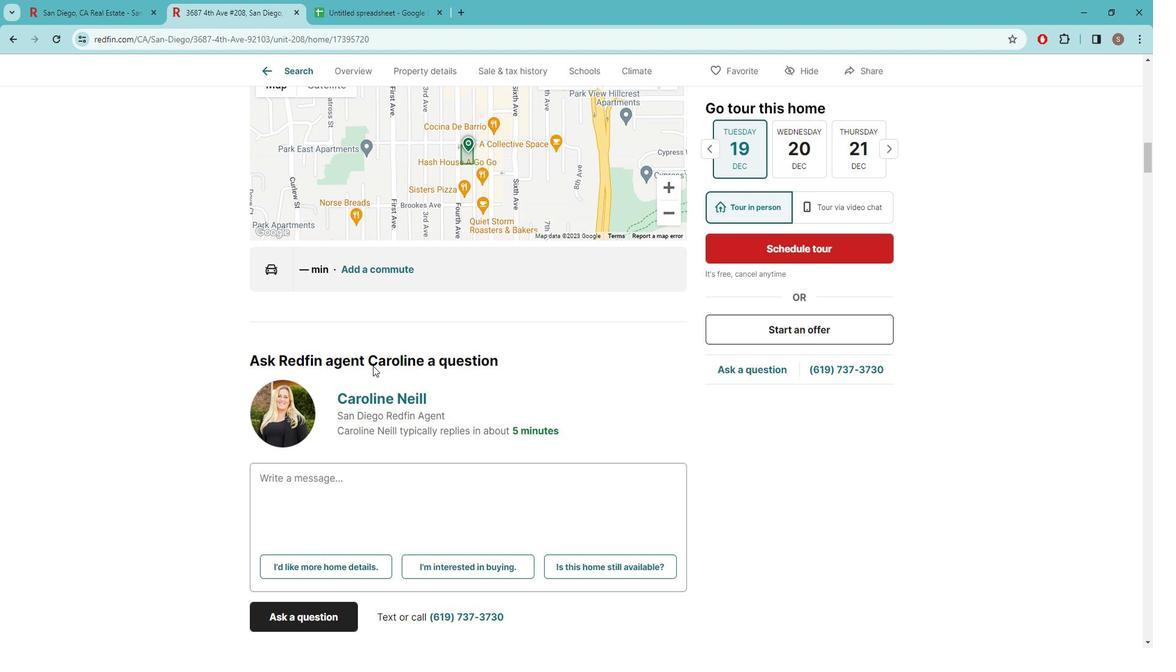 
Action: Mouse scrolled (383, 362) with delta (0, 0)
Screenshot: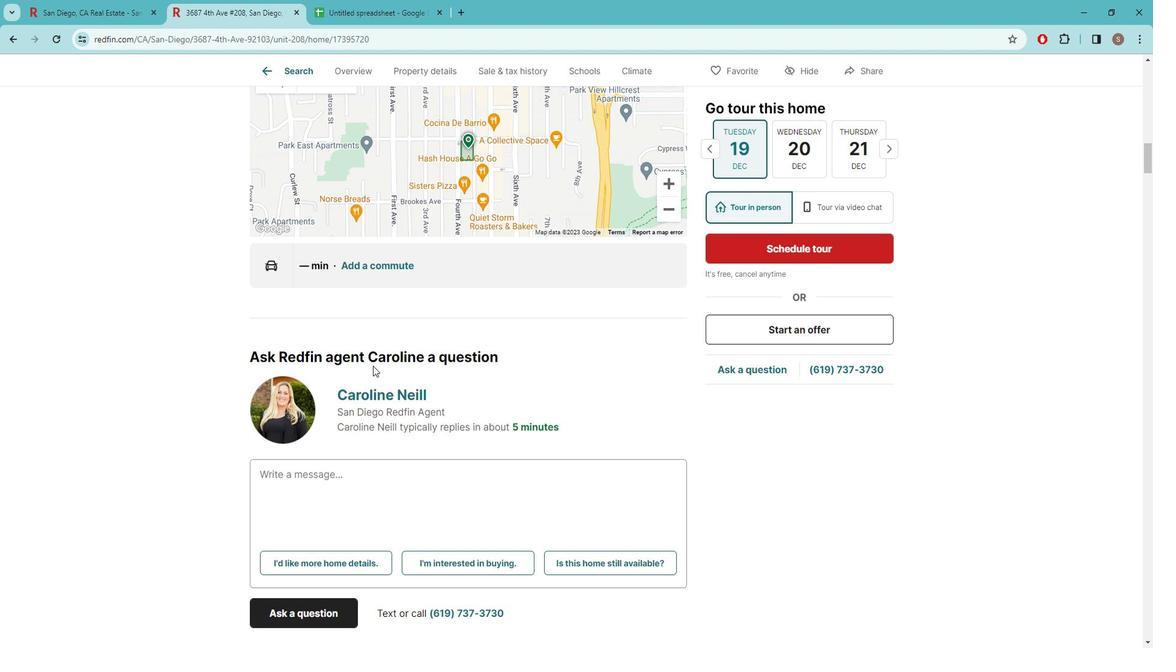 
Action: Mouse scrolled (383, 362) with delta (0, 0)
Screenshot: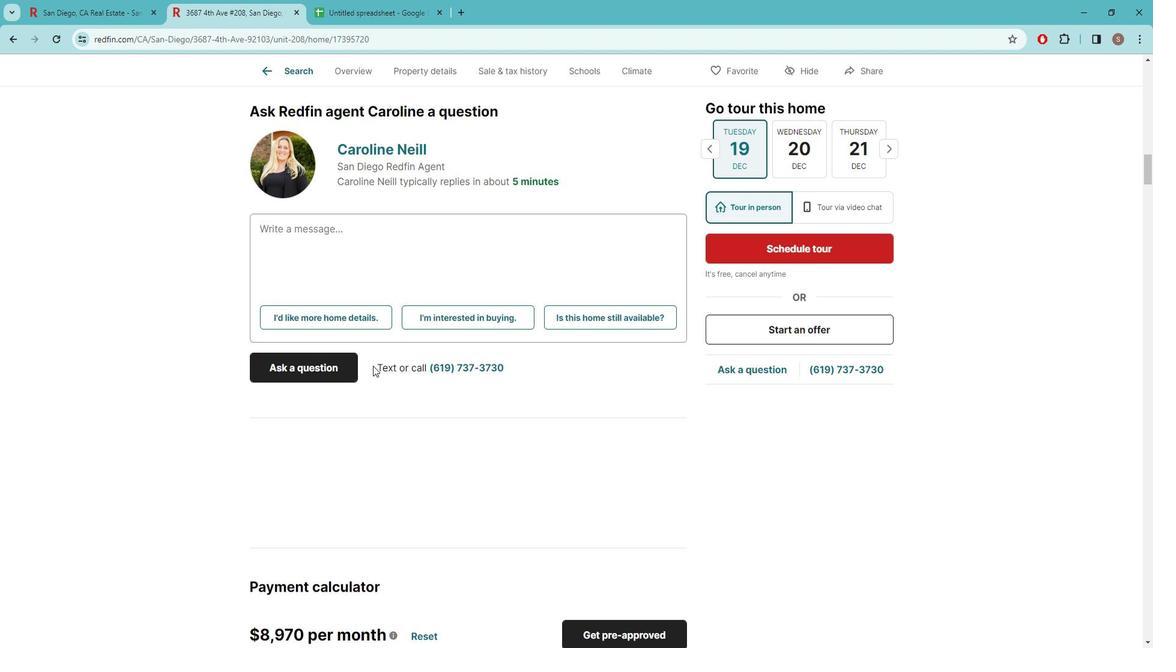 
Action: Mouse scrolled (383, 362) with delta (0, 0)
Screenshot: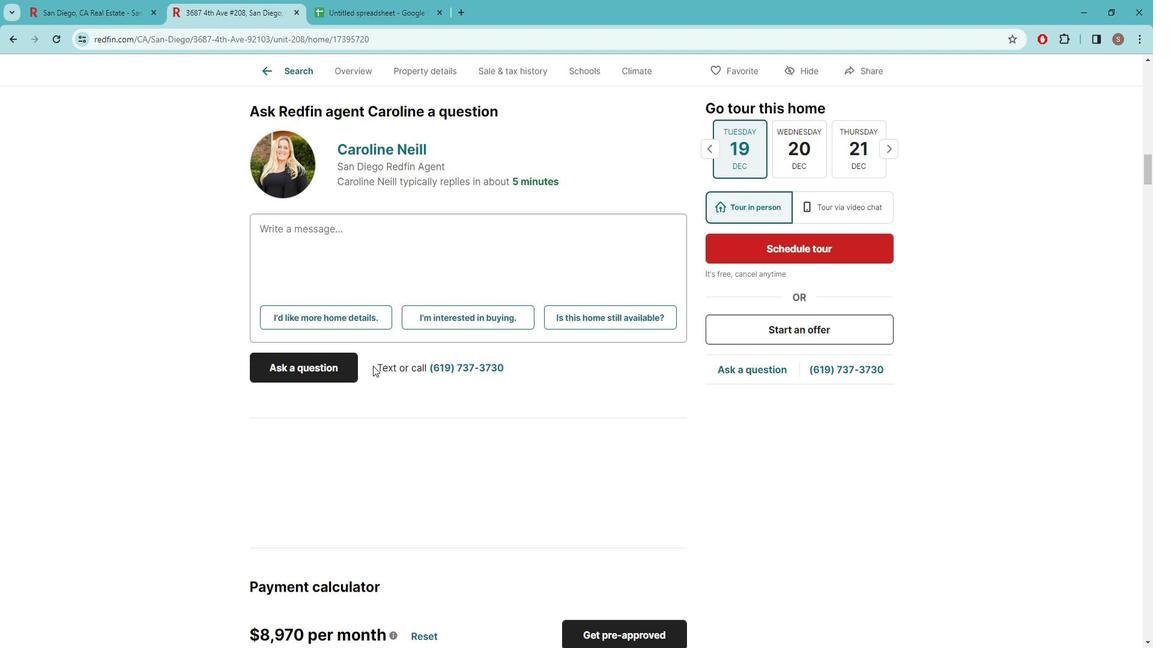 
Action: Mouse scrolled (383, 362) with delta (0, 0)
Screenshot: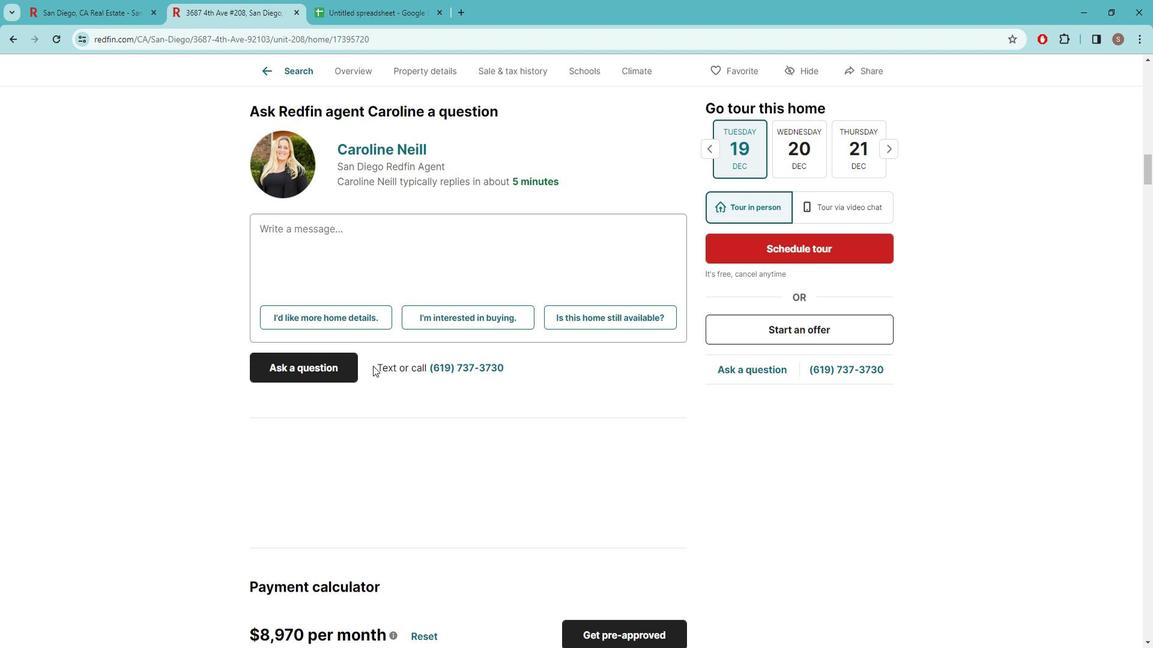 
Action: Mouse moved to (383, 363)
Screenshot: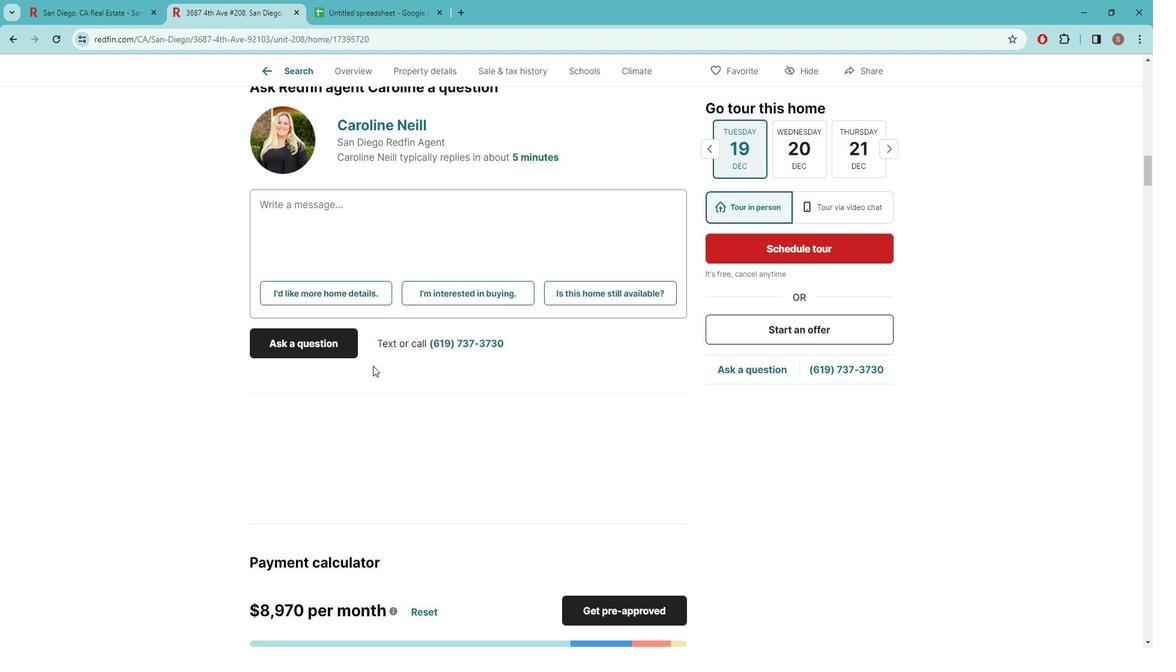 
Action: Mouse scrolled (383, 362) with delta (0, 0)
Screenshot: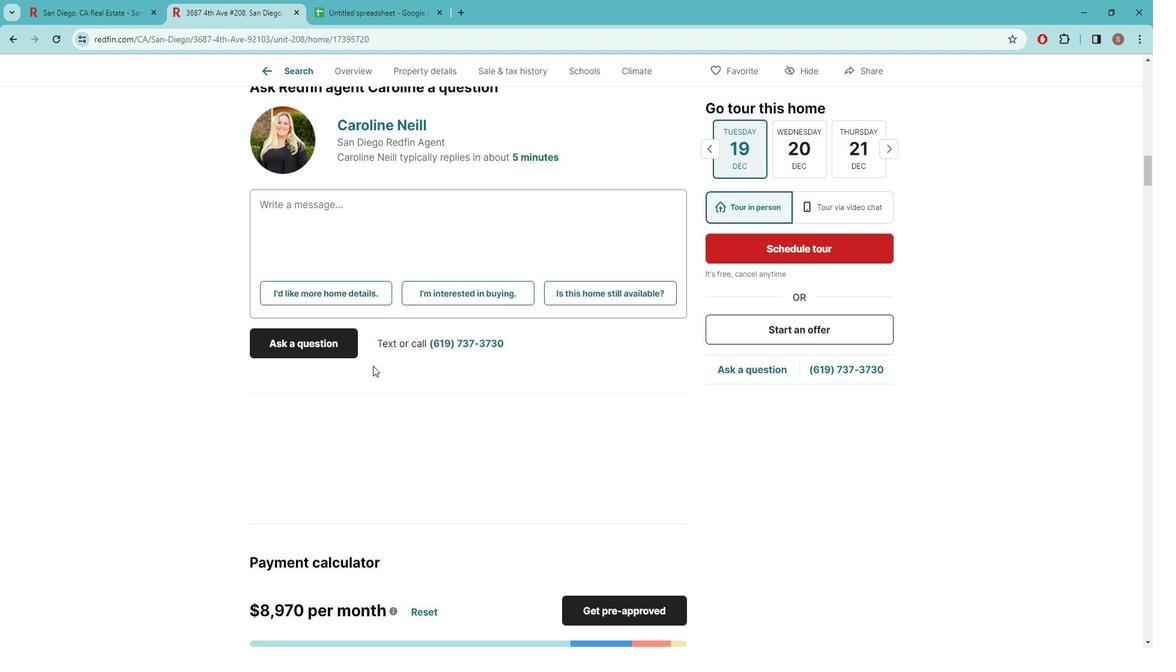 
Action: Mouse scrolled (383, 362) with delta (0, 0)
Screenshot: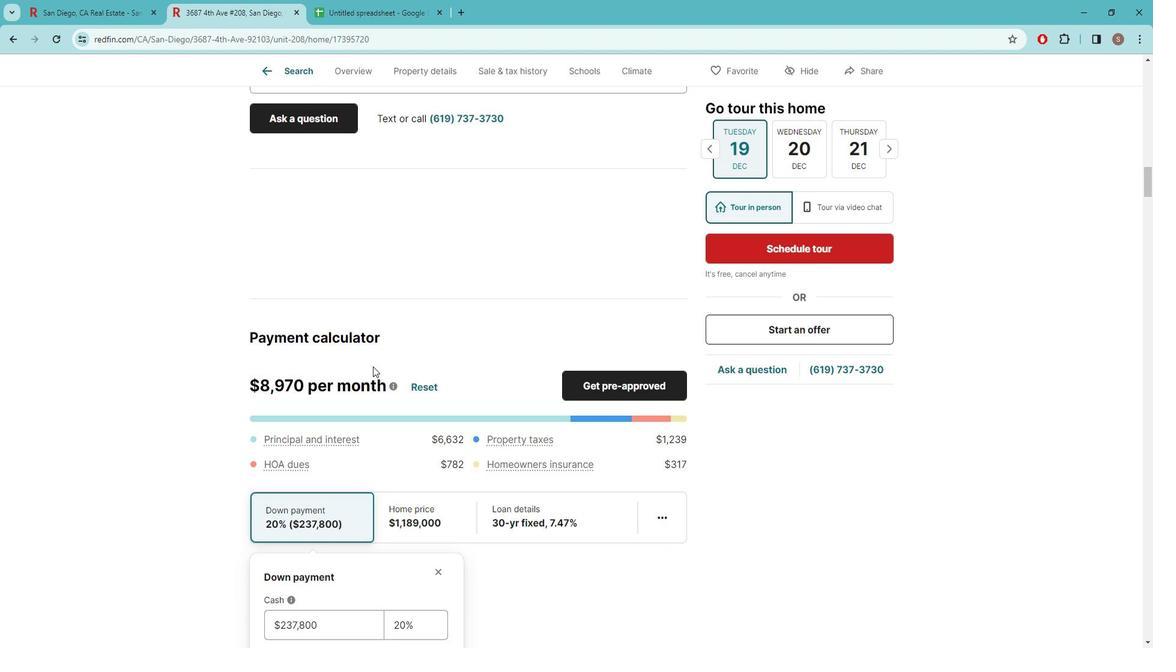 
Action: Mouse scrolled (383, 362) with delta (0, 0)
Screenshot: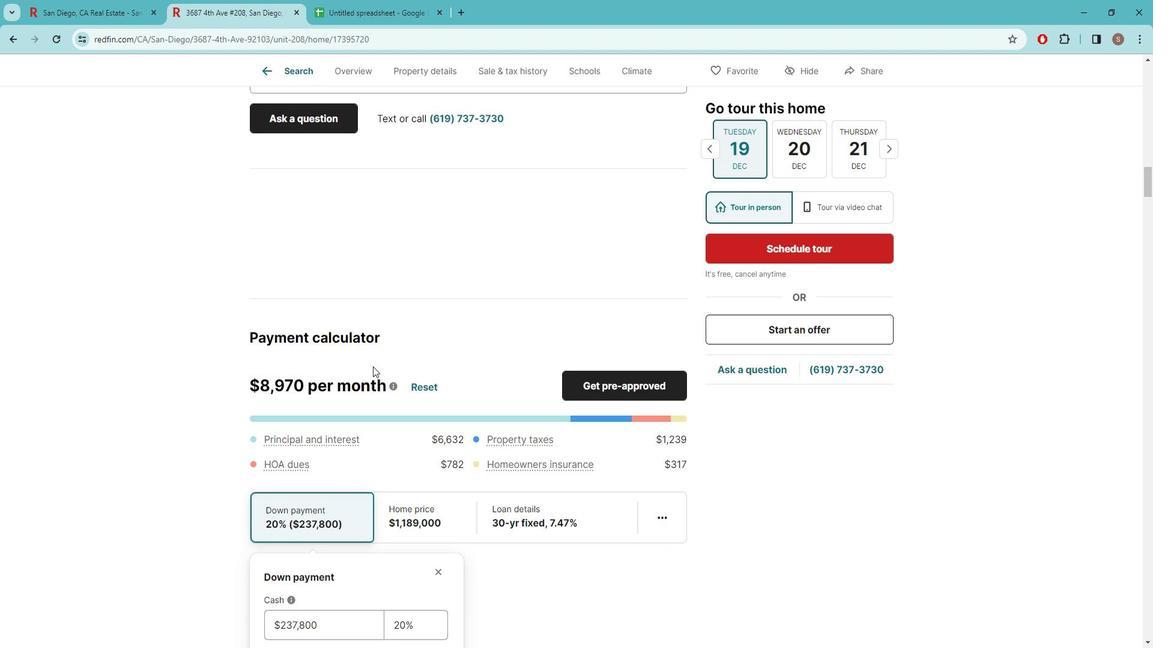 
Action: Mouse scrolled (383, 362) with delta (0, 0)
Screenshot: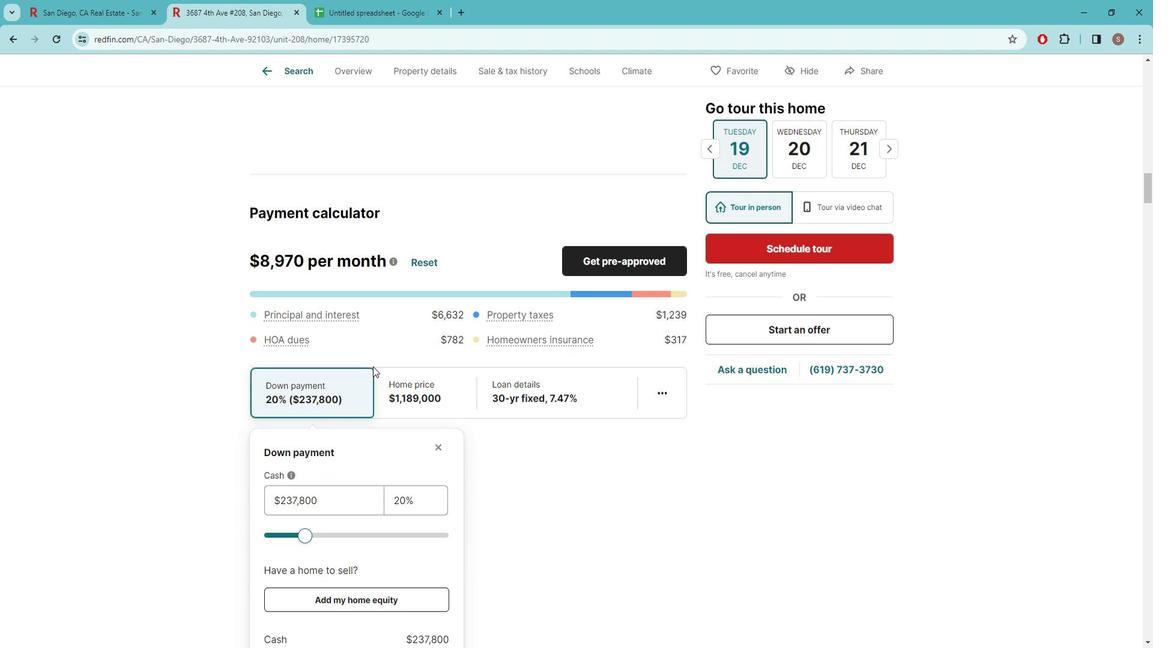 
Action: Mouse scrolled (383, 362) with delta (0, 0)
Screenshot: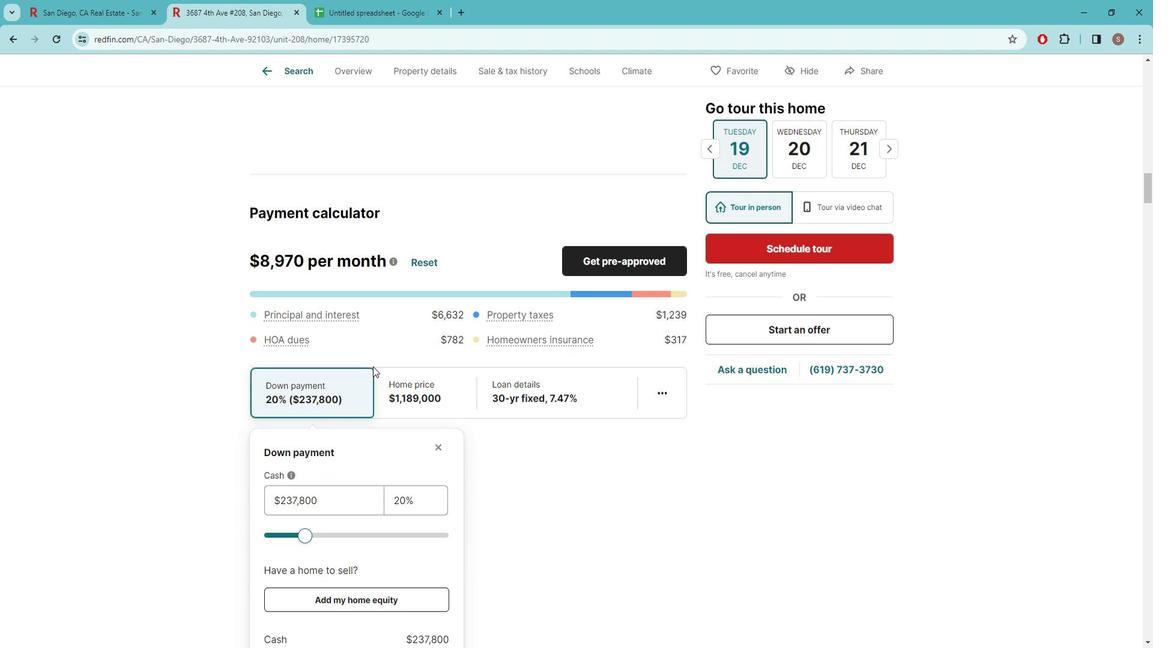 
Action: Mouse scrolled (383, 362) with delta (0, 0)
Screenshot: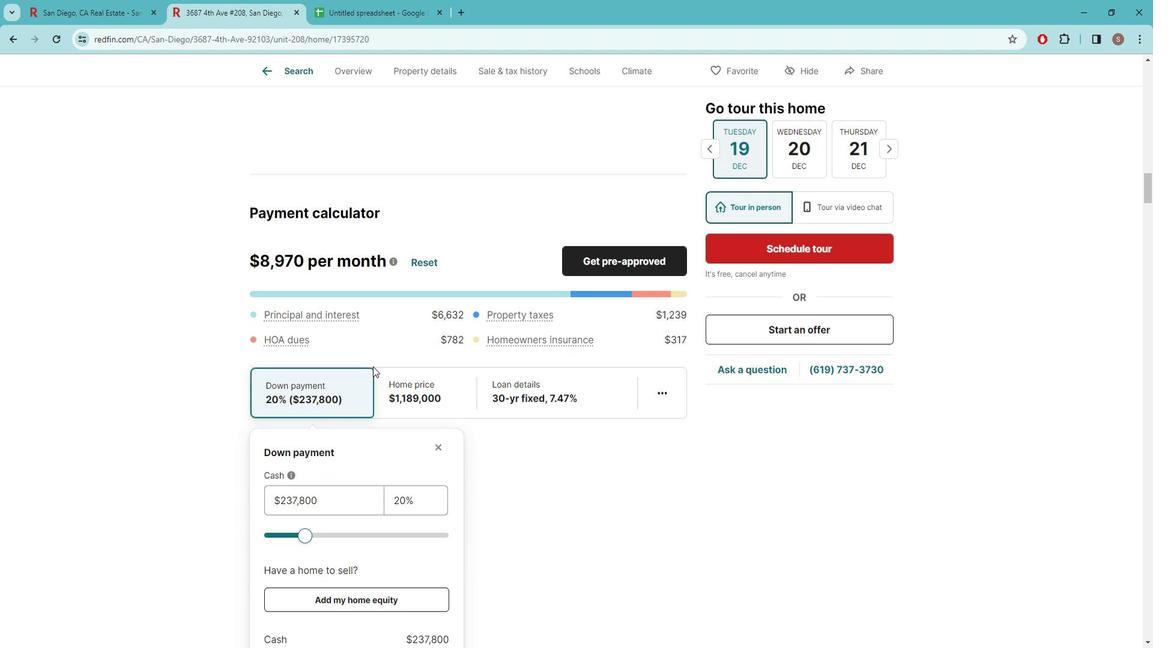 
Action: Mouse scrolled (383, 362) with delta (0, 0)
Screenshot: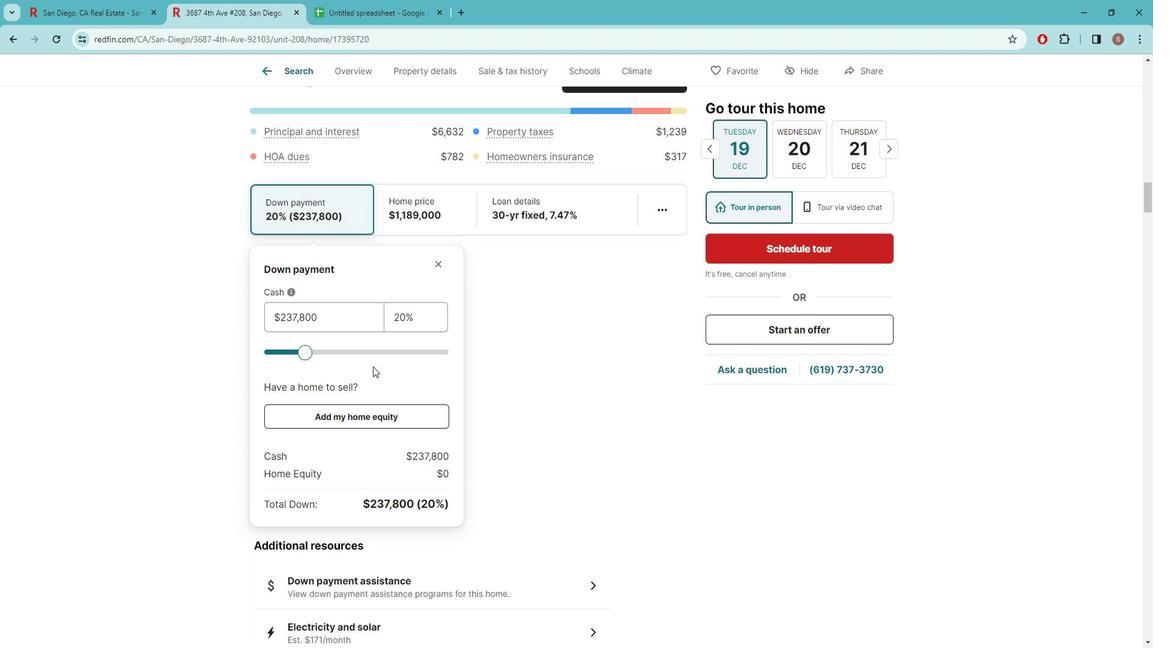 
Action: Mouse scrolled (383, 362) with delta (0, 0)
Screenshot: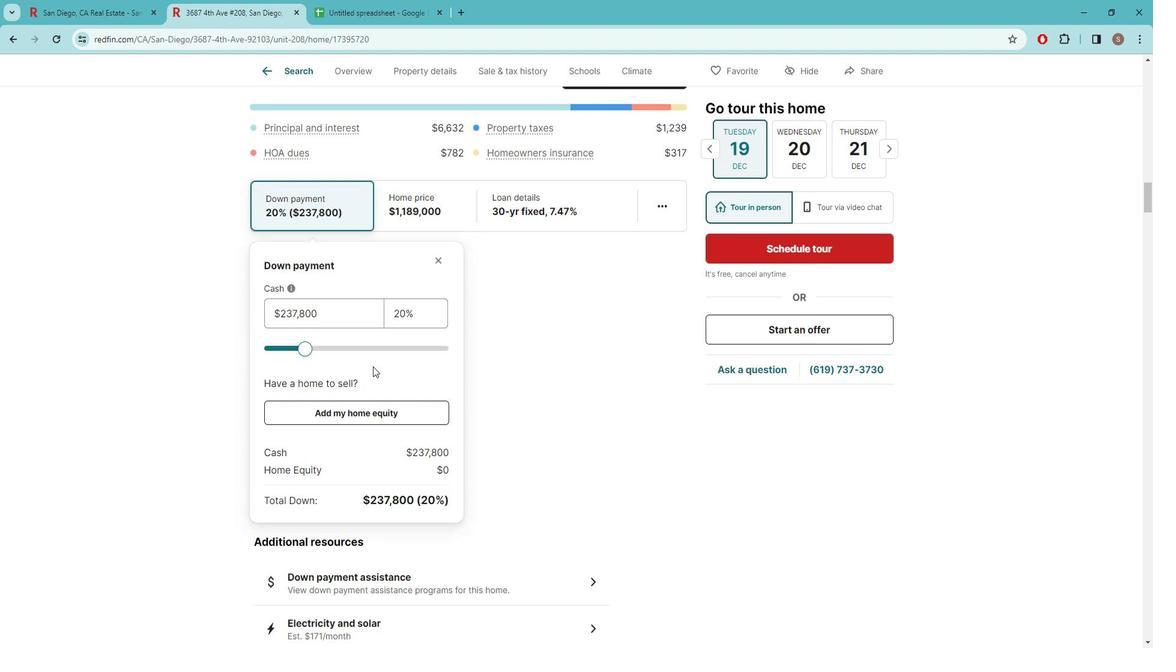 
Action: Mouse scrolled (383, 362) with delta (0, 0)
Screenshot: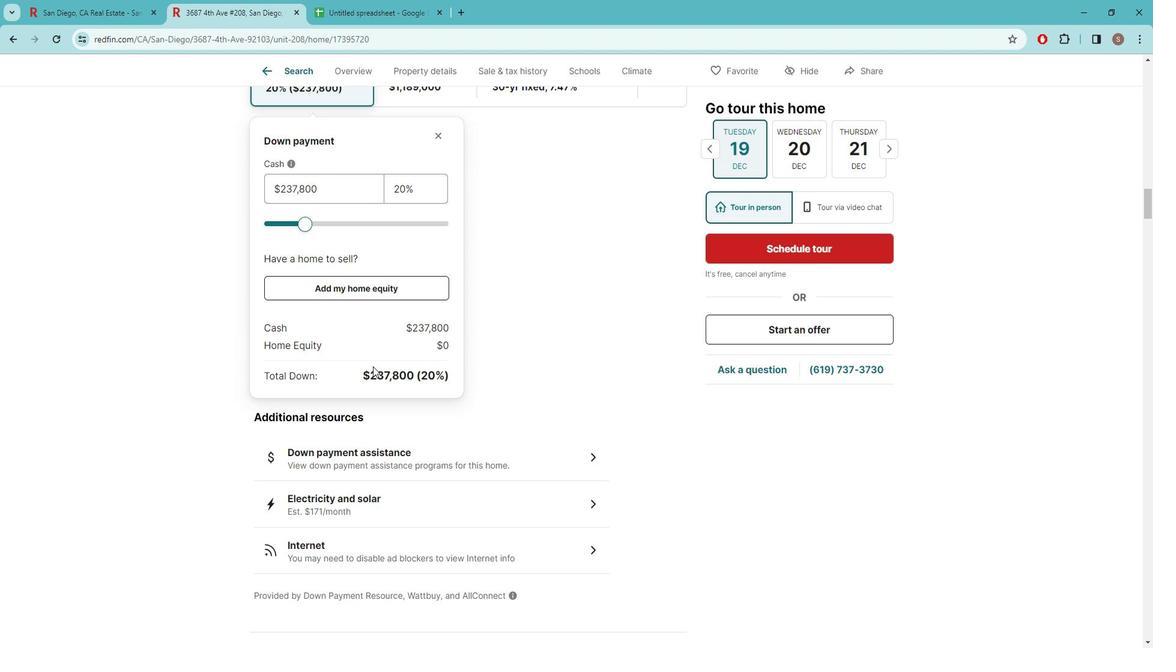 
Action: Mouse scrolled (383, 362) with delta (0, 0)
Screenshot: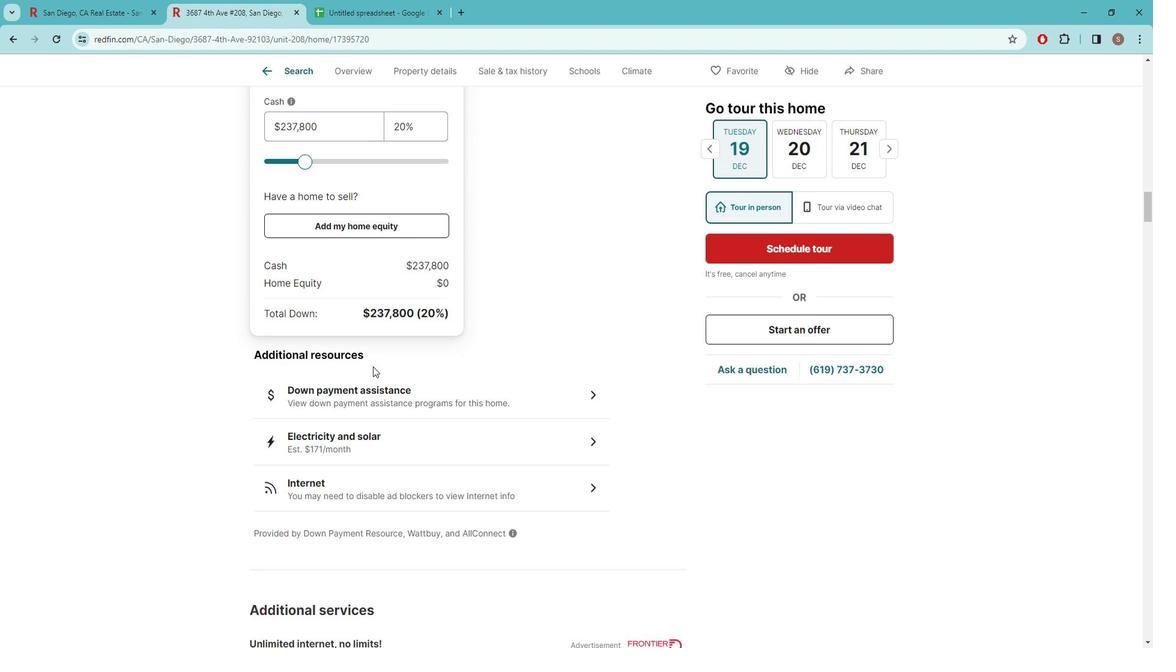 
Action: Mouse scrolled (383, 362) with delta (0, 0)
Screenshot: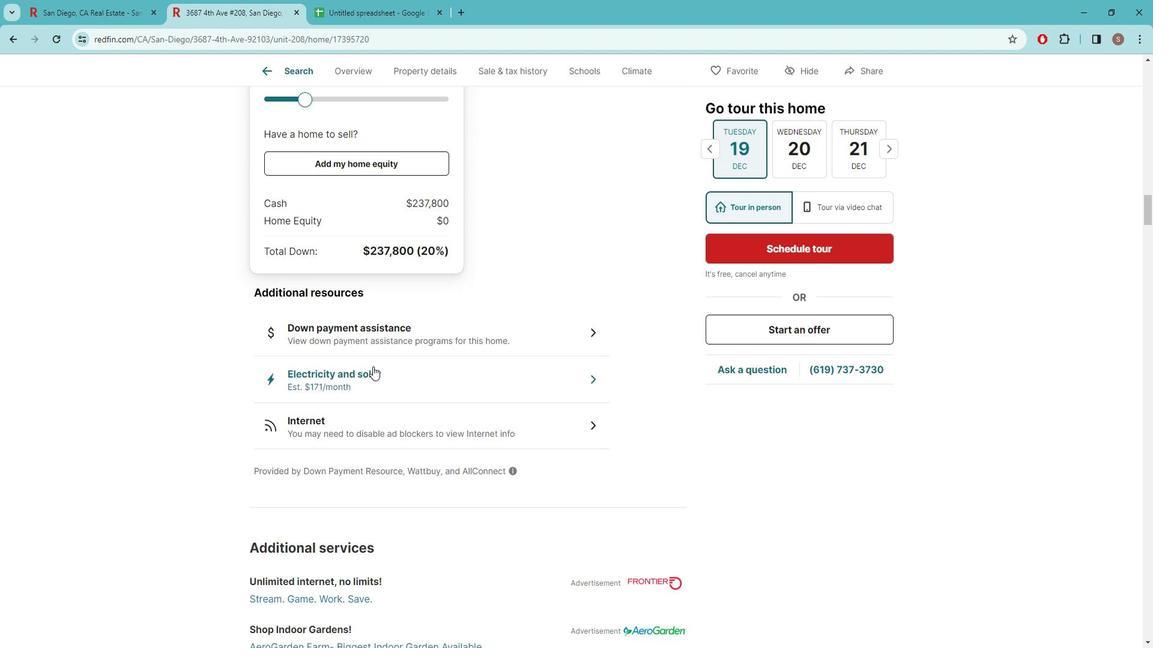 
Action: Mouse scrolled (383, 362) with delta (0, 0)
Screenshot: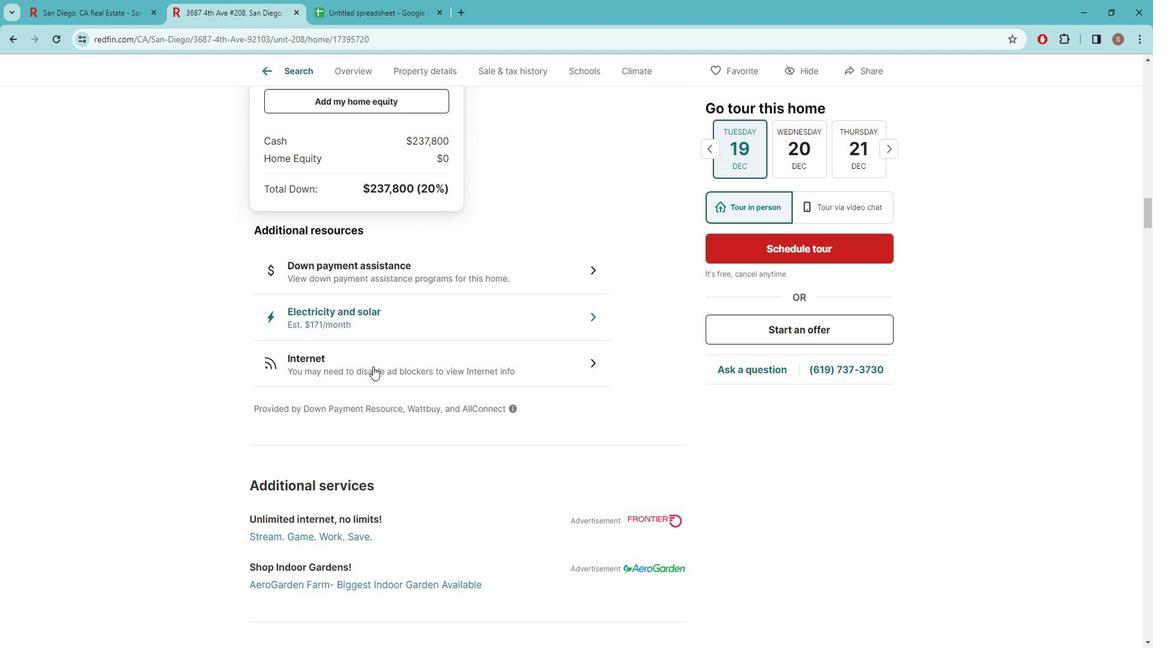 
Action: Mouse scrolled (383, 362) with delta (0, 0)
Screenshot: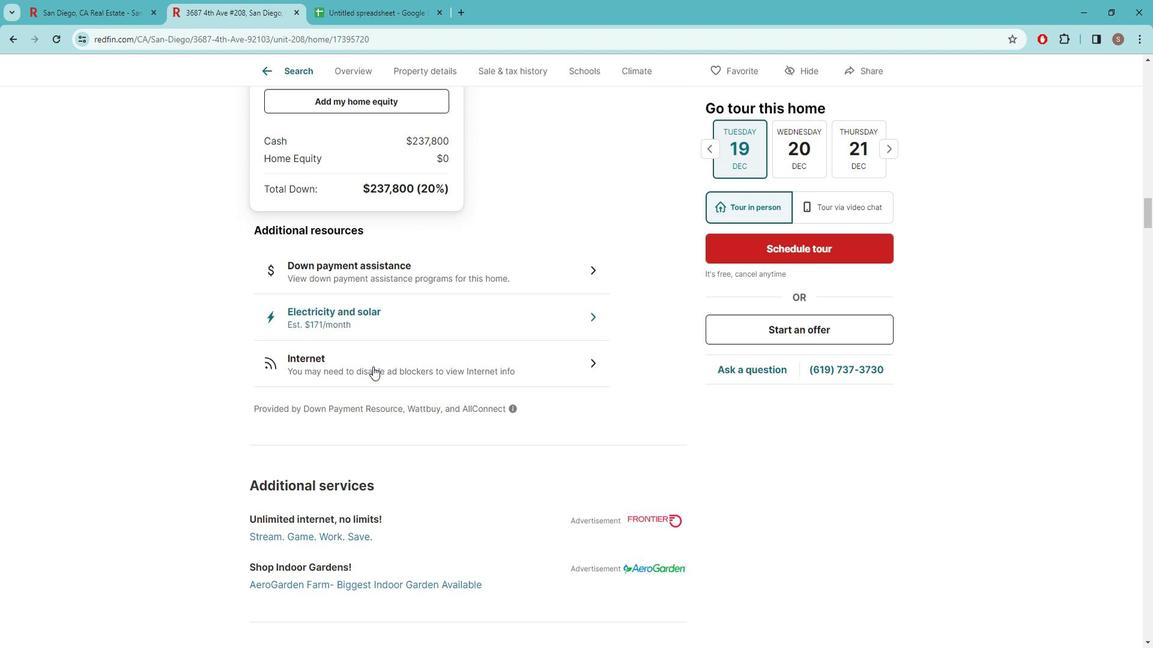 
Action: Mouse scrolled (383, 362) with delta (0, 0)
Screenshot: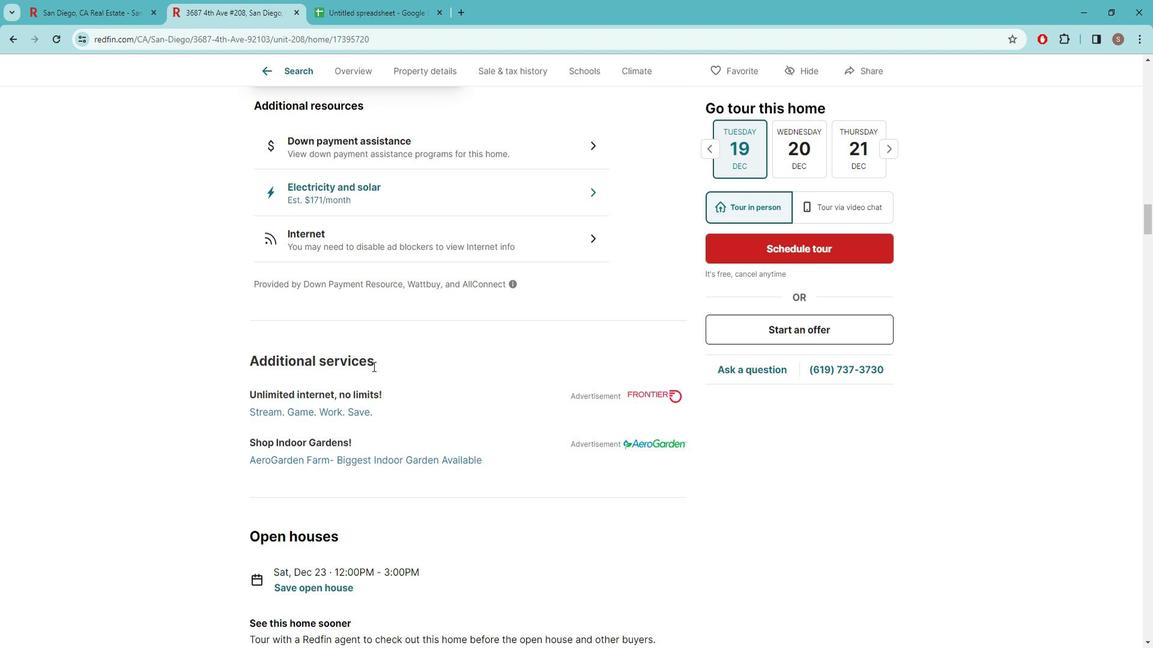 
Action: Mouse scrolled (383, 362) with delta (0, 0)
Screenshot: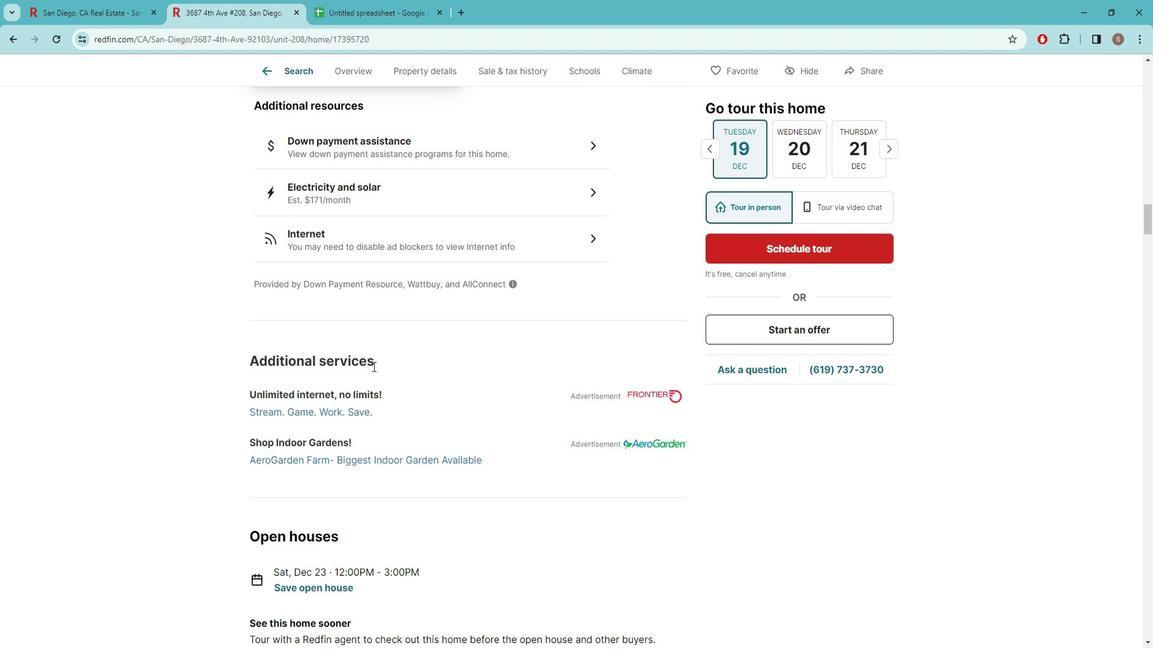 
Action: Mouse scrolled (383, 362) with delta (0, 0)
Screenshot: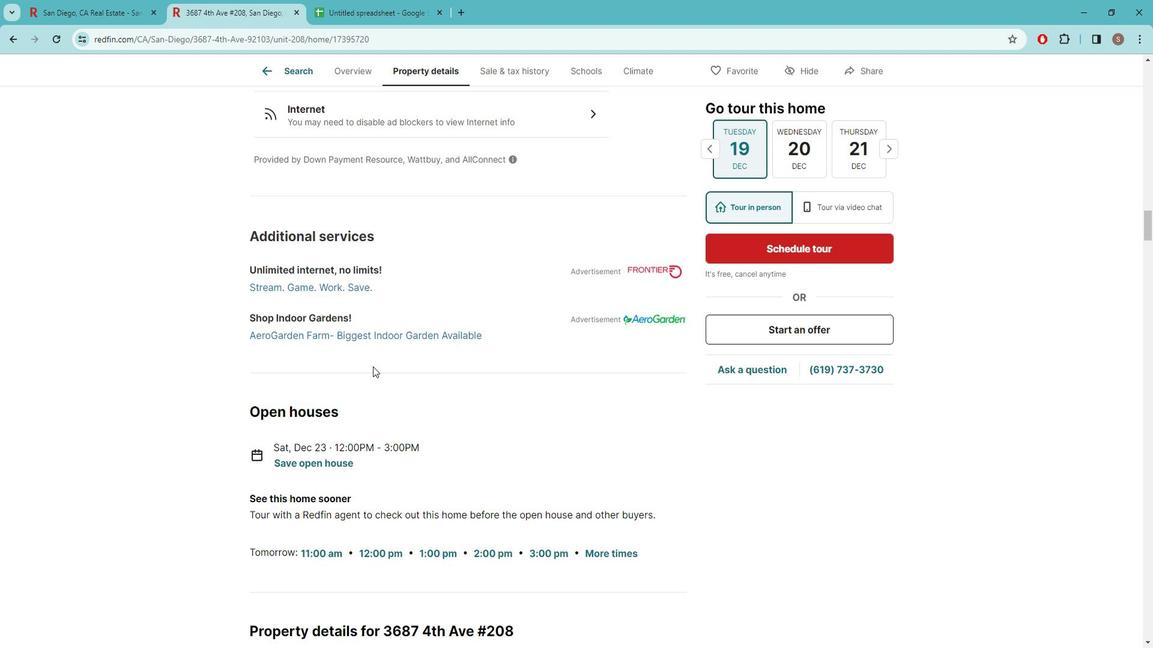 
Action: Mouse scrolled (383, 362) with delta (0, 0)
Screenshot: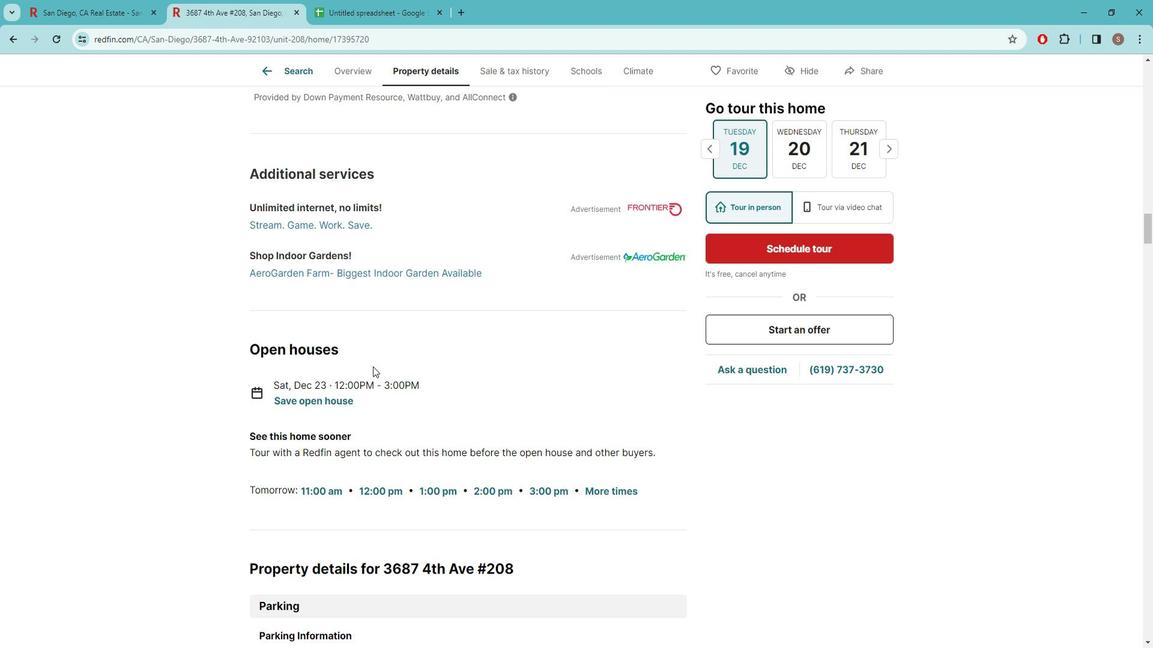 
Action: Mouse scrolled (383, 362) with delta (0, 0)
Screenshot: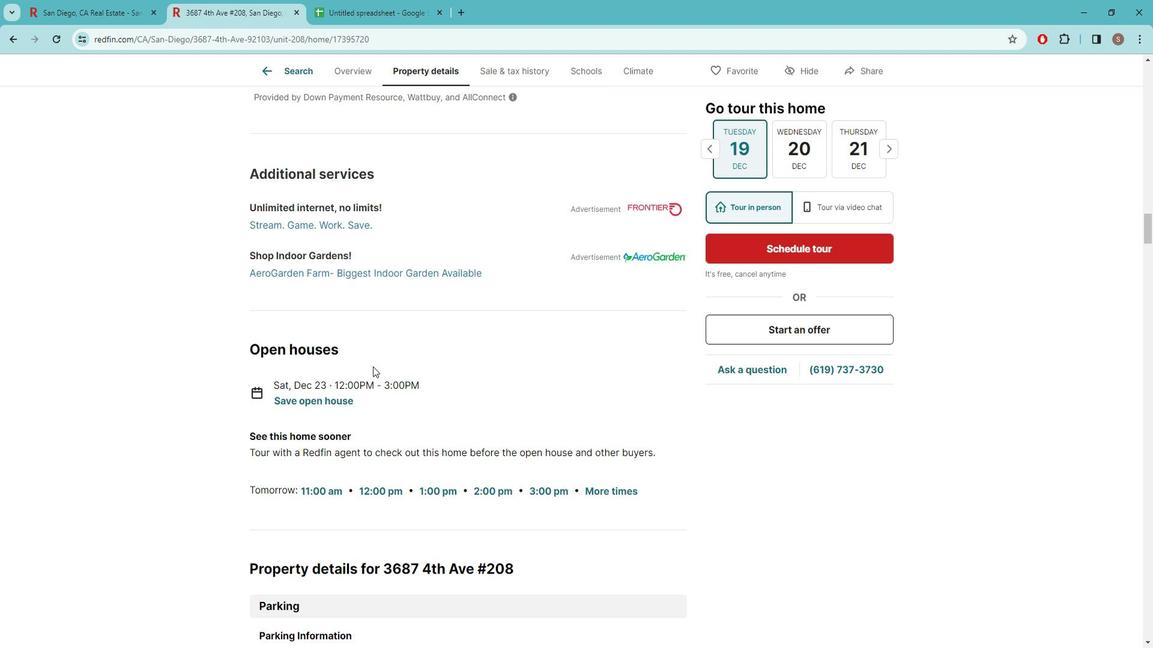 
Action: Mouse scrolled (383, 362) with delta (0, 0)
Screenshot: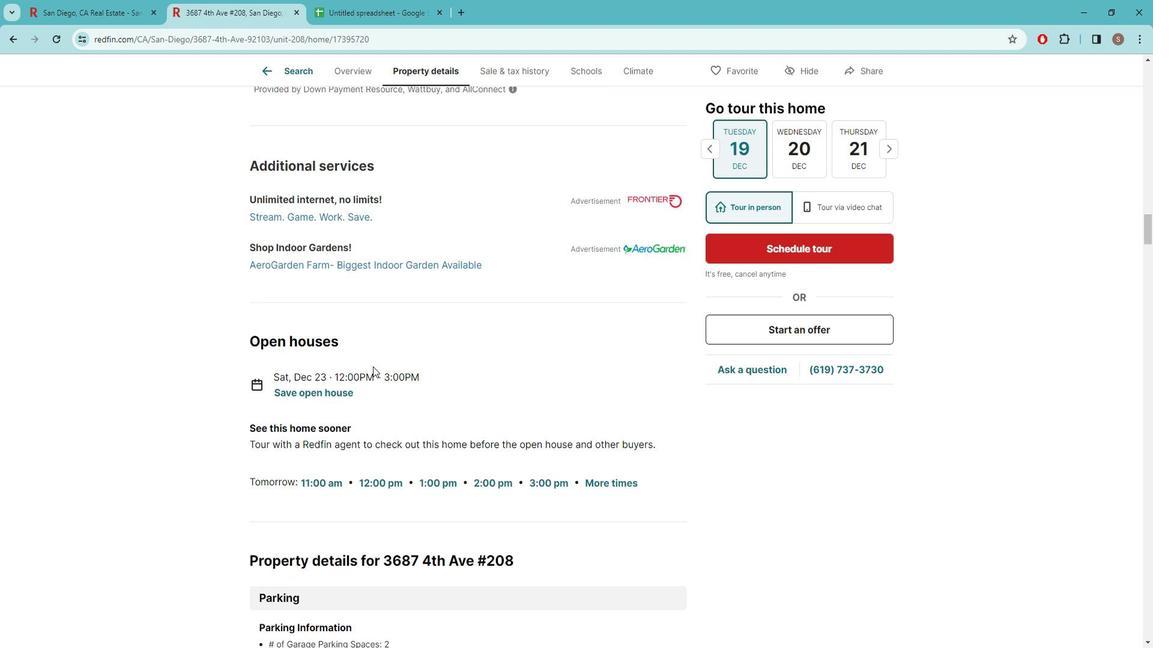 
Action: Mouse moved to (385, 363)
Screenshot: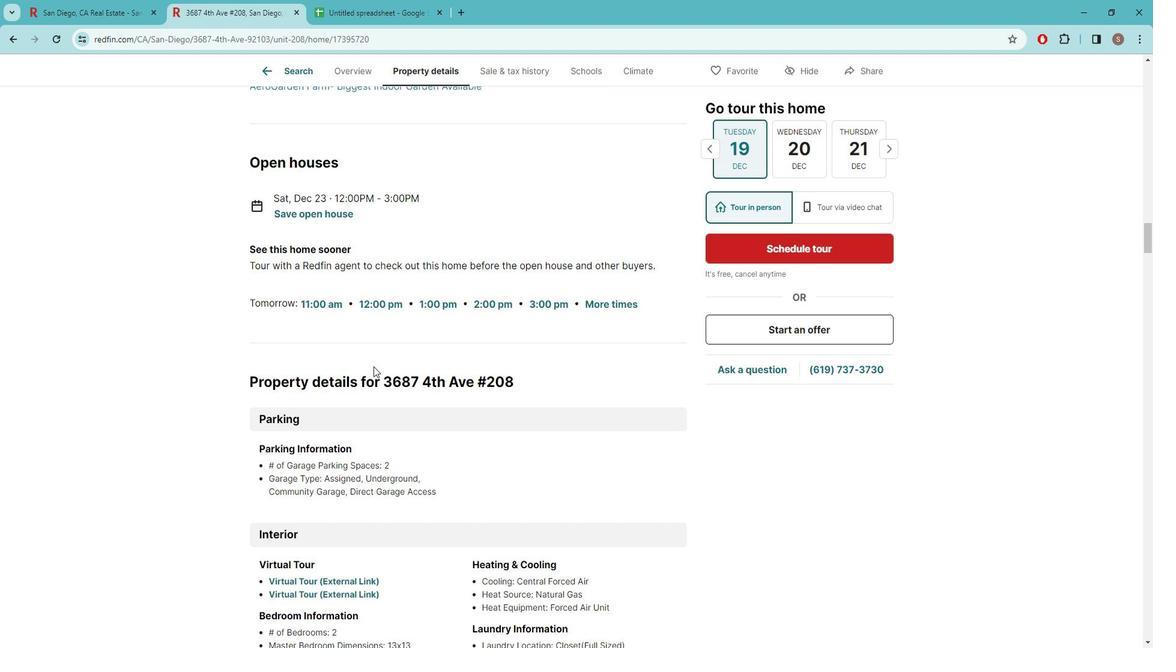 
Action: Mouse scrolled (385, 363) with delta (0, 0)
Screenshot: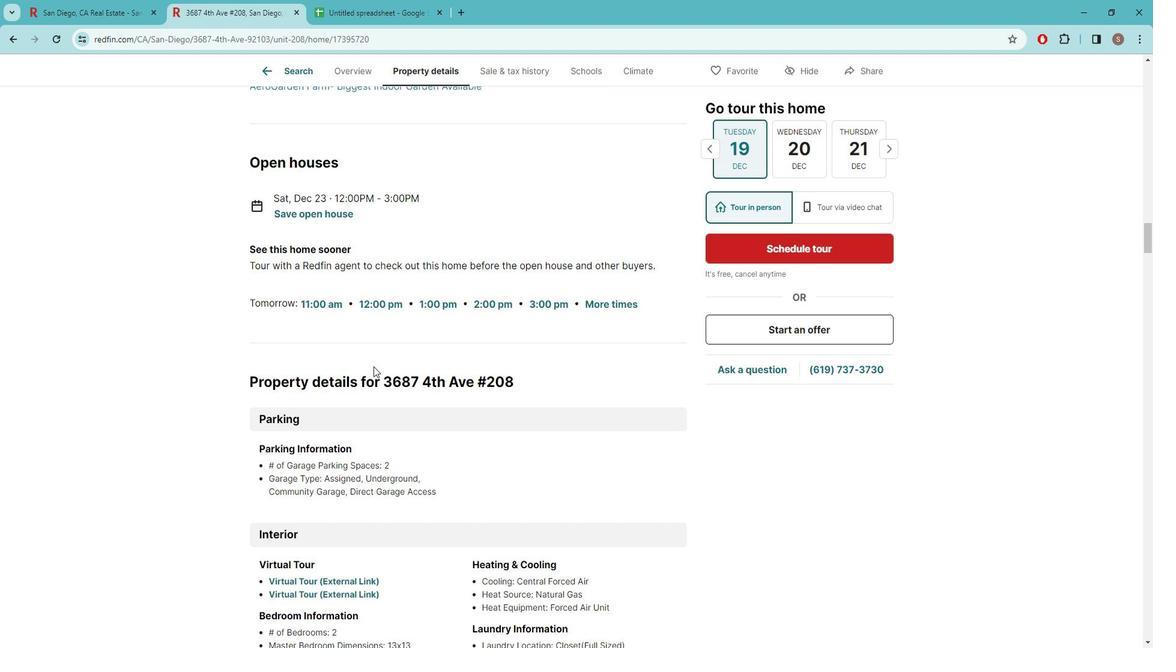 
Action: Mouse moved to (297, 396)
Screenshot: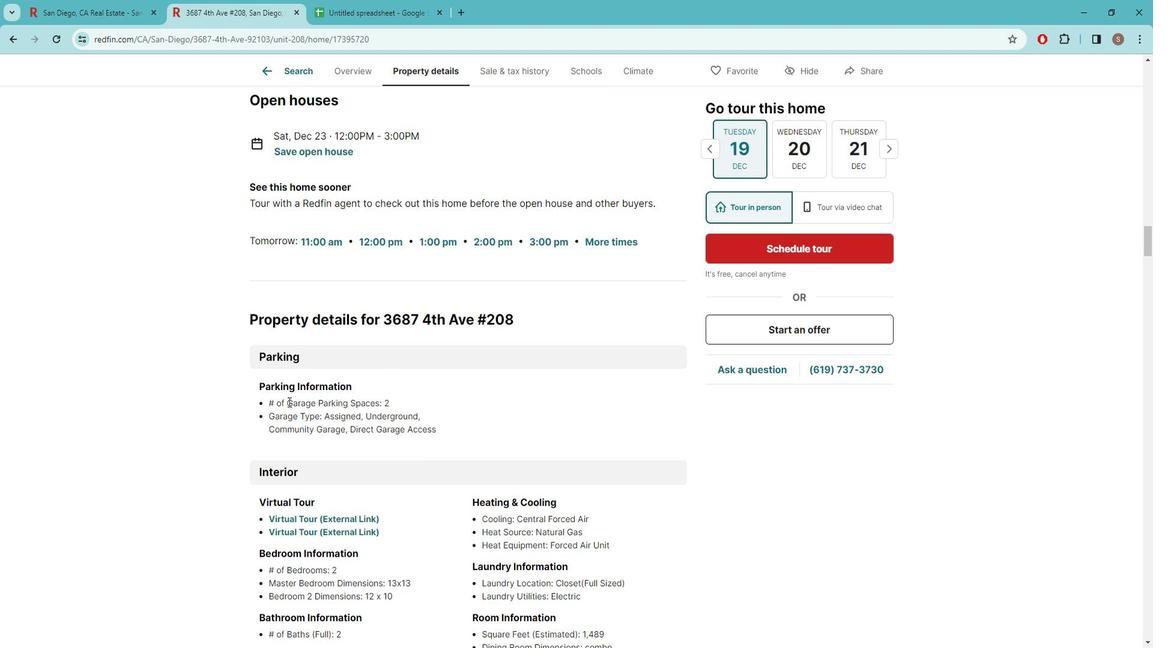 
Action: Mouse pressed left at (297, 396)
Screenshot: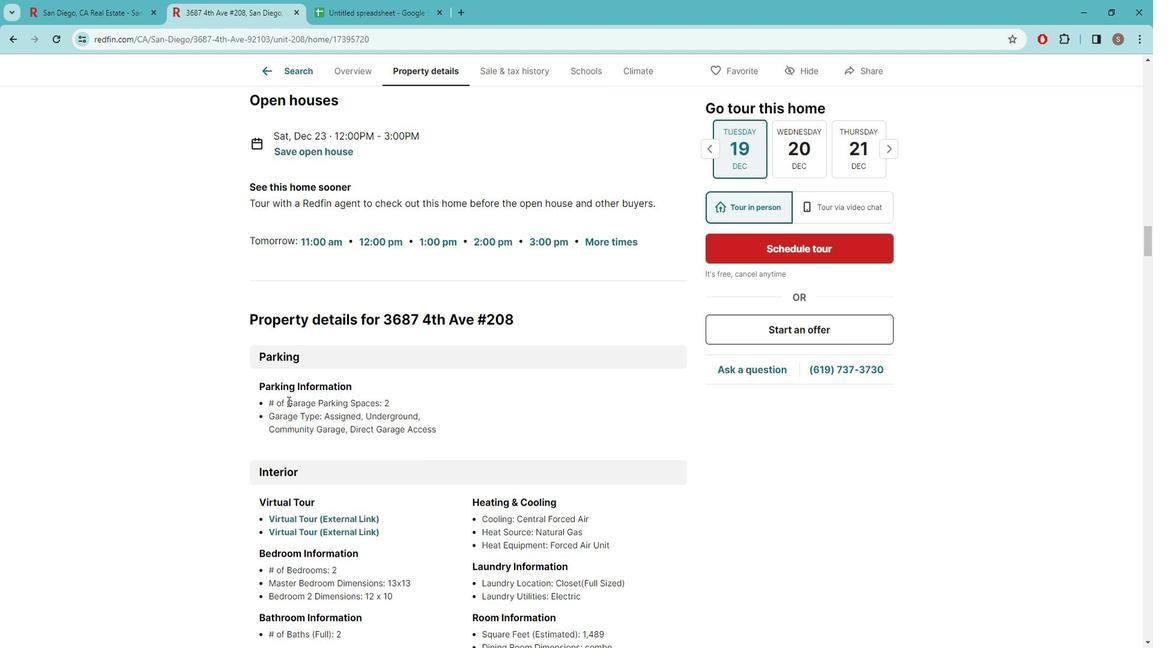 
Action: Mouse moved to (399, 394)
Screenshot: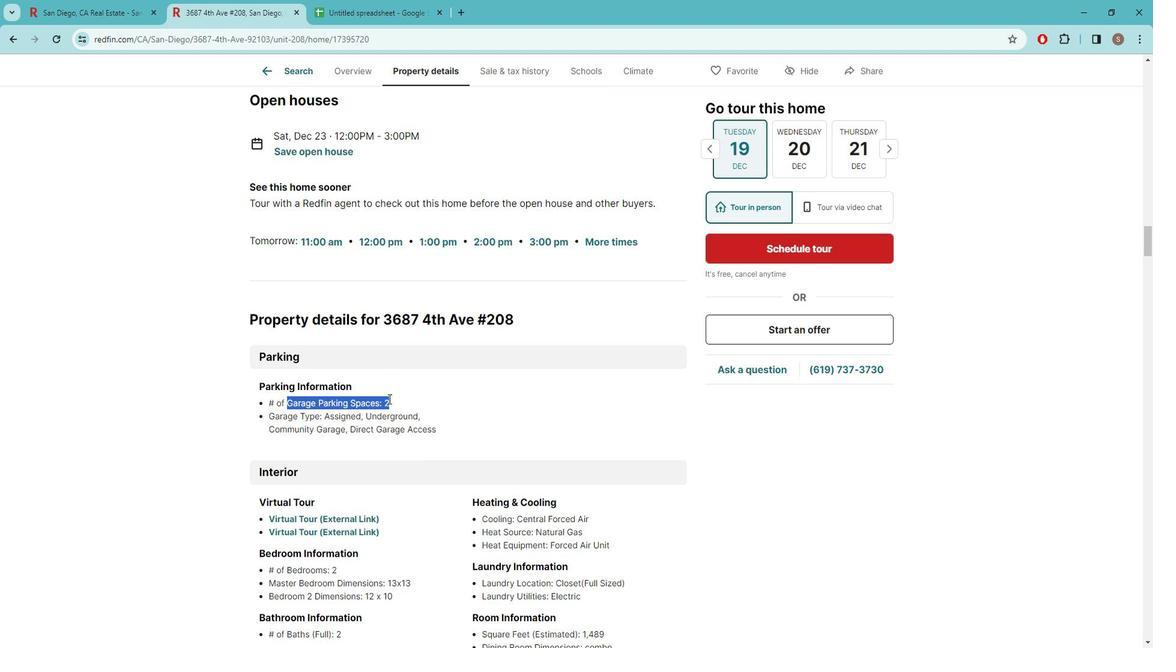 
Action: Key pressed ctrl+C
Screenshot: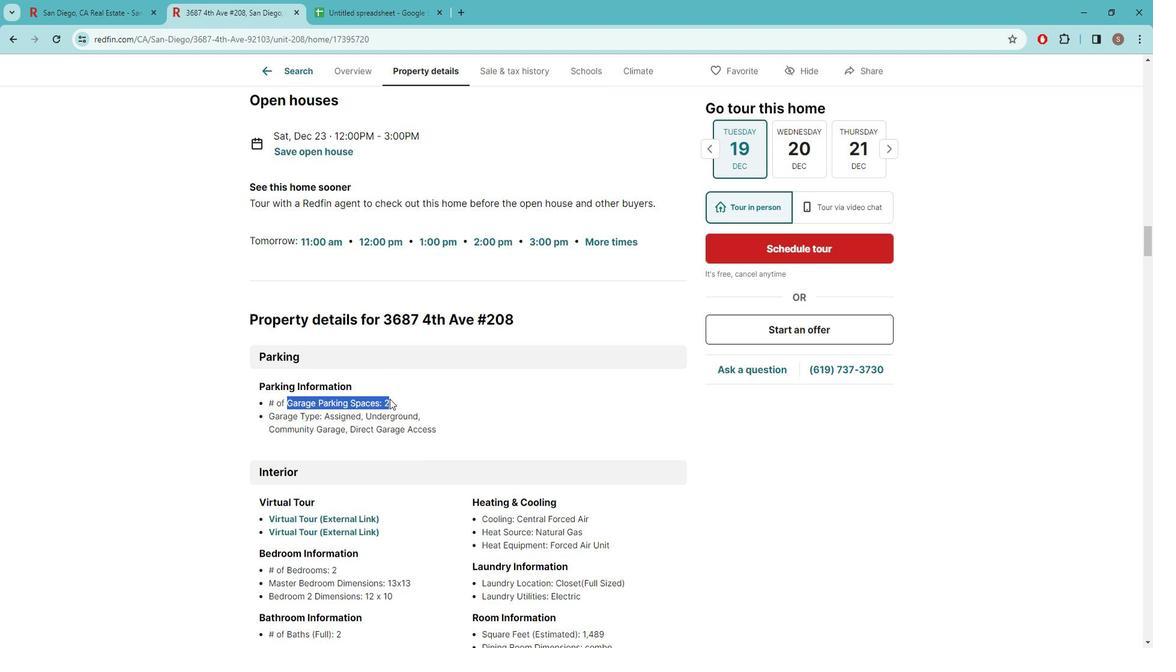 
Action: Mouse moved to (356, 8)
Screenshot: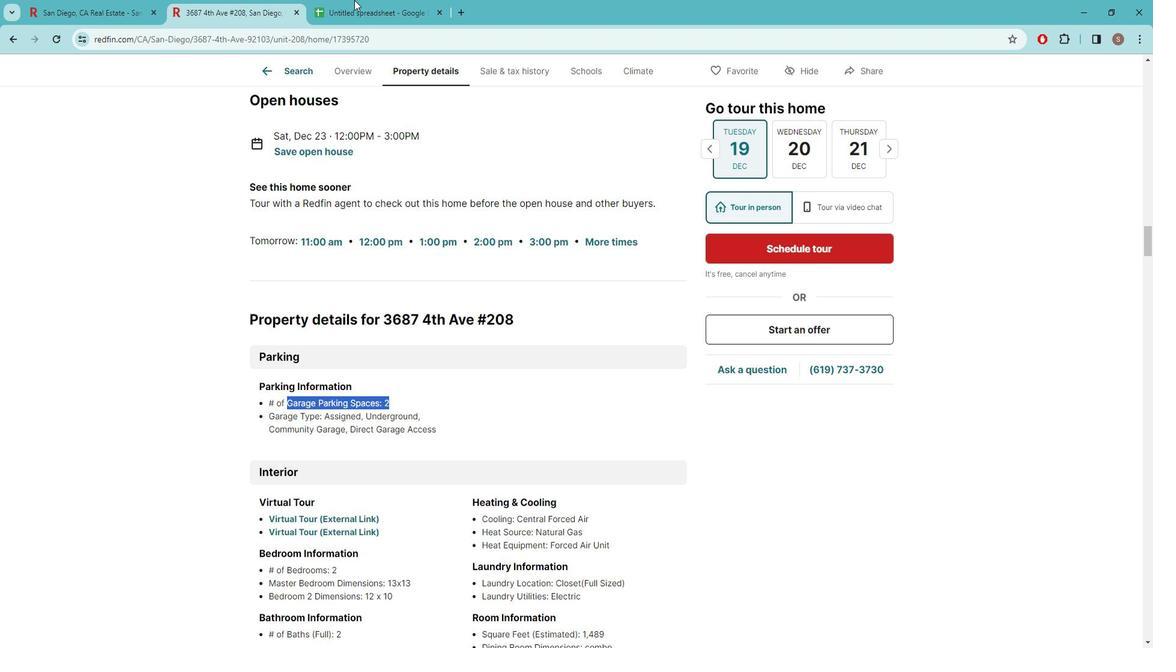 
Action: Mouse pressed left at (356, 10)
Screenshot: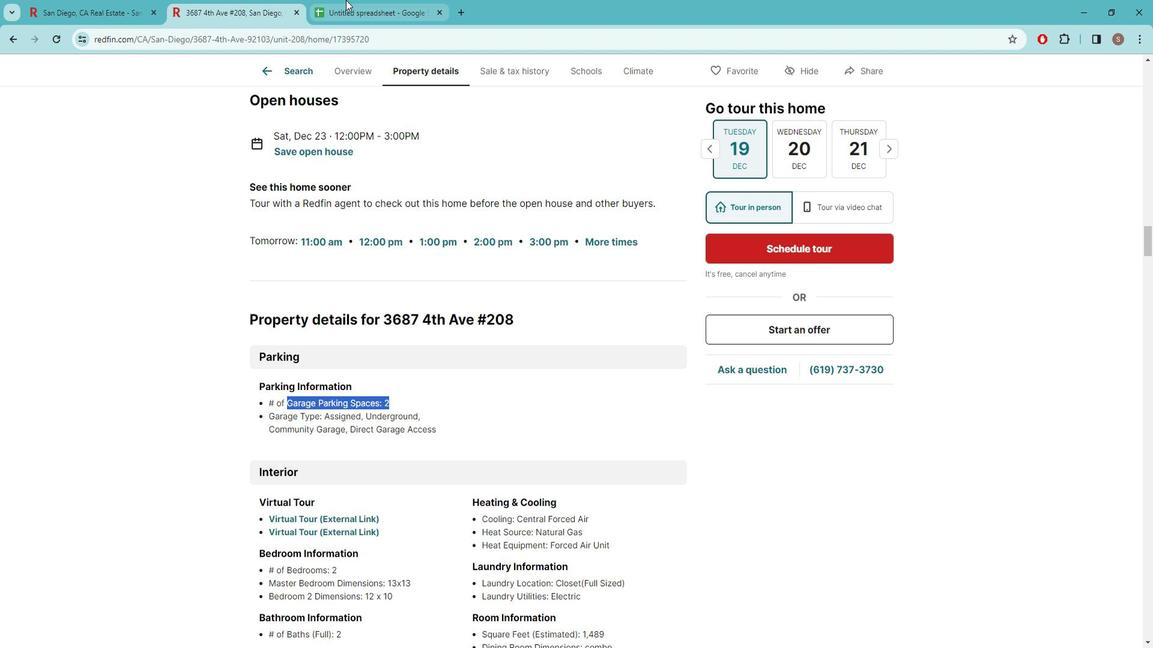 
Action: Mouse moved to (374, 202)
Screenshot: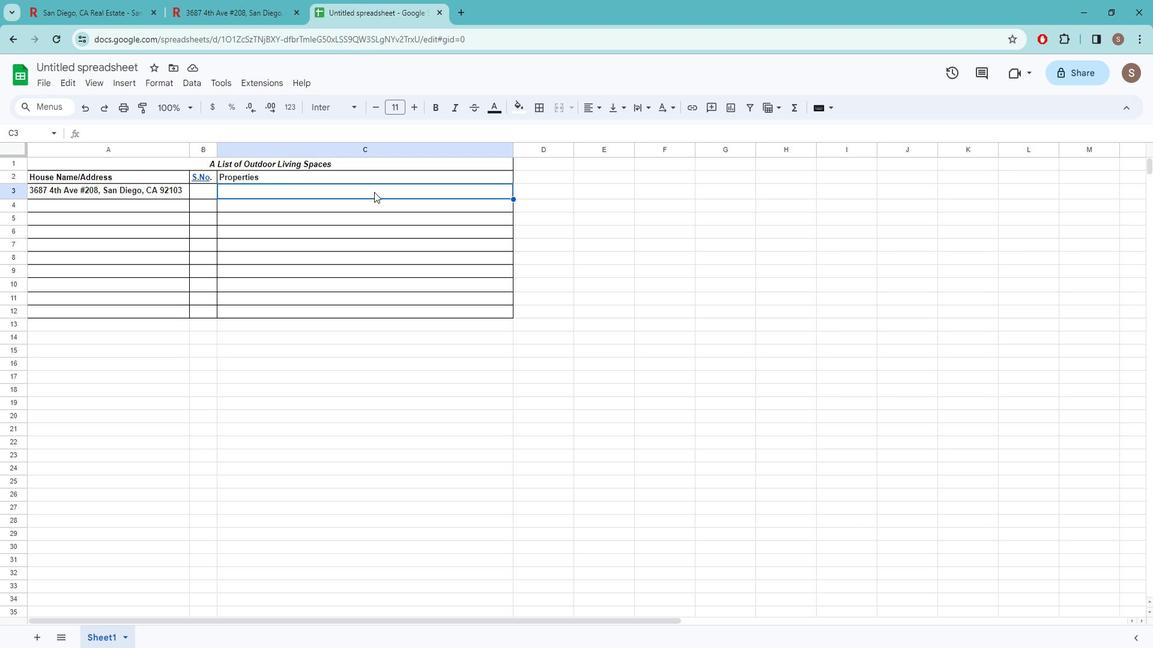
Action: Key pressed ctrl+V
Screenshot: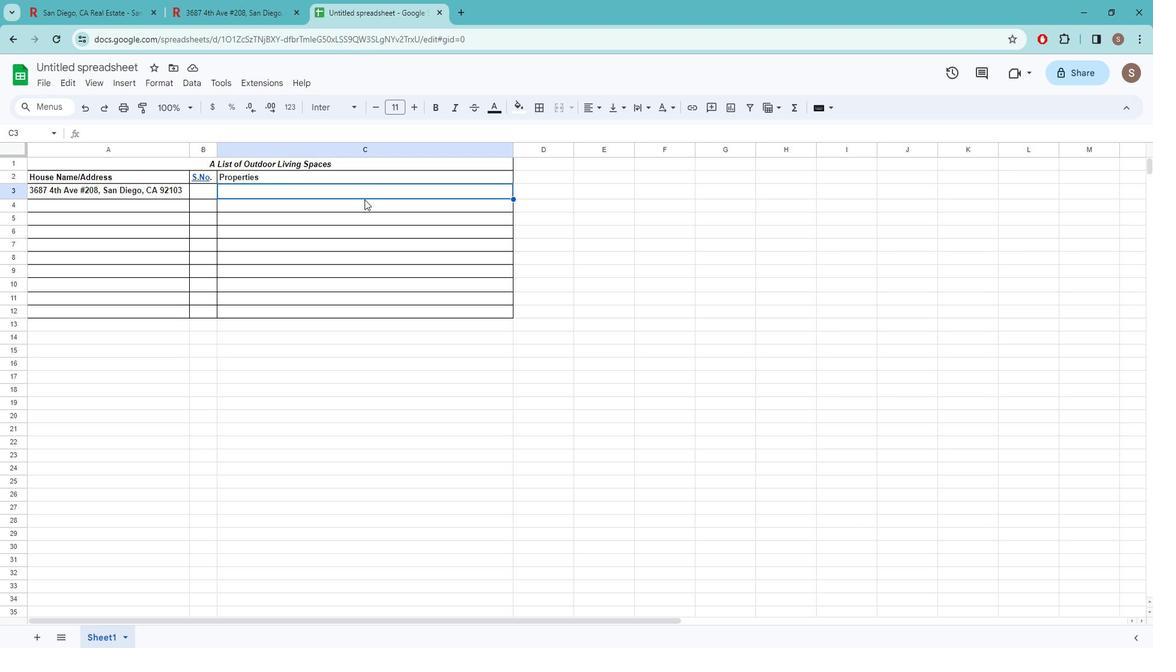 
Action: Mouse moved to (267, 15)
Screenshot: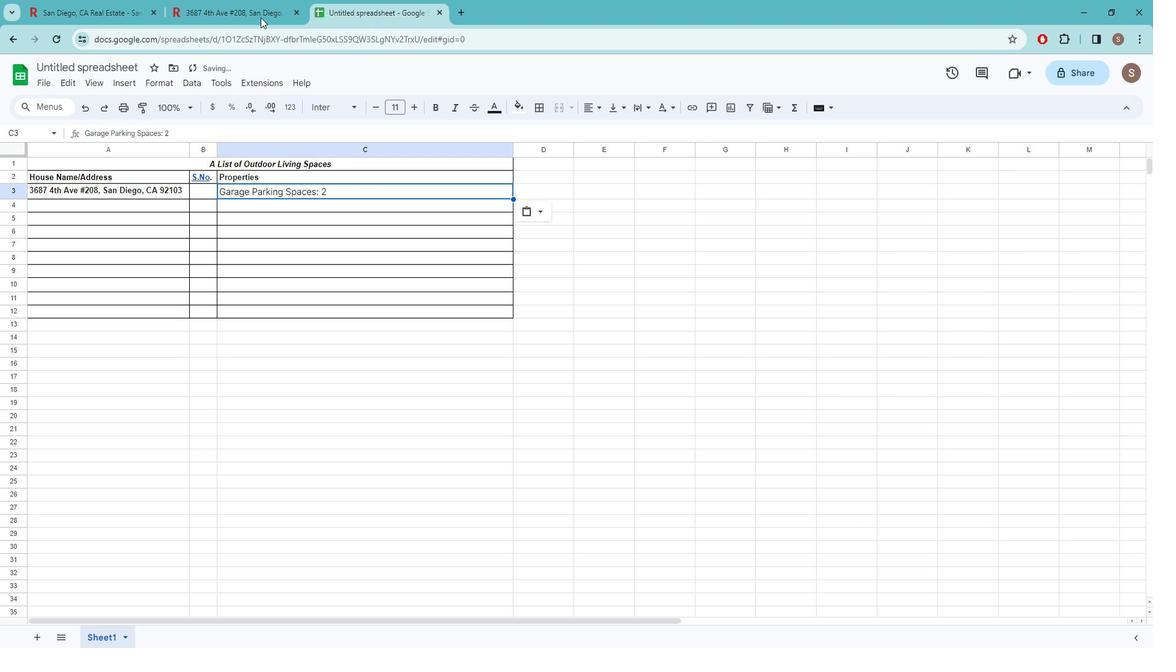 
Action: Mouse pressed left at (267, 15)
Screenshot: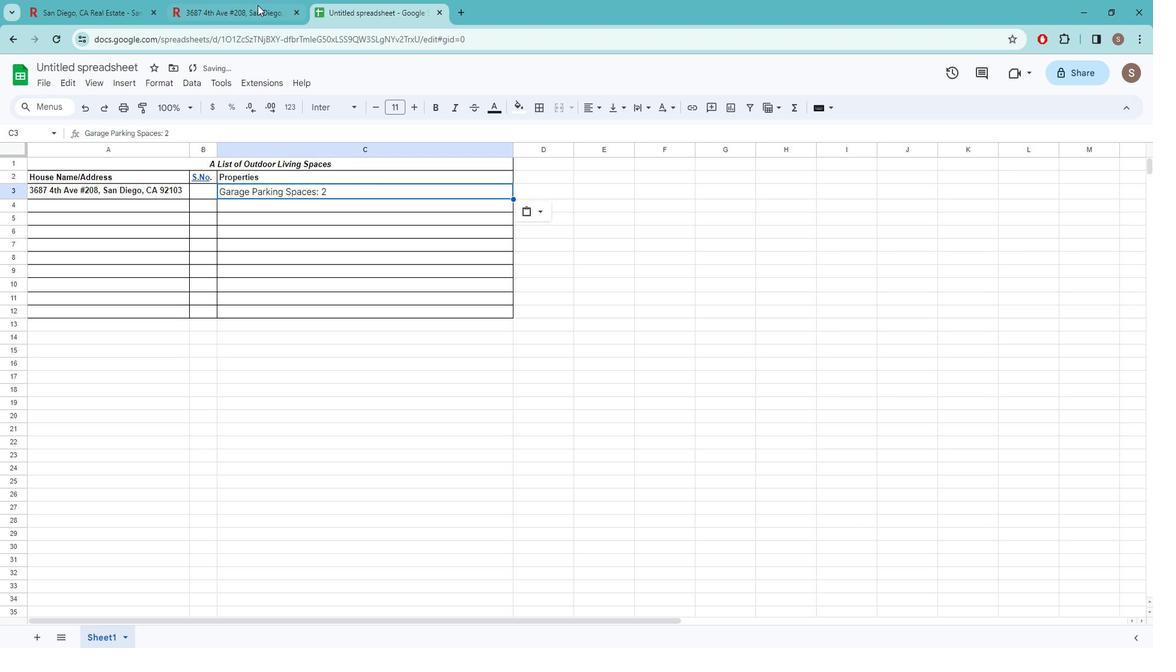 
Action: Mouse moved to (353, 302)
Screenshot: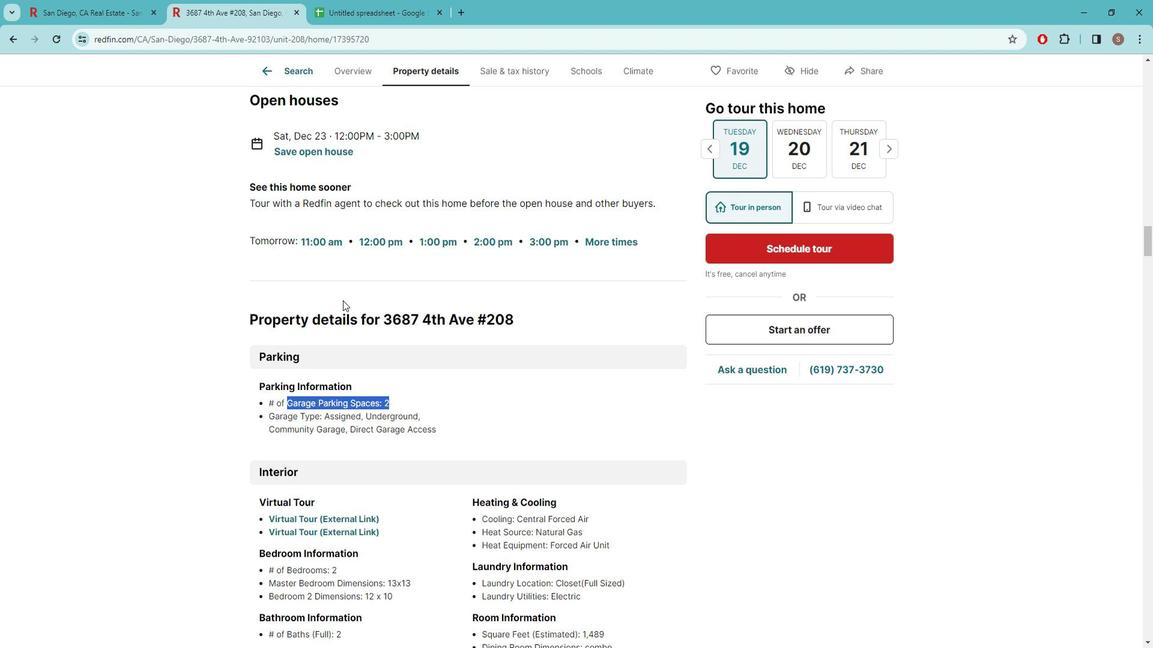 
Action: Mouse scrolled (353, 301) with delta (0, 0)
Screenshot: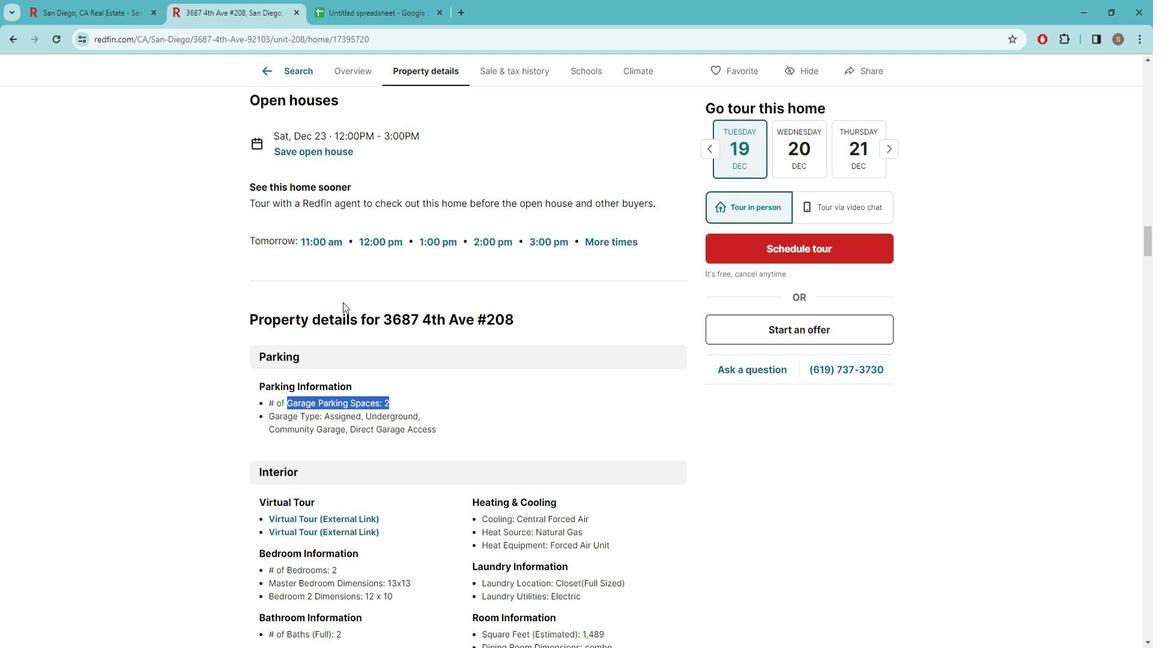 
Action: Mouse scrolled (353, 301) with delta (0, 0)
Screenshot: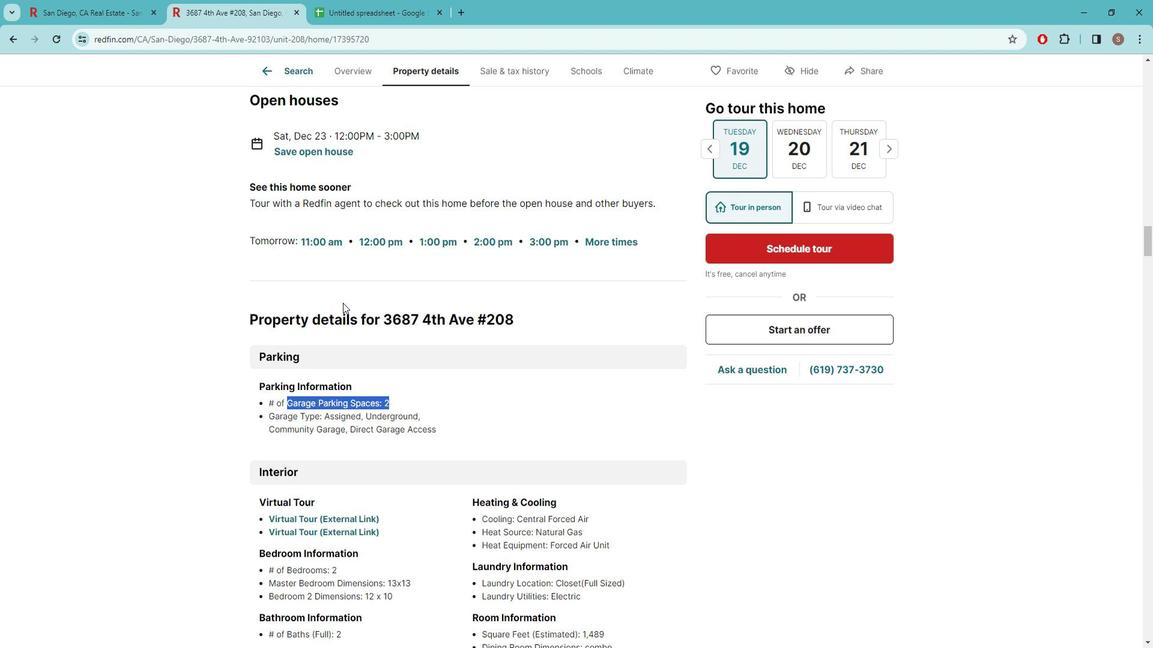 
Action: Mouse moved to (351, 311)
Screenshot: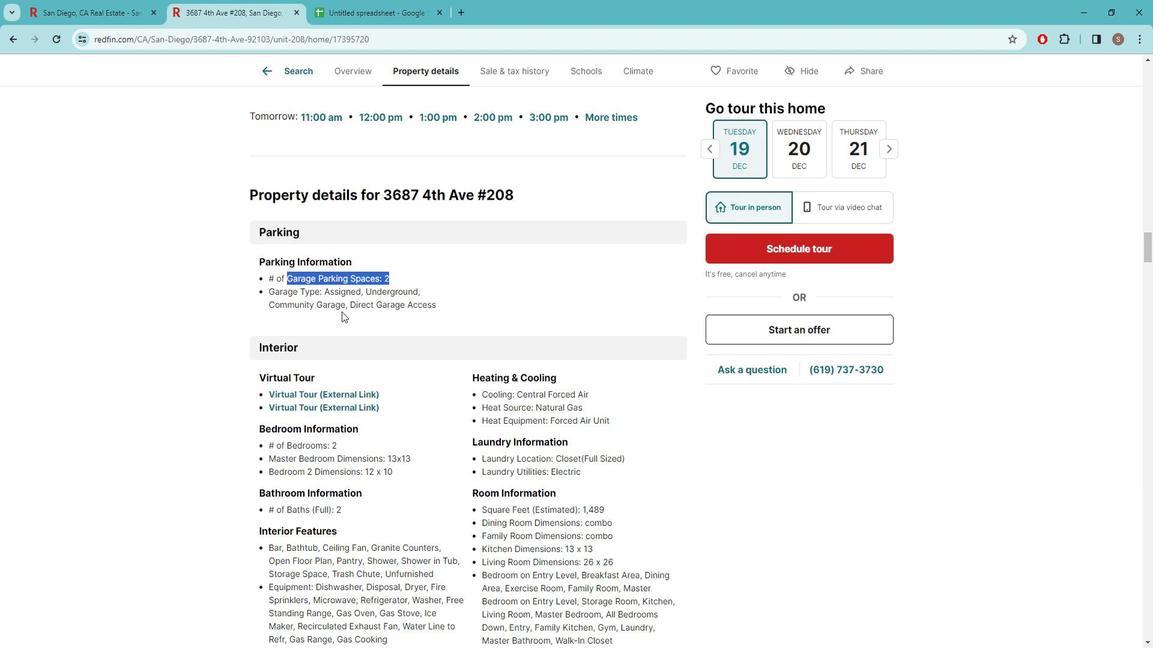 
Action: Mouse scrolled (351, 310) with delta (0, 0)
Screenshot: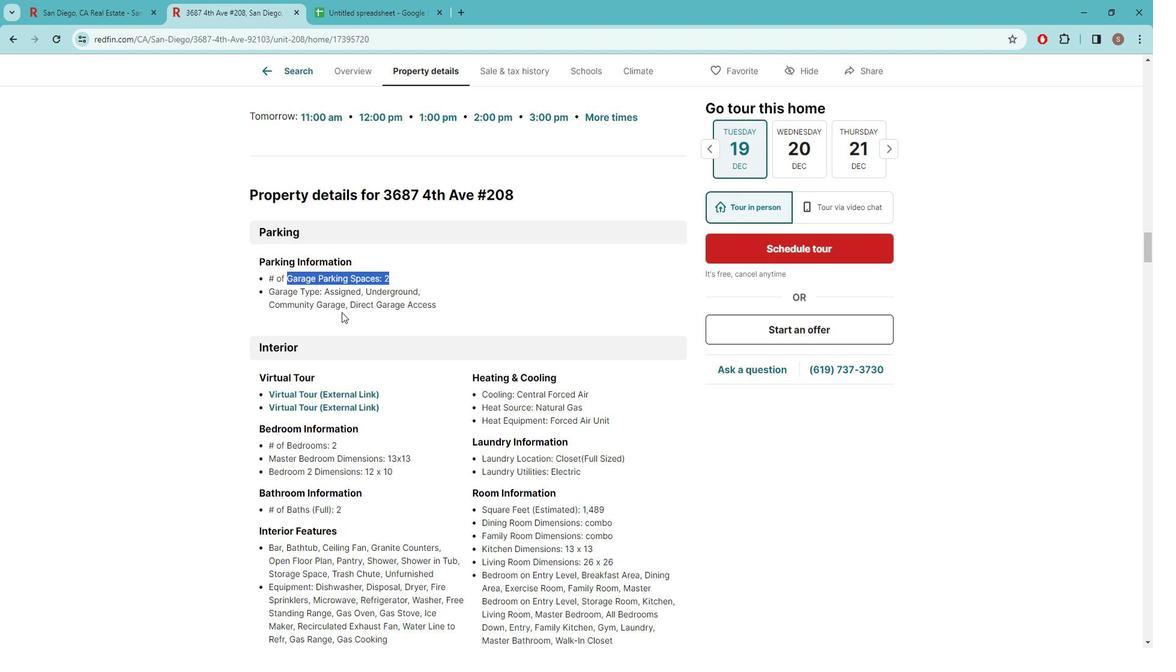 
Action: Mouse scrolled (351, 310) with delta (0, 0)
Screenshot: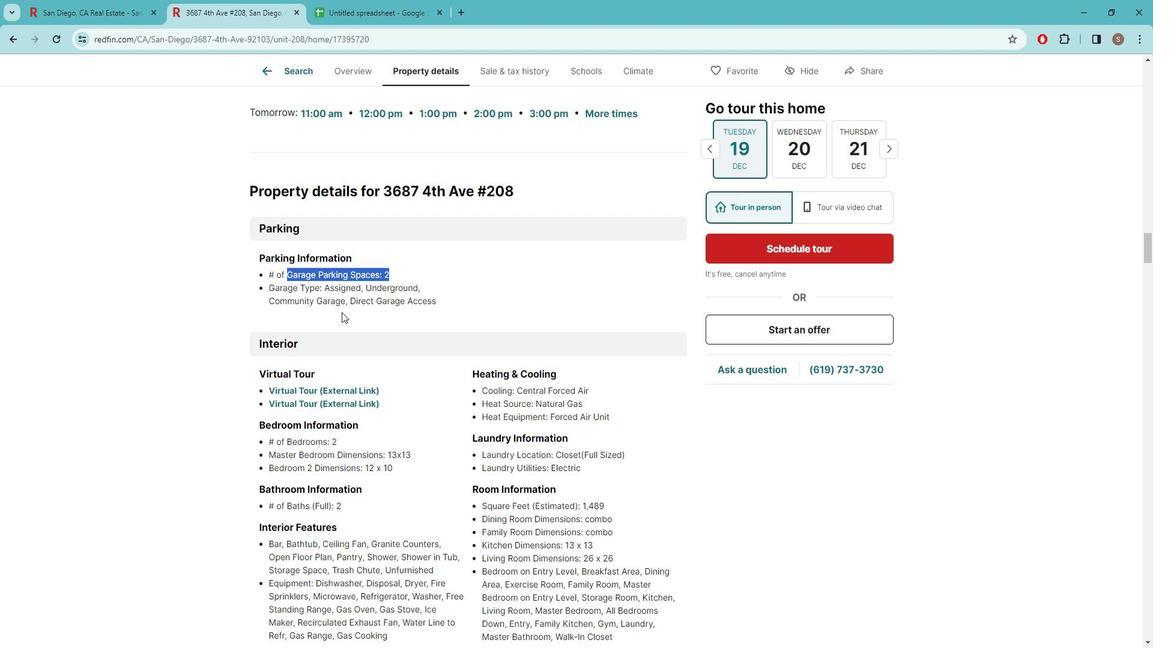 
Action: Mouse moved to (271, 268)
Screenshot: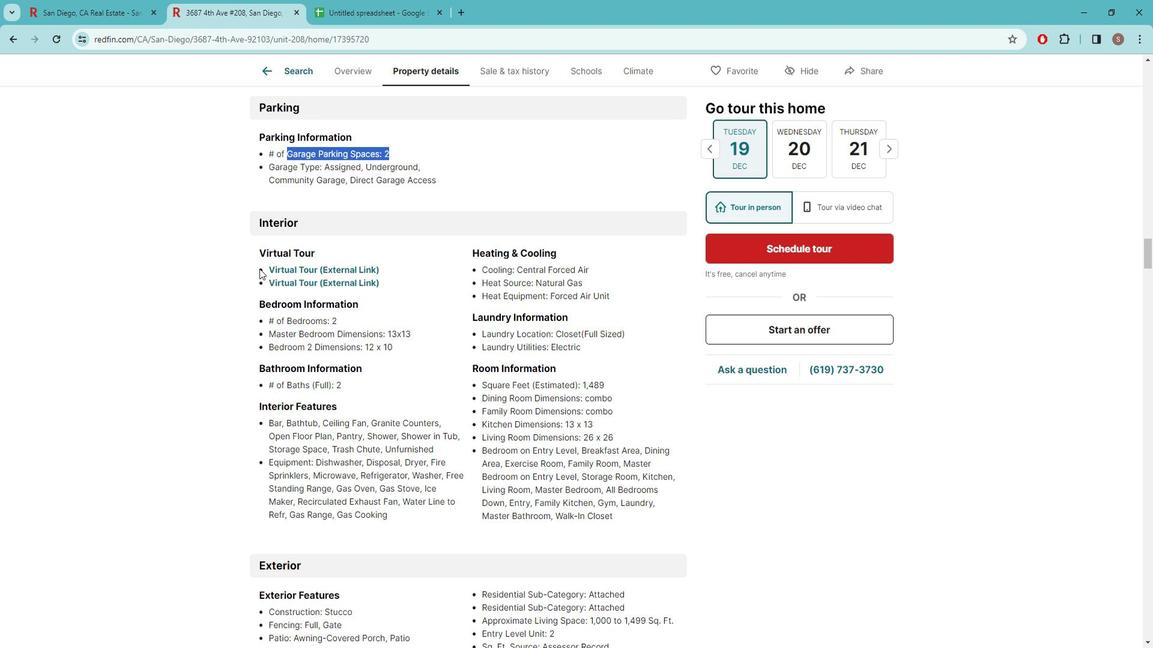 
Action: Mouse pressed left at (271, 268)
Screenshot: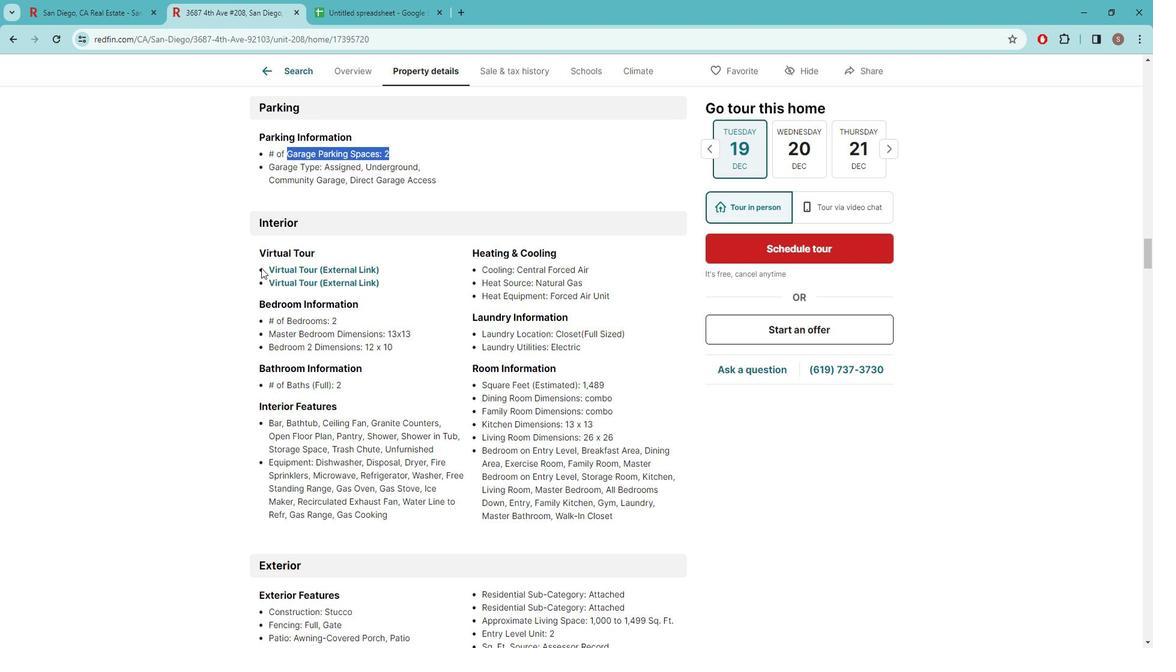 
Action: Mouse moved to (343, 211)
Screenshot: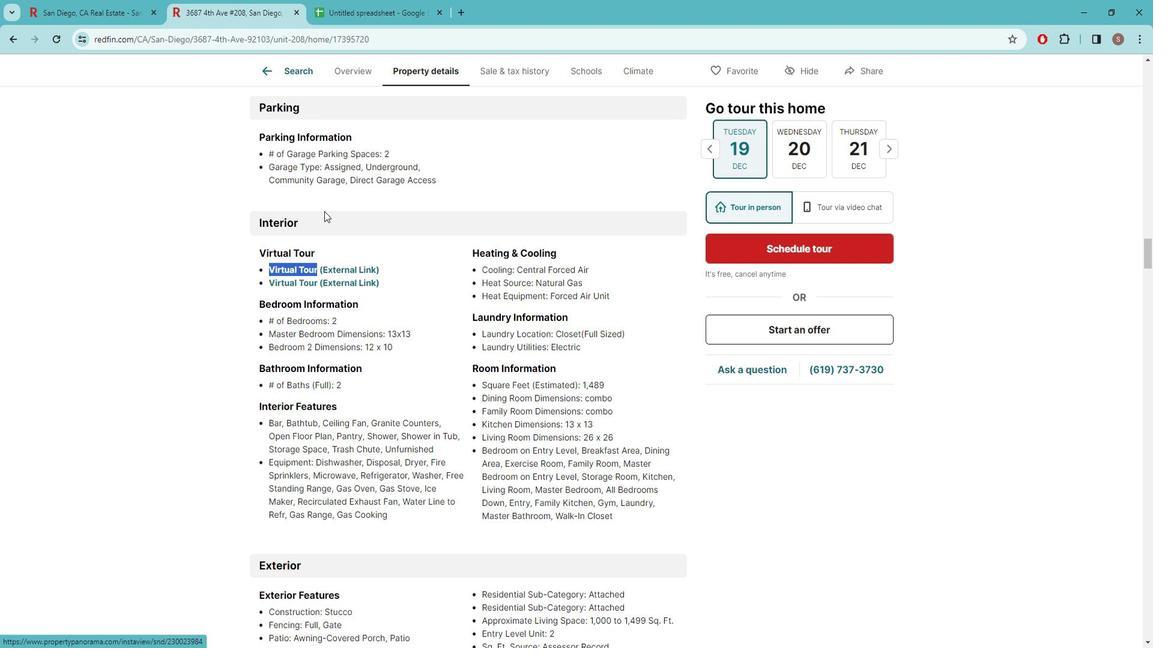 
Action: Key pressed ctrl+C
Screenshot: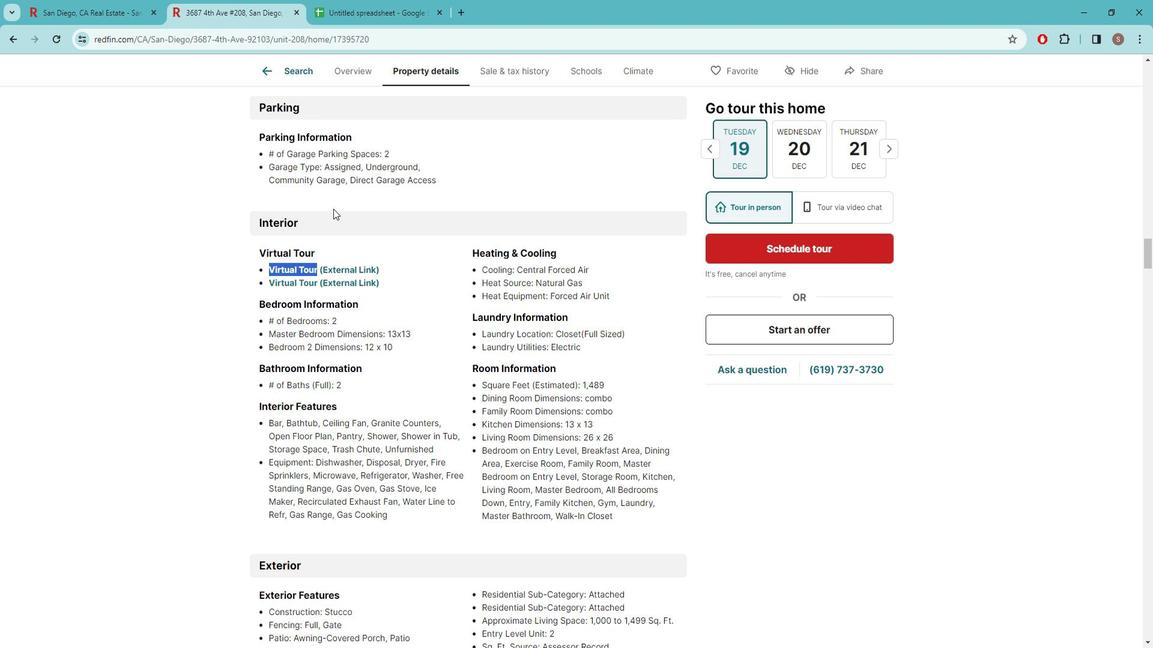 
Action: Mouse moved to (382, 10)
Screenshot: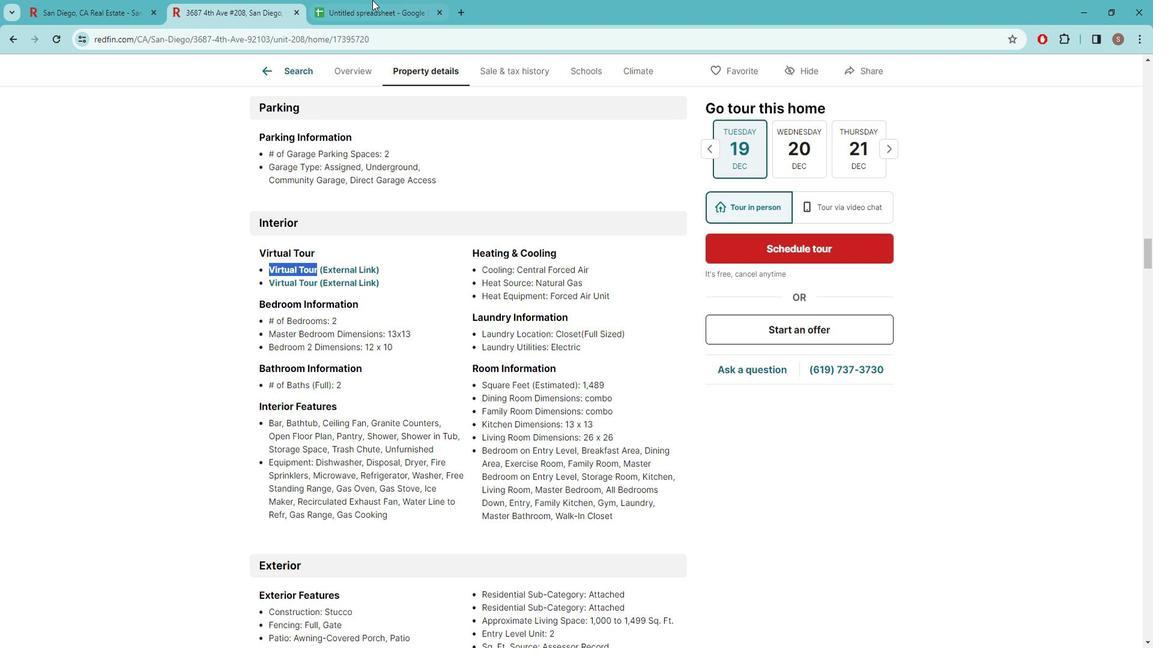 
Action: Mouse pressed left at (382, 10)
Screenshot: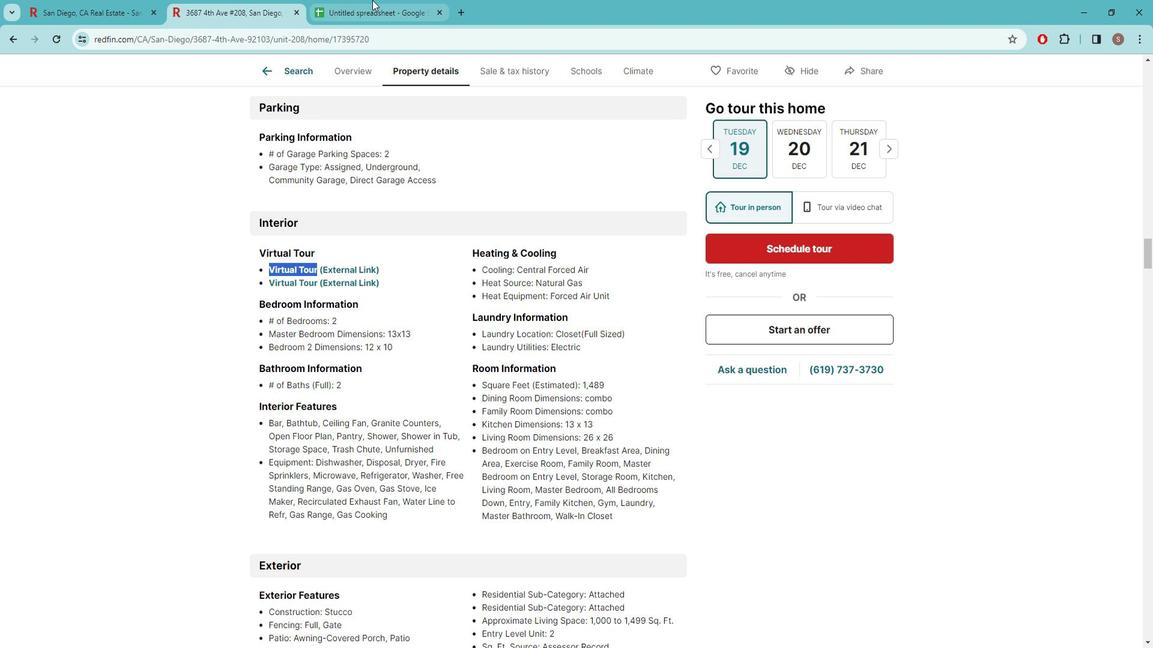 
Action: Mouse moved to (331, 208)
Screenshot: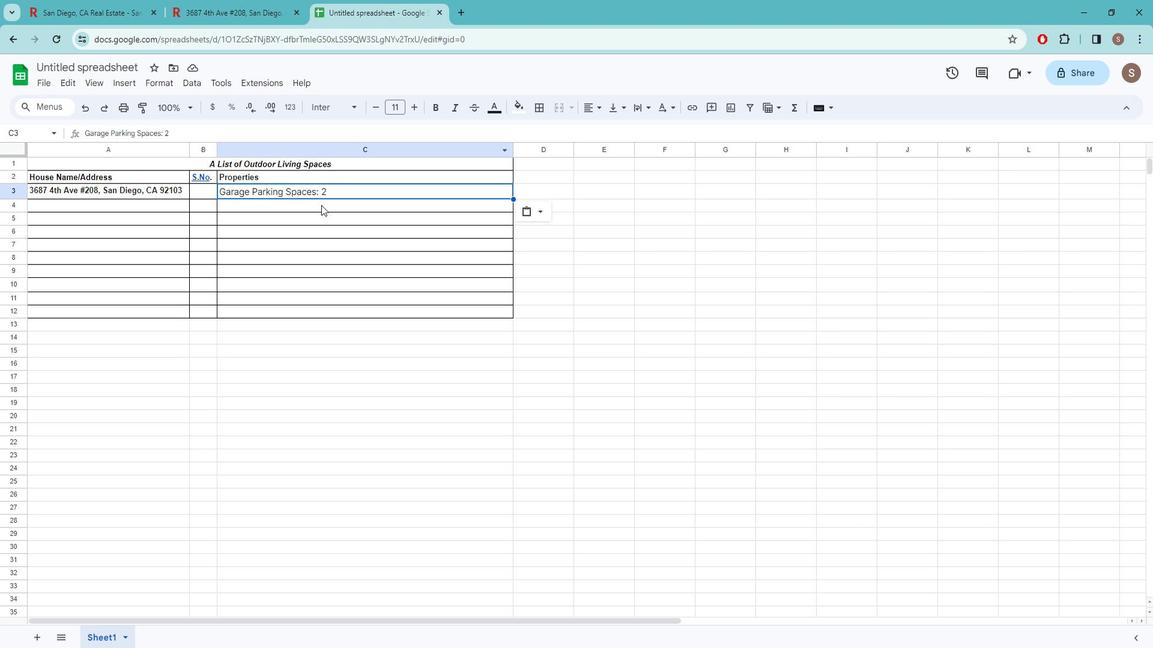 
Action: Mouse pressed left at (331, 208)
Screenshot: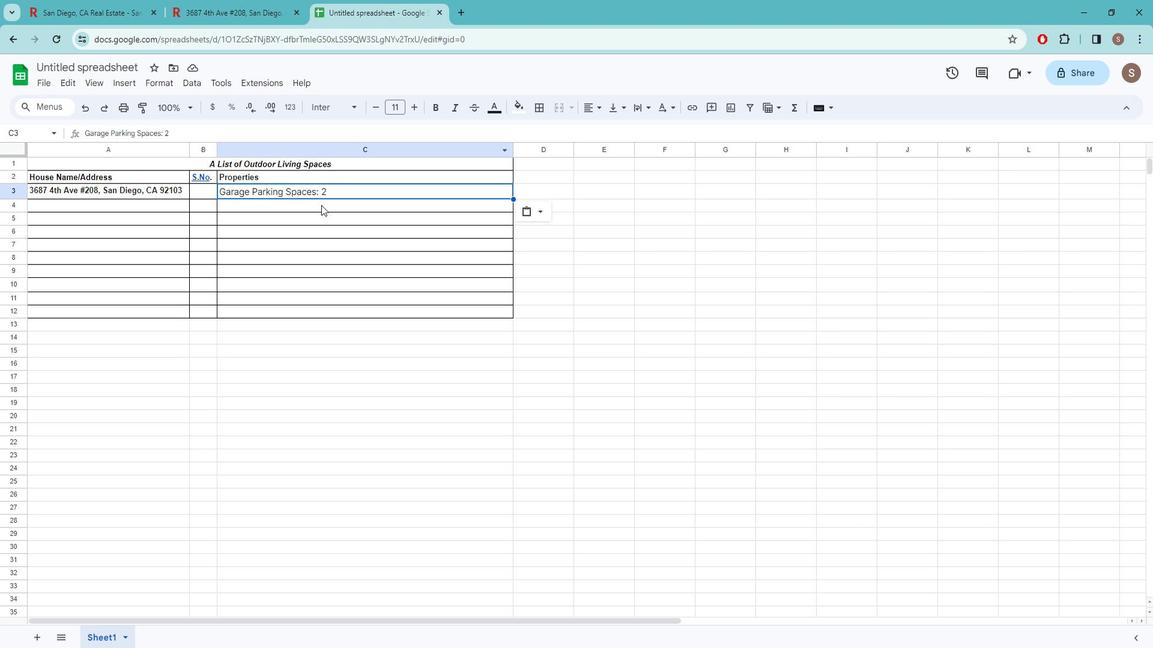
Action: Key pressed ctrl+Vctrl+Z
Screenshot: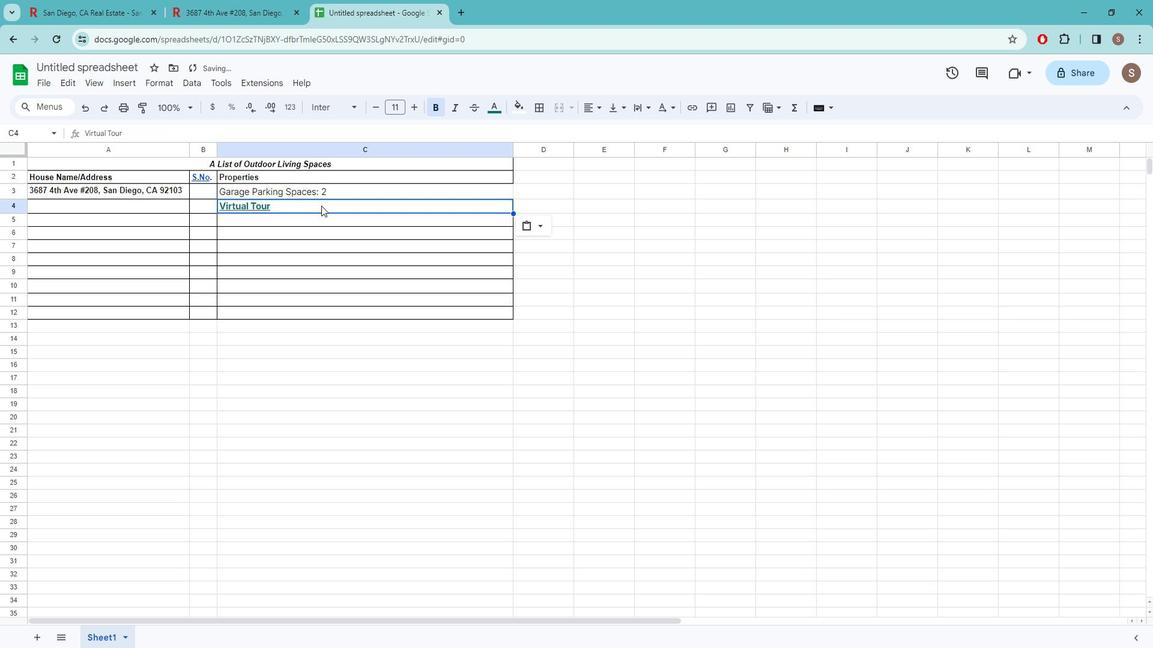 
Action: Mouse moved to (229, 9)
Screenshot: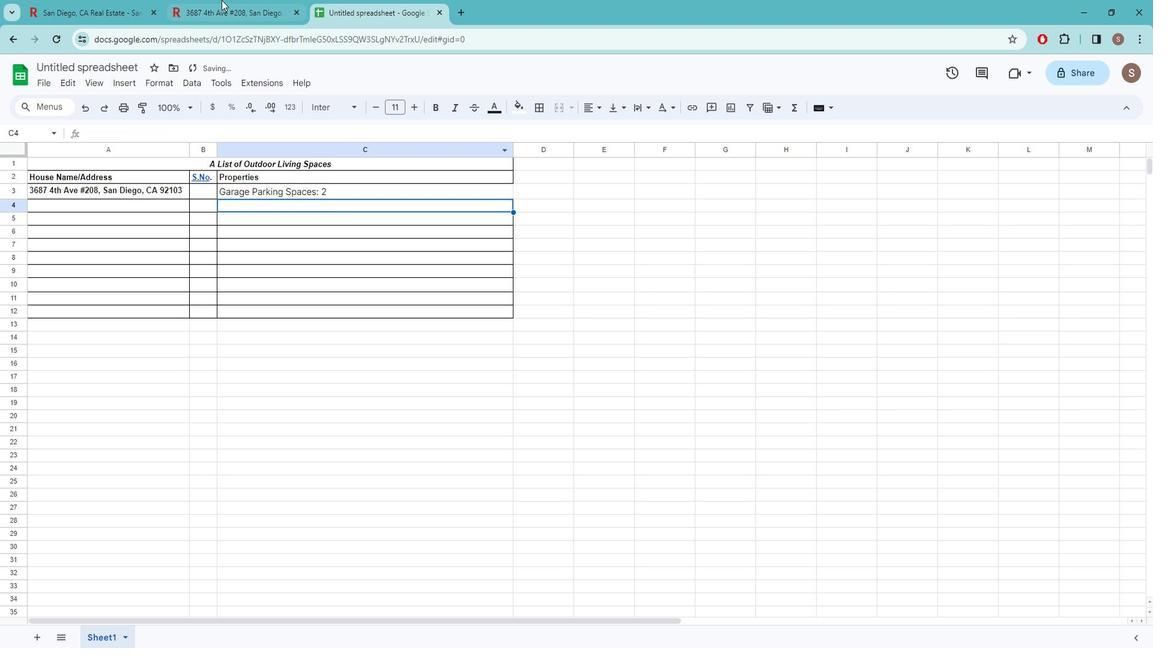 
Action: Mouse pressed left at (229, 10)
Screenshot: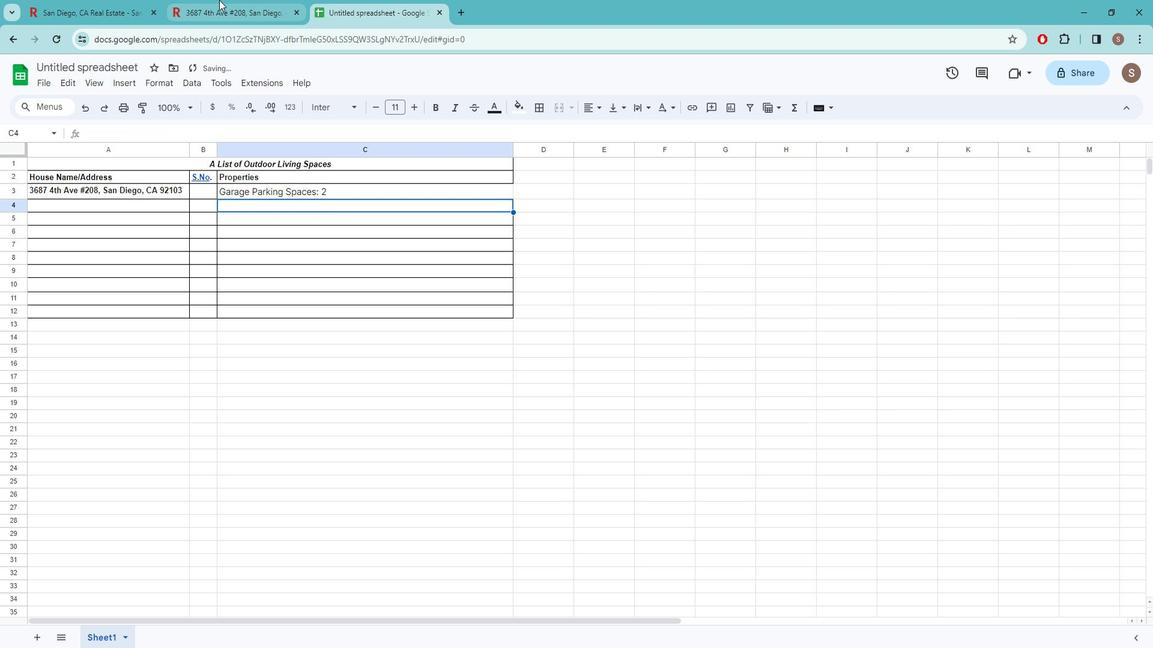 
Action: Mouse moved to (293, 249)
Screenshot: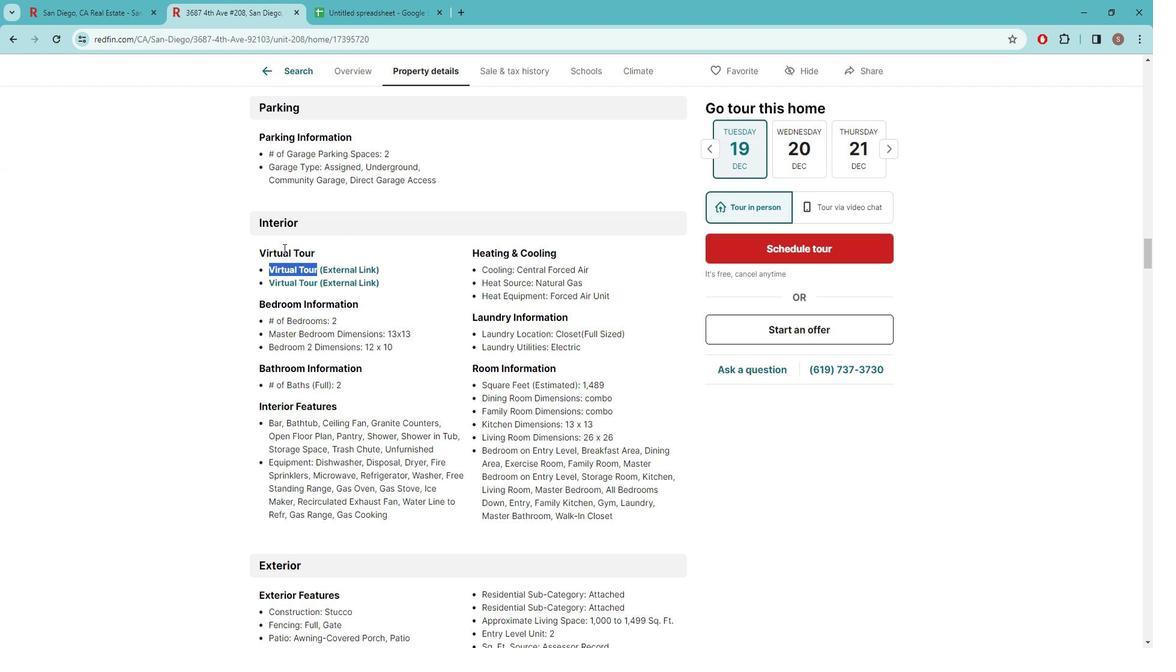 
Action: Mouse pressed left at (293, 249)
Screenshot: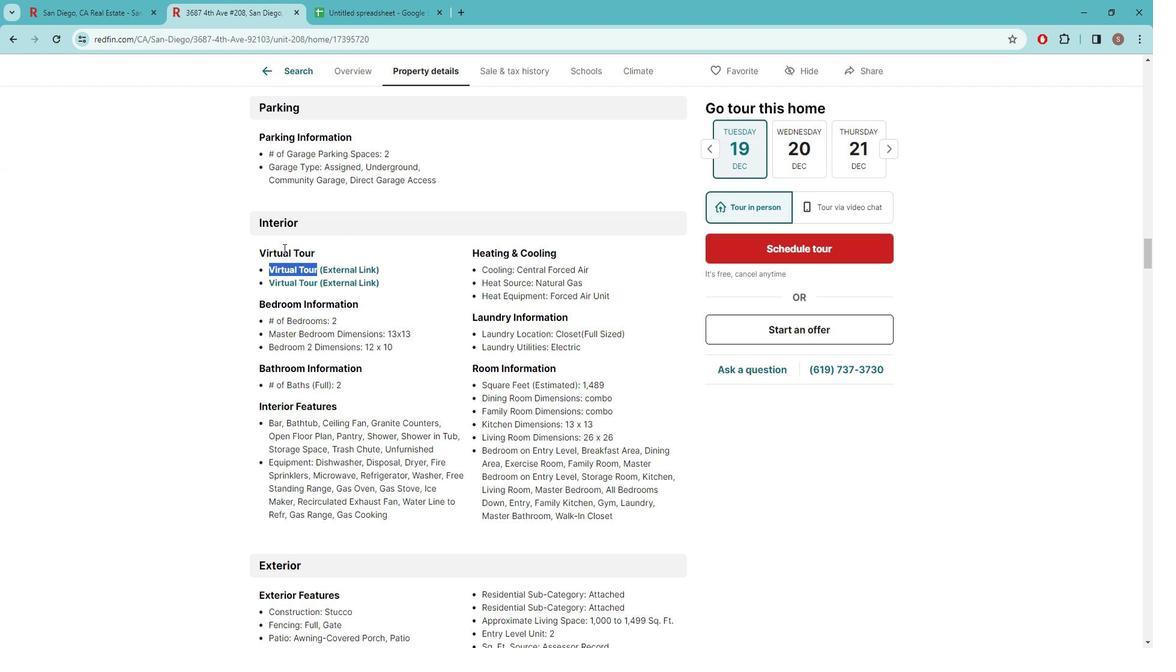 
Action: Mouse pressed left at (293, 249)
Screenshot: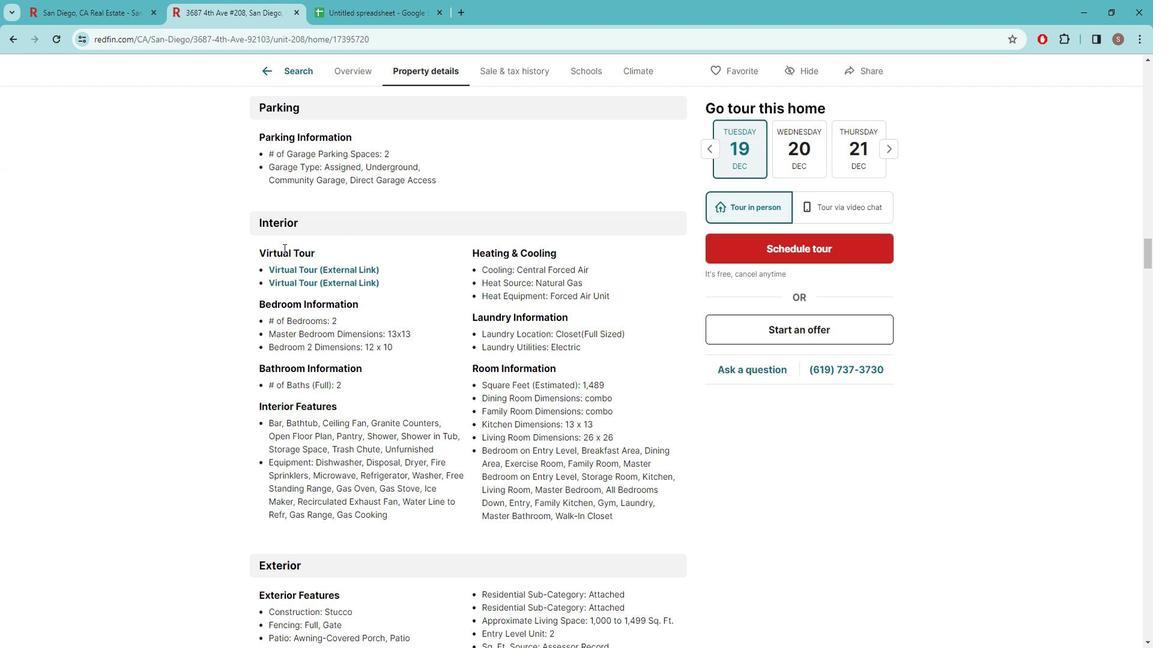 
Action: Mouse pressed left at (293, 249)
Screenshot: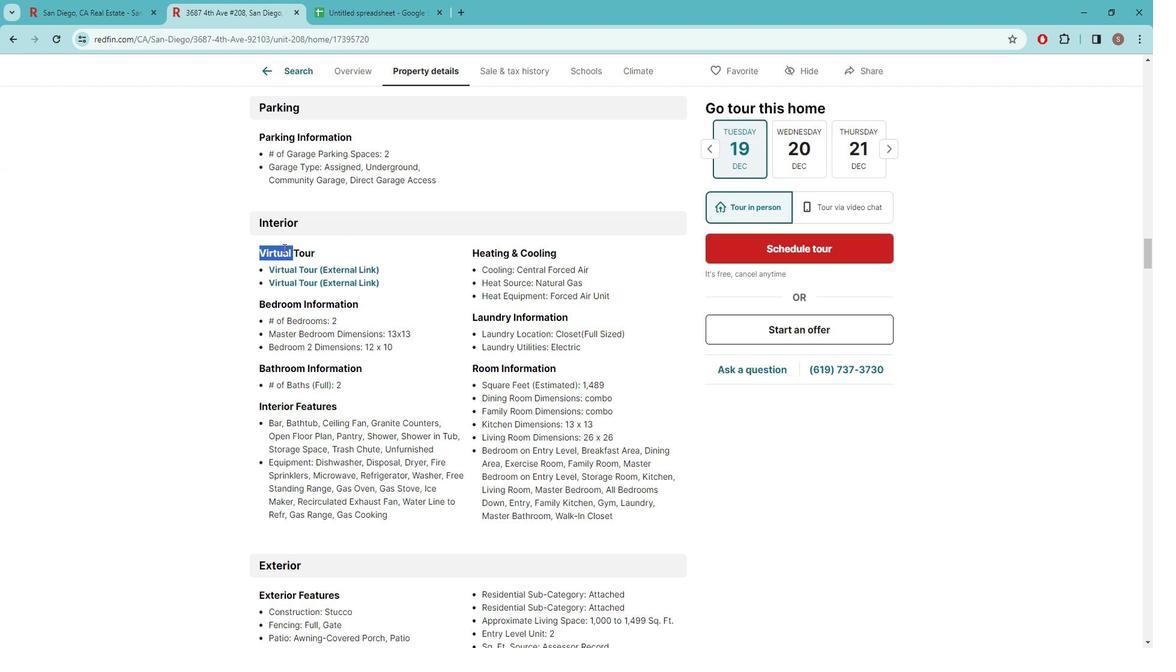 
Action: Key pressed ctrl+C
Screenshot: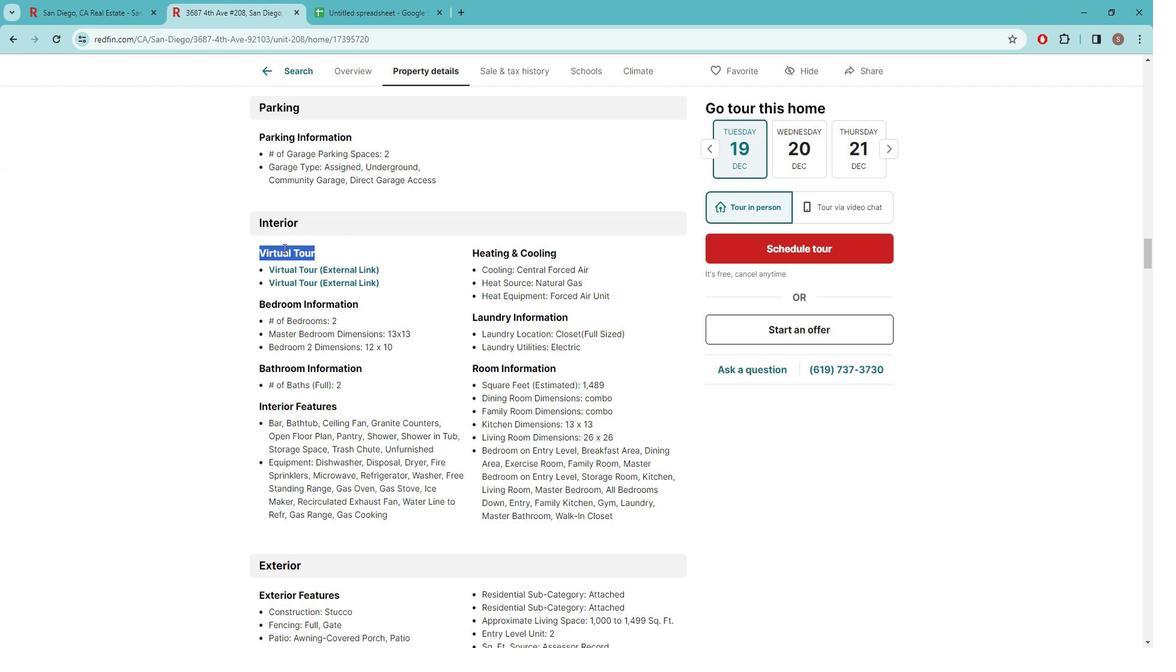 
Action: Mouse moved to (358, 9)
Screenshot: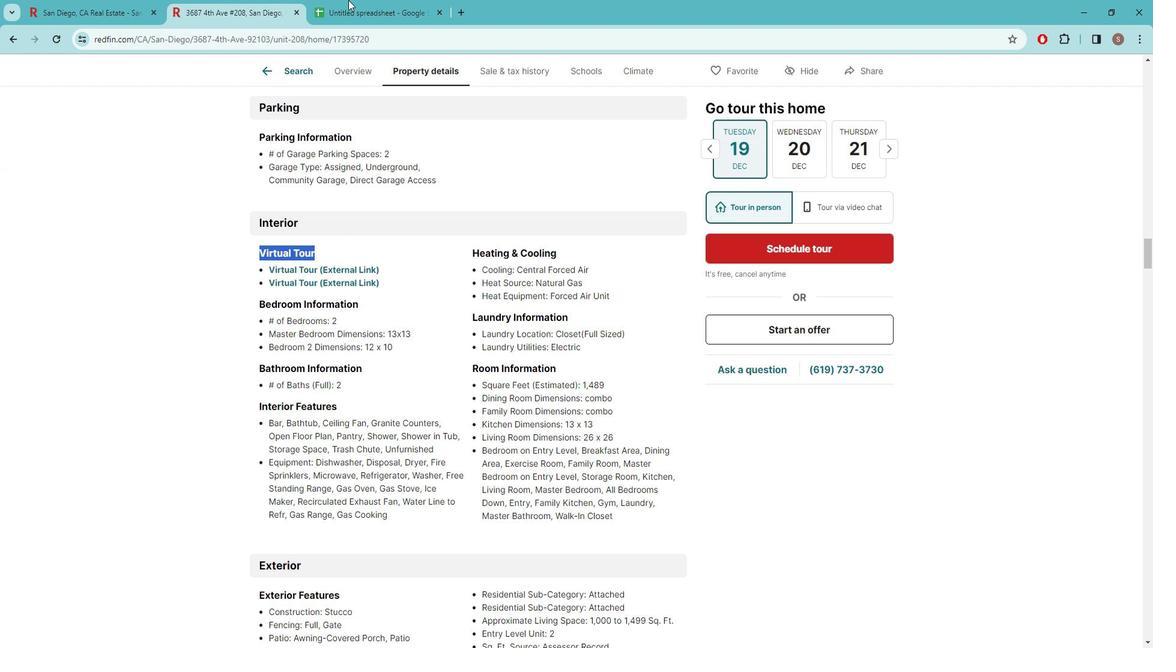 
Action: Mouse pressed left at (358, 10)
Screenshot: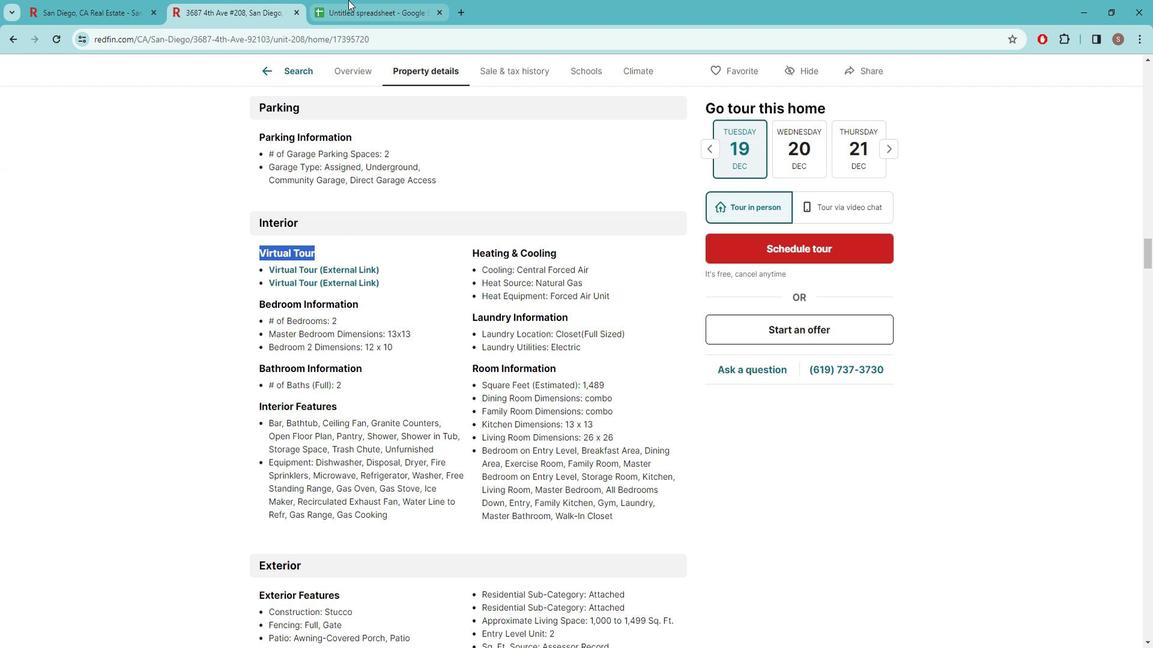 
Action: Mouse moved to (296, 209)
Screenshot: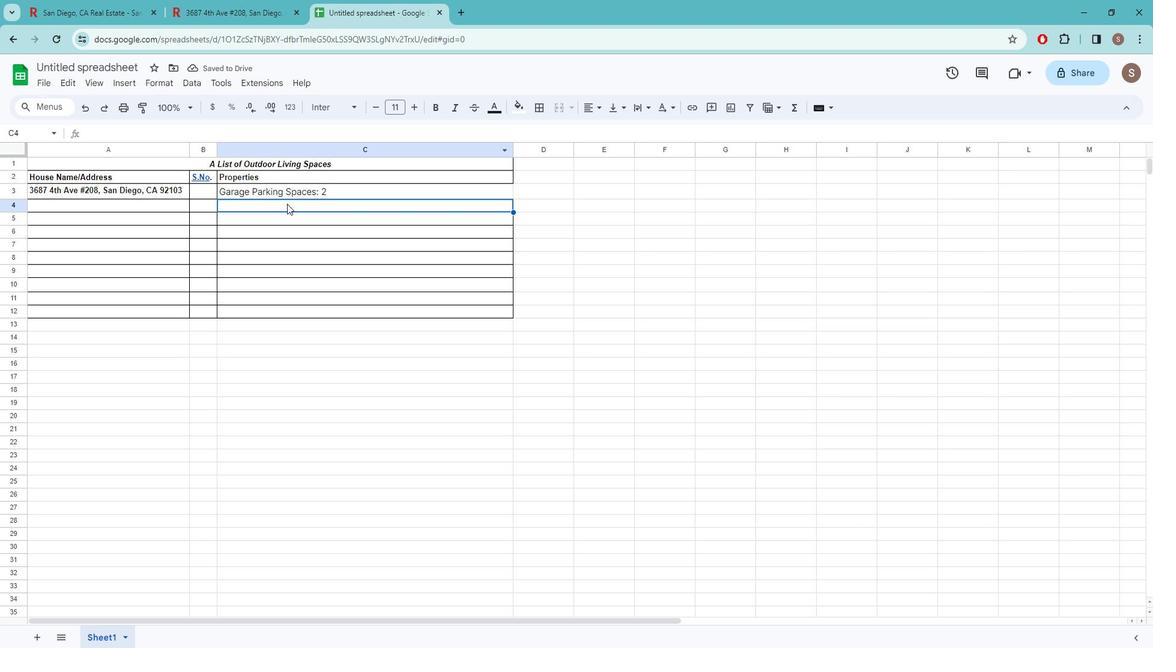 
Action: Key pressed ctrl+V
Screenshot: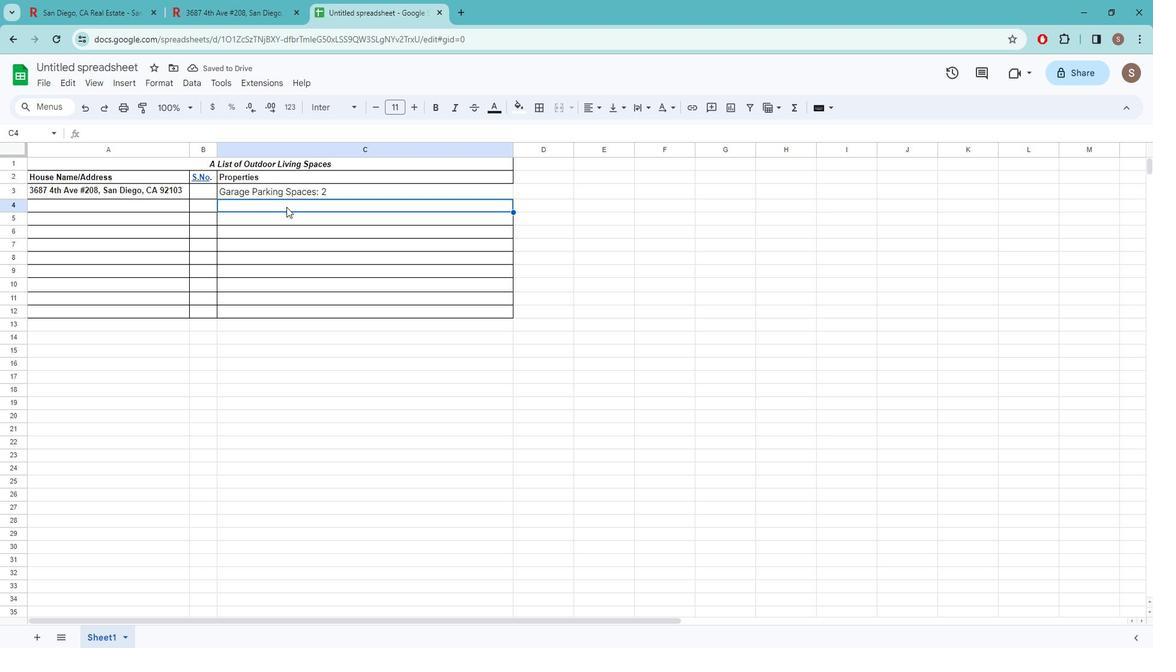 
Action: Mouse moved to (242, 10)
Screenshot: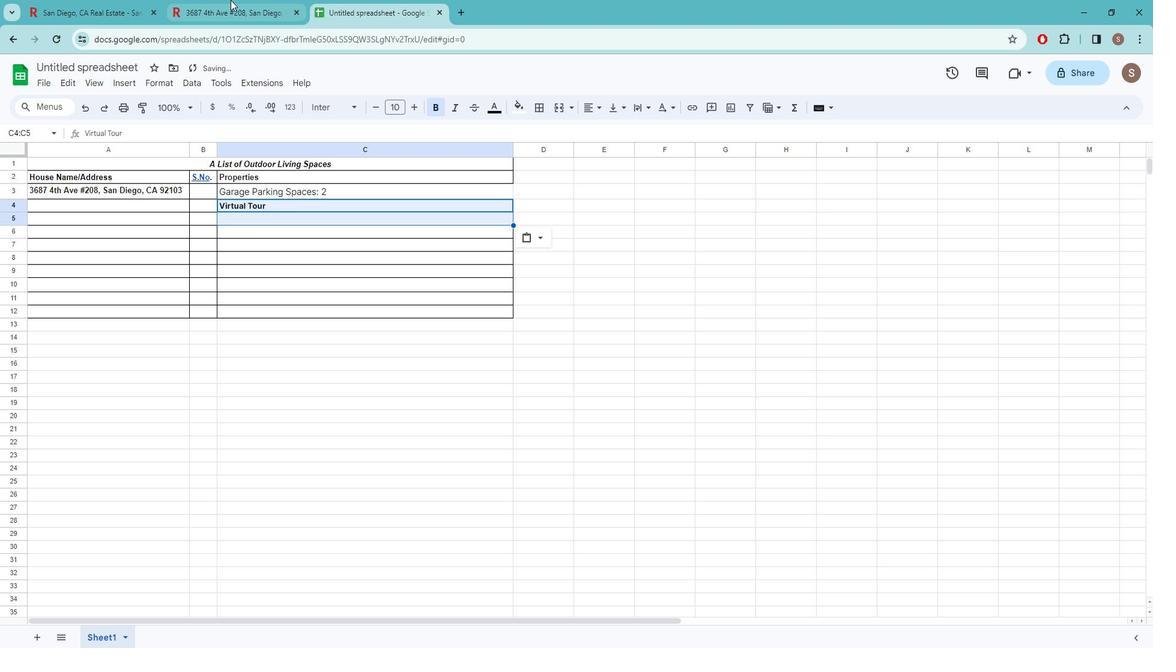 
Action: Mouse pressed left at (242, 10)
Screenshot: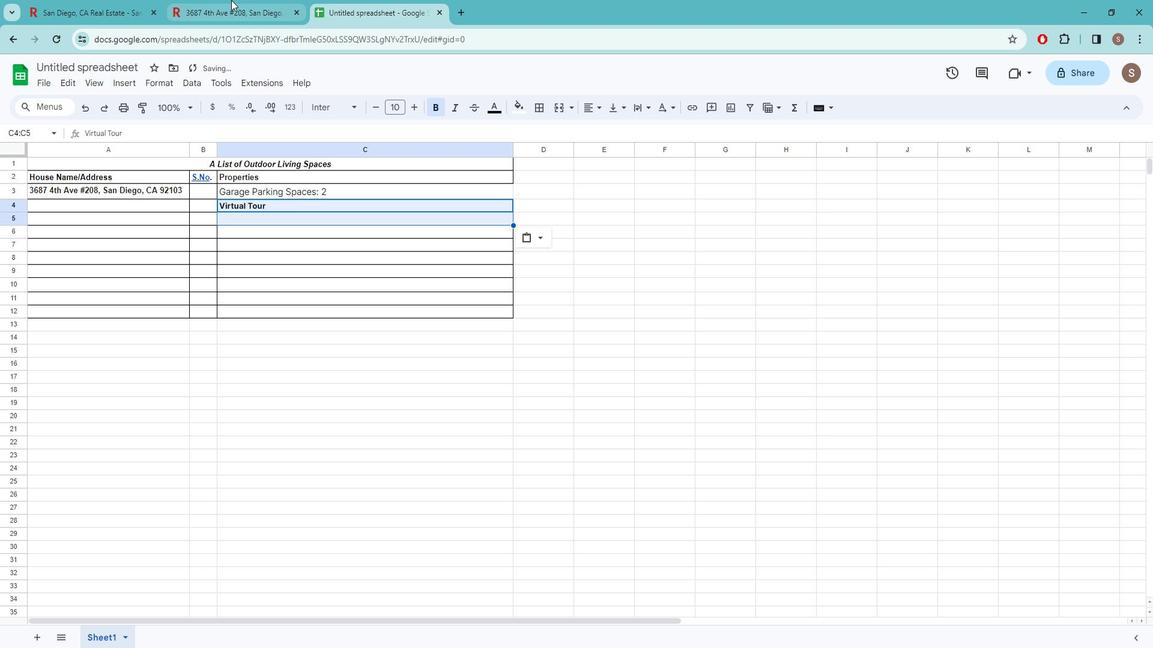 
Action: Mouse moved to (294, 317)
Screenshot: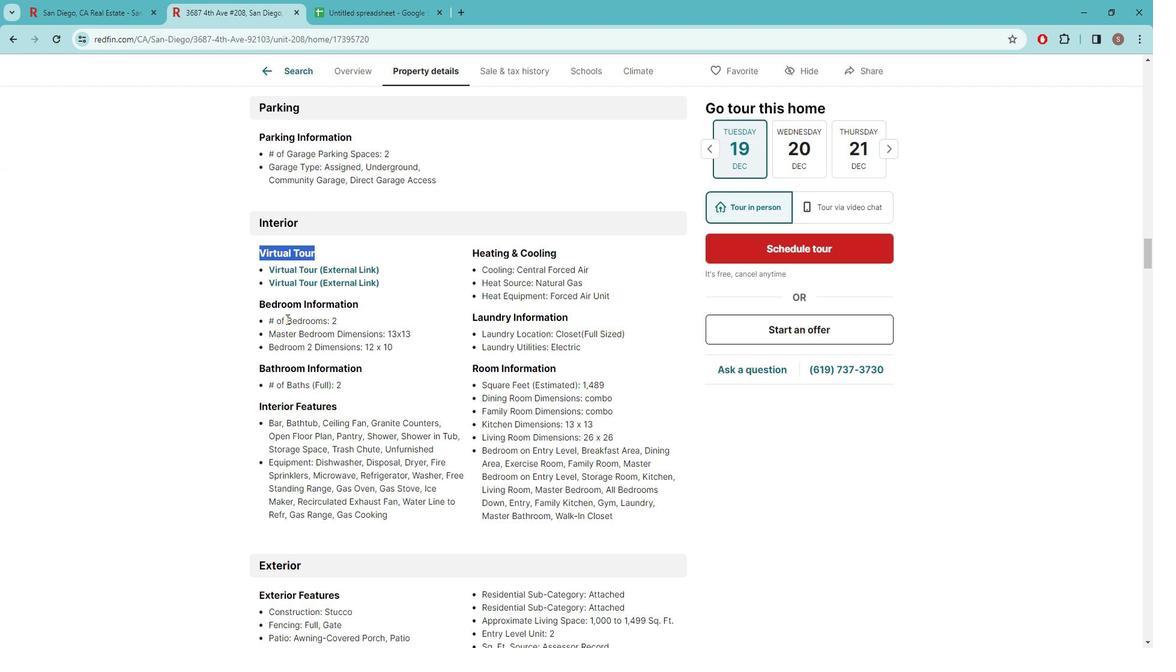 
Action: Mouse pressed left at (294, 317)
Screenshot: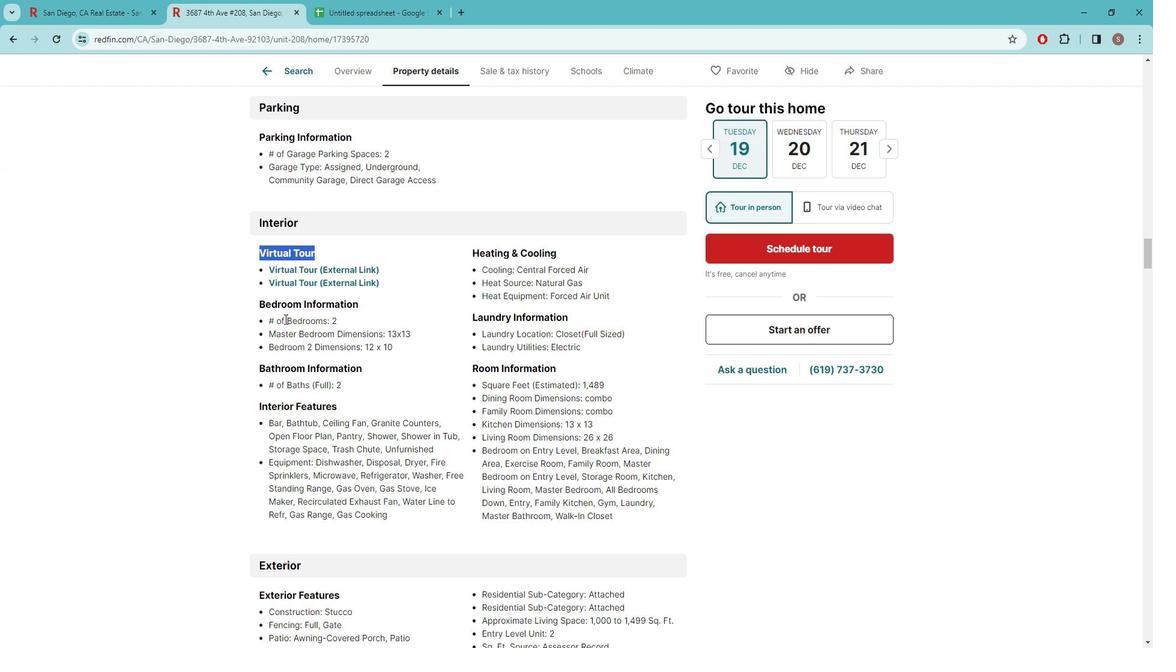
Action: Mouse moved to (333, 375)
Screenshot: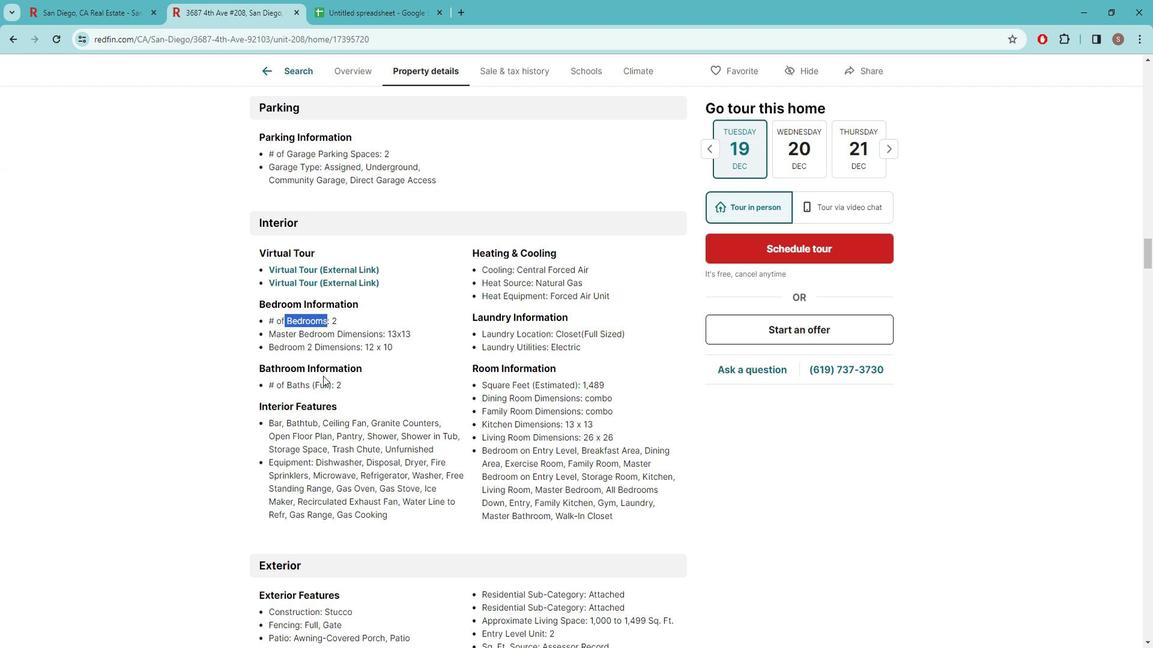 
Action: Key pressed ctrl+C
Screenshot: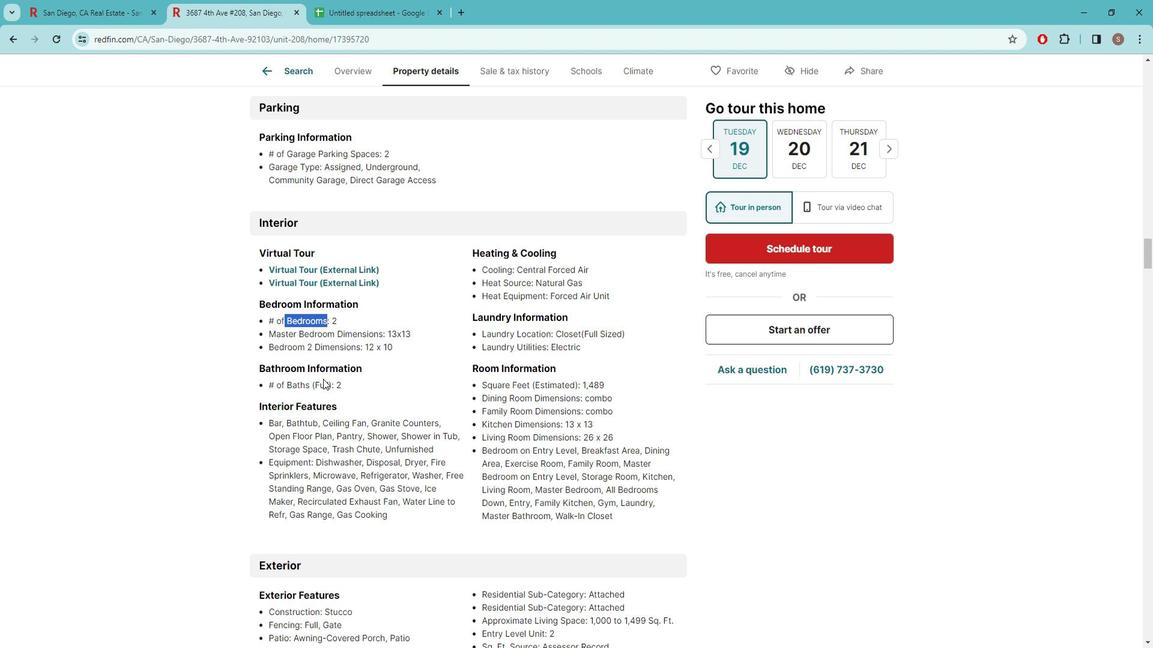 
Action: Mouse moved to (359, 9)
Screenshot: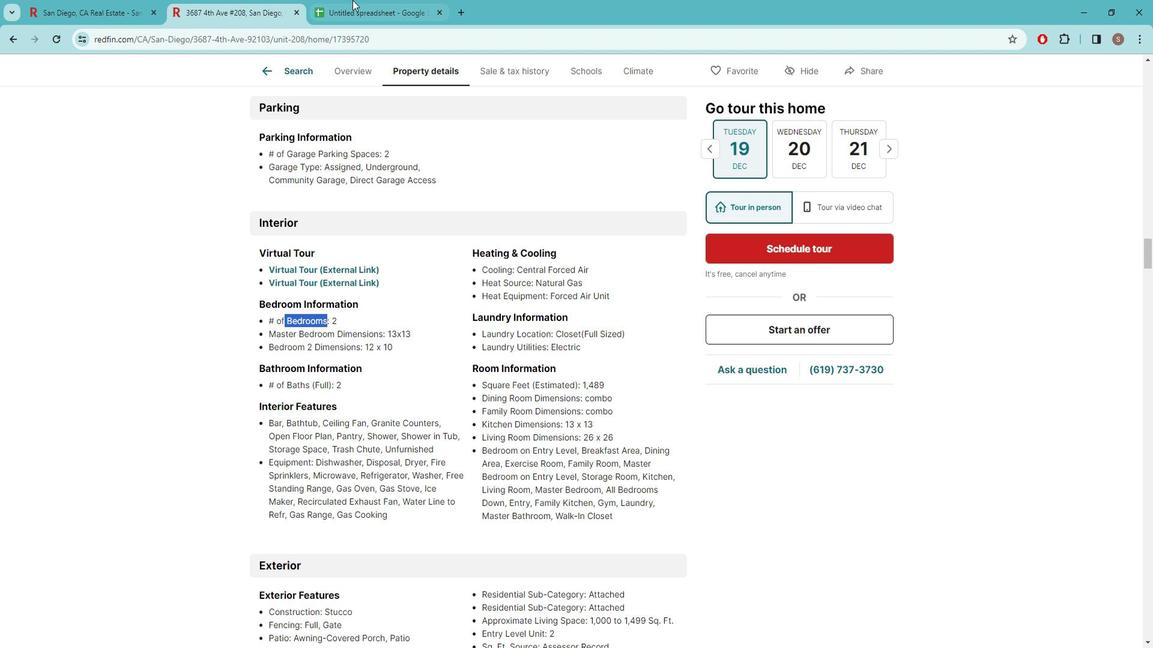 
Action: Mouse pressed left at (359, 10)
Screenshot: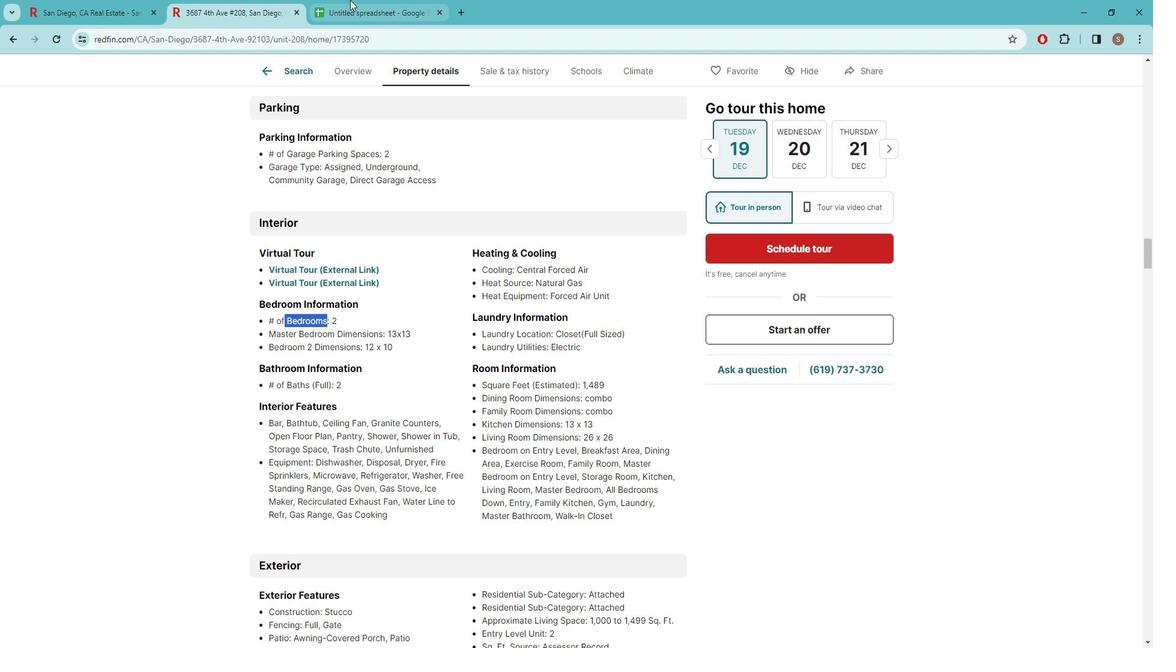 
Action: Mouse moved to (311, 219)
Screenshot: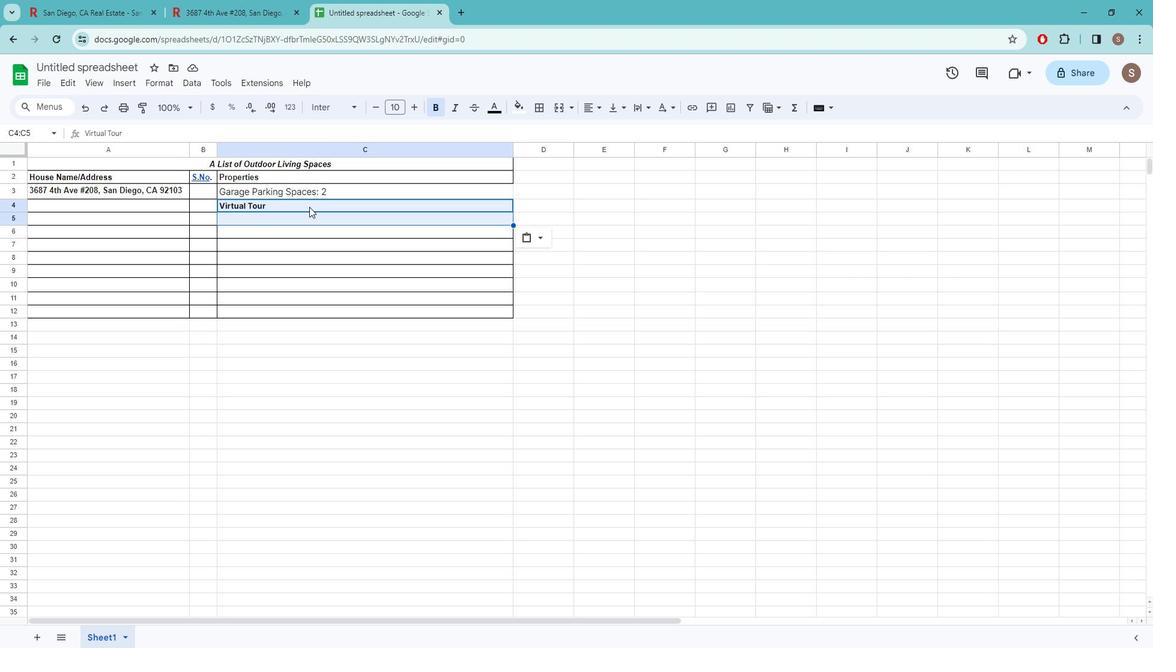 
Action: Mouse pressed left at (311, 219)
Screenshot: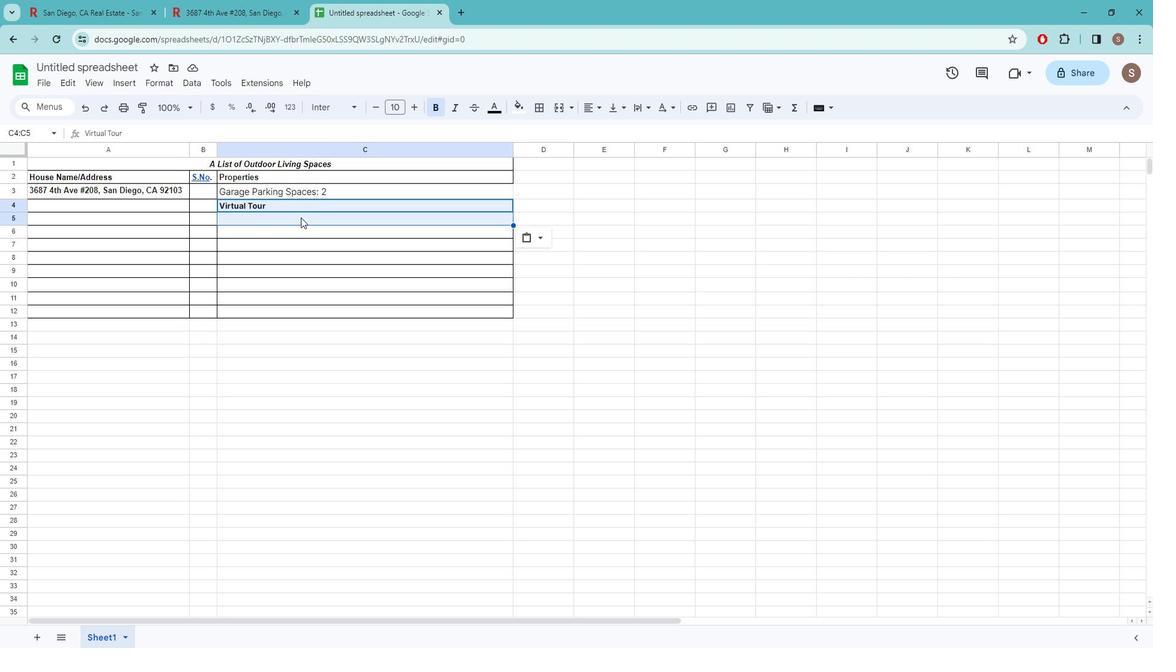 
Action: Key pressed 2<Key.space>ctrl+V
Screenshot: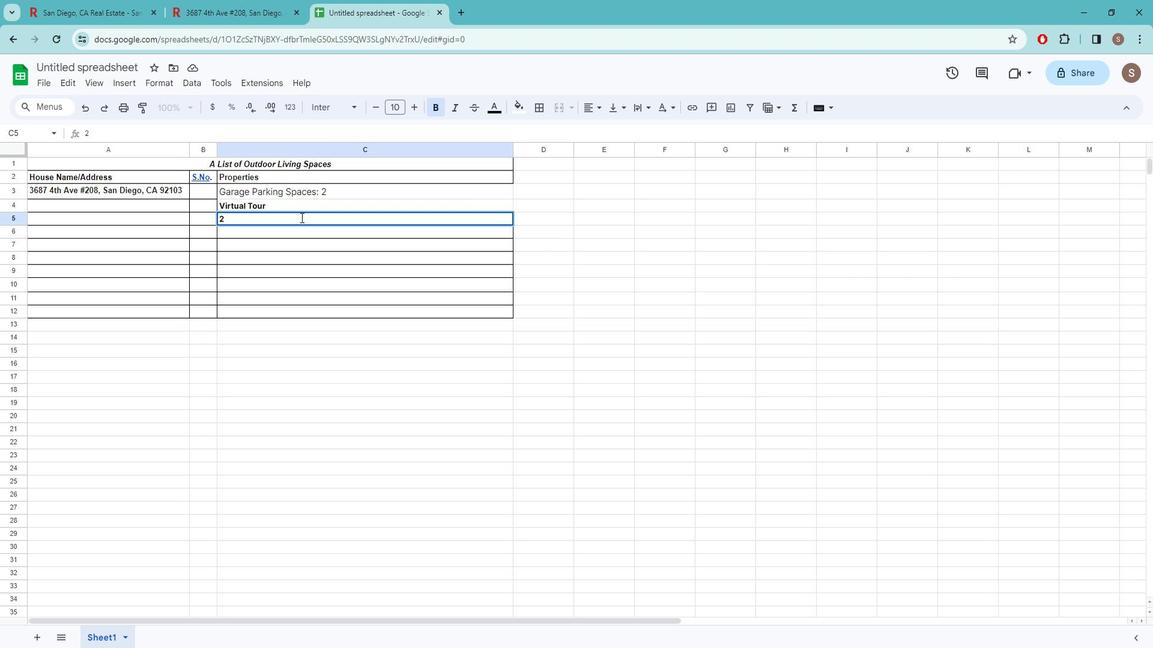 
Action: Mouse moved to (305, 254)
Screenshot: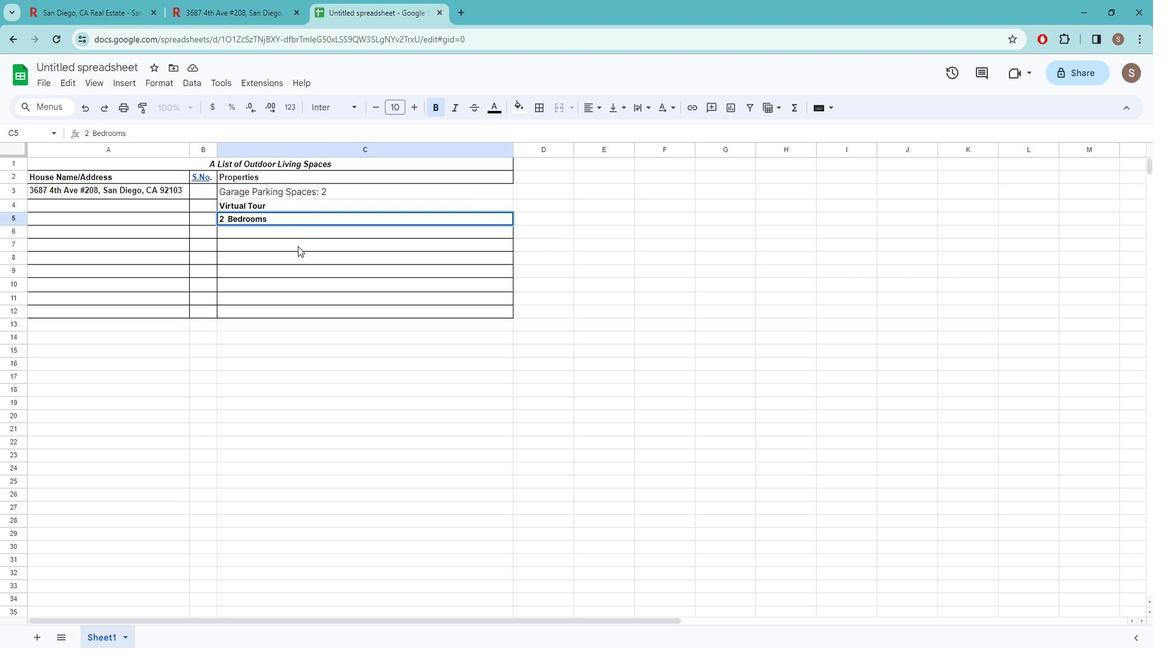 
Action: Mouse pressed left at (305, 254)
Screenshot: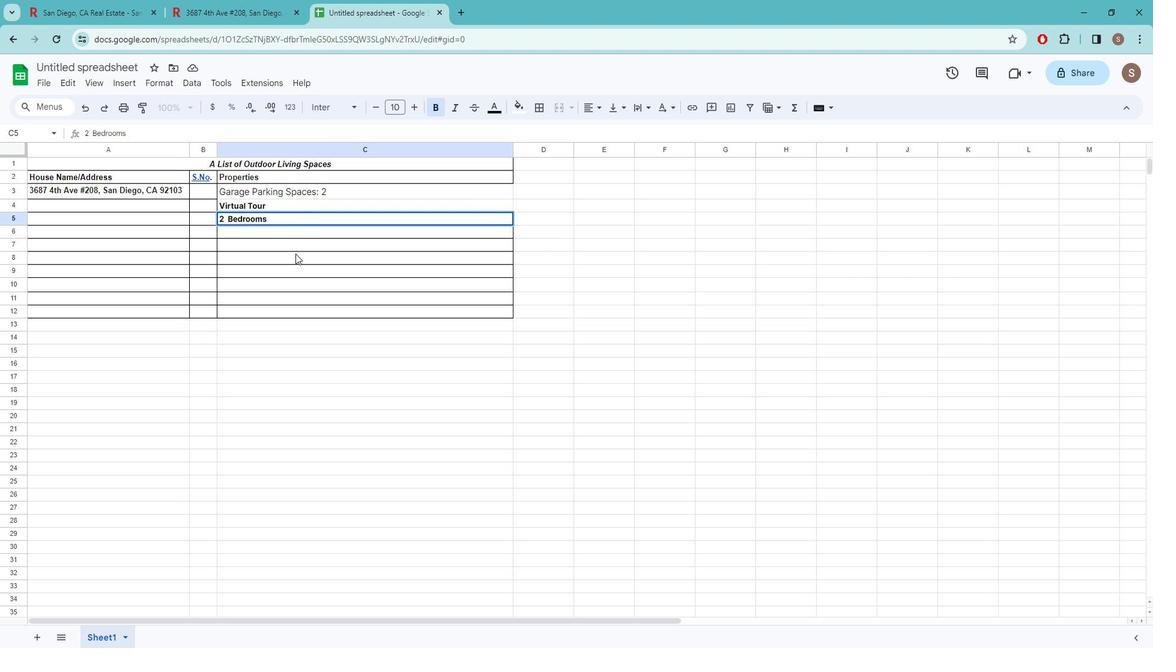 
Action: Mouse moved to (292, 195)
Screenshot: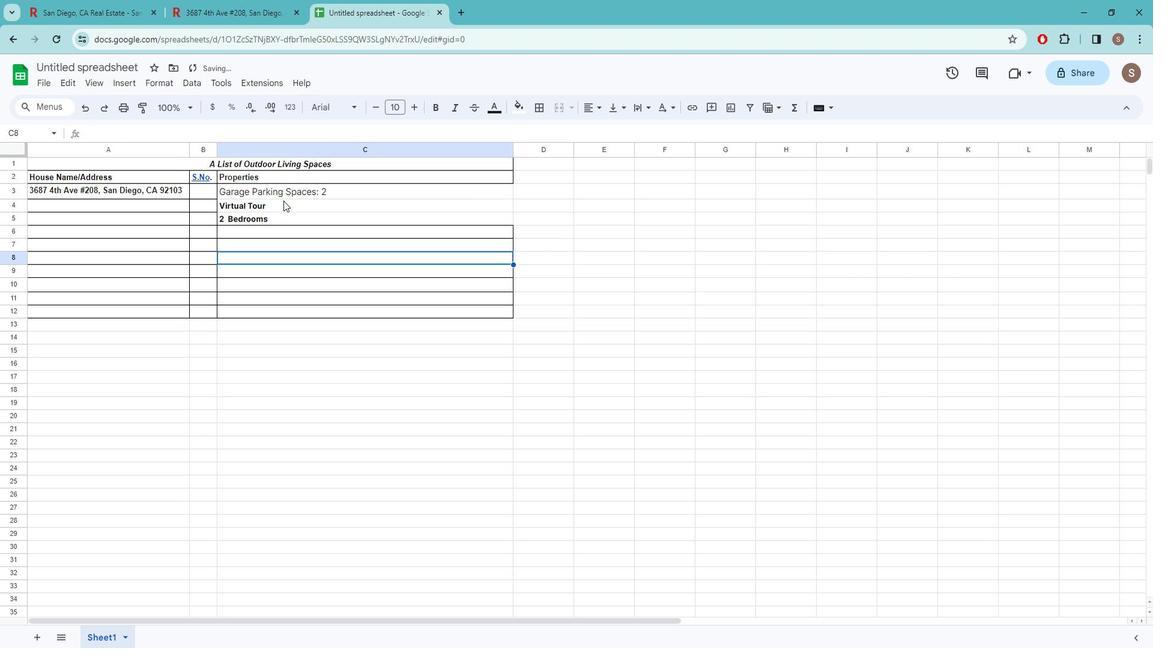 
Action: Mouse pressed left at (292, 195)
Screenshot: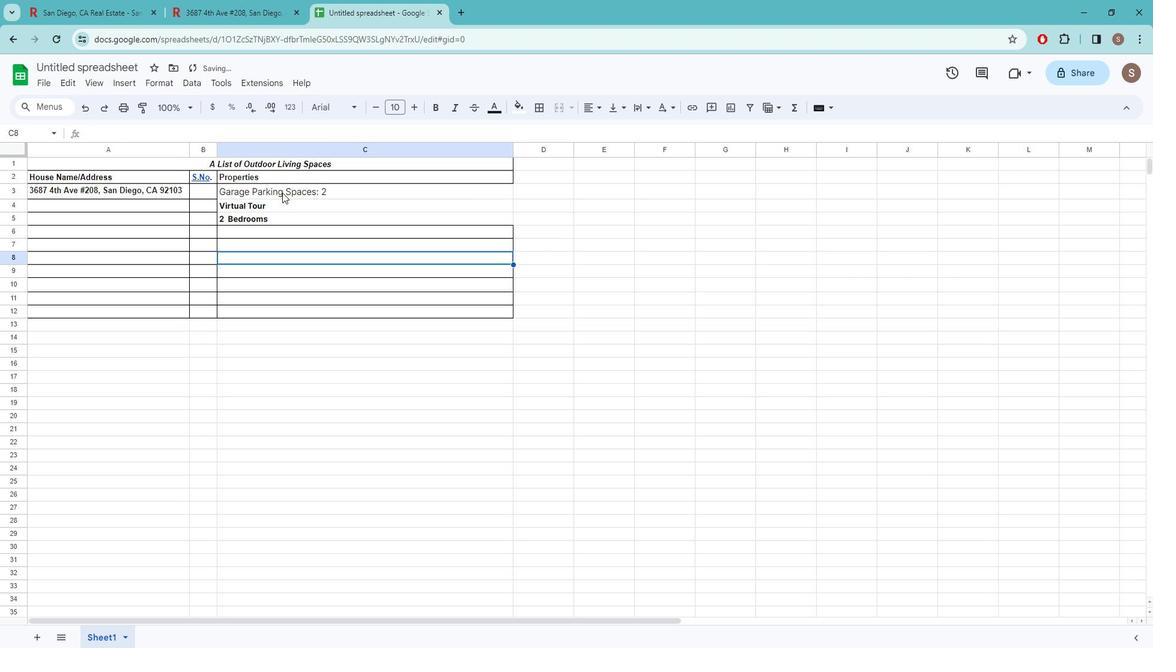
Action: Mouse moved to (155, 115)
